 Task: Buy 3 Lowering Kits from Shocks, Struts & Suspension section under best seller category for shipping address: Martha Hall, 2838 Point Street, Park Ridge, Illinois 60068, Cell Number 7738643880. Pay from credit card ending with 7965, CVV 549
Action: Key pressed amzon<Key.backspace><Key.backspace><Key.backspace>azon.com<Key.enter>
Screenshot: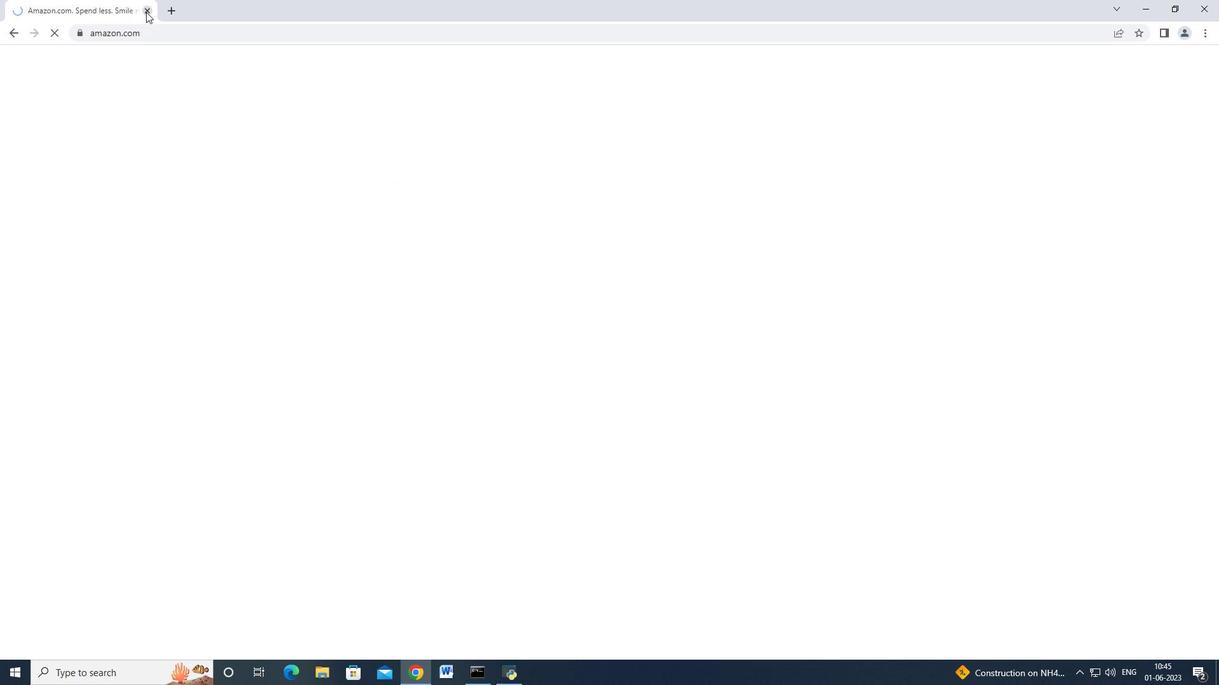
Action: Mouse moved to (17, 101)
Screenshot: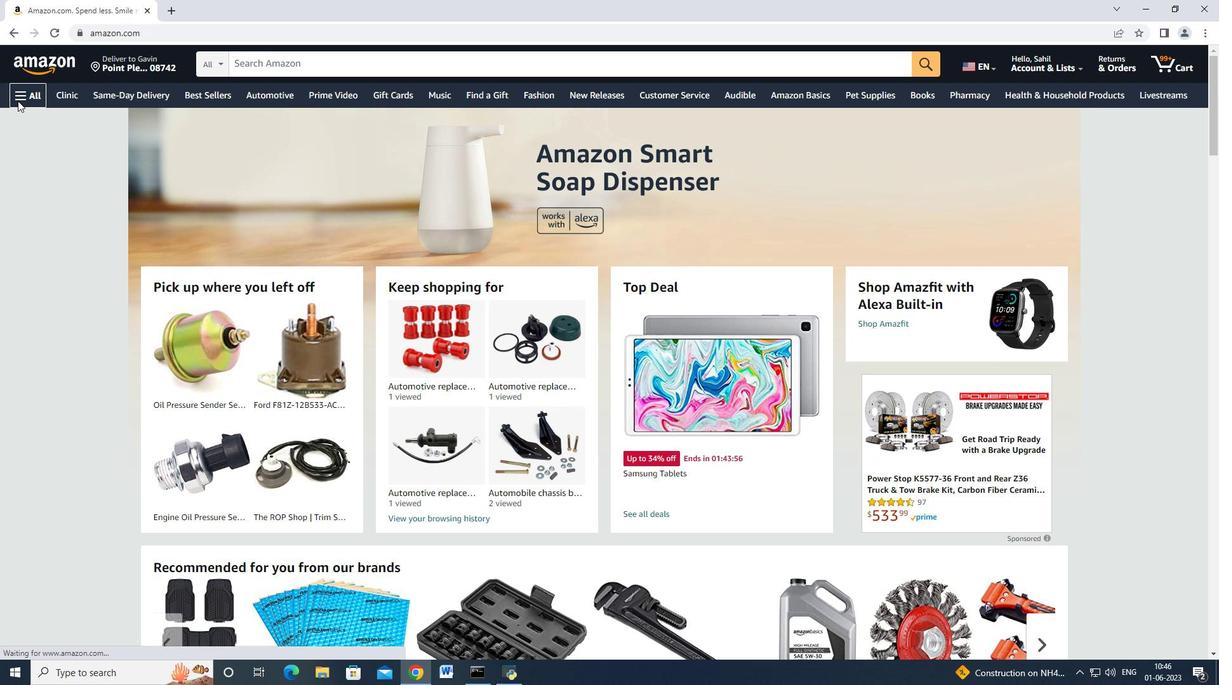 
Action: Mouse pressed left at (17, 101)
Screenshot: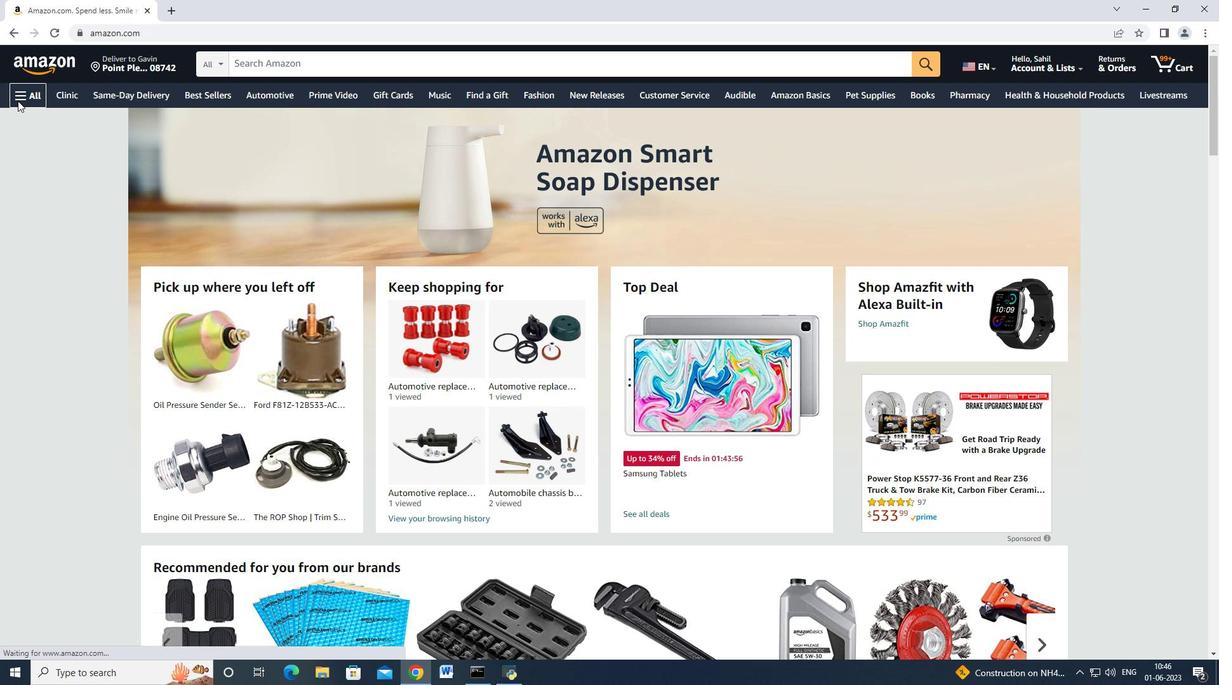 
Action: Mouse moved to (59, 226)
Screenshot: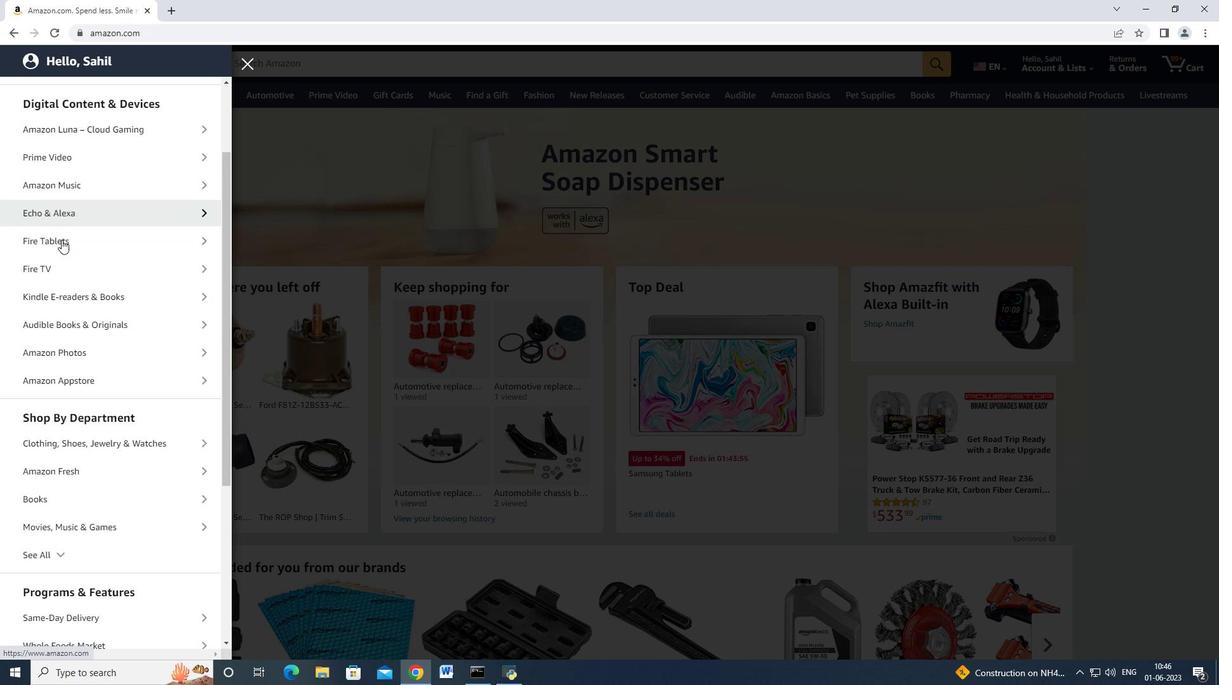 
Action: Mouse scrolled (59, 225) with delta (0, 0)
Screenshot: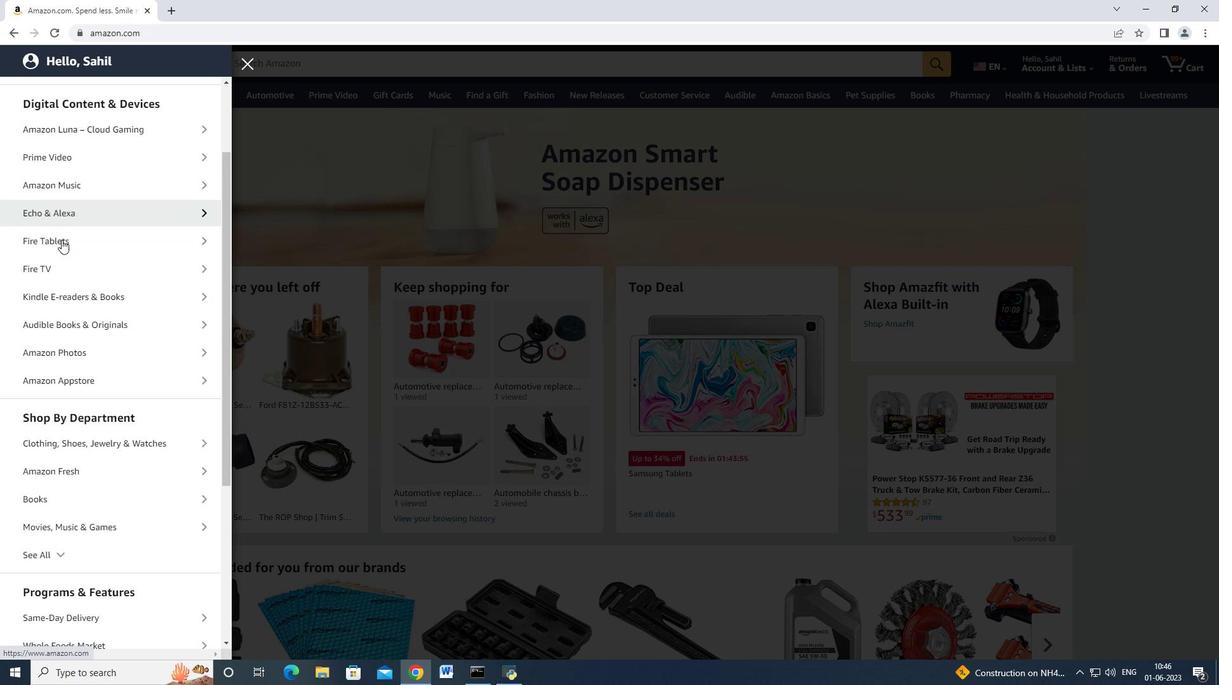 
Action: Mouse moved to (62, 240)
Screenshot: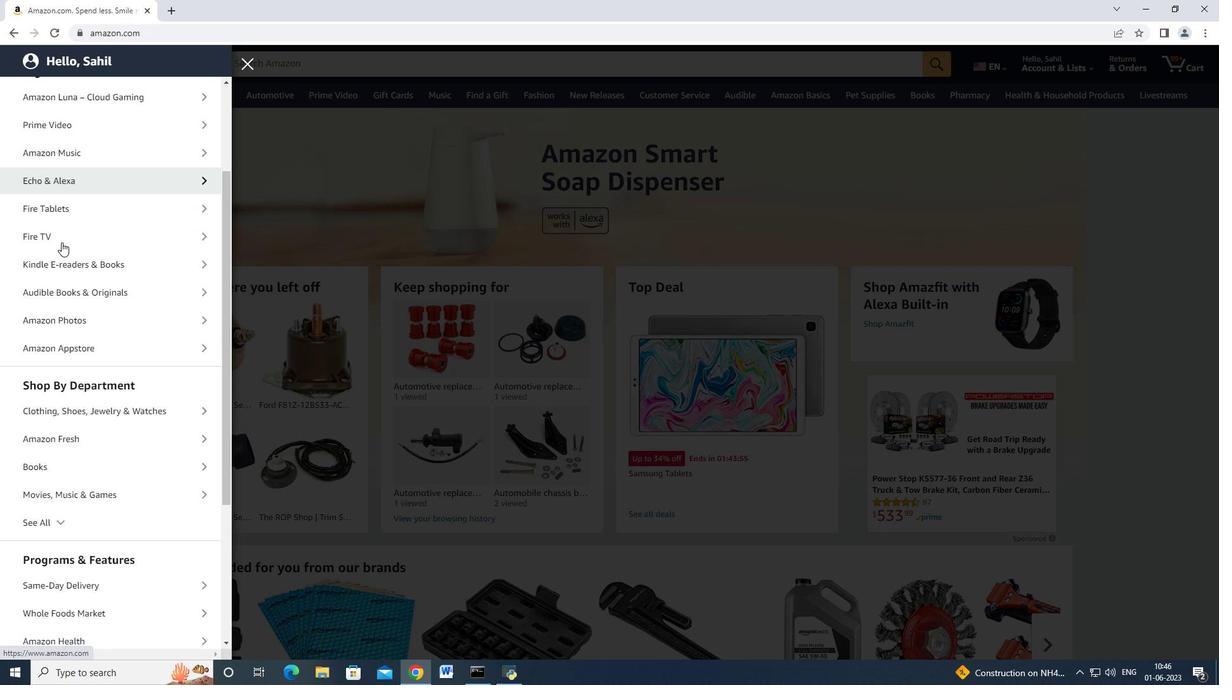 
Action: Mouse scrolled (62, 239) with delta (0, 0)
Screenshot: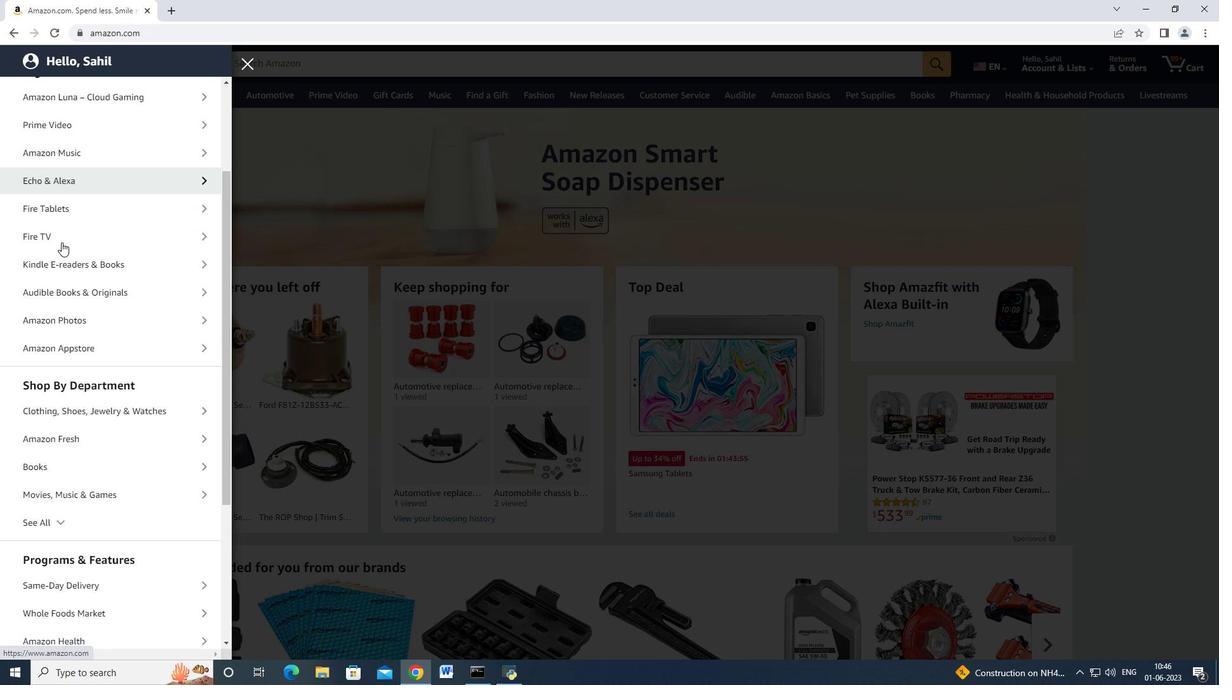 
Action: Mouse moved to (62, 240)
Screenshot: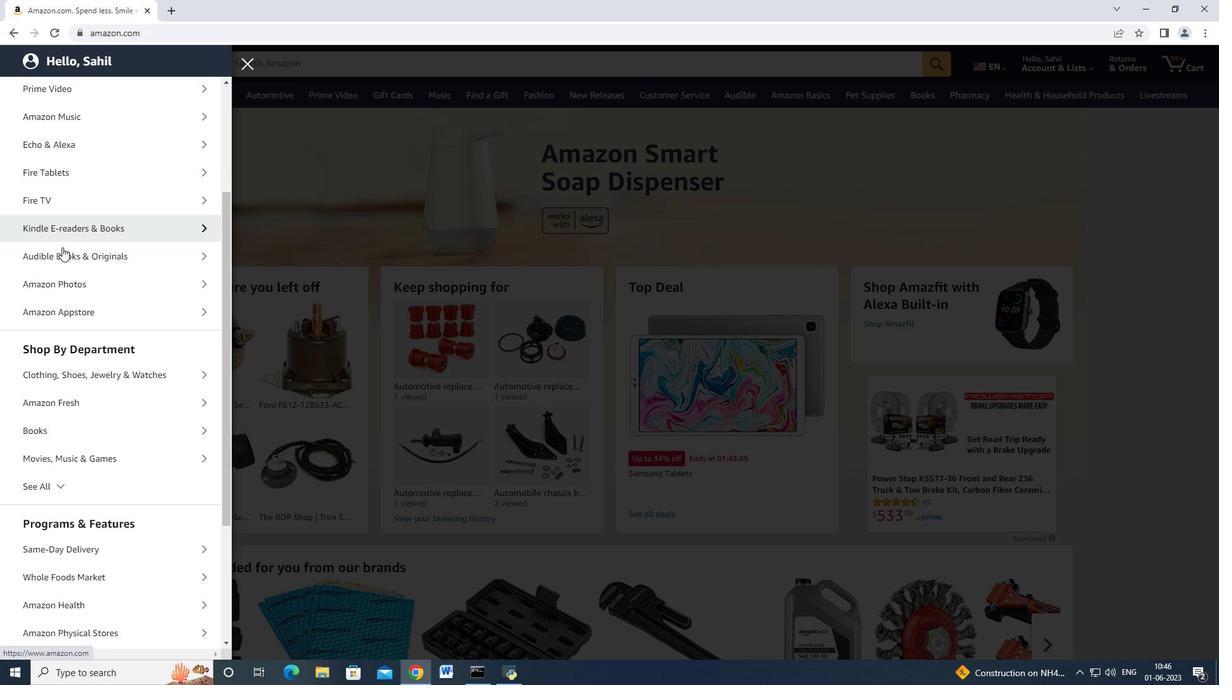 
Action: Mouse scrolled (62, 240) with delta (0, 0)
Screenshot: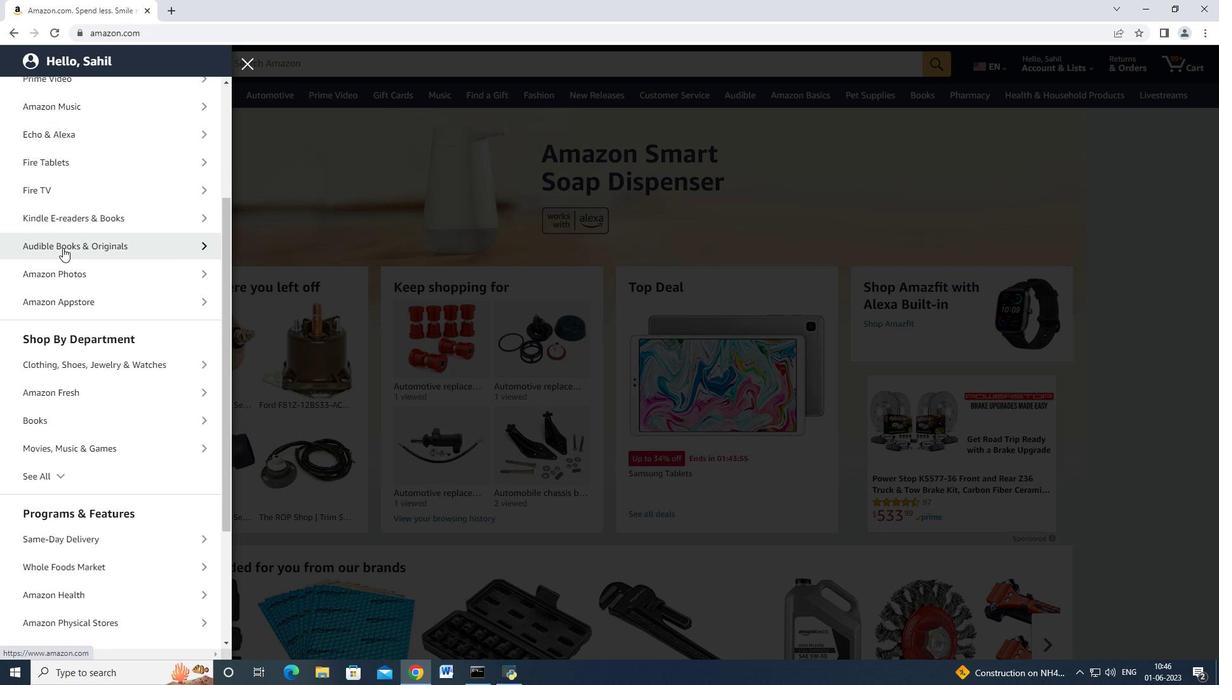 
Action: Mouse moved to (65, 252)
Screenshot: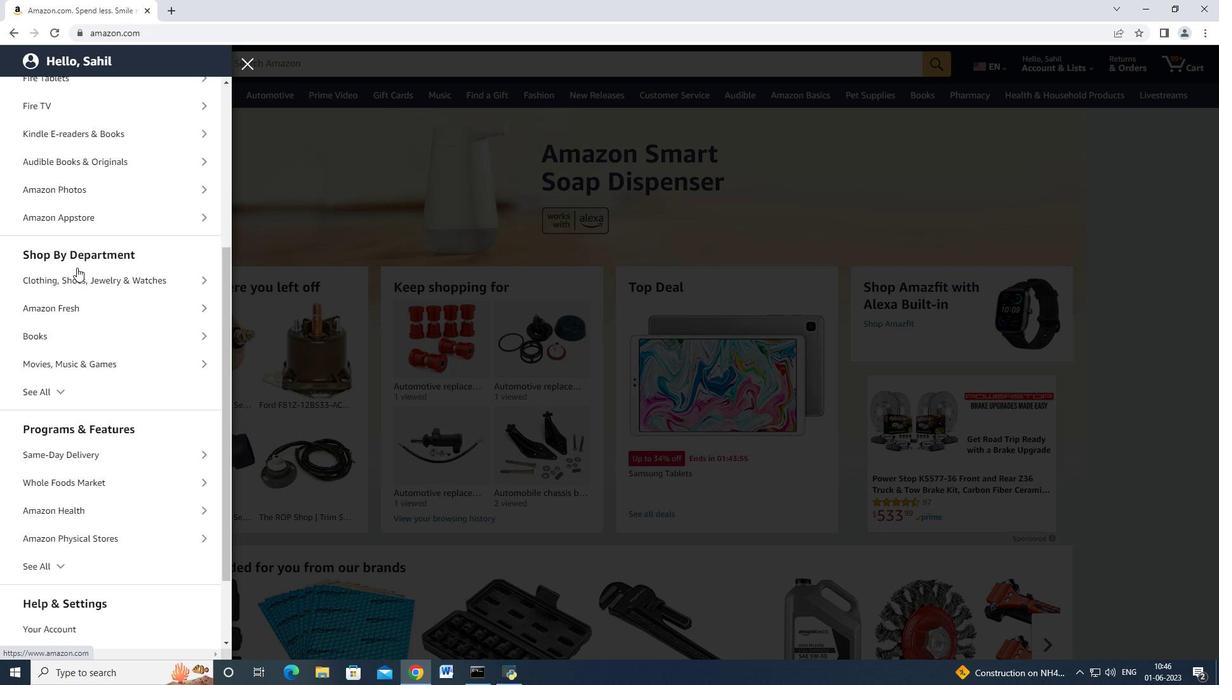 
Action: Mouse scrolled (65, 251) with delta (0, 0)
Screenshot: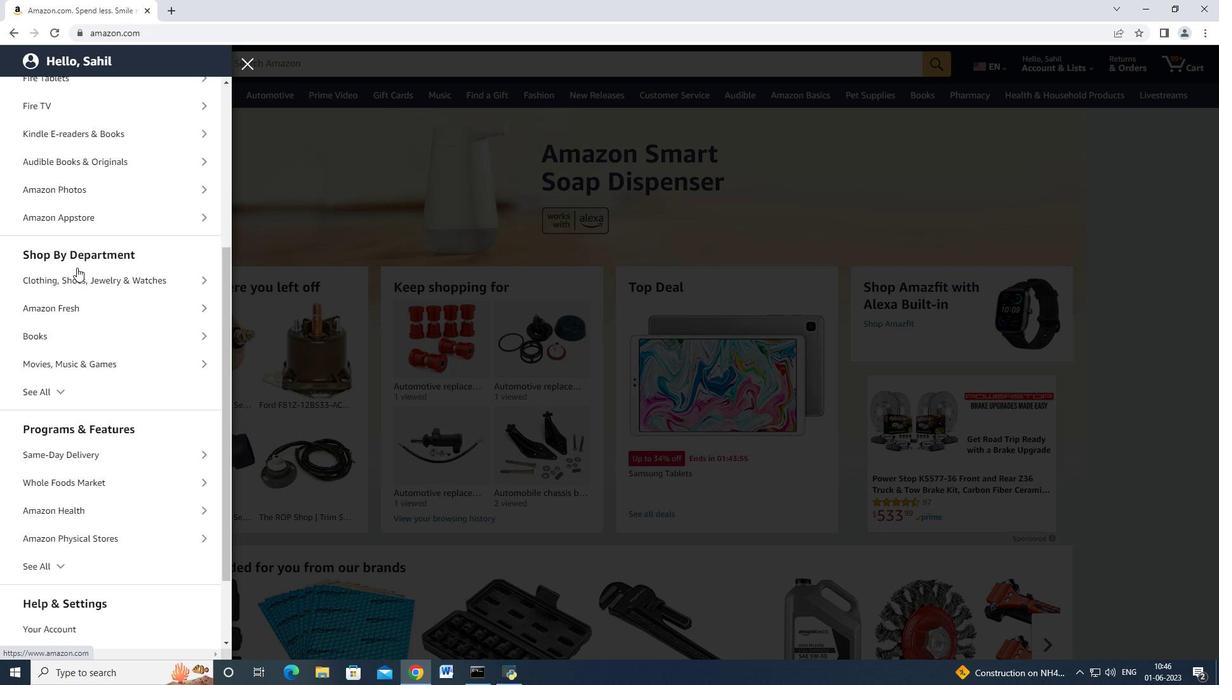 
Action: Mouse moved to (68, 253)
Screenshot: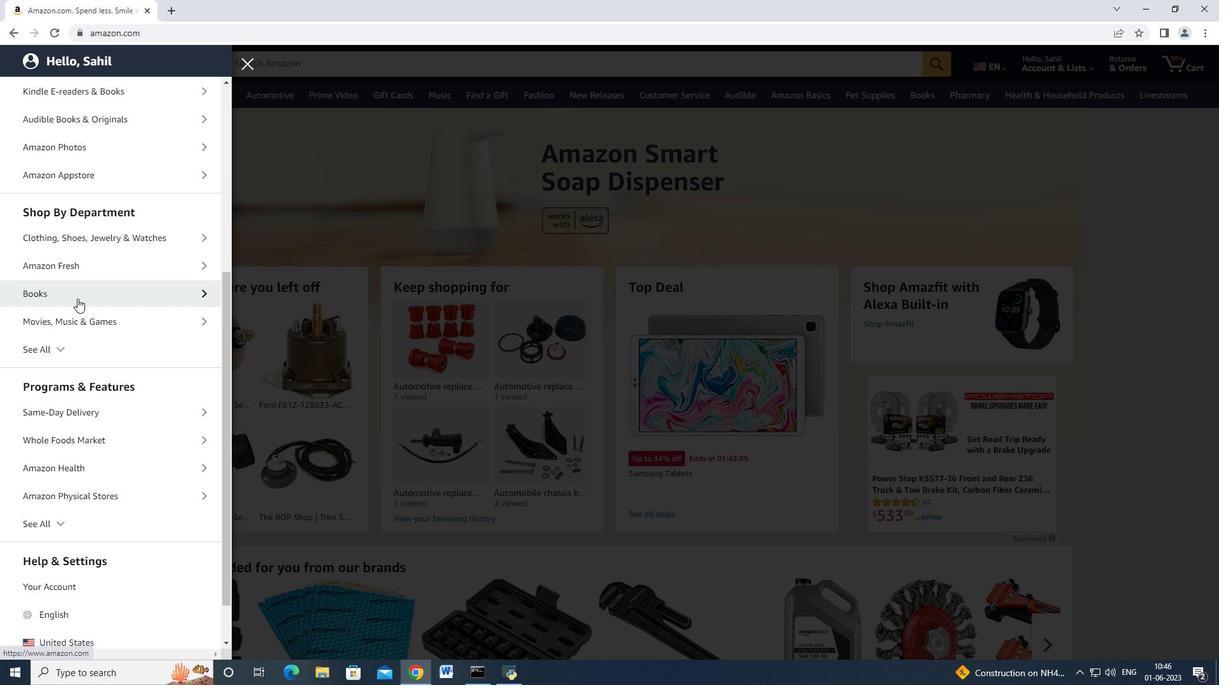 
Action: Mouse scrolled (68, 252) with delta (0, 0)
Screenshot: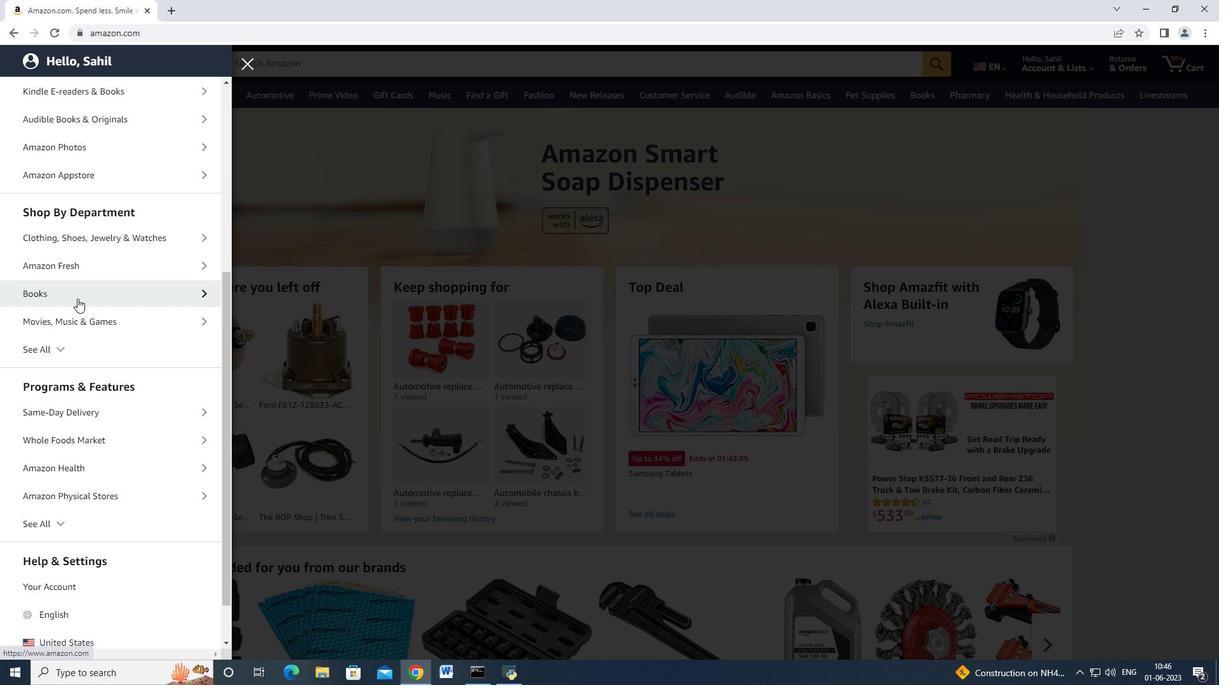 
Action: Mouse moved to (60, 353)
Screenshot: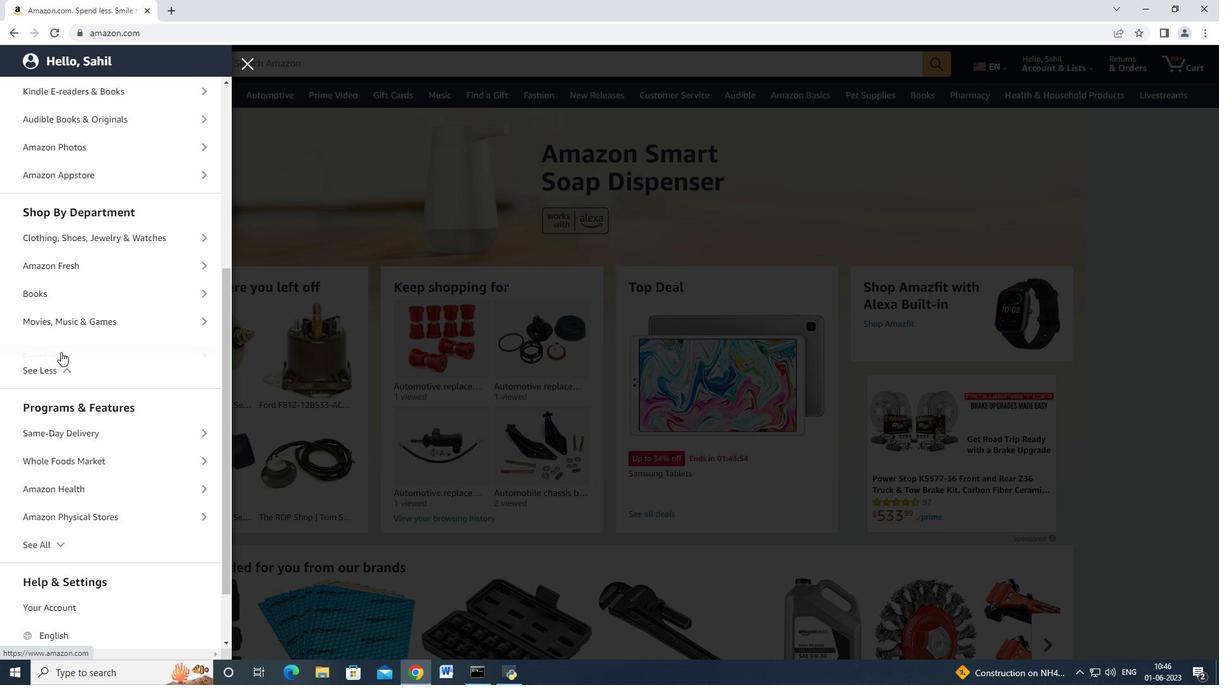 
Action: Mouse pressed left at (60, 353)
Screenshot: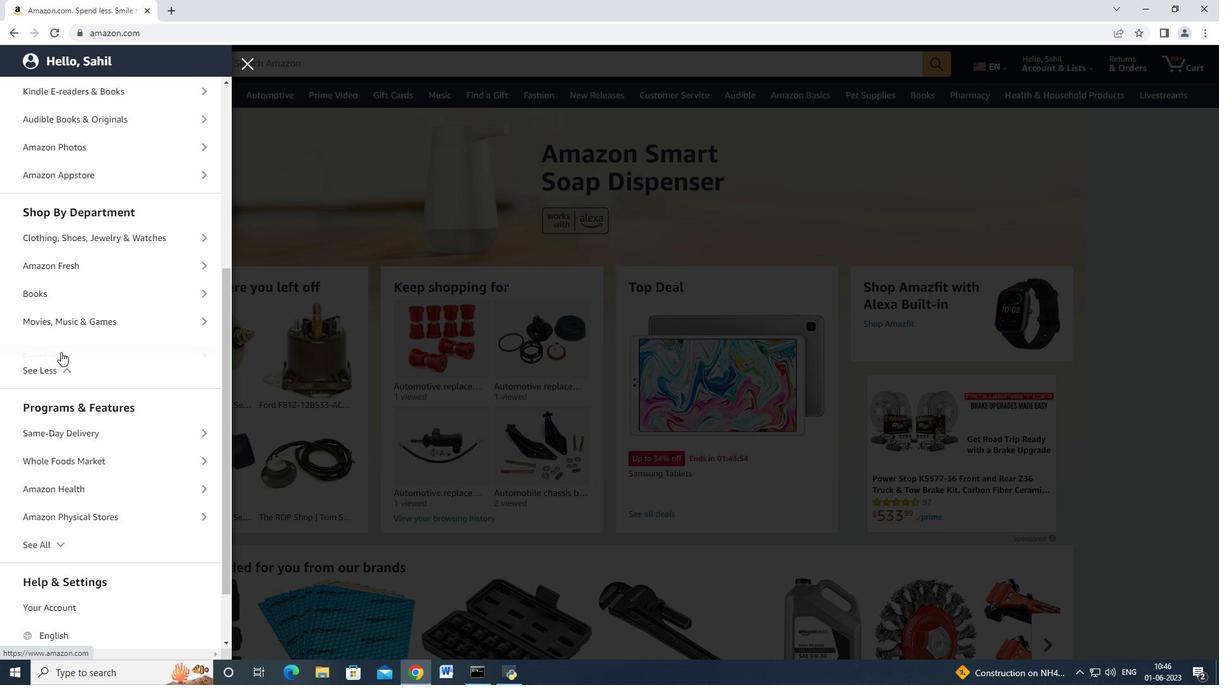 
Action: Mouse moved to (83, 347)
Screenshot: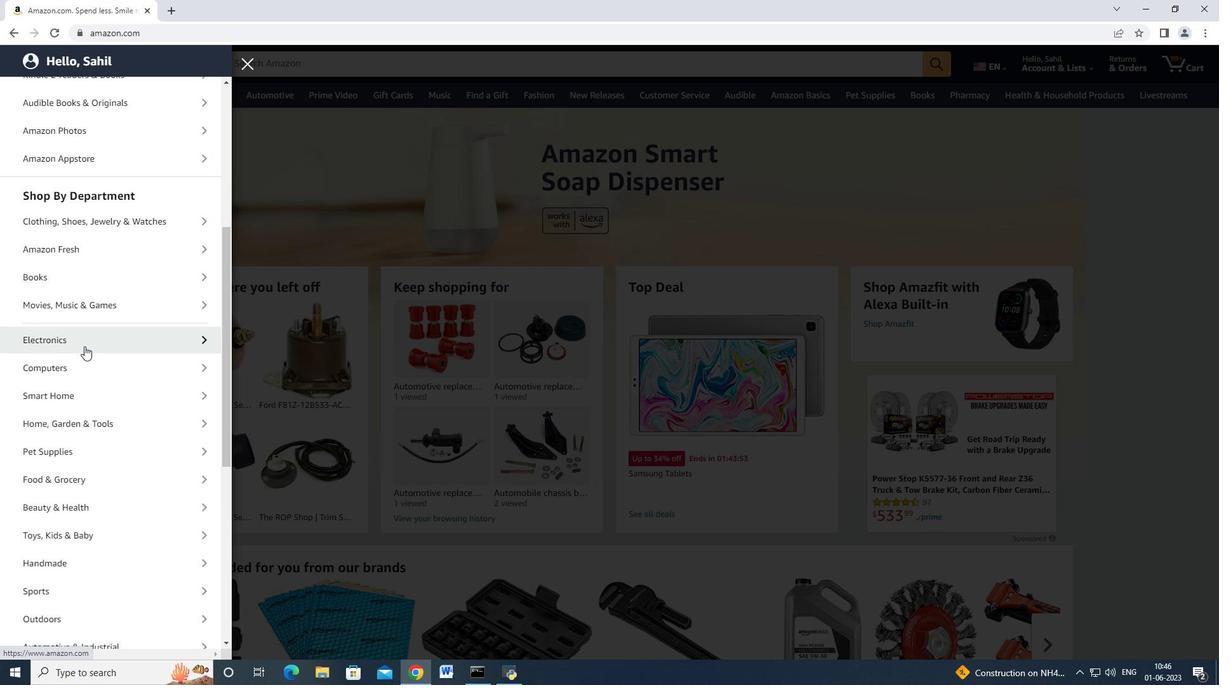 
Action: Mouse scrolled (83, 346) with delta (0, 0)
Screenshot: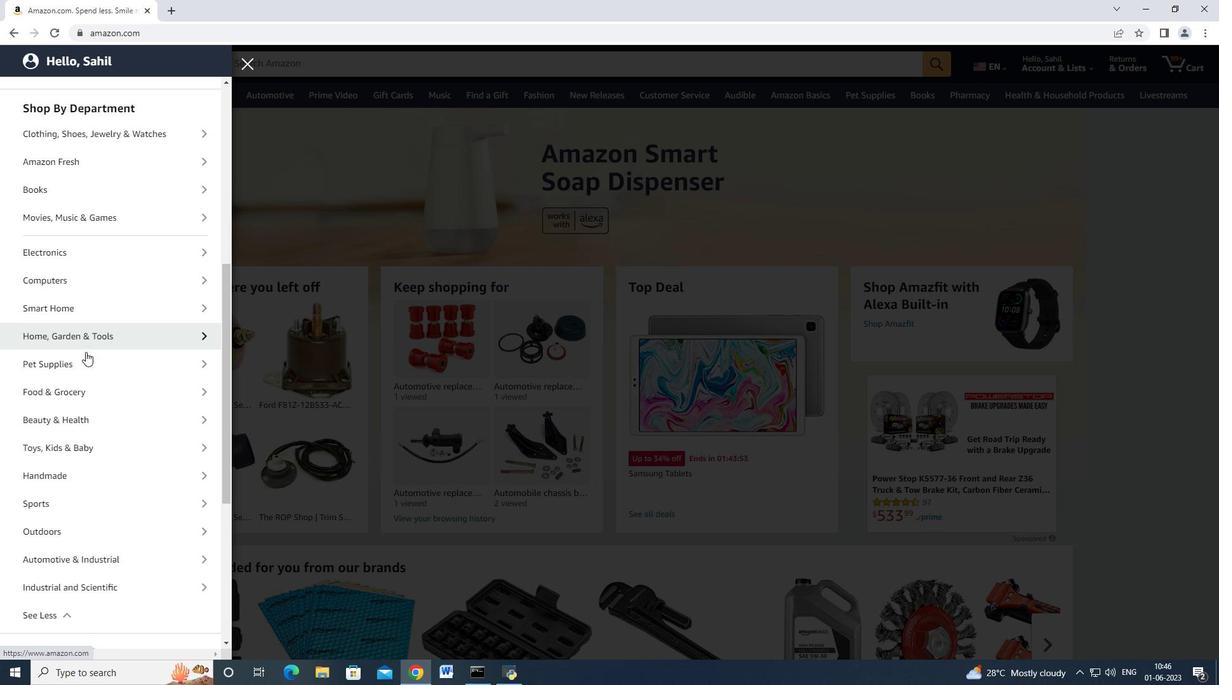 
Action: Mouse moved to (85, 347)
Screenshot: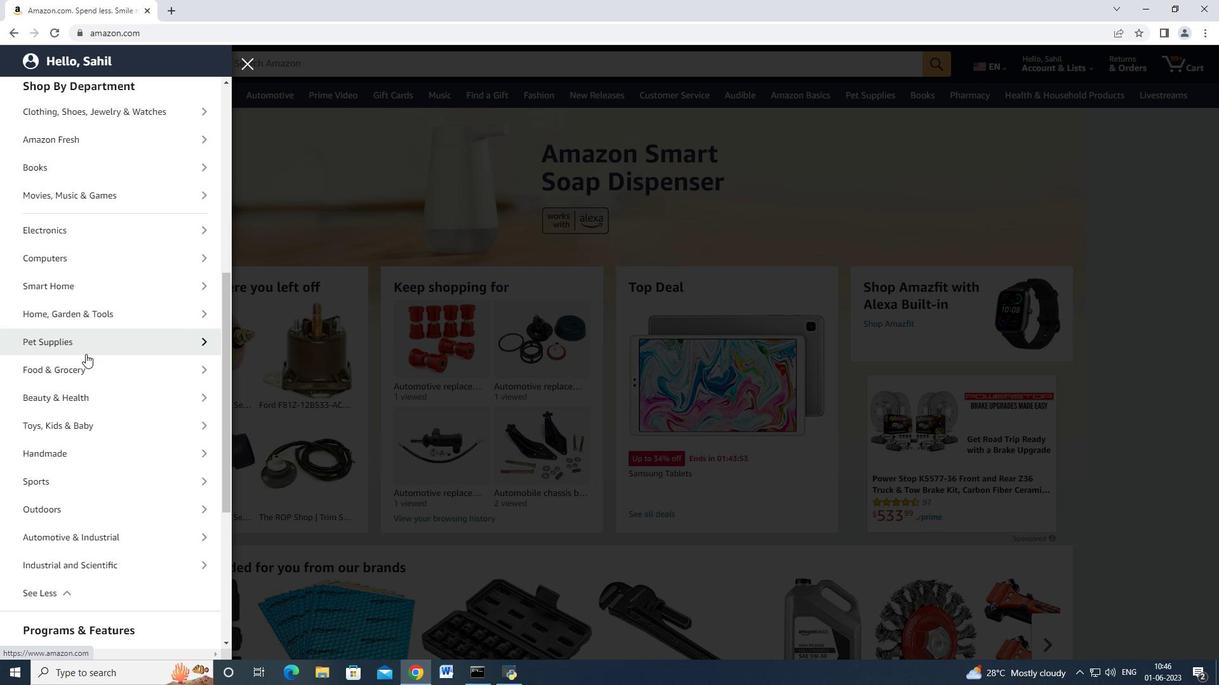 
Action: Mouse scrolled (85, 346) with delta (0, 0)
Screenshot: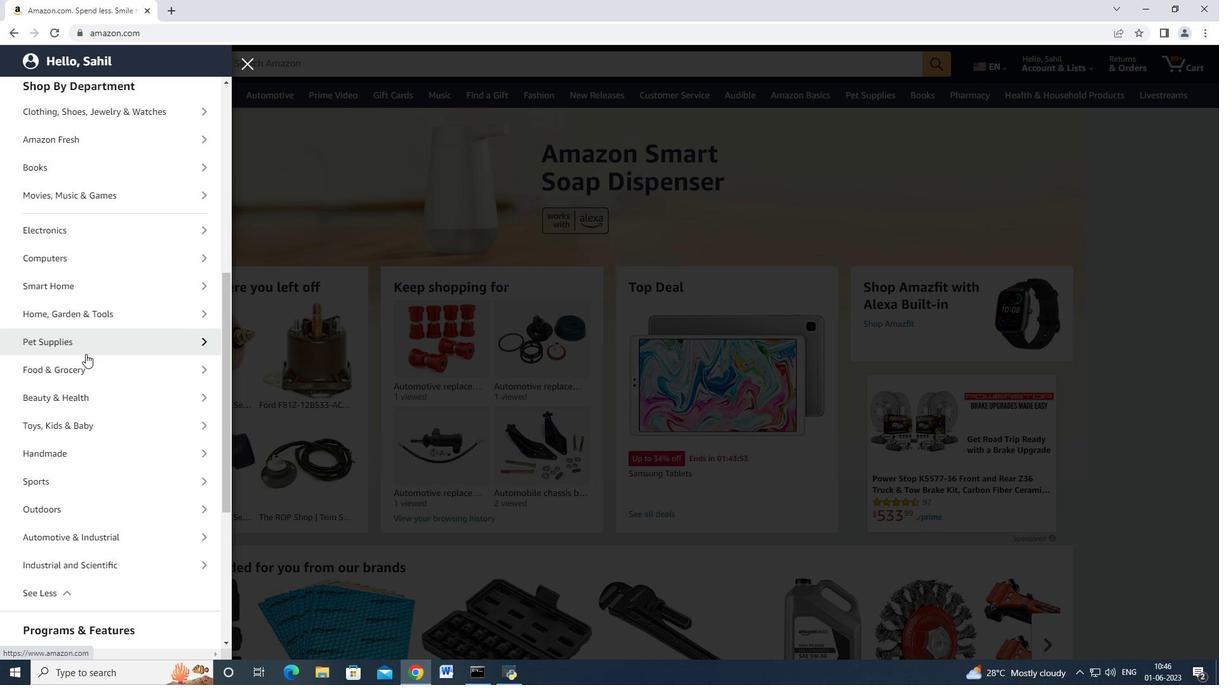 
Action: Mouse moved to (86, 356)
Screenshot: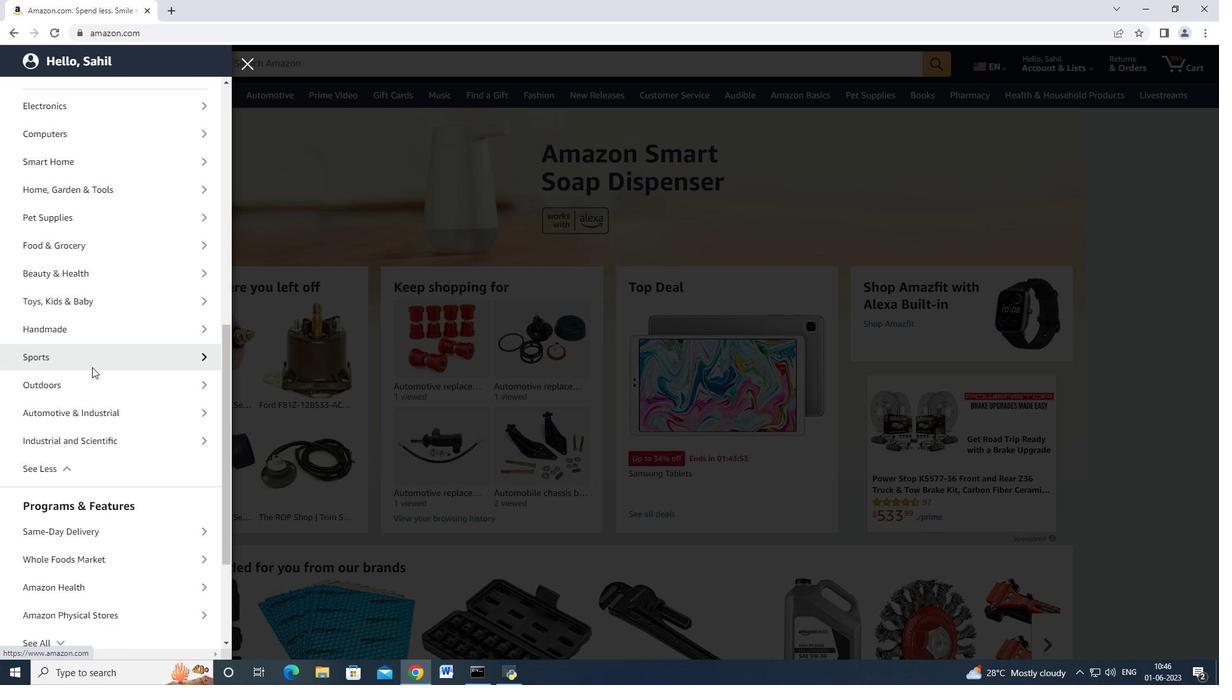 
Action: Mouse scrolled (86, 356) with delta (0, 0)
Screenshot: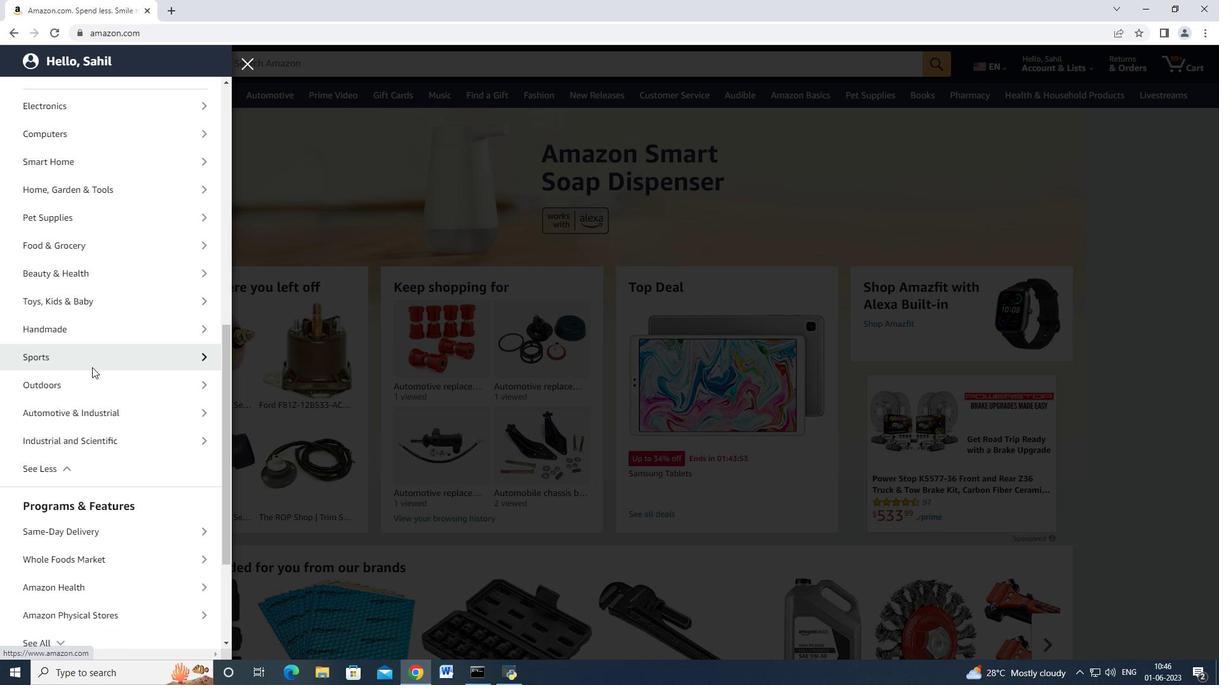 
Action: Mouse moved to (86, 357)
Screenshot: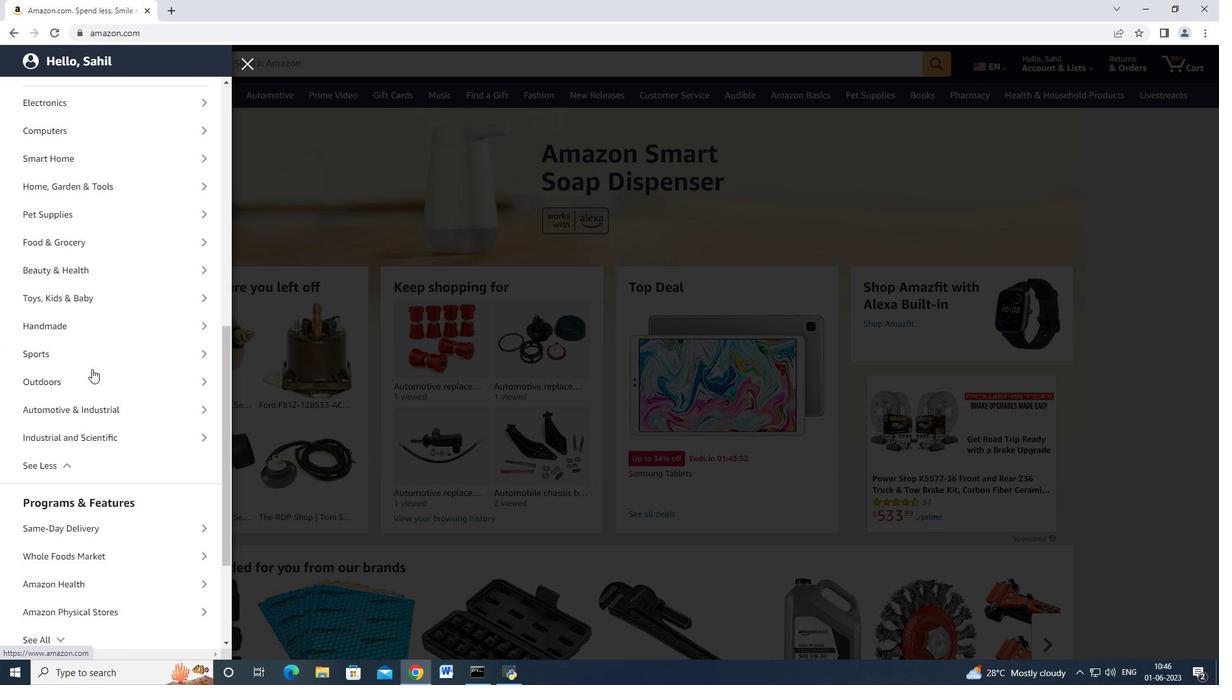
Action: Mouse scrolled (86, 356) with delta (0, 0)
Screenshot: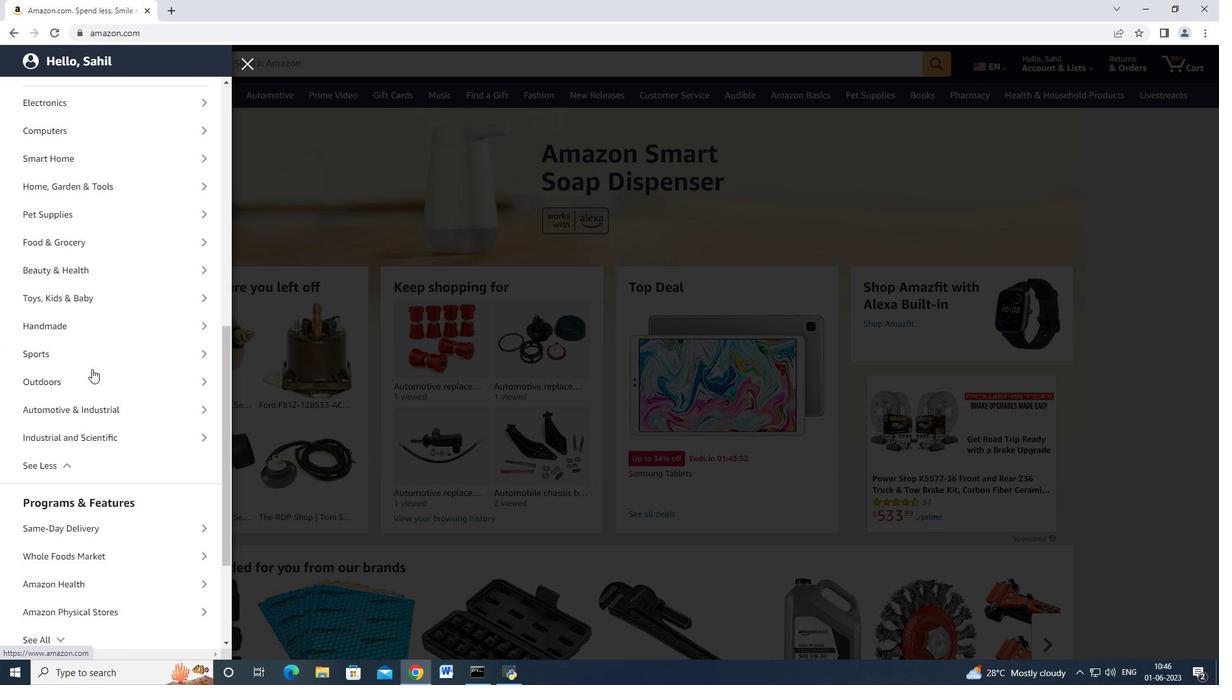 
Action: Mouse moved to (97, 403)
Screenshot: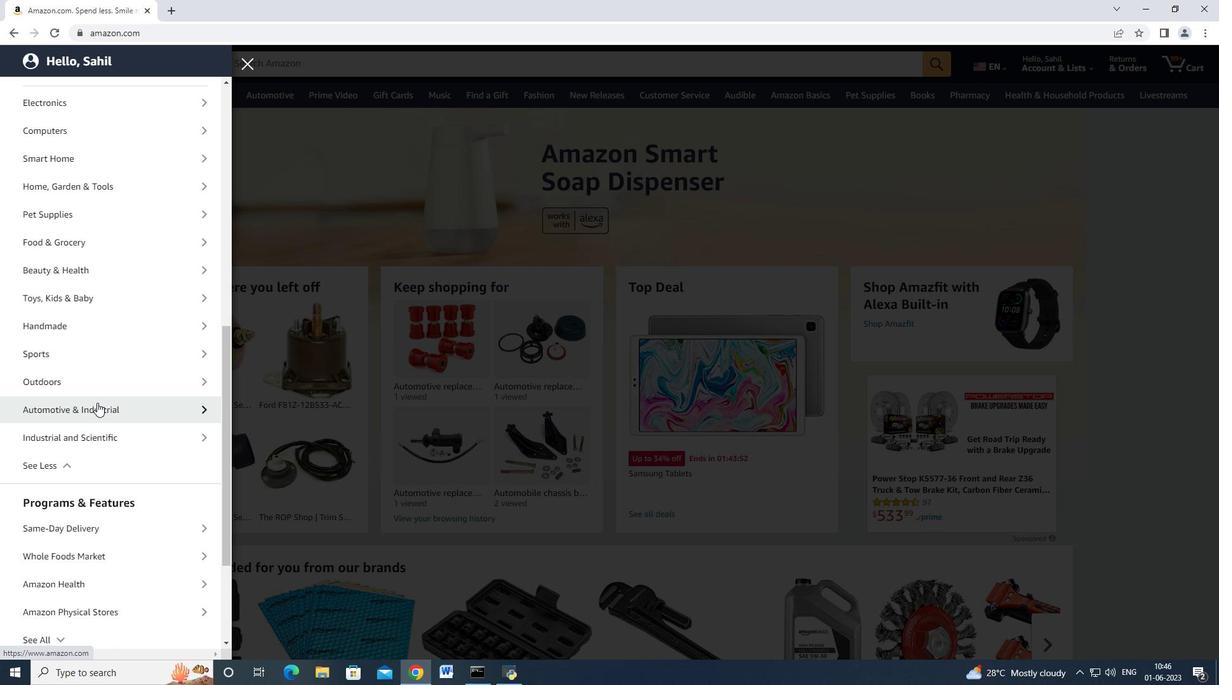 
Action: Mouse pressed left at (97, 403)
Screenshot: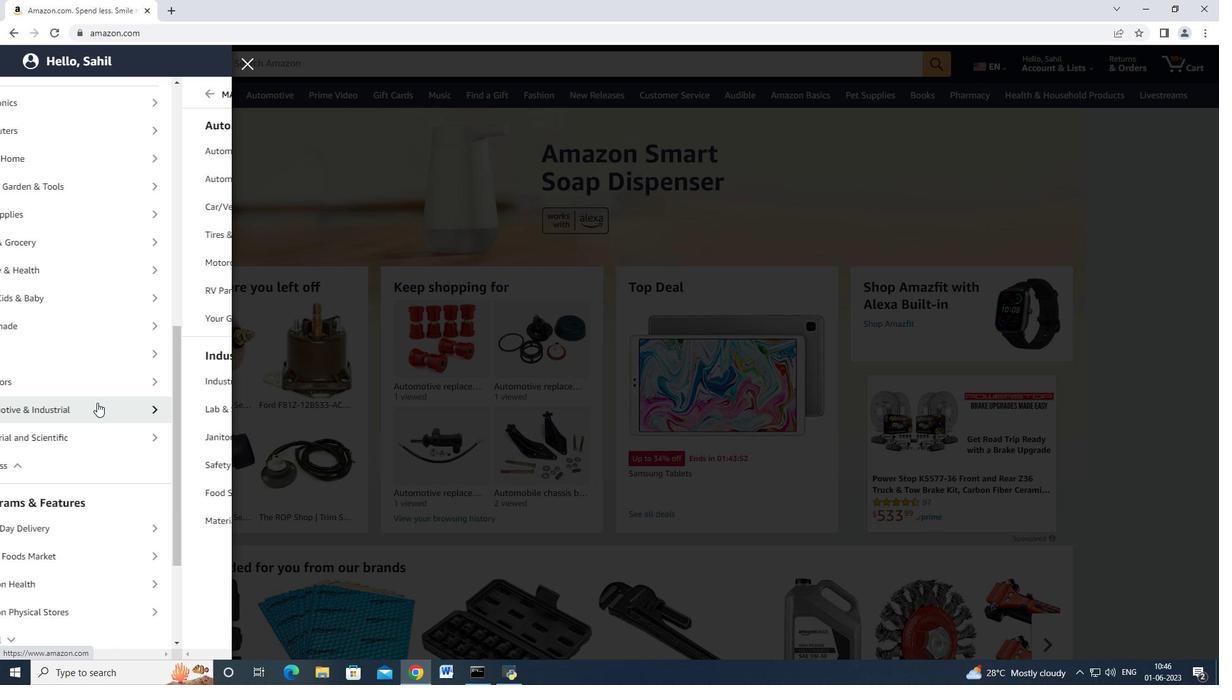 
Action: Mouse moved to (80, 157)
Screenshot: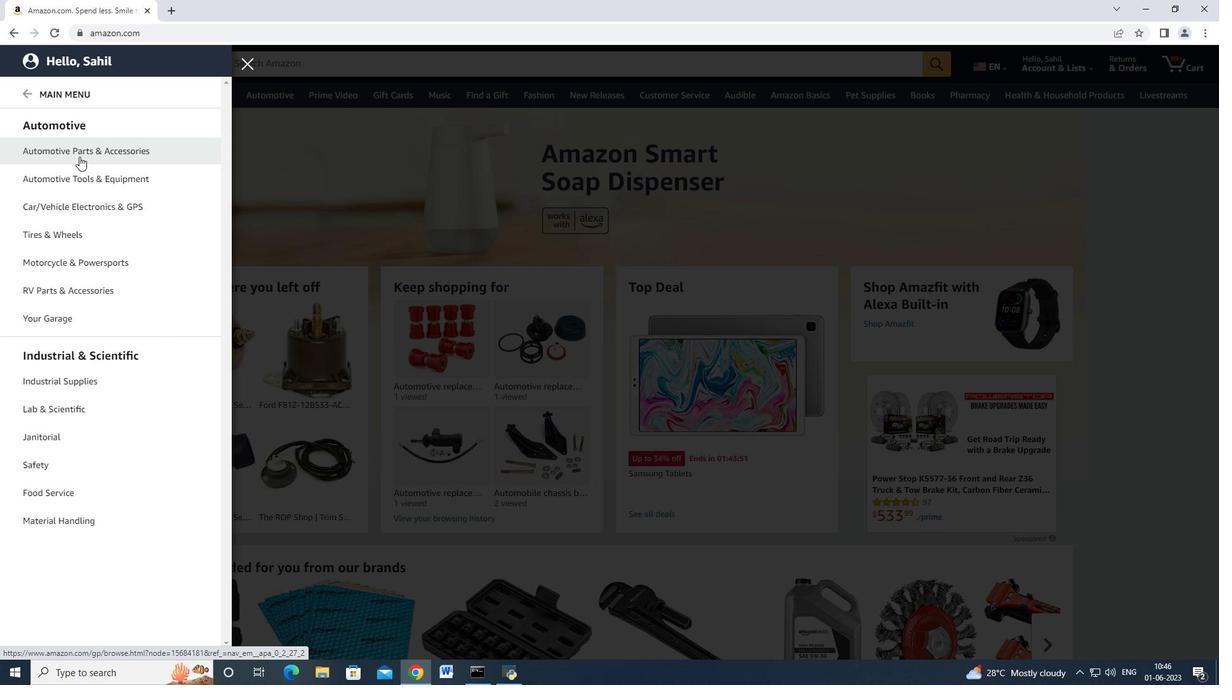 
Action: Mouse pressed left at (80, 157)
Screenshot: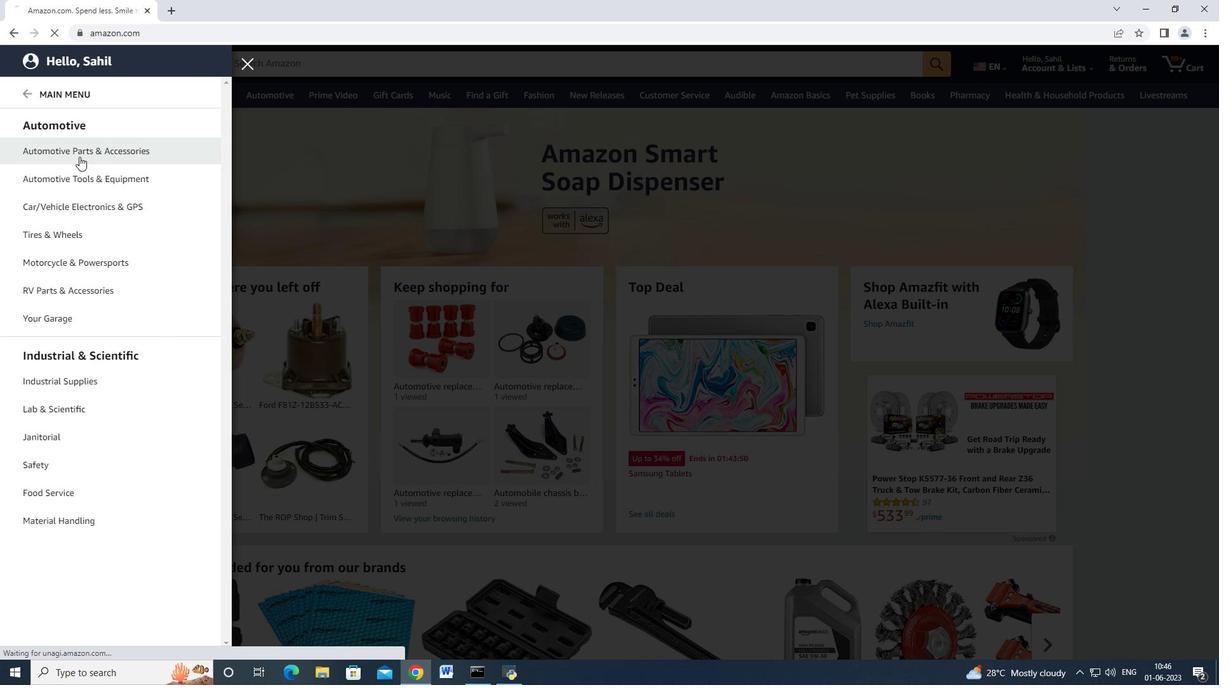 
Action: Mouse moved to (220, 121)
Screenshot: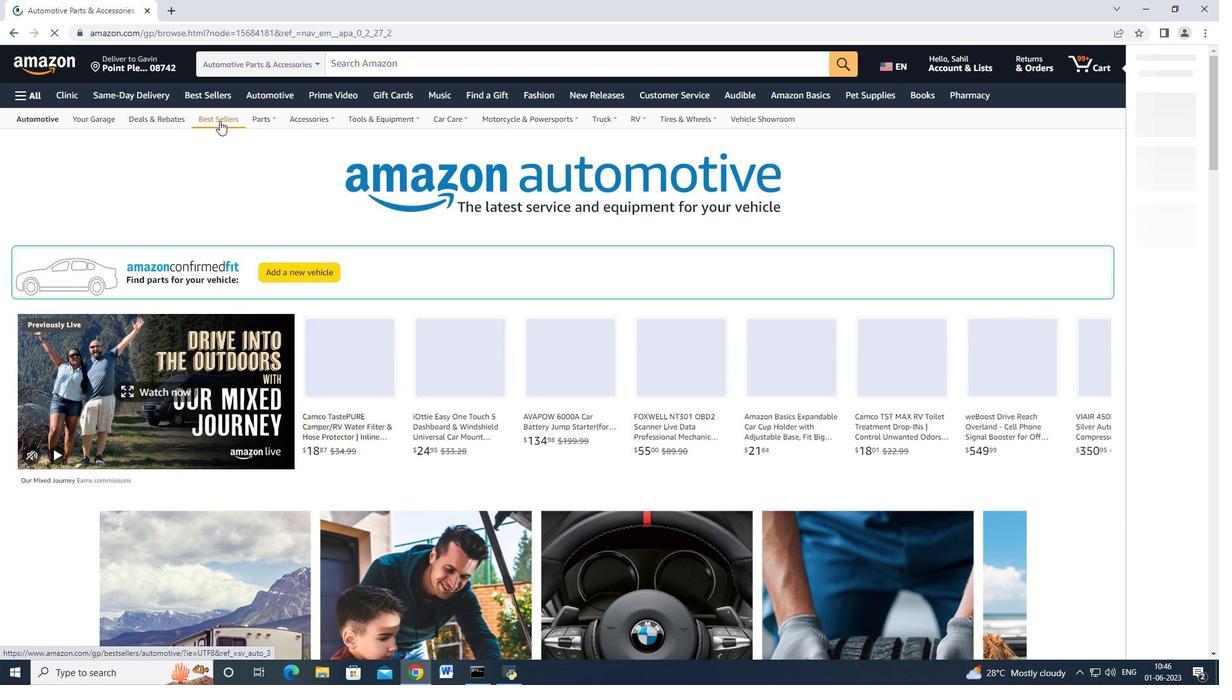 
Action: Mouse pressed left at (220, 121)
Screenshot: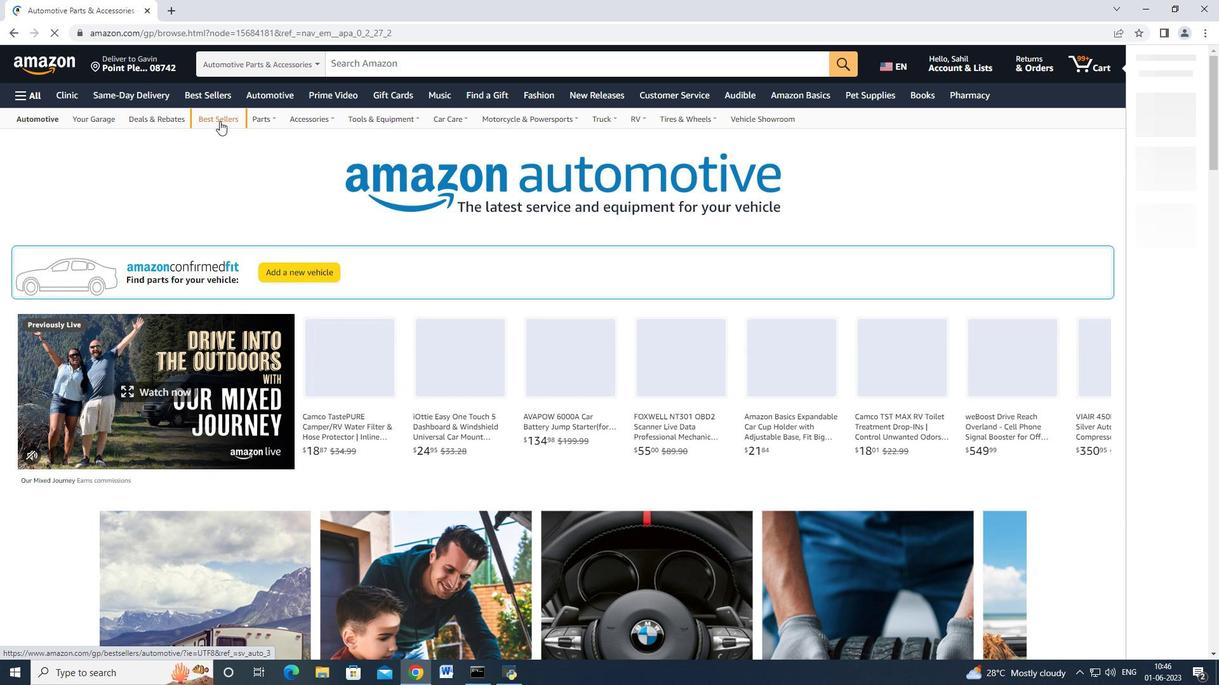 
Action: Mouse moved to (137, 234)
Screenshot: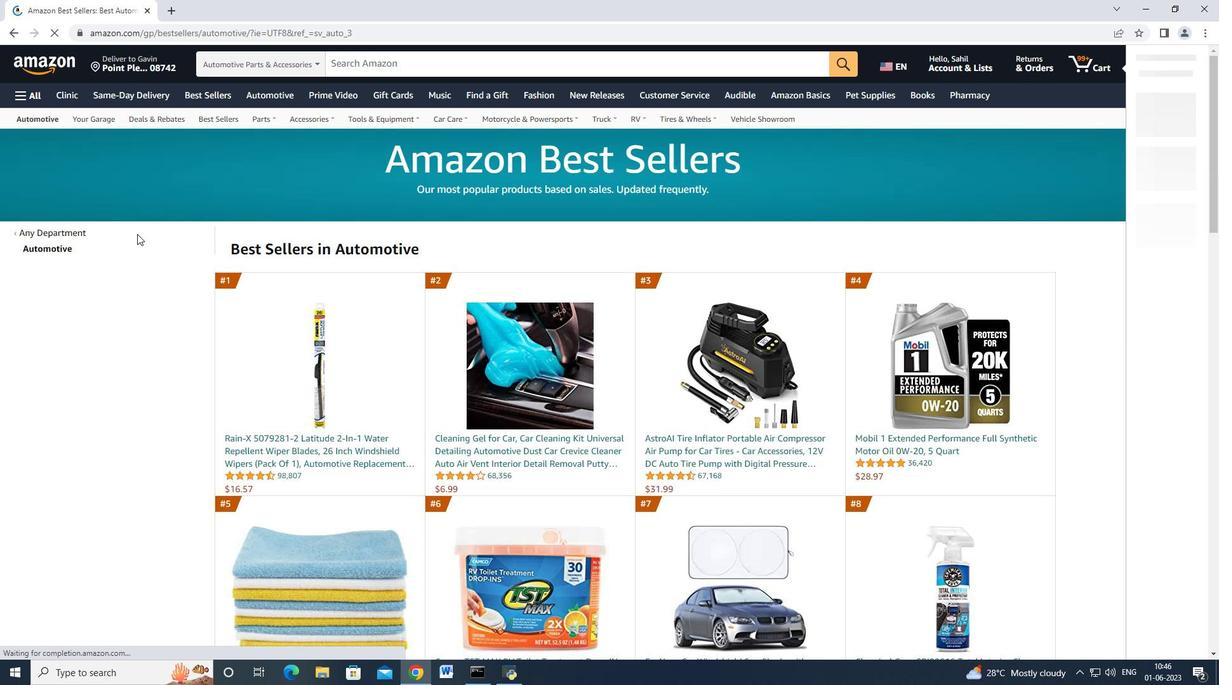 
Action: Mouse scrolled (137, 234) with delta (0, 0)
Screenshot: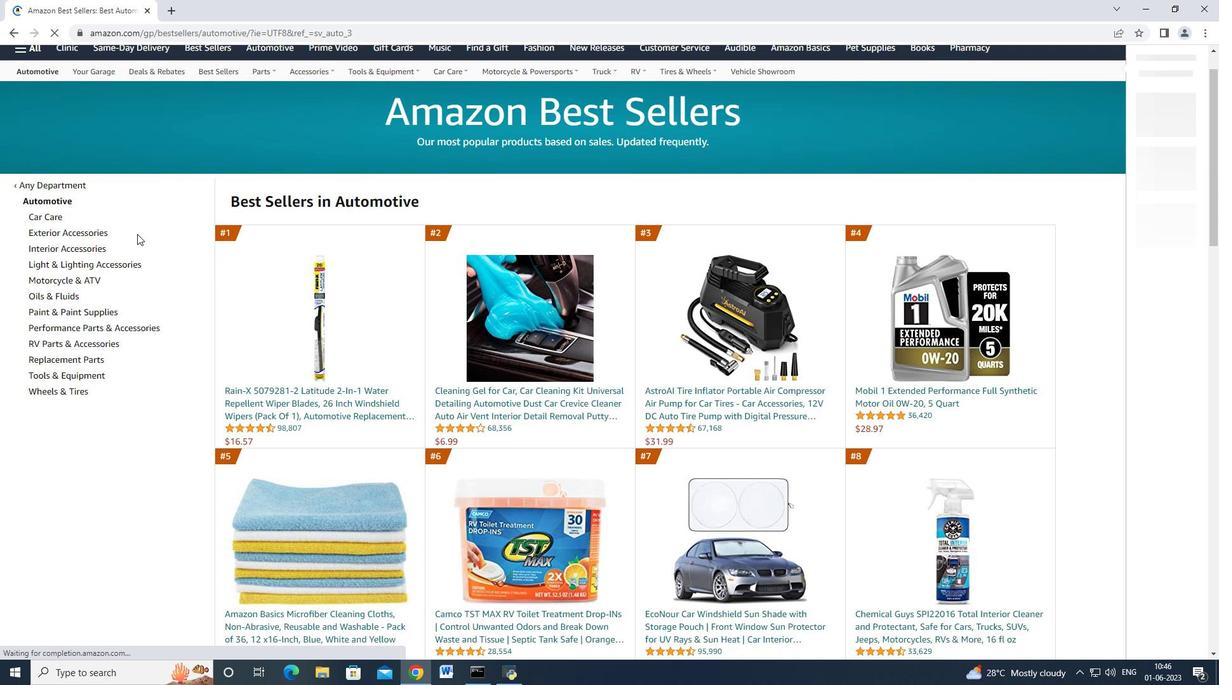 
Action: Mouse scrolled (137, 234) with delta (0, 0)
Screenshot: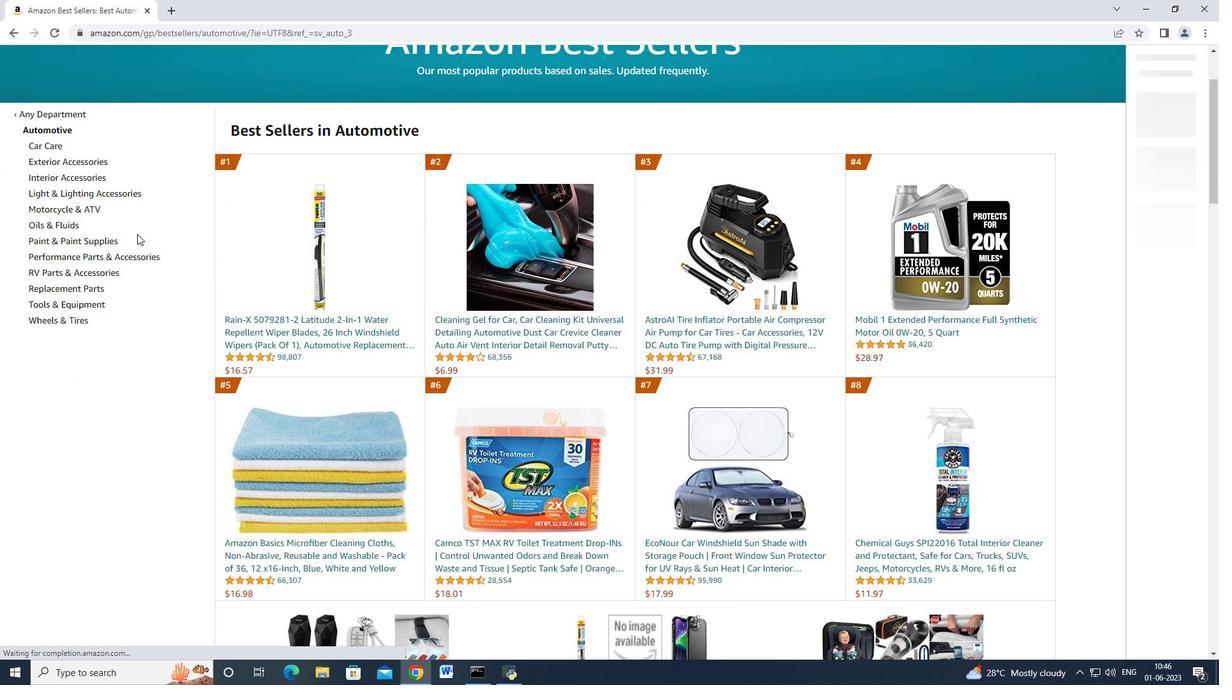 
Action: Mouse moved to (92, 278)
Screenshot: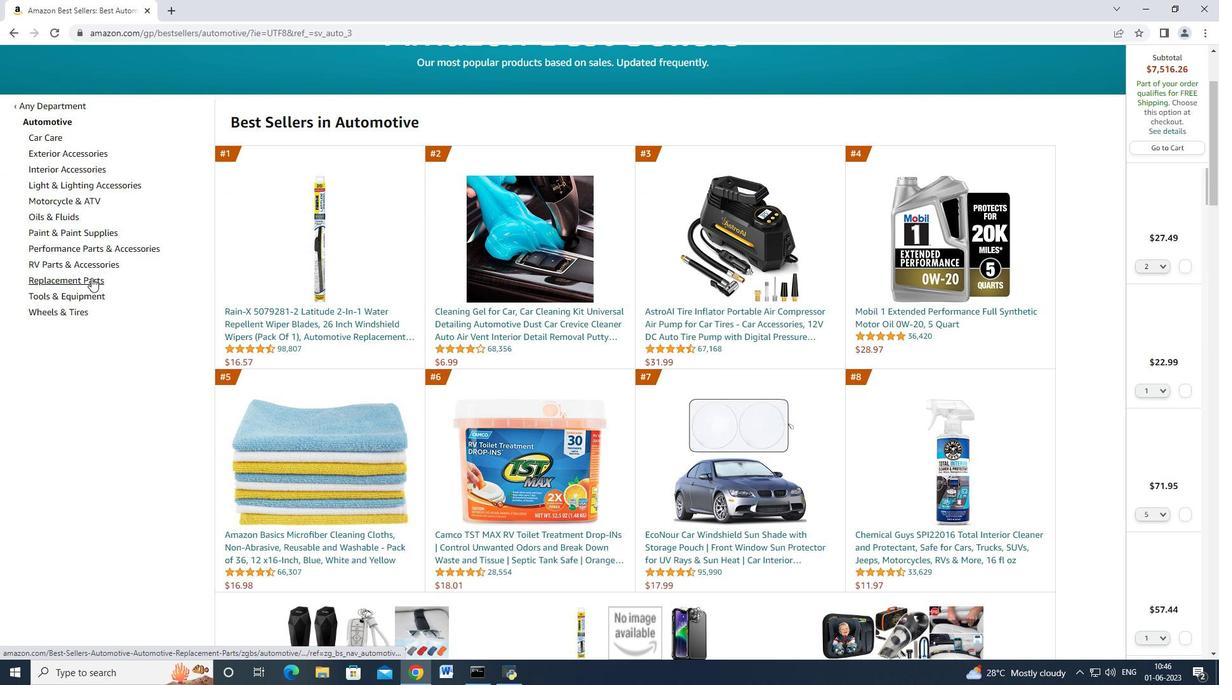 
Action: Mouse pressed left at (92, 278)
Screenshot: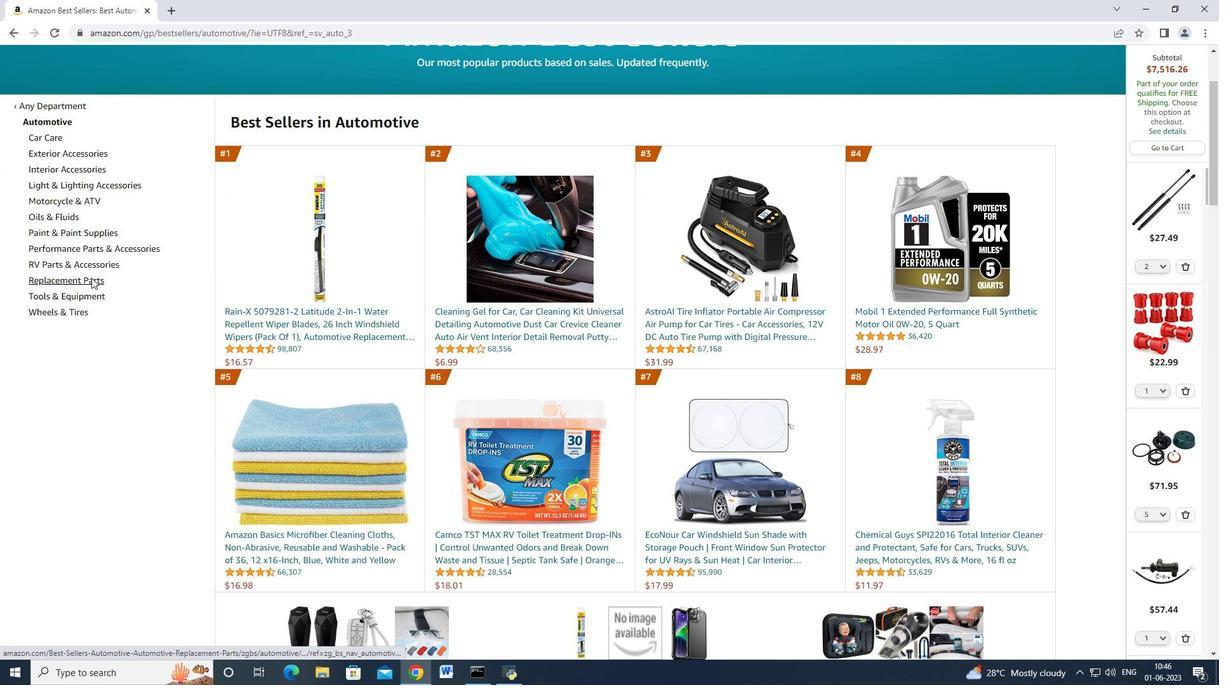 
Action: Mouse moved to (159, 233)
Screenshot: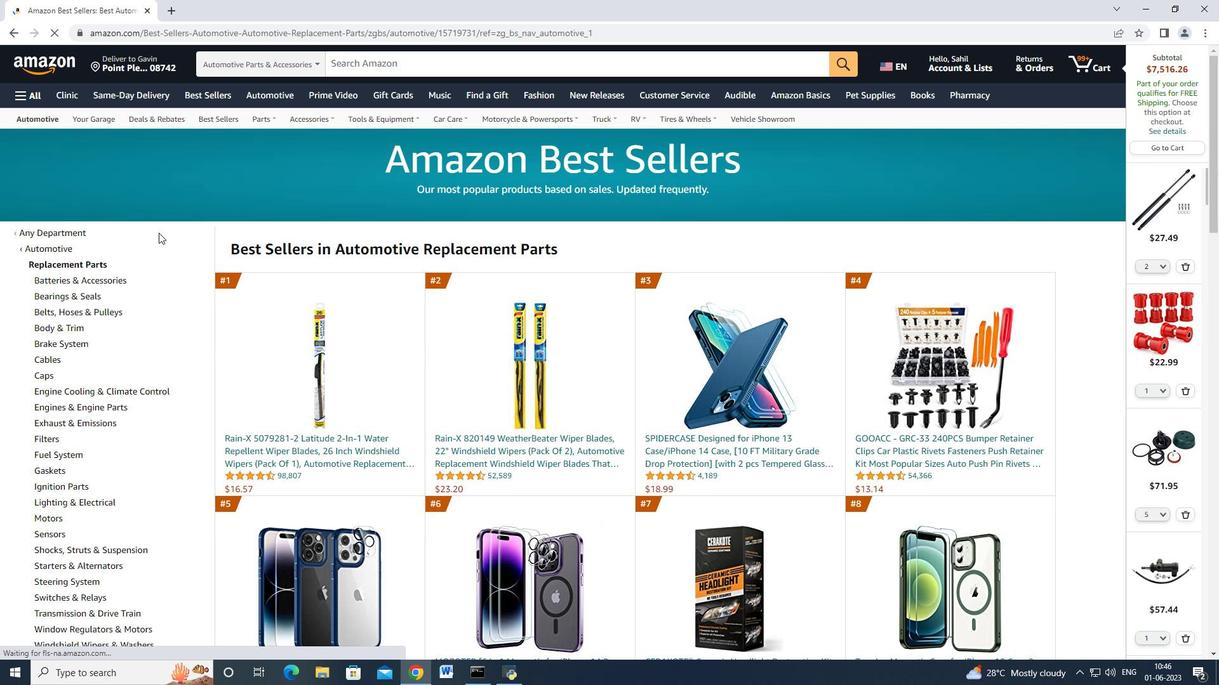 
Action: Mouse scrolled (159, 233) with delta (0, 0)
Screenshot: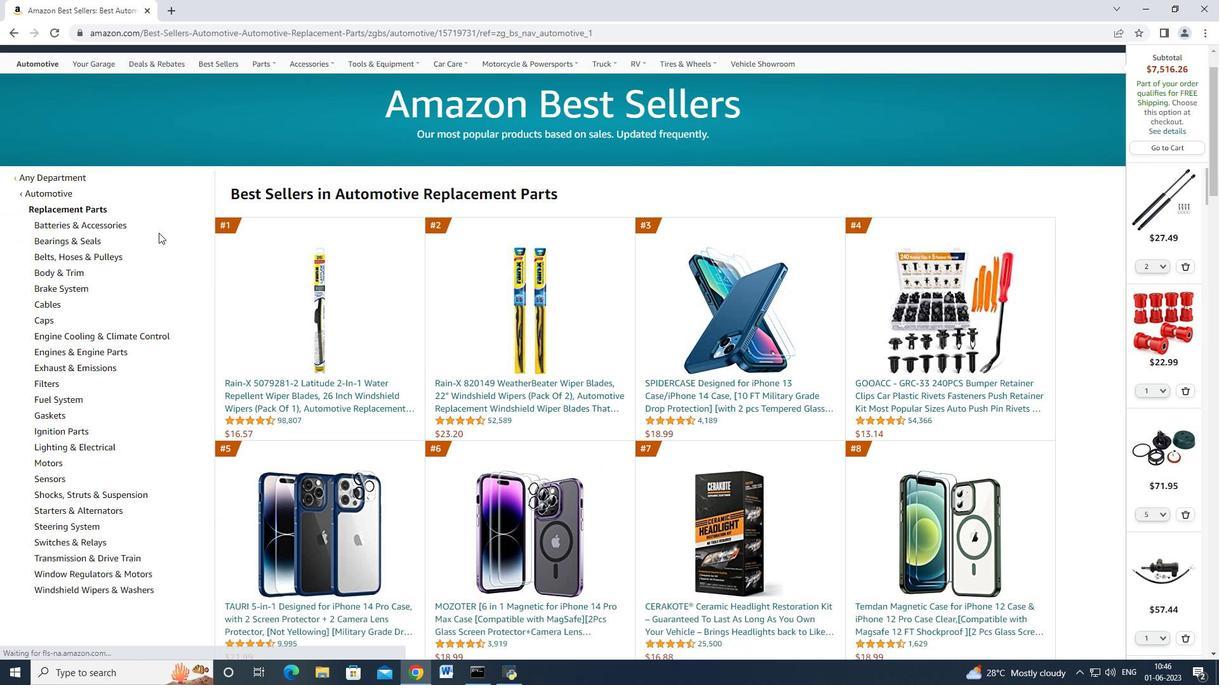 
Action: Mouse scrolled (159, 233) with delta (0, 0)
Screenshot: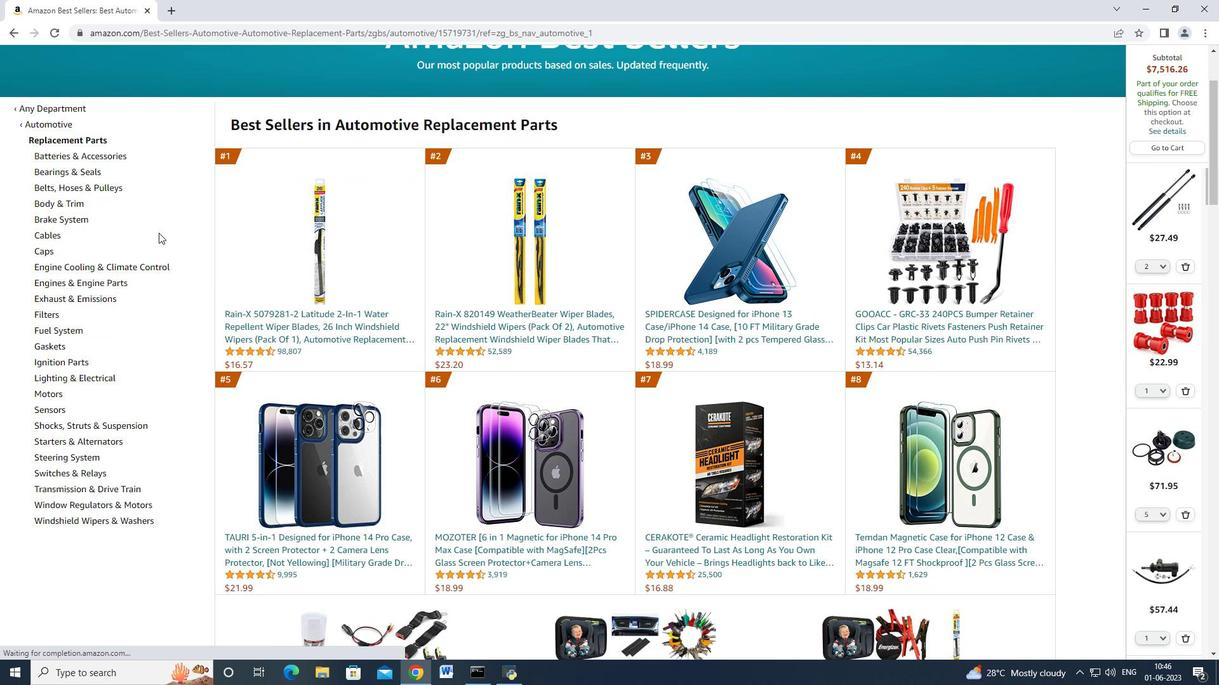 
Action: Mouse scrolled (159, 233) with delta (0, 0)
Screenshot: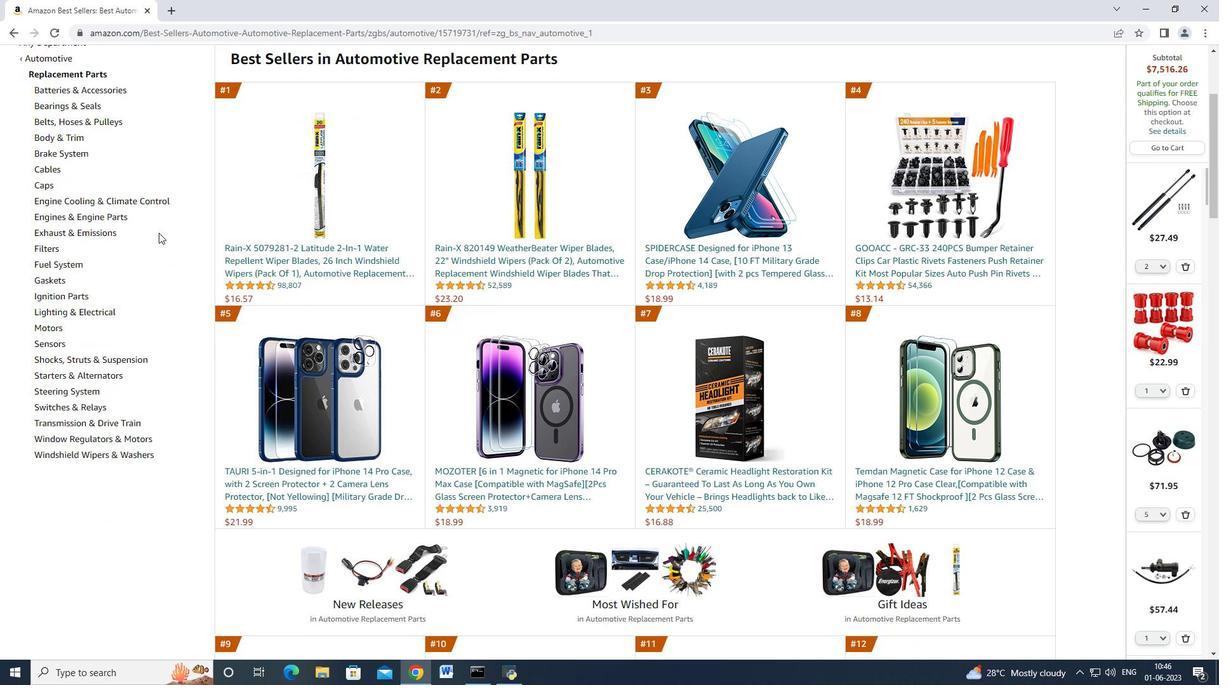 
Action: Mouse moved to (92, 359)
Screenshot: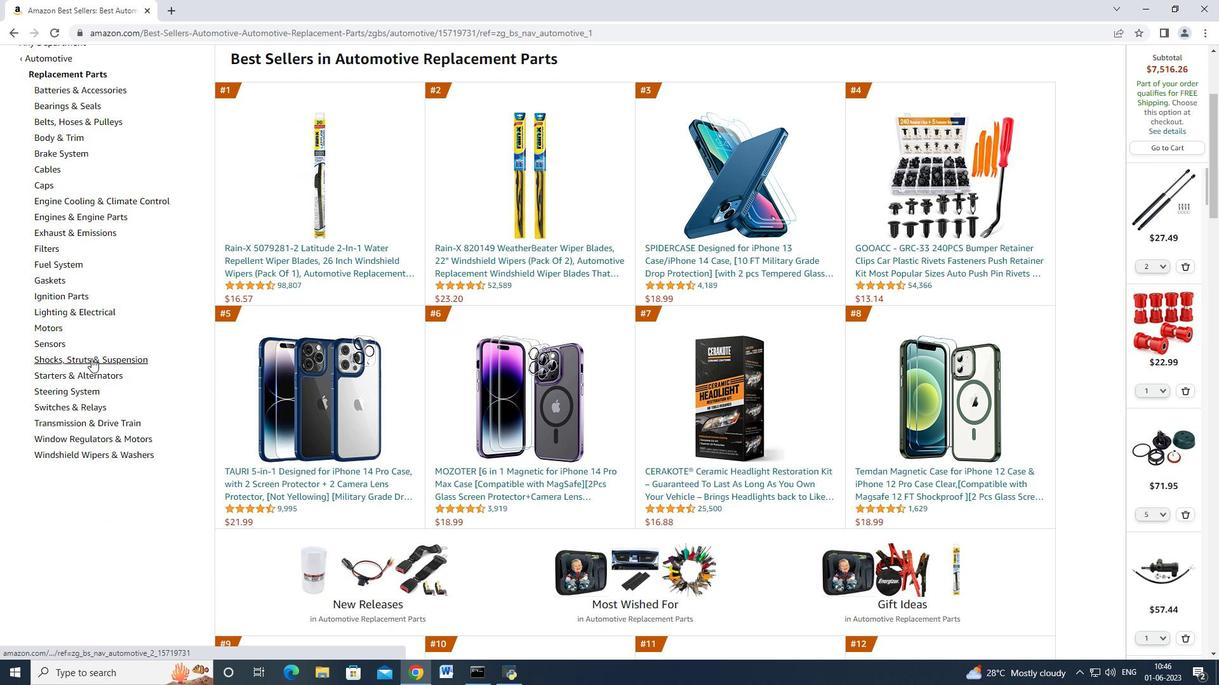 
Action: Mouse pressed left at (92, 359)
Screenshot: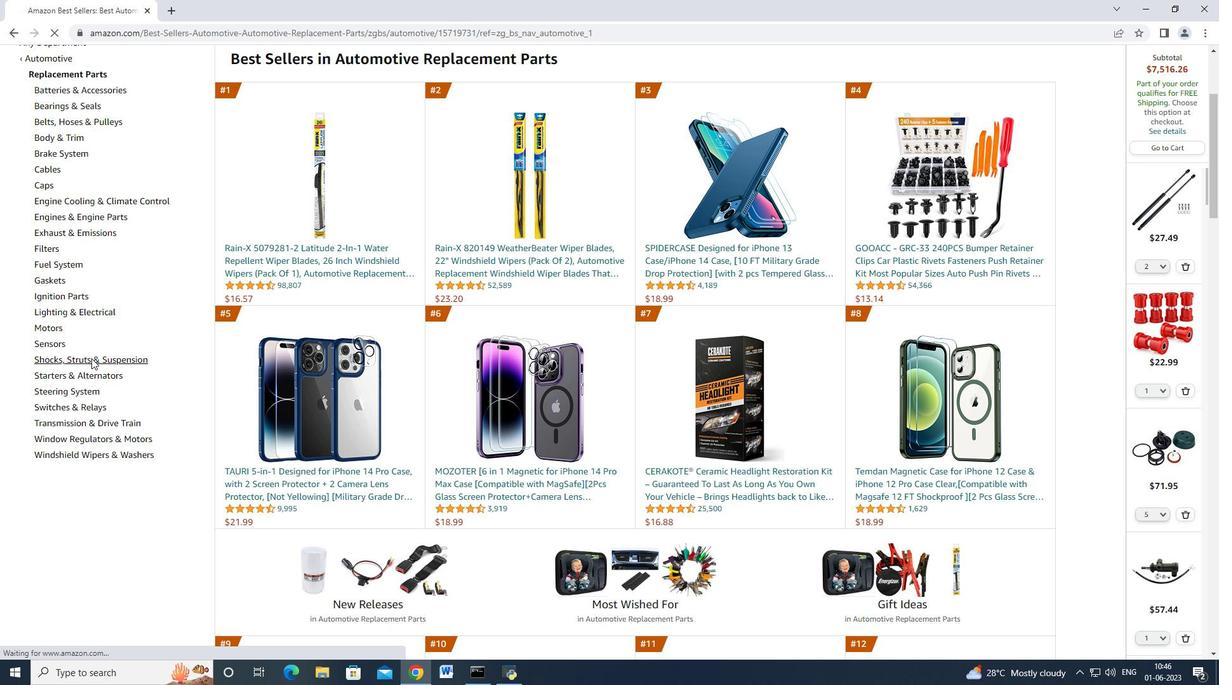 
Action: Mouse moved to (142, 265)
Screenshot: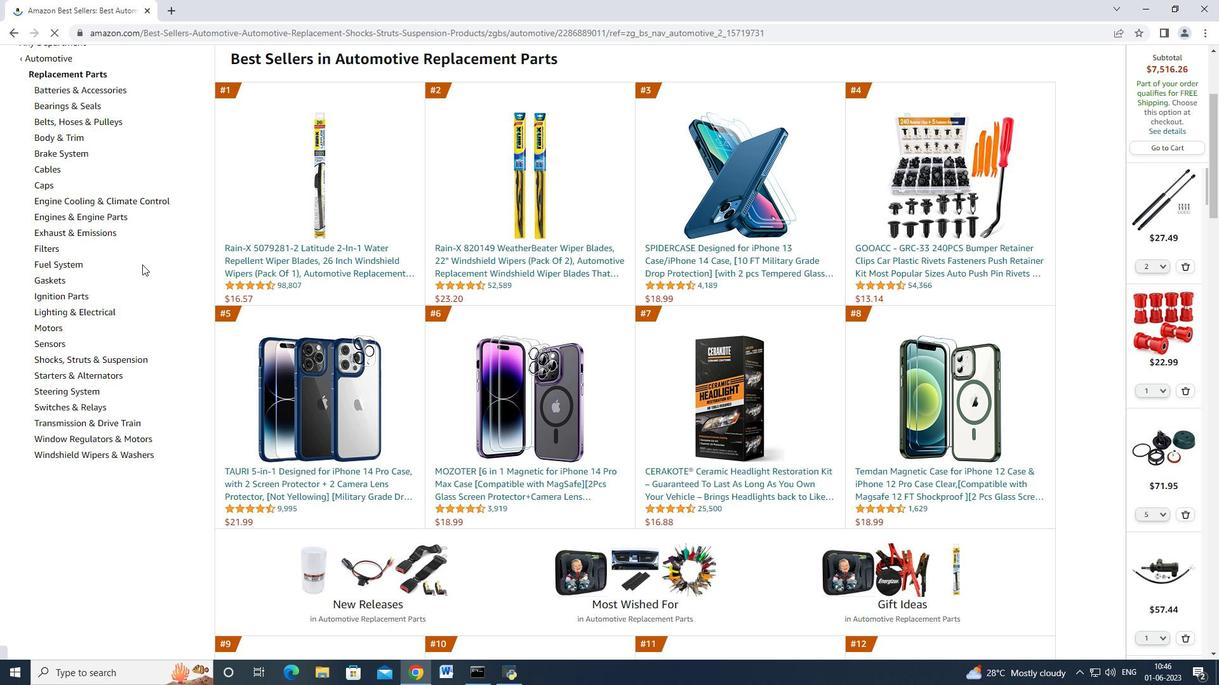 
Action: Mouse scrolled (142, 264) with delta (0, 0)
Screenshot: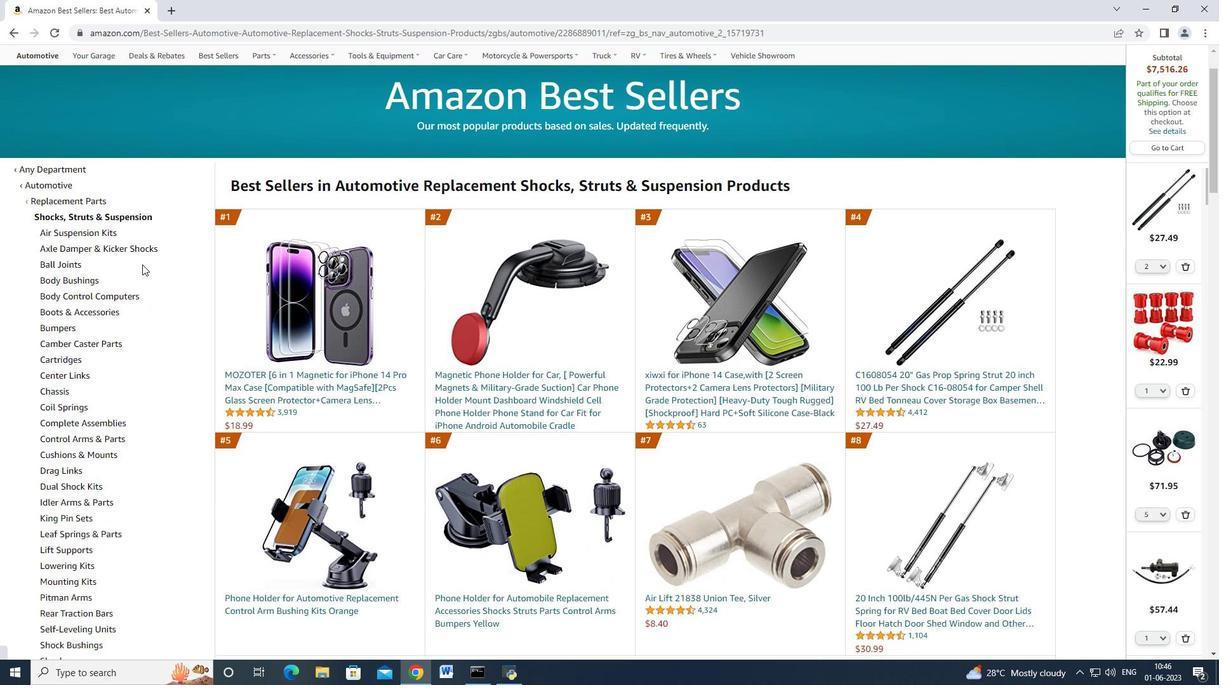 
Action: Mouse scrolled (142, 264) with delta (0, 0)
Screenshot: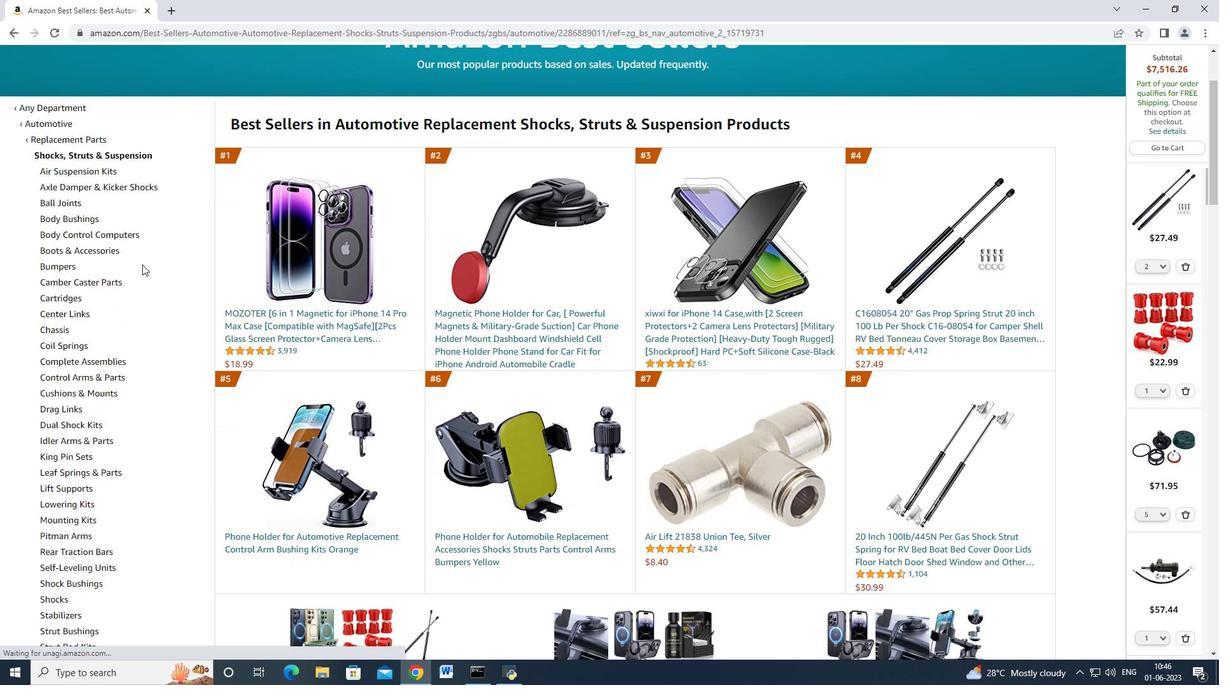
Action: Mouse scrolled (142, 264) with delta (0, 0)
Screenshot: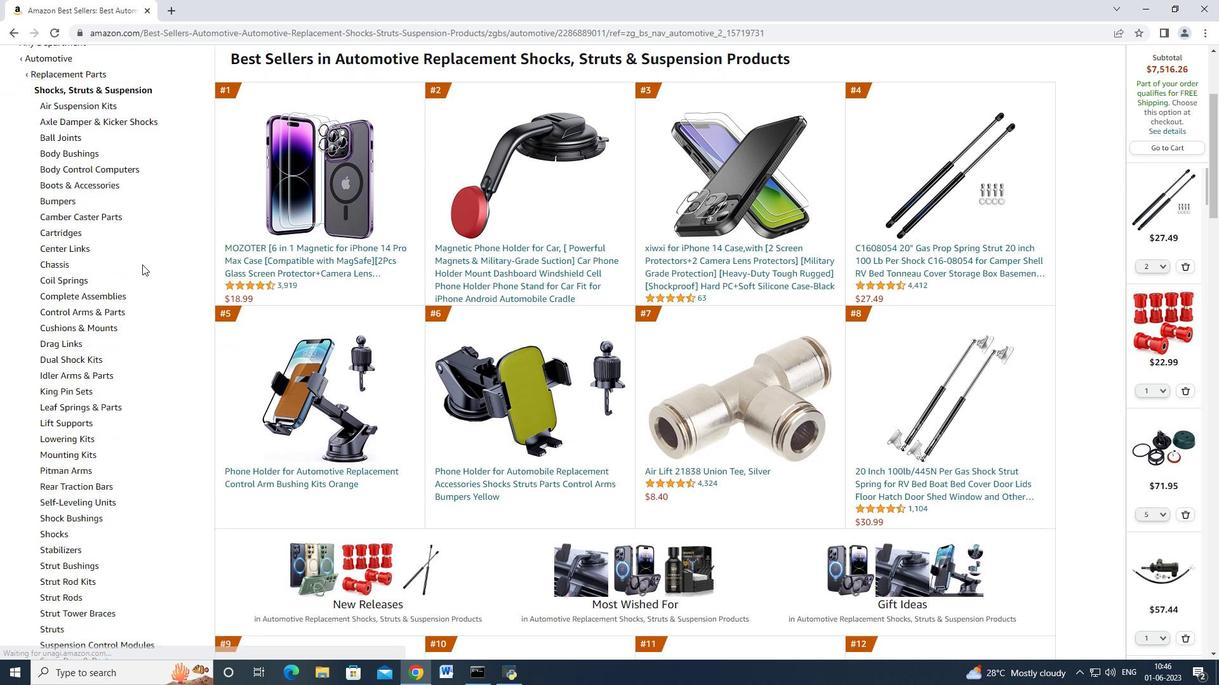 
Action: Mouse scrolled (142, 264) with delta (0, 0)
Screenshot: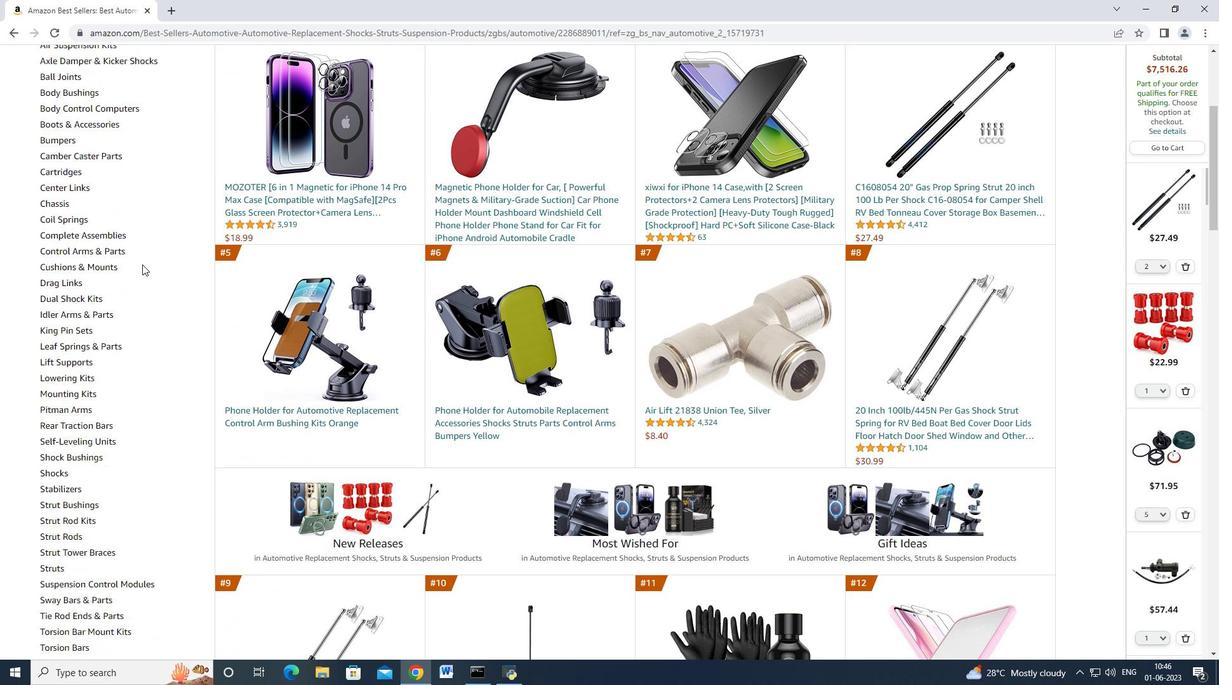 
Action: Mouse moved to (76, 375)
Screenshot: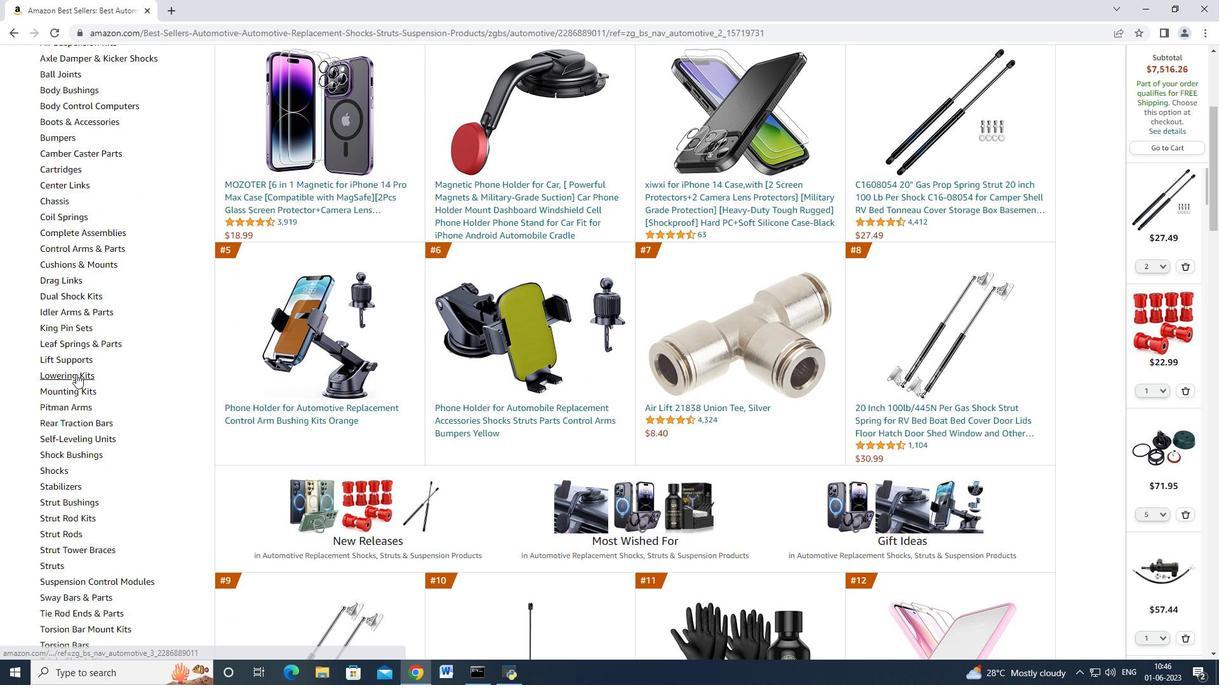 
Action: Mouse pressed left at (76, 375)
Screenshot: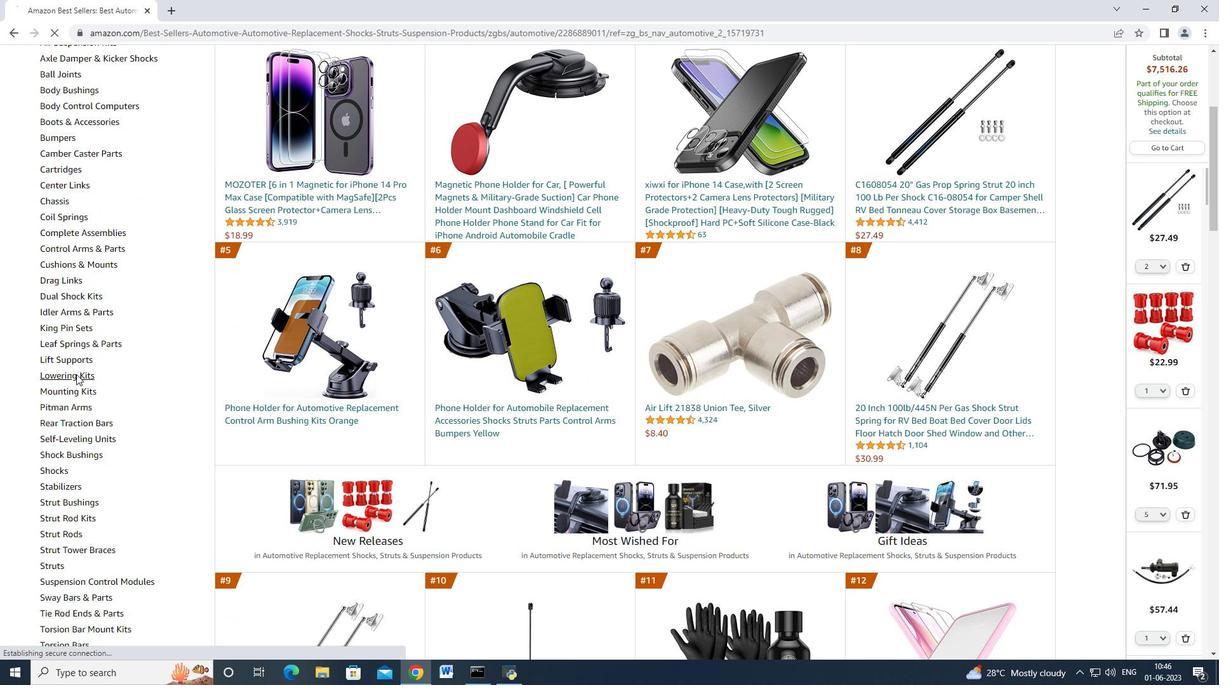 
Action: Mouse moved to (328, 266)
Screenshot: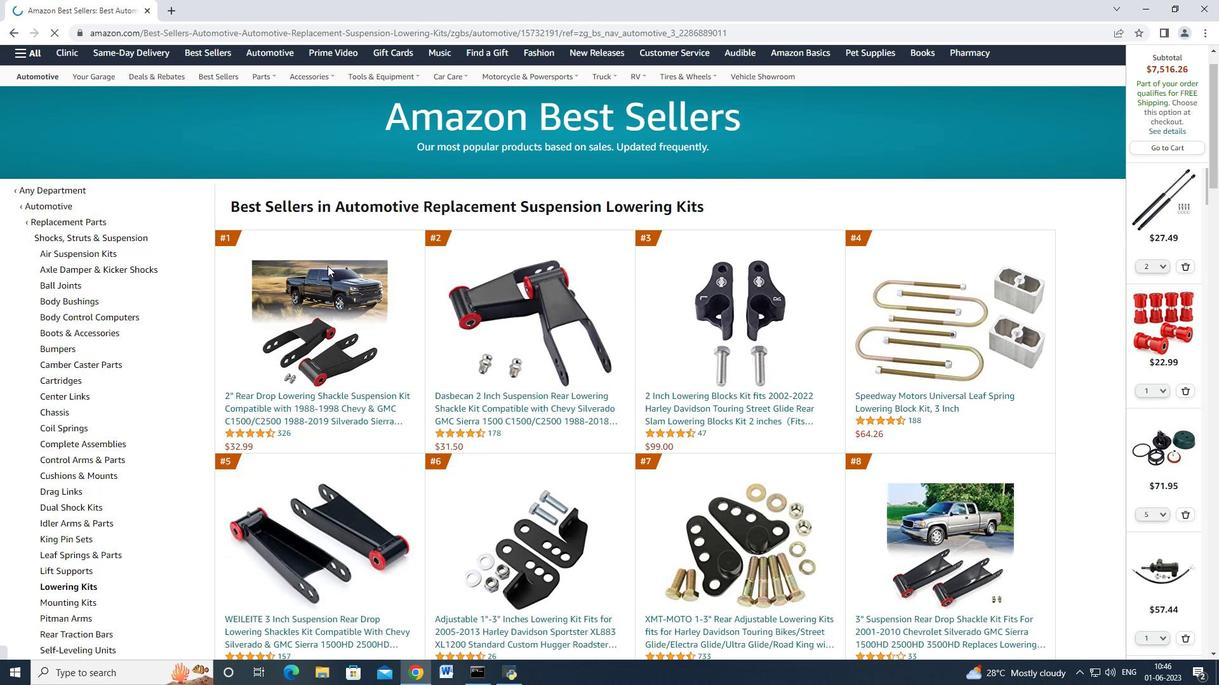 
Action: Mouse scrolled (328, 266) with delta (0, 0)
Screenshot: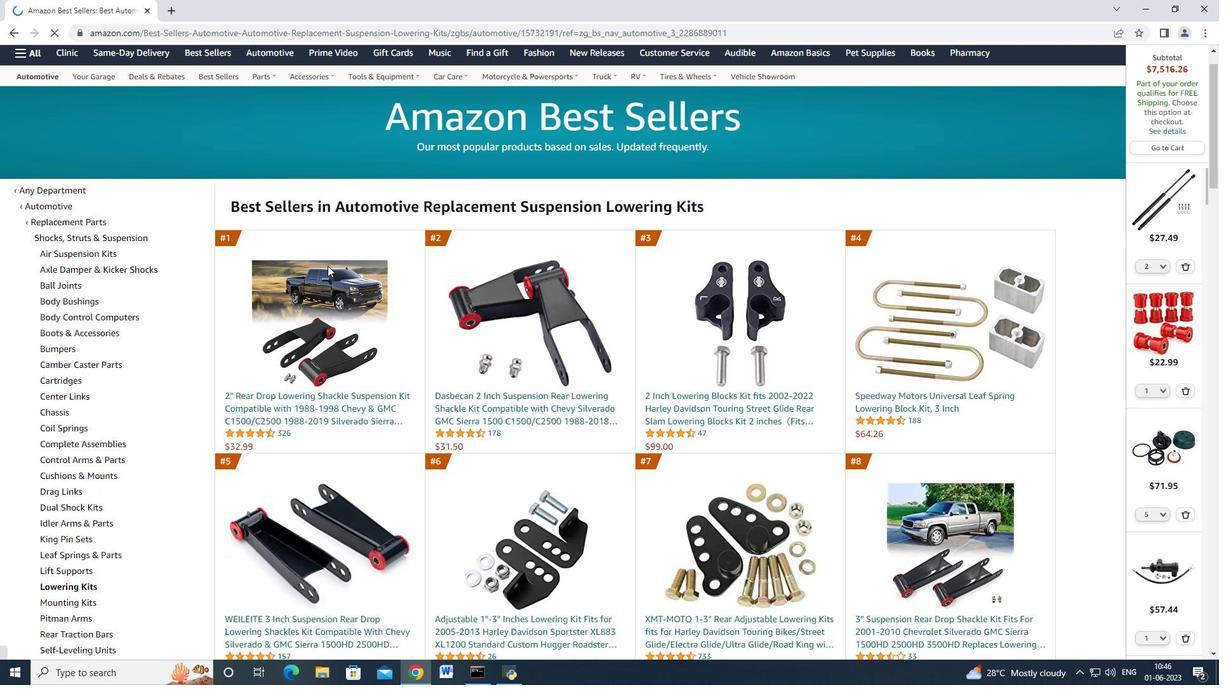 
Action: Mouse moved to (372, 378)
Screenshot: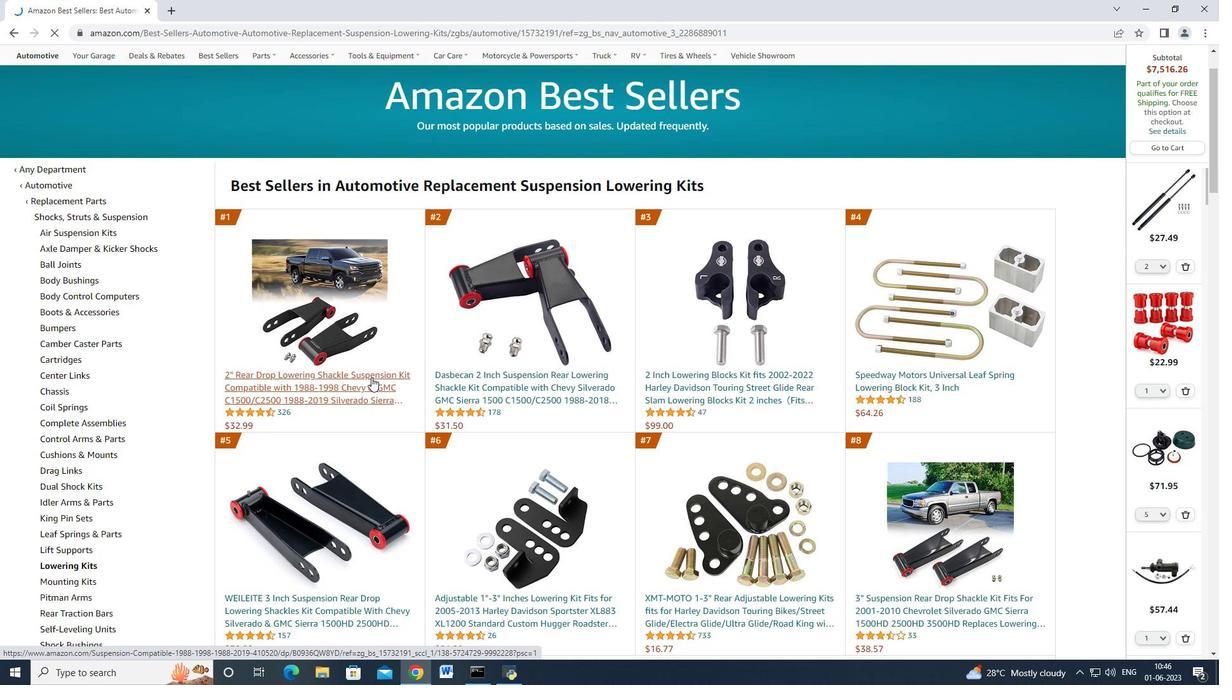 
Action: Mouse pressed left at (372, 378)
Screenshot: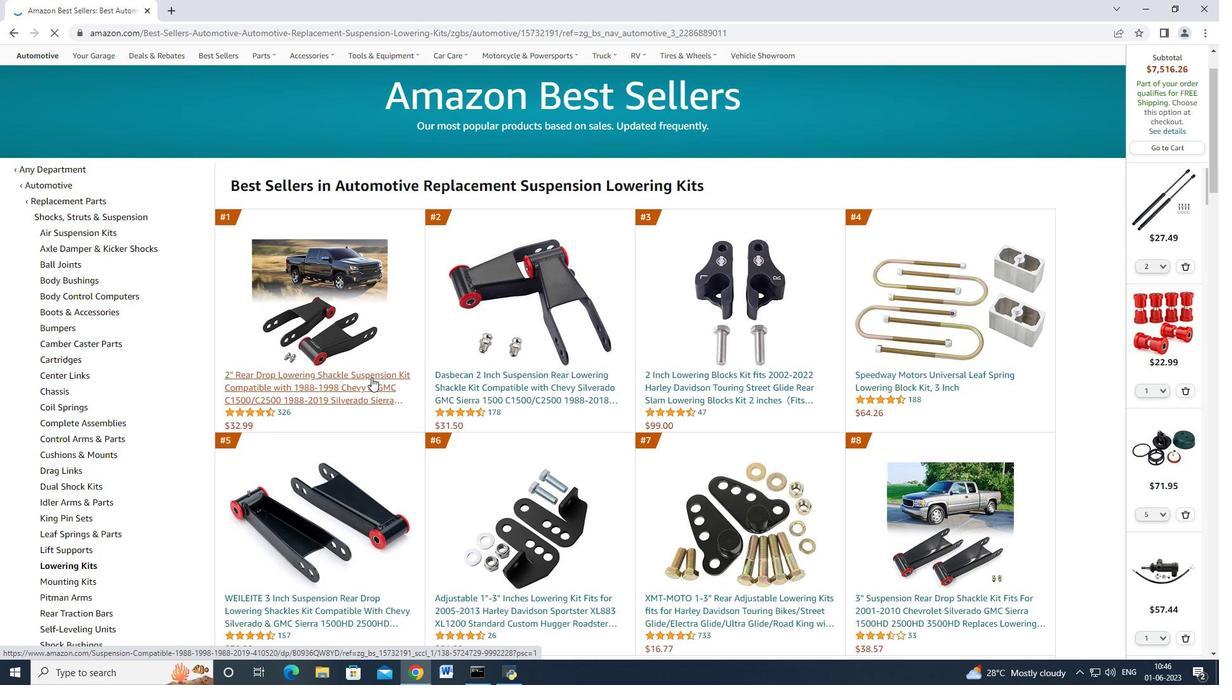 
Action: Mouse moved to (950, 340)
Screenshot: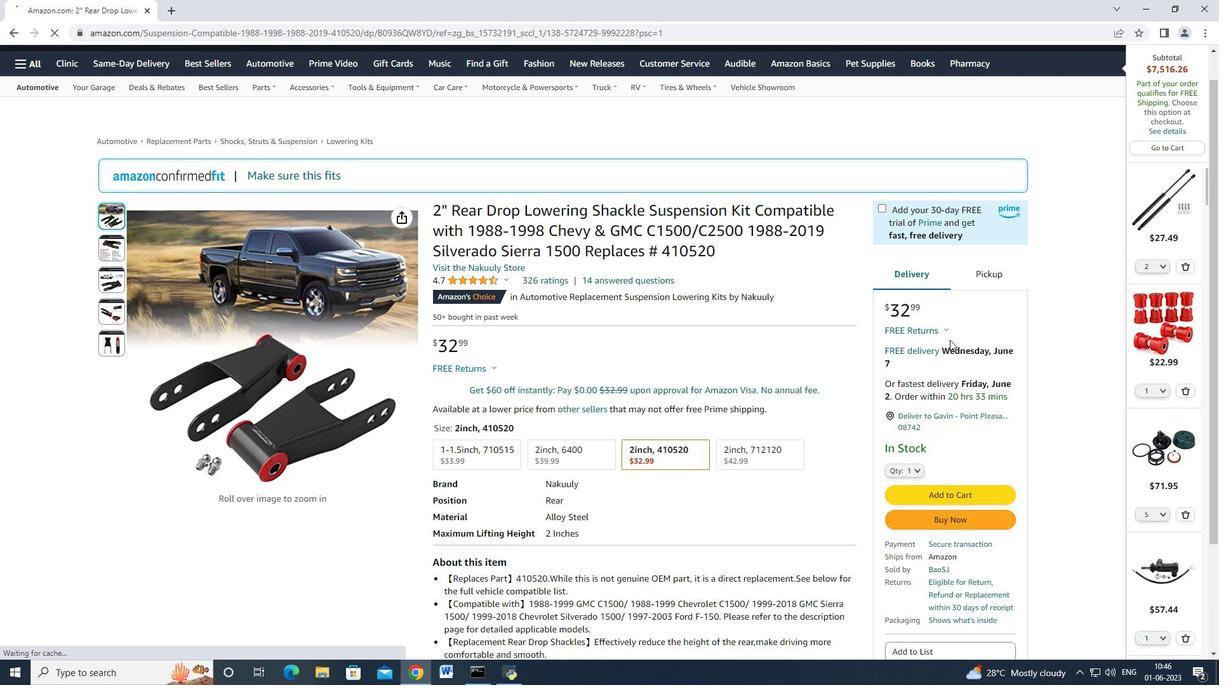 
Action: Mouse scrolled (950, 340) with delta (0, 0)
Screenshot: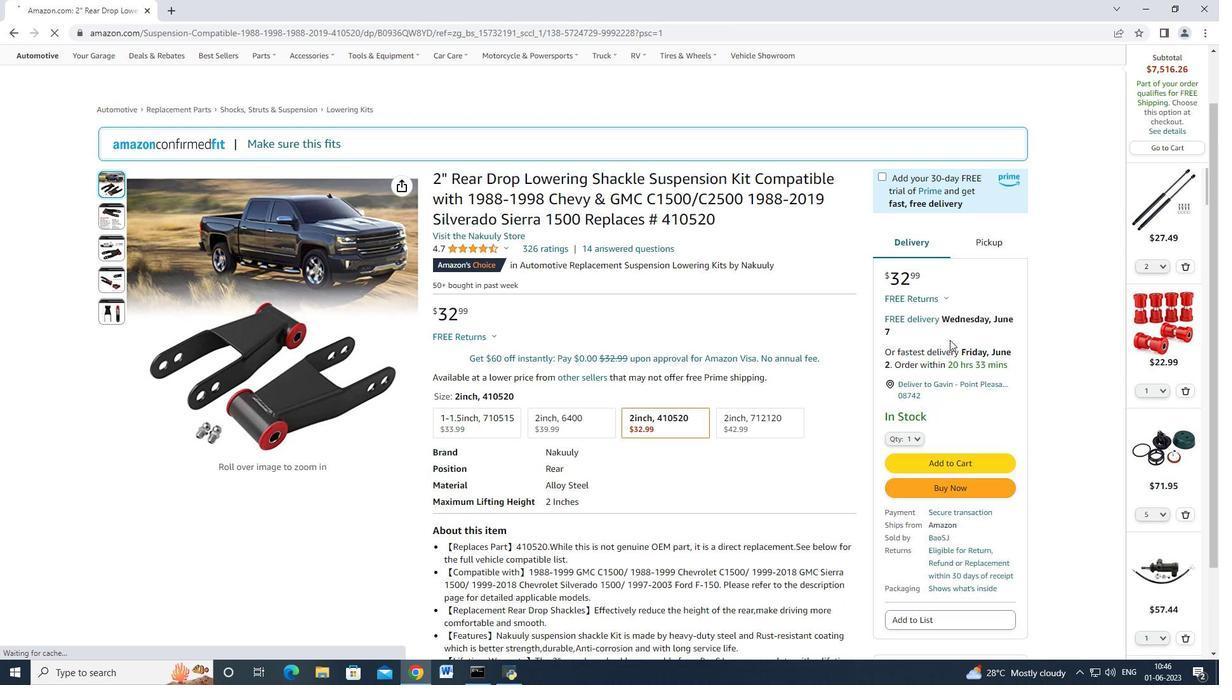 
Action: Mouse scrolled (950, 340) with delta (0, 0)
Screenshot: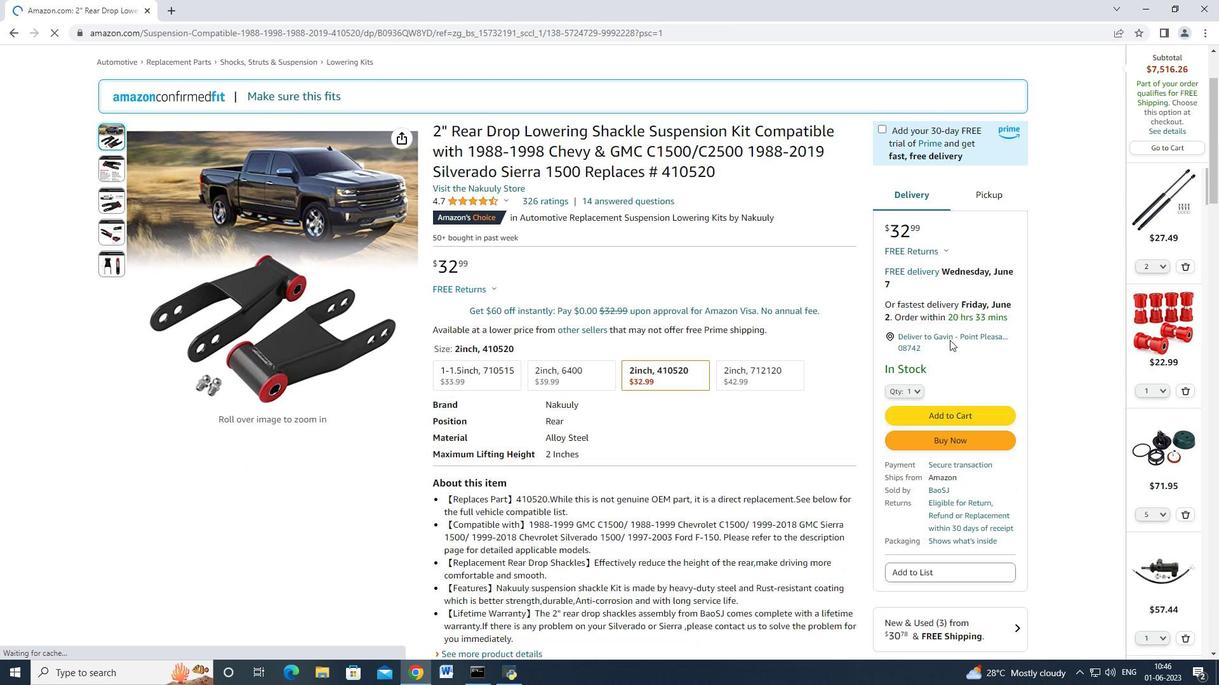 
Action: Mouse moved to (901, 374)
Screenshot: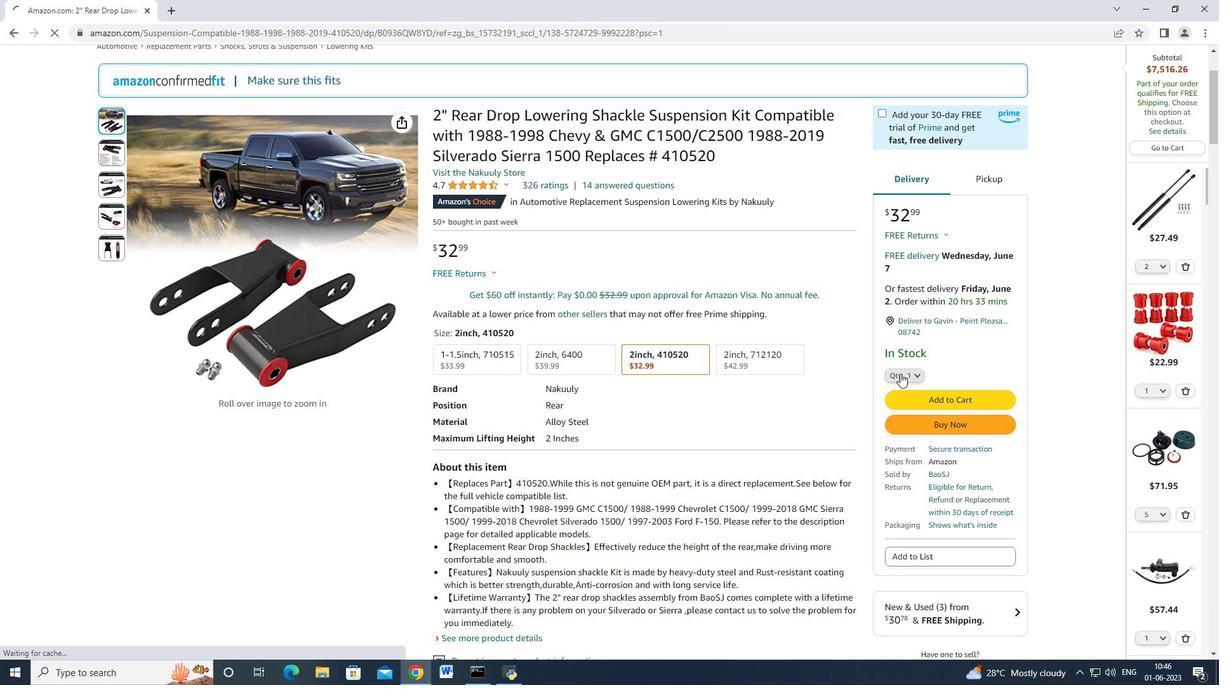 
Action: Mouse pressed left at (901, 374)
Screenshot: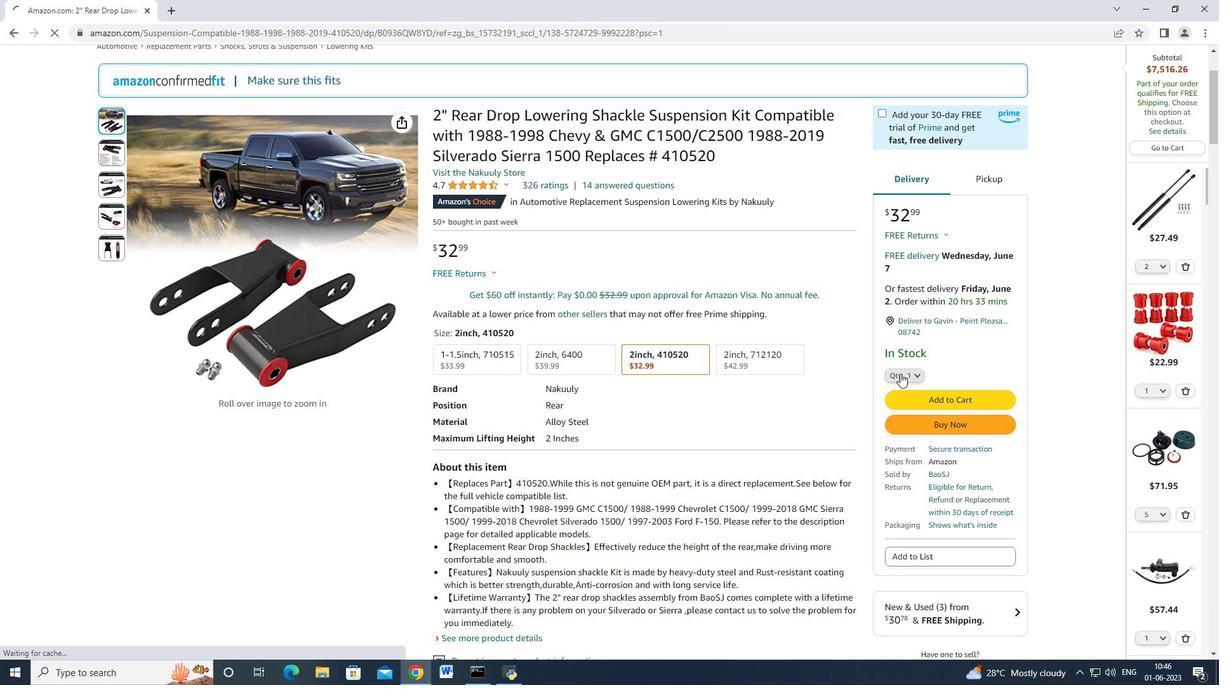 
Action: Mouse moved to (897, 100)
Screenshot: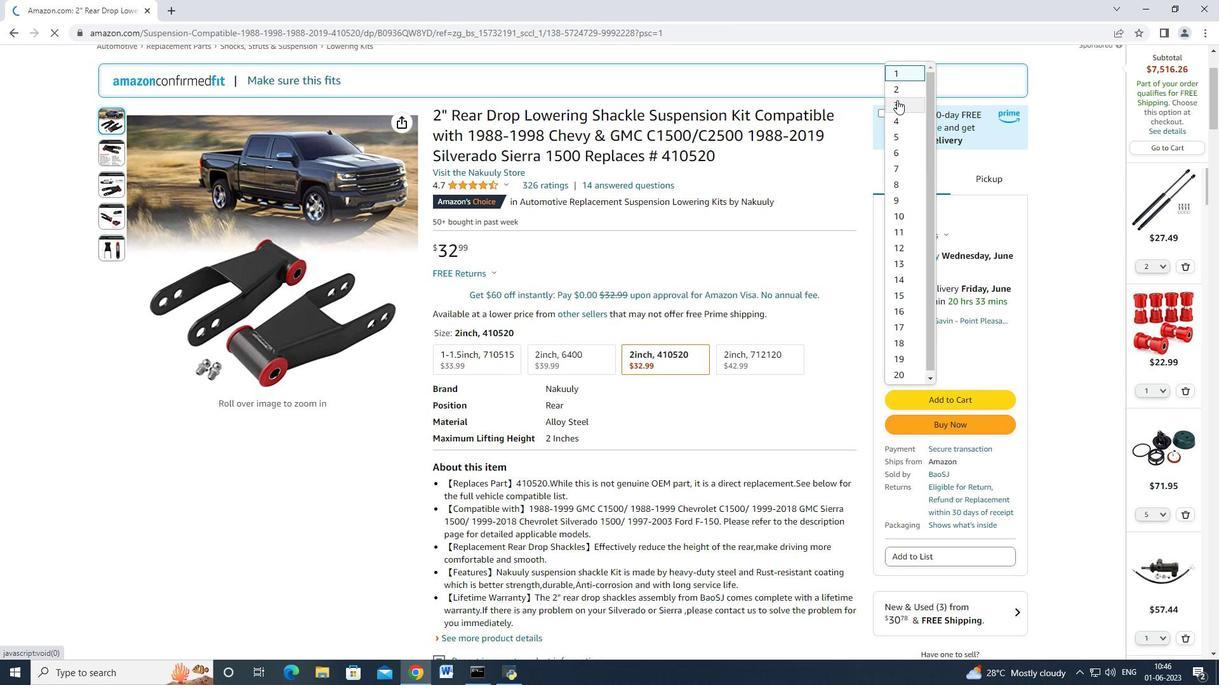 
Action: Mouse pressed left at (897, 100)
Screenshot: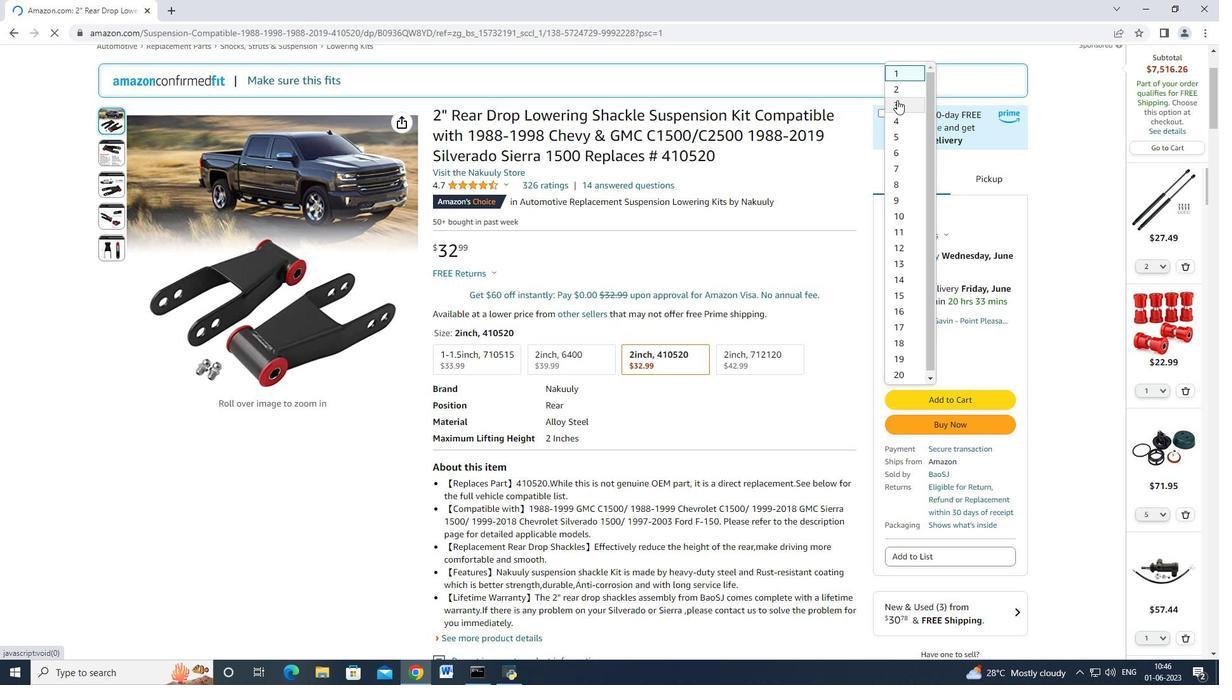 
Action: Mouse moved to (951, 424)
Screenshot: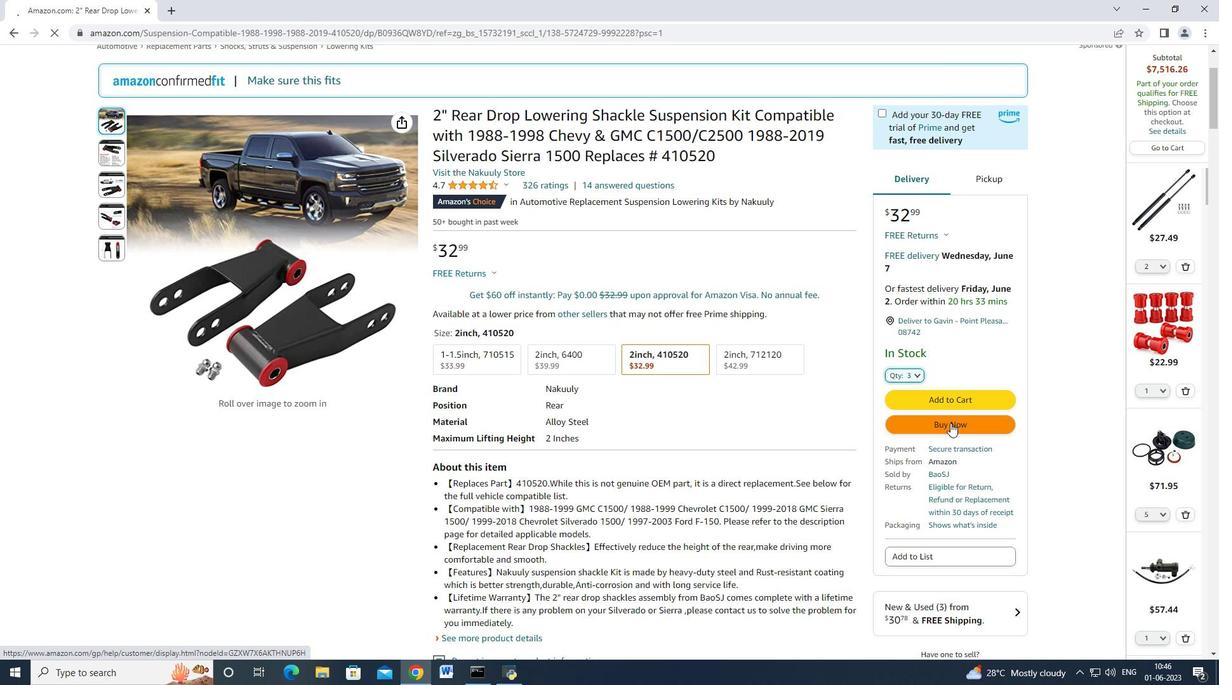 
Action: Mouse pressed left at (951, 424)
Screenshot: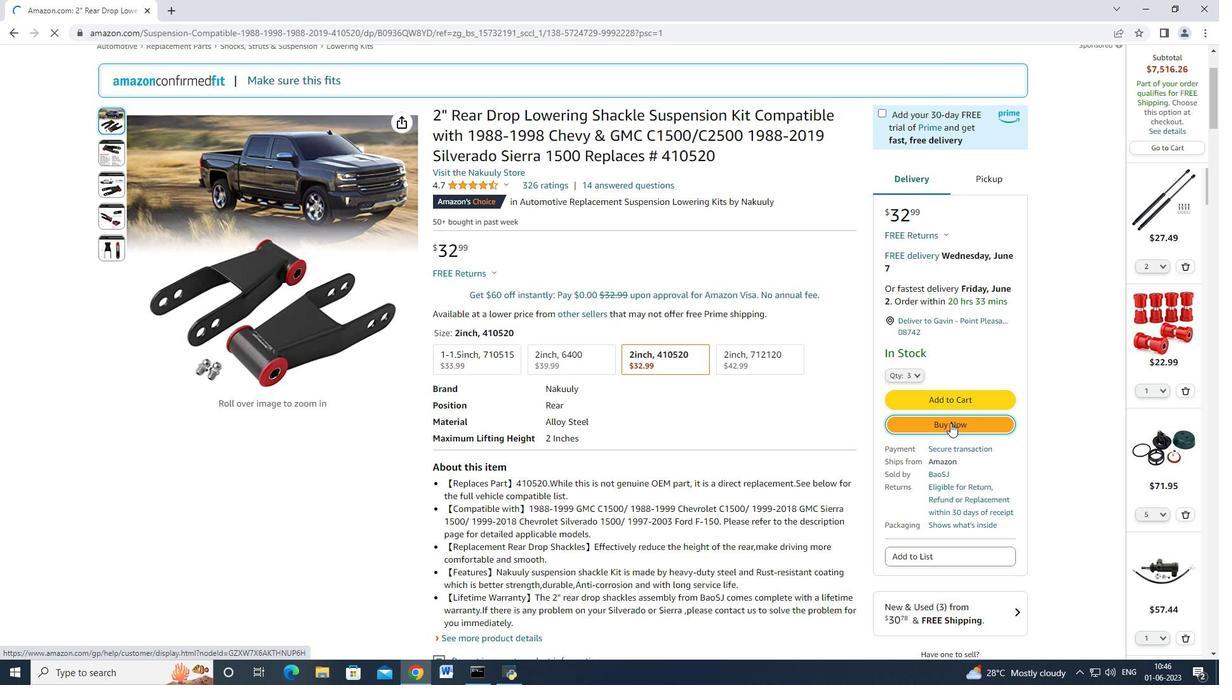 
Action: Mouse moved to (720, 105)
Screenshot: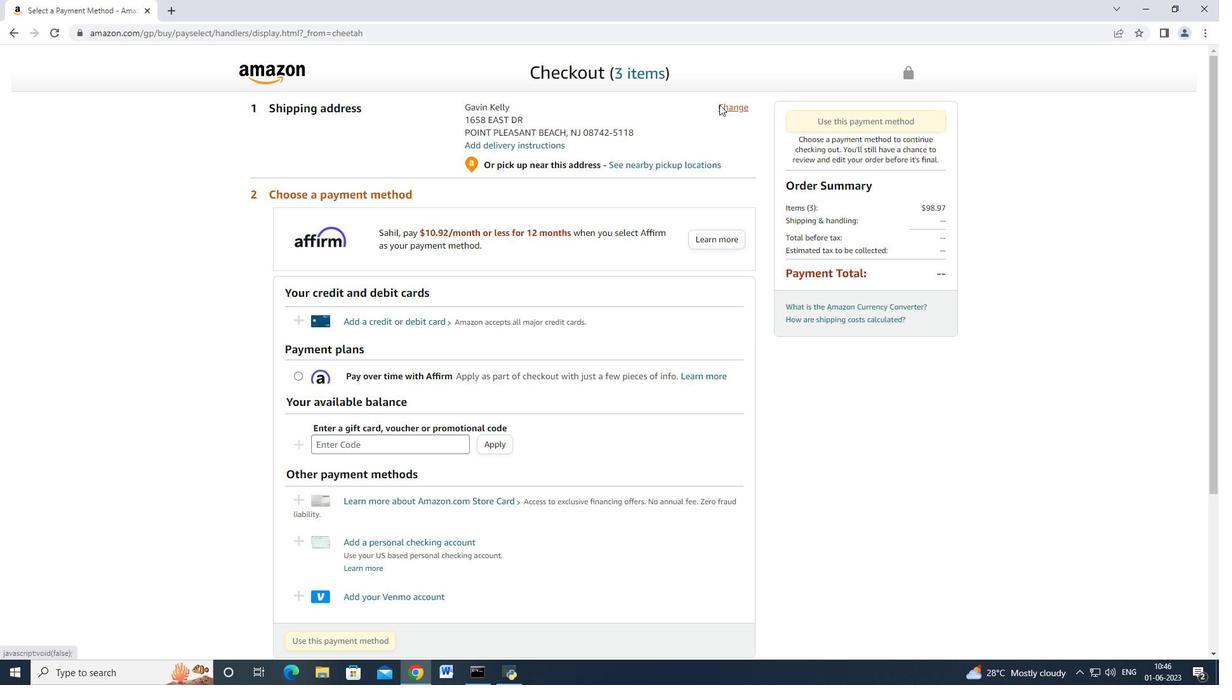 
Action: Mouse pressed left at (720, 105)
Screenshot: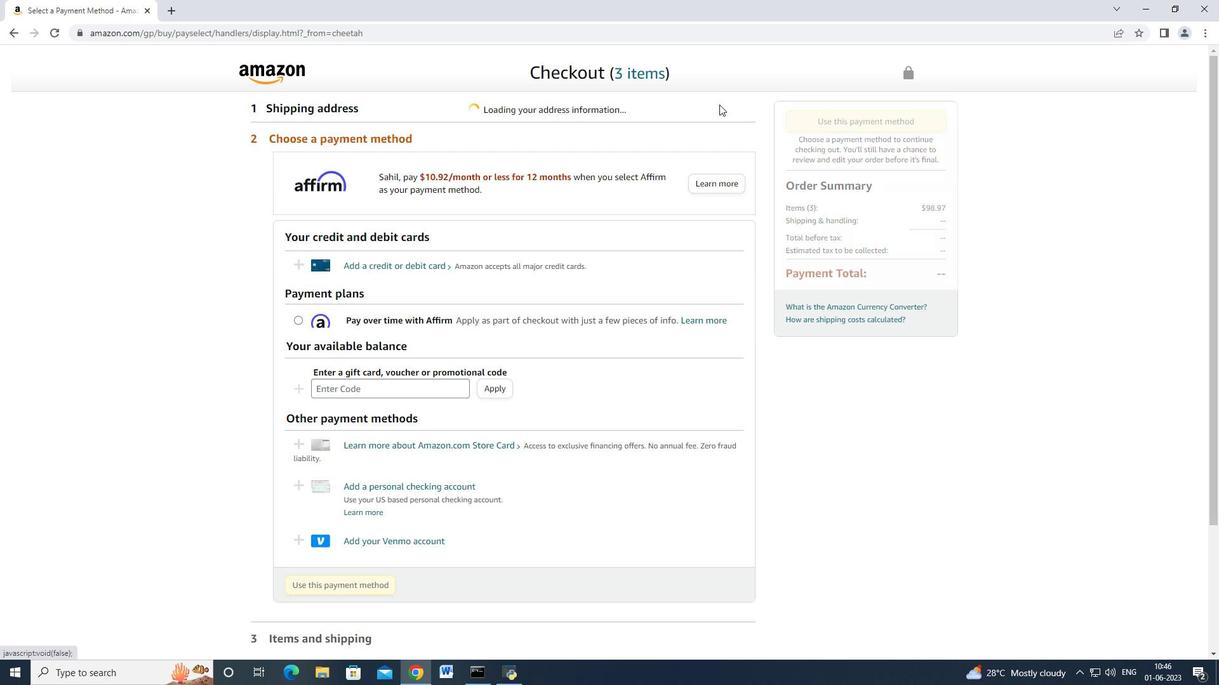 
Action: Mouse moved to (510, 238)
Screenshot: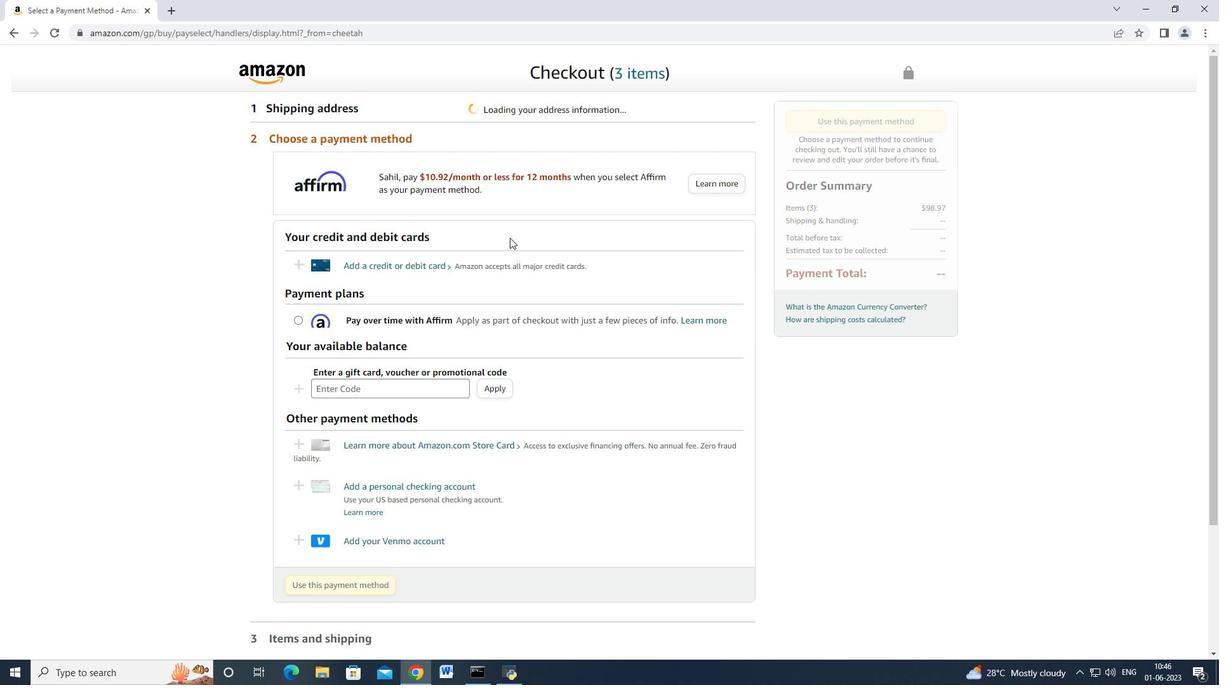 
Action: Mouse scrolled (510, 238) with delta (0, 0)
Screenshot: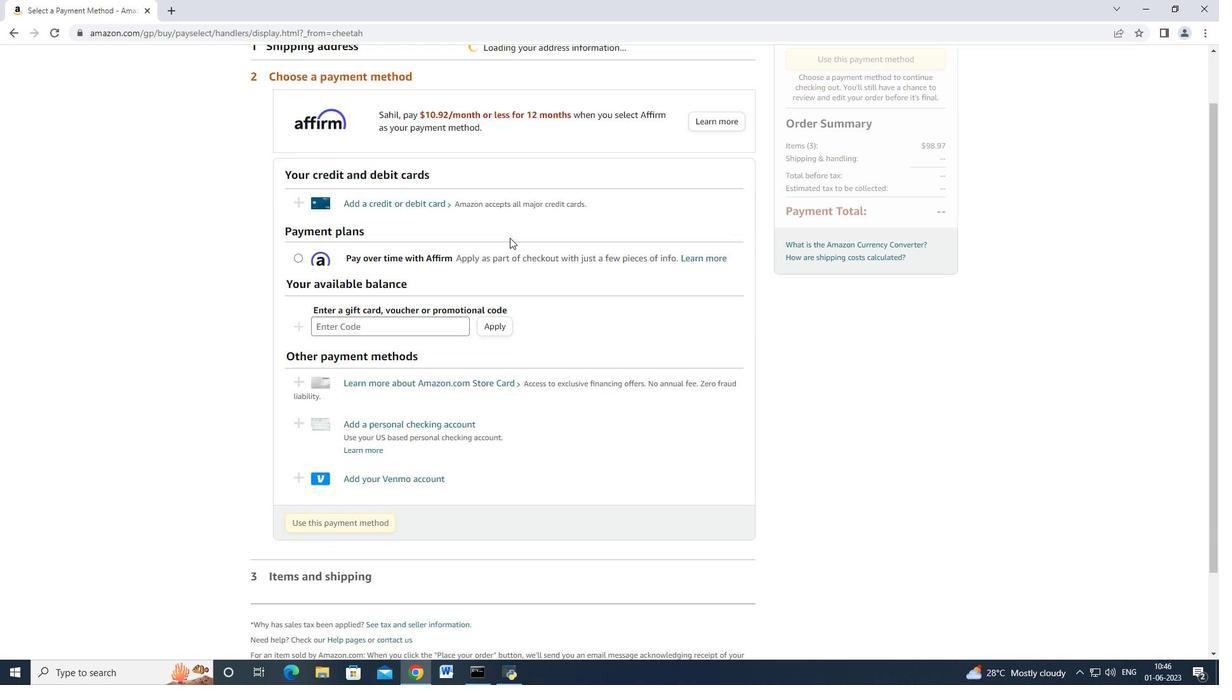 
Action: Mouse scrolled (510, 239) with delta (0, 0)
Screenshot: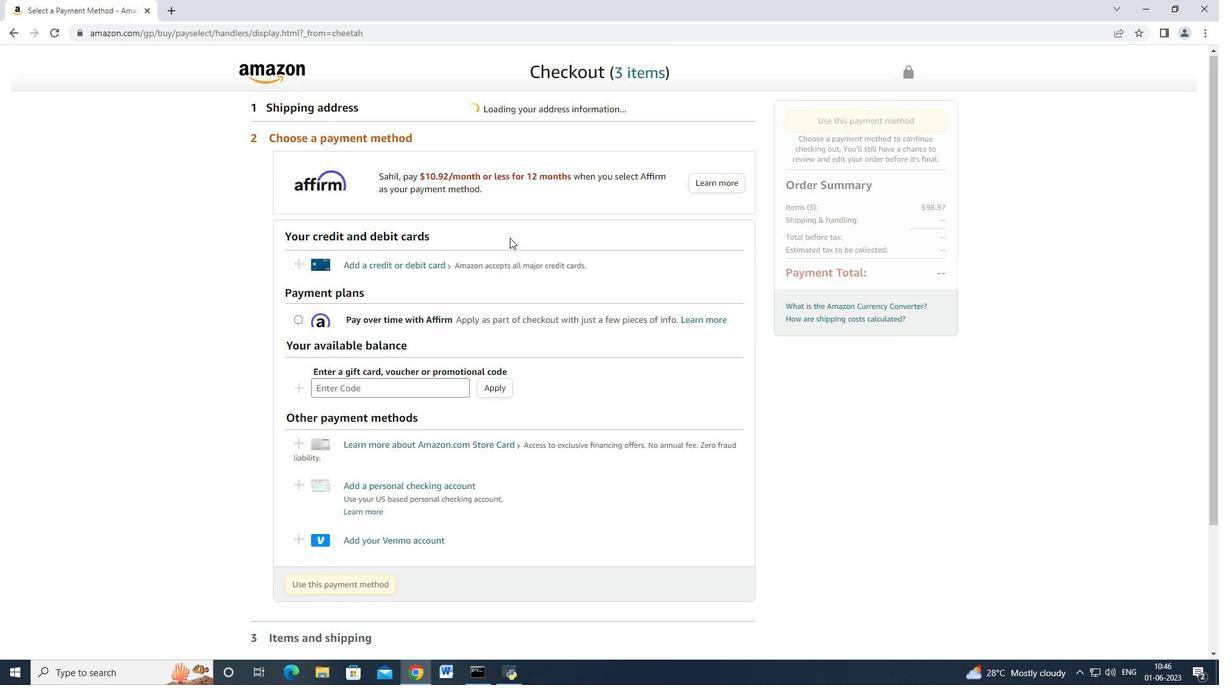 
Action: Mouse scrolled (510, 239) with delta (0, 0)
Screenshot: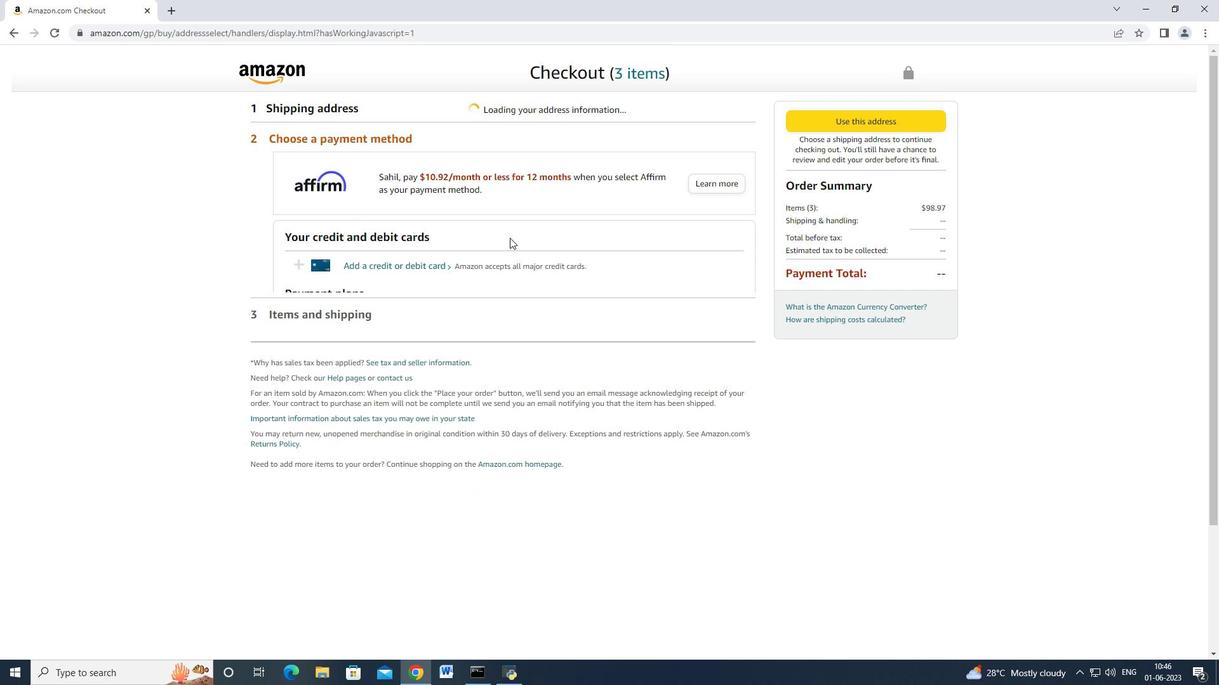 
Action: Mouse scrolled (510, 238) with delta (0, 0)
Screenshot: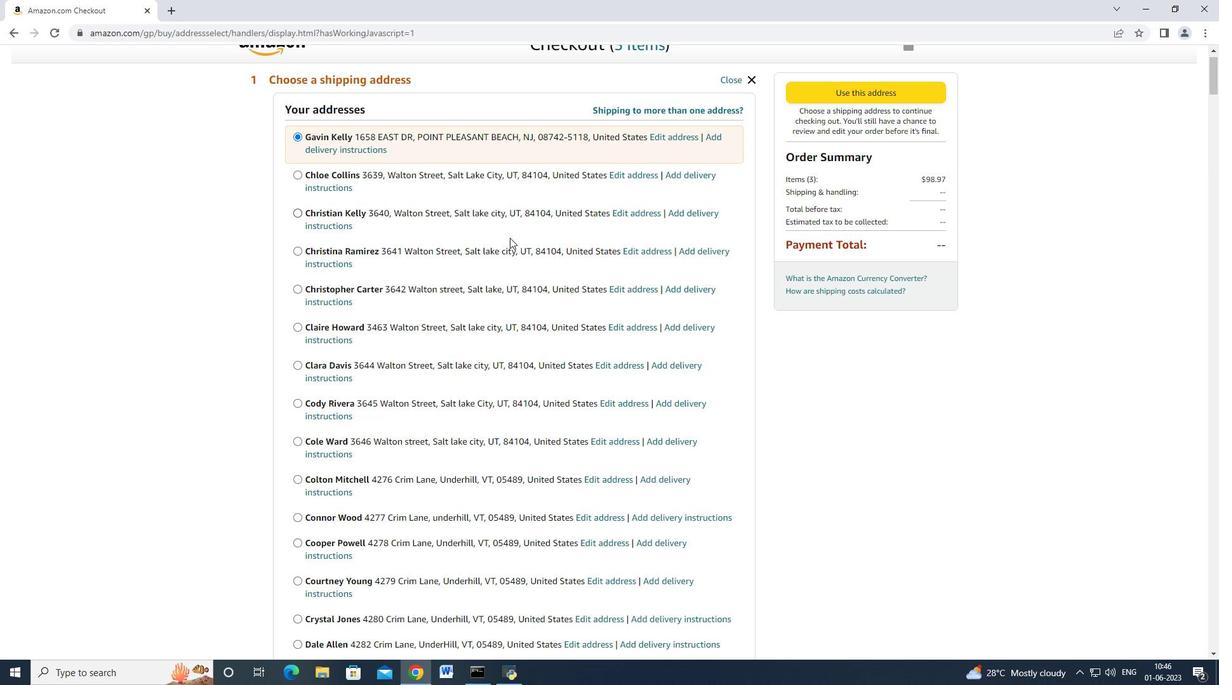 
Action: Mouse scrolled (510, 238) with delta (0, 0)
Screenshot: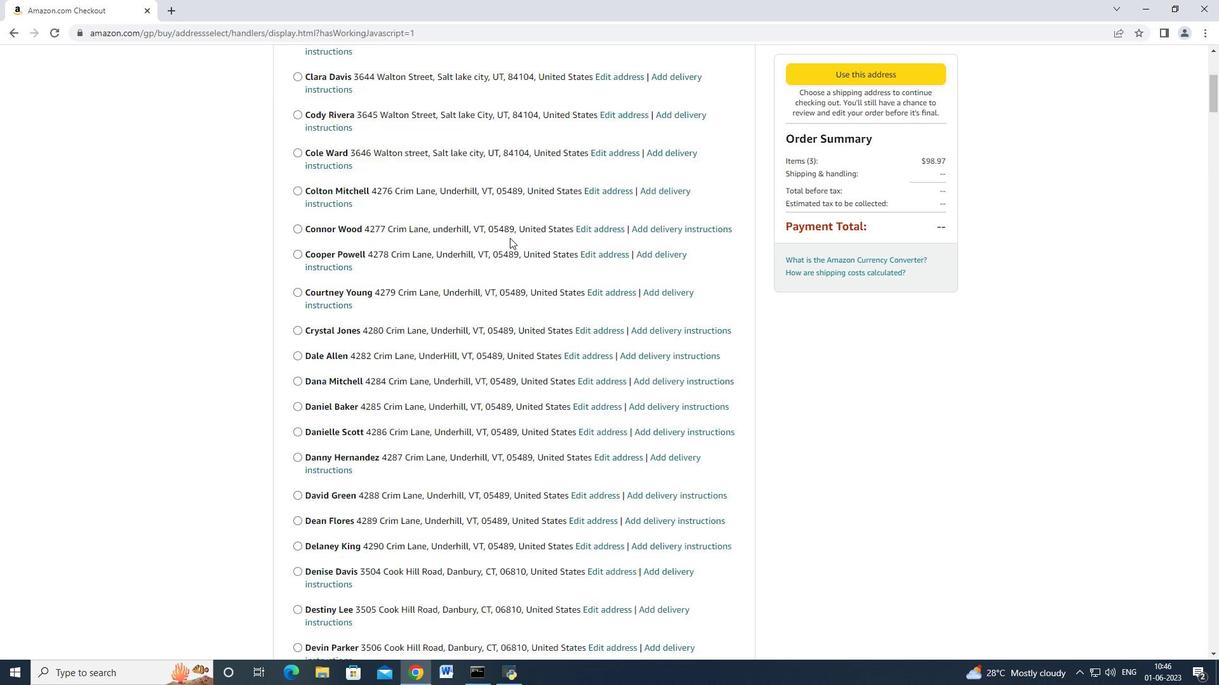 
Action: Mouse scrolled (510, 238) with delta (0, 0)
Screenshot: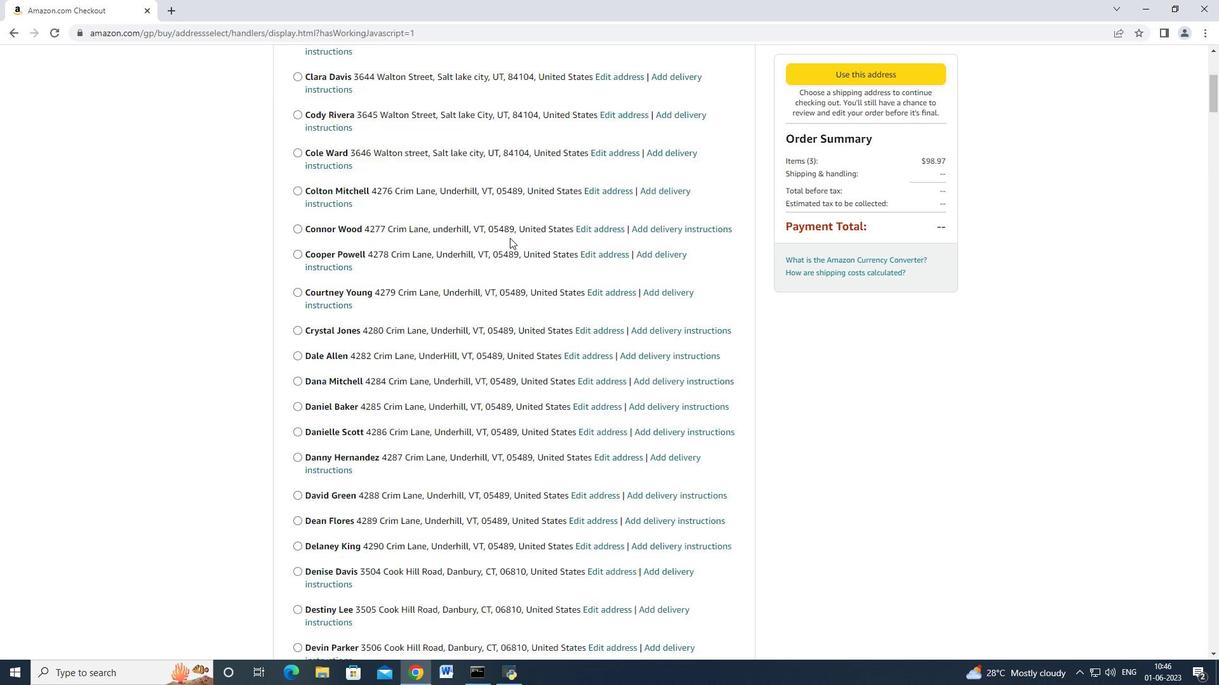 
Action: Mouse scrolled (510, 238) with delta (0, 0)
Screenshot: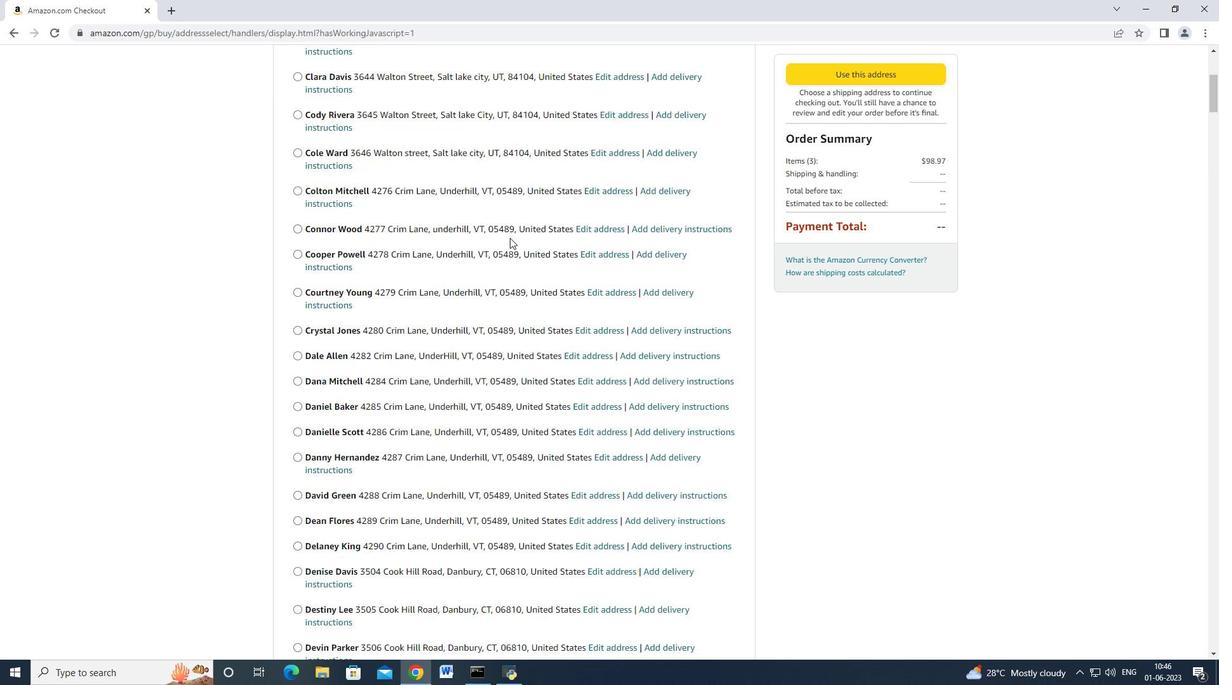 
Action: Mouse scrolled (510, 238) with delta (0, 0)
Screenshot: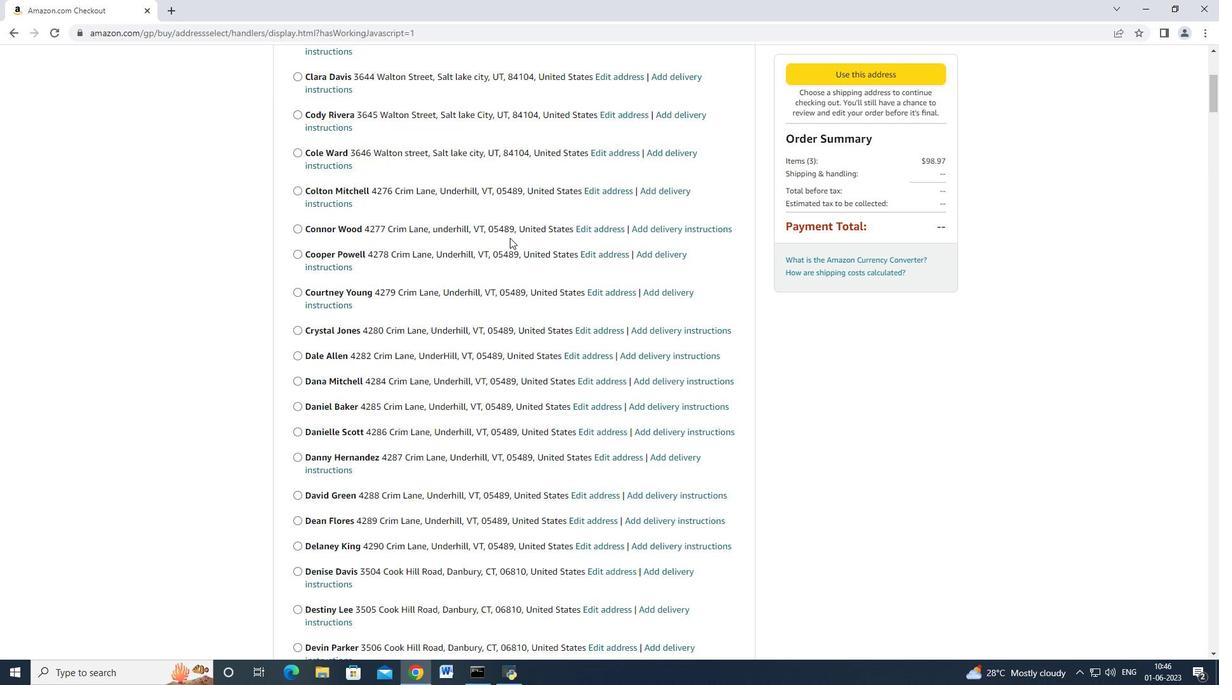 
Action: Mouse scrolled (510, 238) with delta (0, 0)
Screenshot: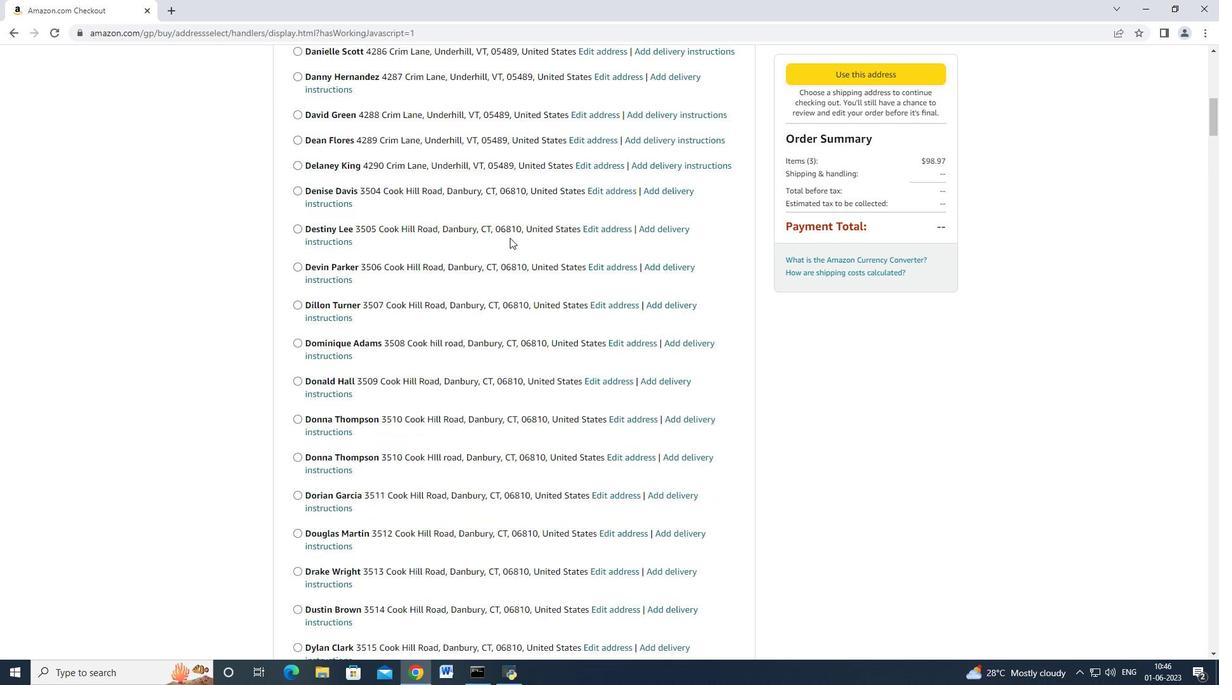 
Action: Mouse scrolled (510, 238) with delta (0, 0)
Screenshot: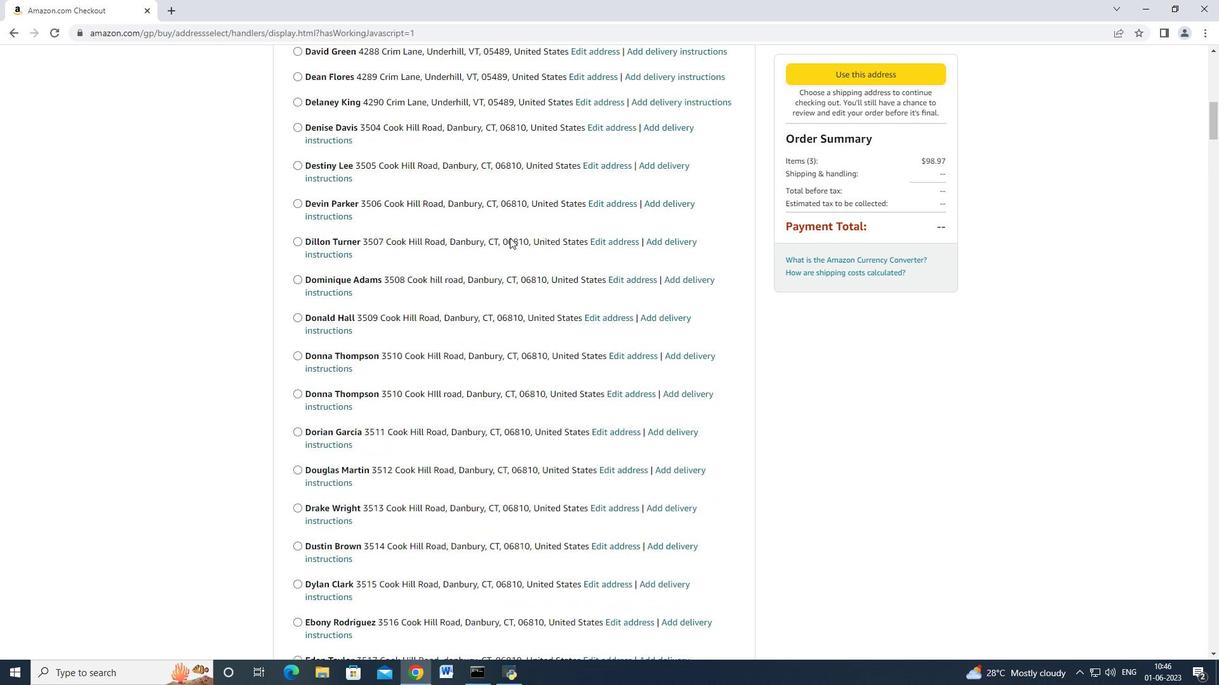 
Action: Mouse scrolled (510, 238) with delta (0, 0)
Screenshot: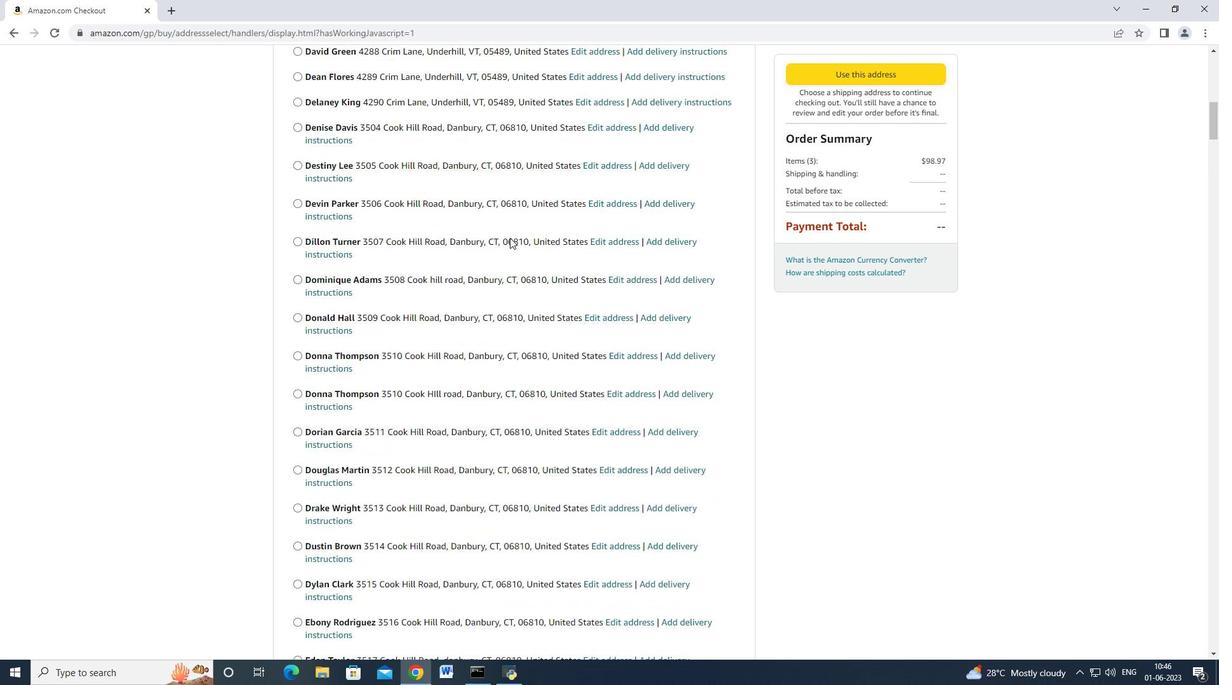 
Action: Mouse scrolled (510, 238) with delta (0, 0)
Screenshot: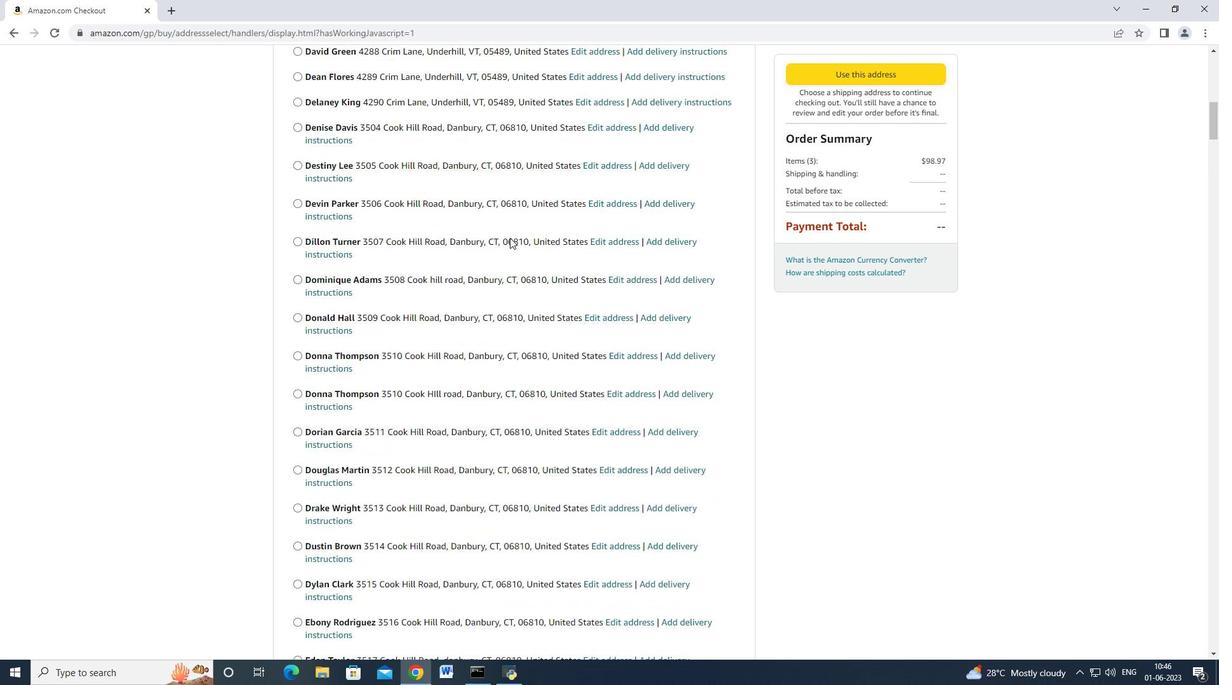 
Action: Mouse scrolled (510, 238) with delta (0, 0)
Screenshot: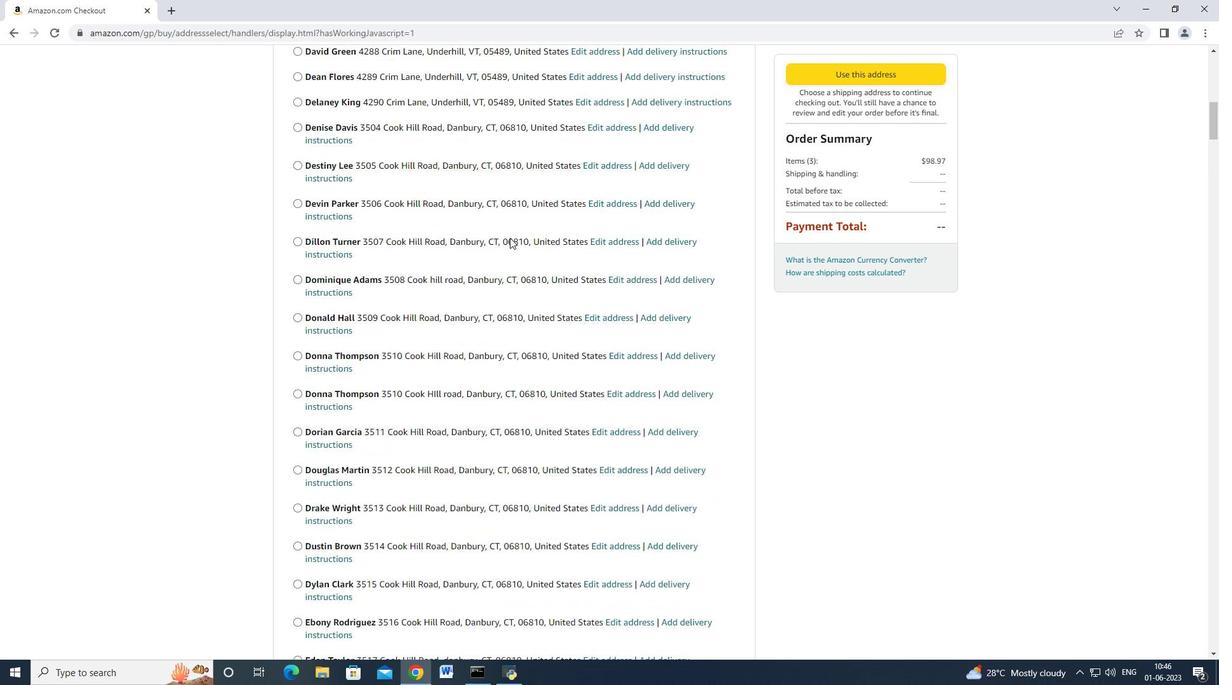 
Action: Mouse scrolled (510, 238) with delta (0, 0)
Screenshot: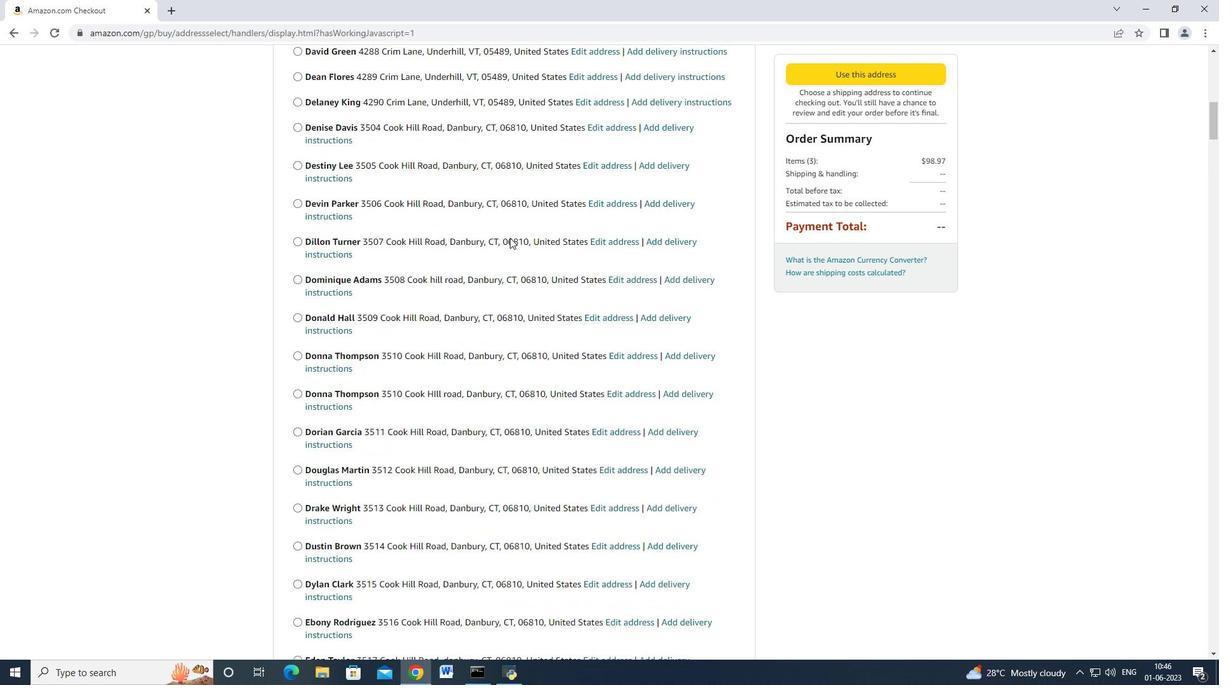 
Action: Mouse scrolled (510, 238) with delta (0, 0)
Screenshot: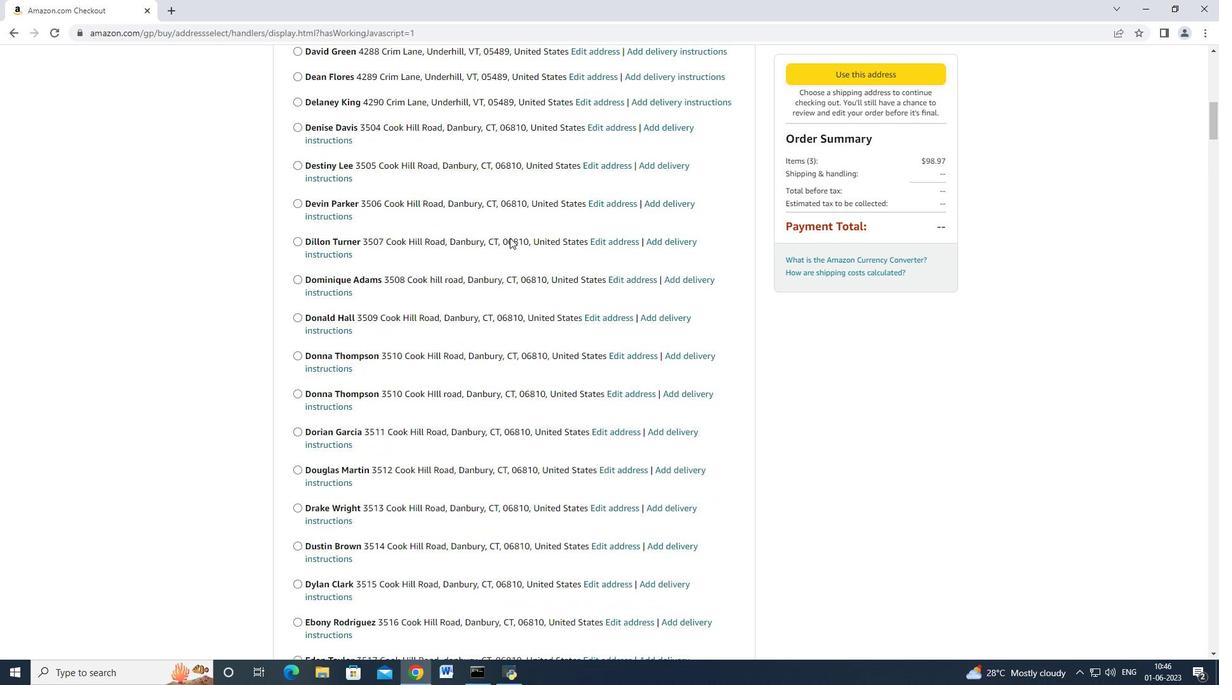 
Action: Mouse scrolled (510, 238) with delta (0, 0)
Screenshot: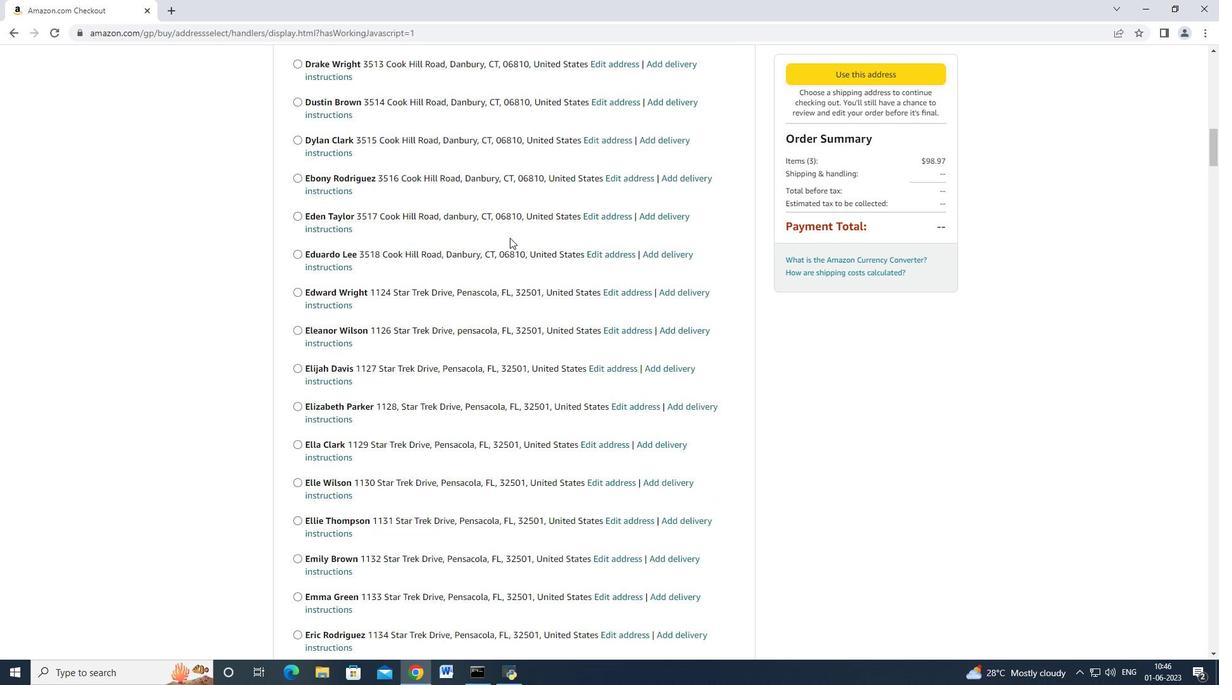 
Action: Mouse moved to (510, 238)
Screenshot: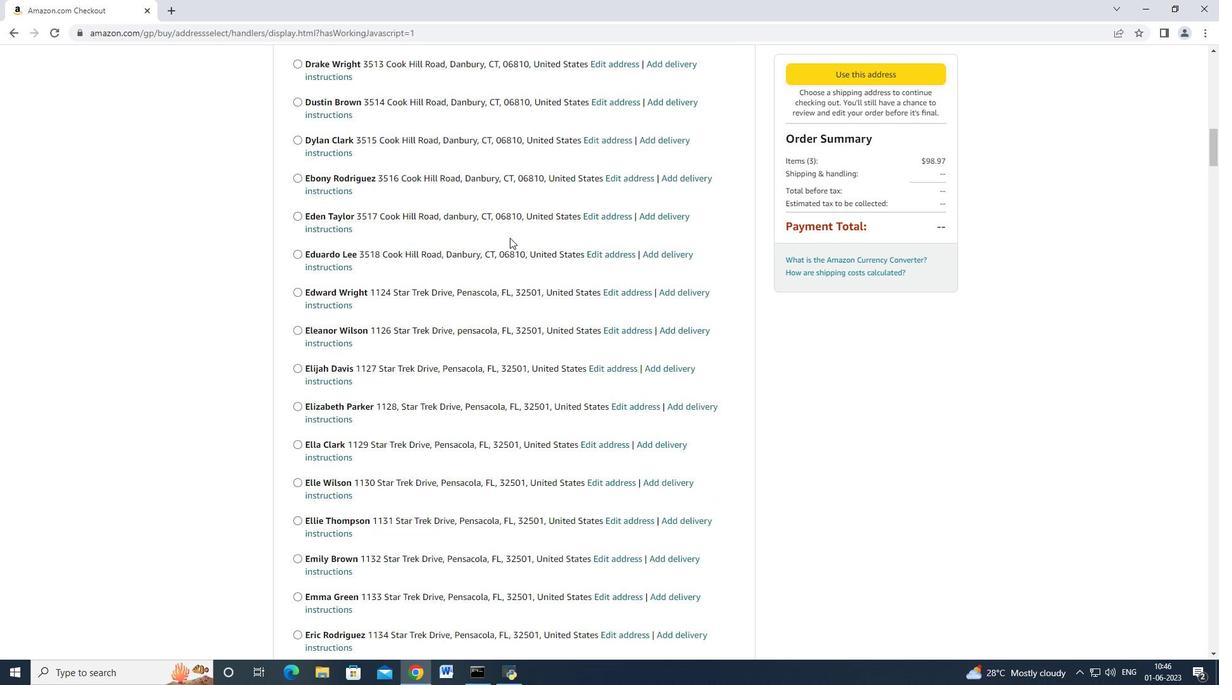 
Action: Mouse scrolled (510, 238) with delta (0, 0)
Screenshot: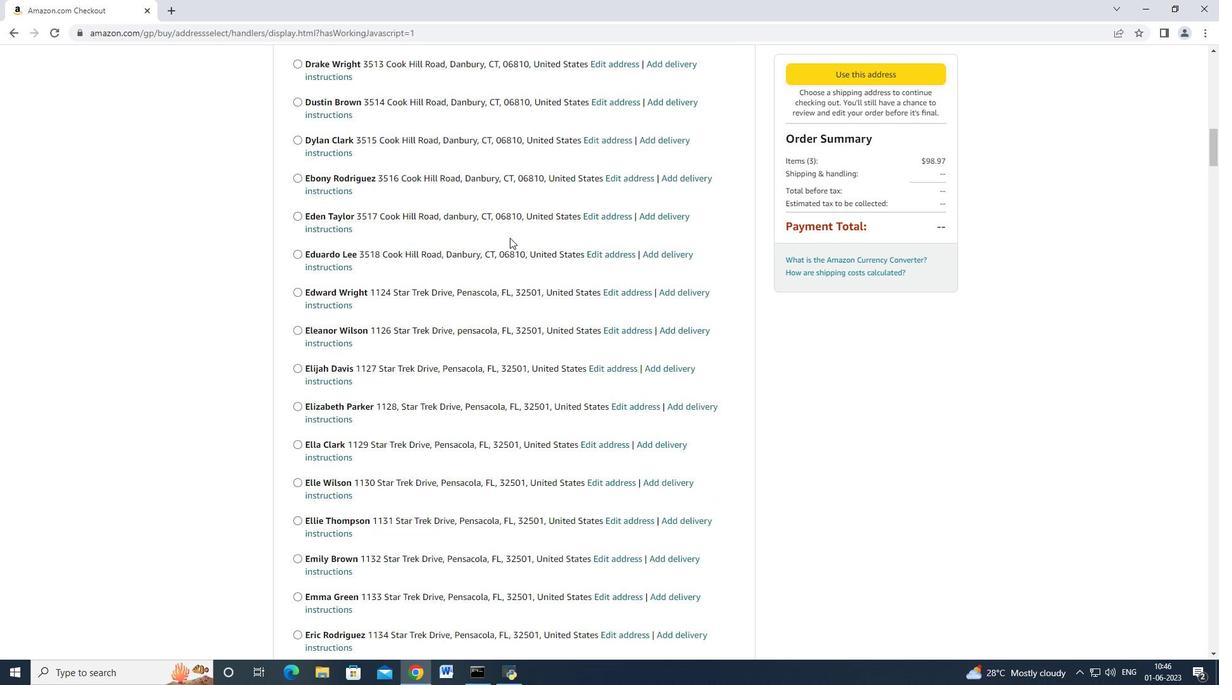 
Action: Mouse scrolled (510, 238) with delta (0, 0)
Screenshot: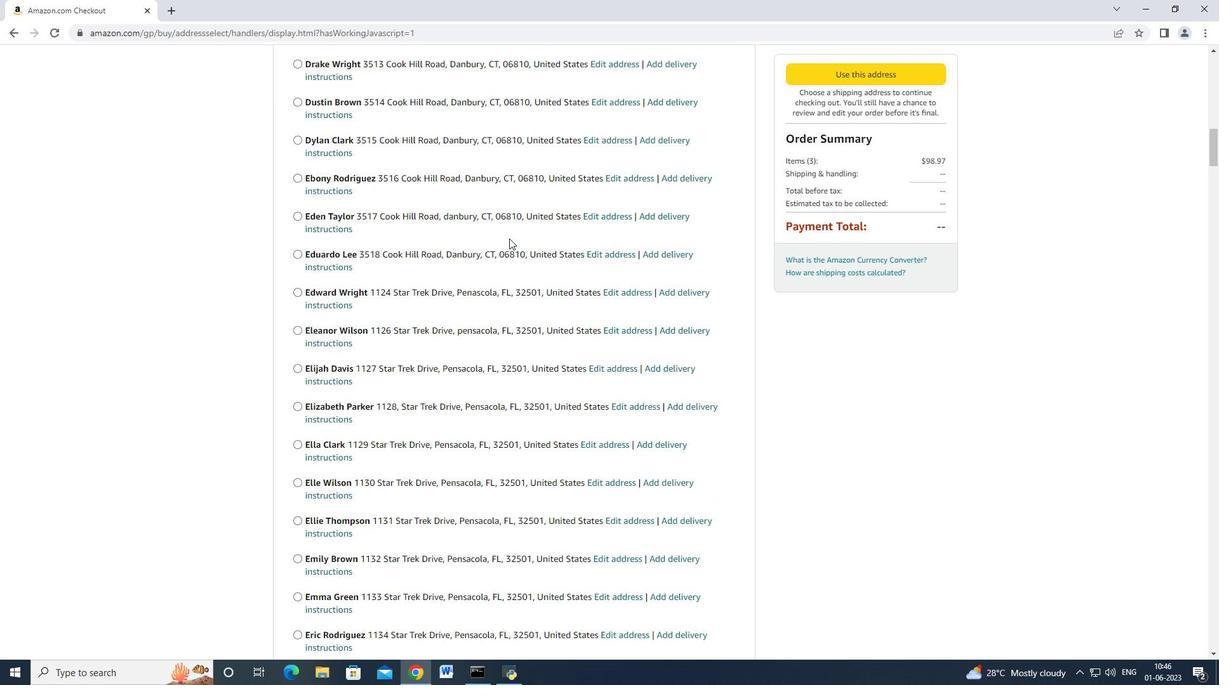 
Action: Mouse scrolled (510, 238) with delta (0, 0)
Screenshot: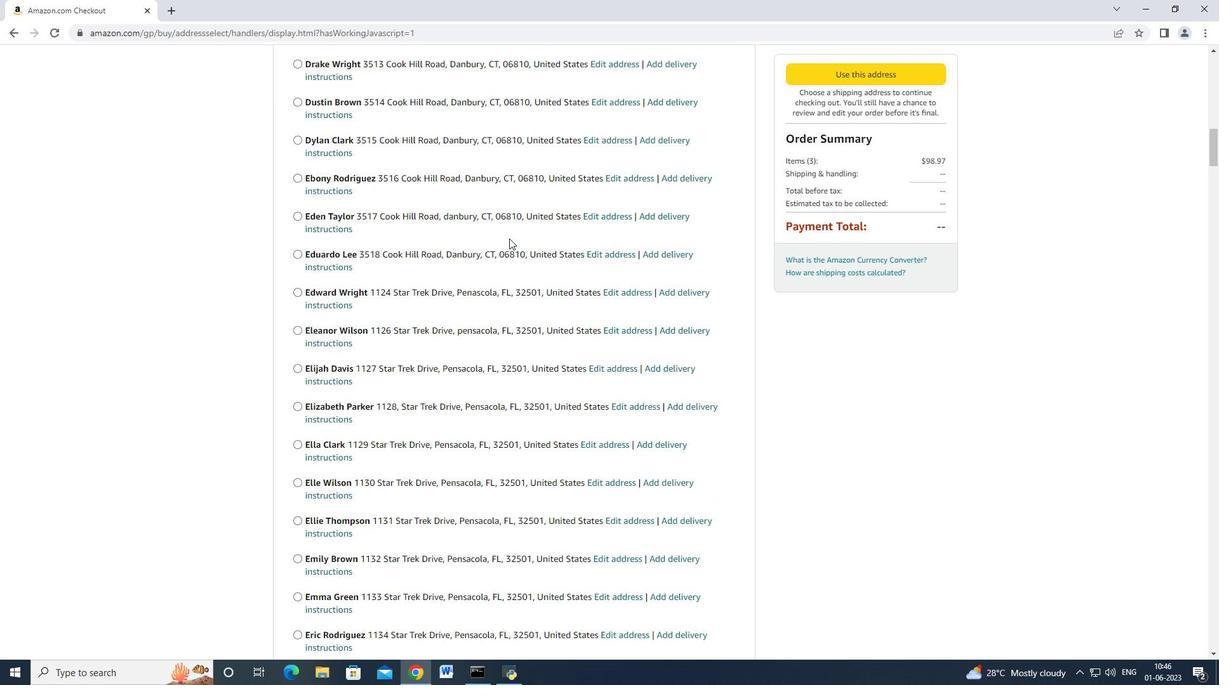 
Action: Mouse scrolled (510, 238) with delta (0, 0)
Screenshot: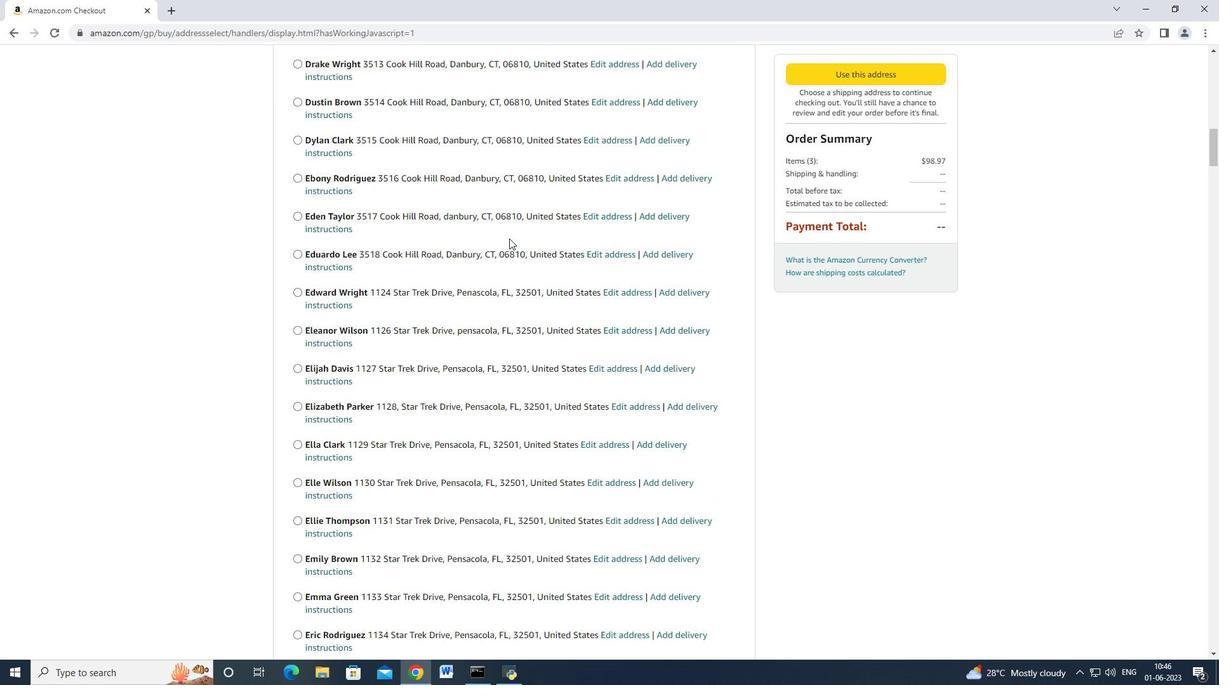 
Action: Mouse scrolled (510, 238) with delta (0, 0)
Screenshot: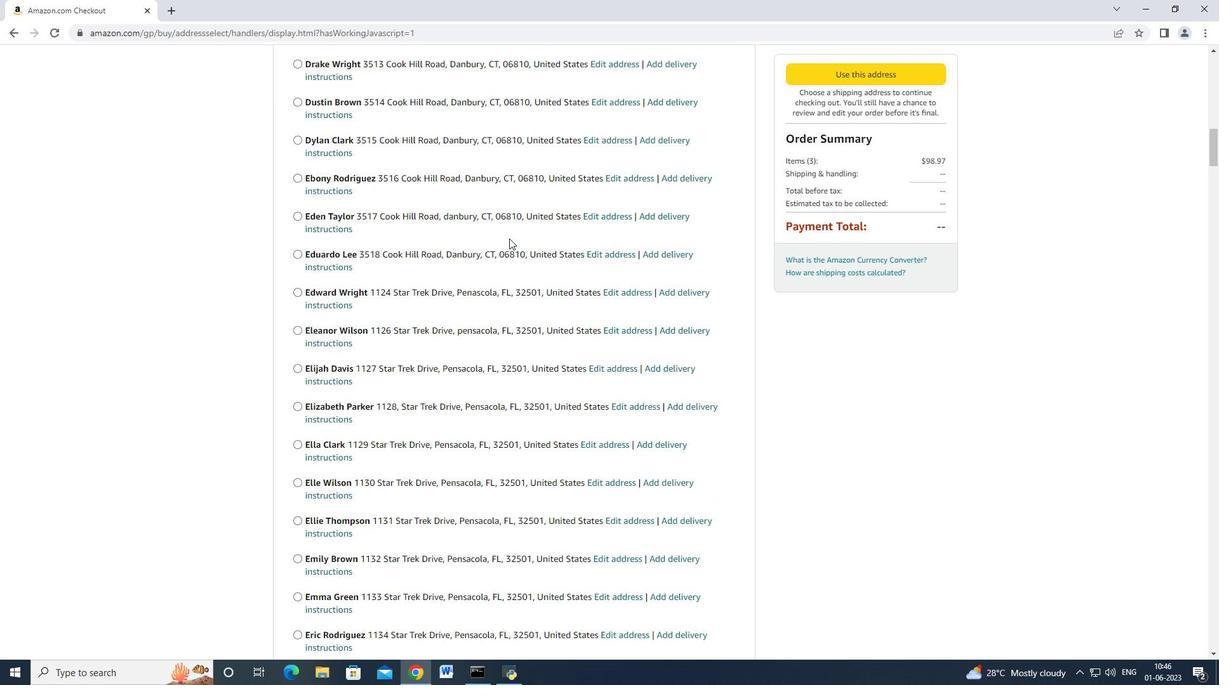 
Action: Mouse scrolled (510, 238) with delta (0, 0)
Screenshot: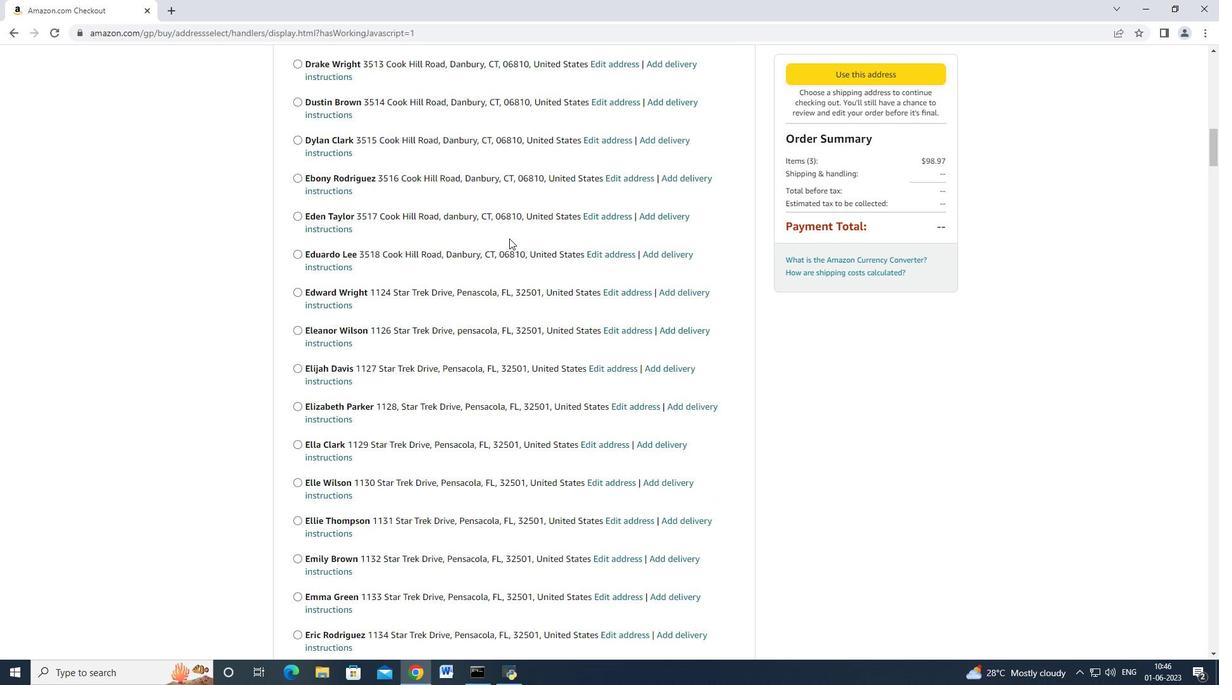 
Action: Mouse moved to (510, 238)
Screenshot: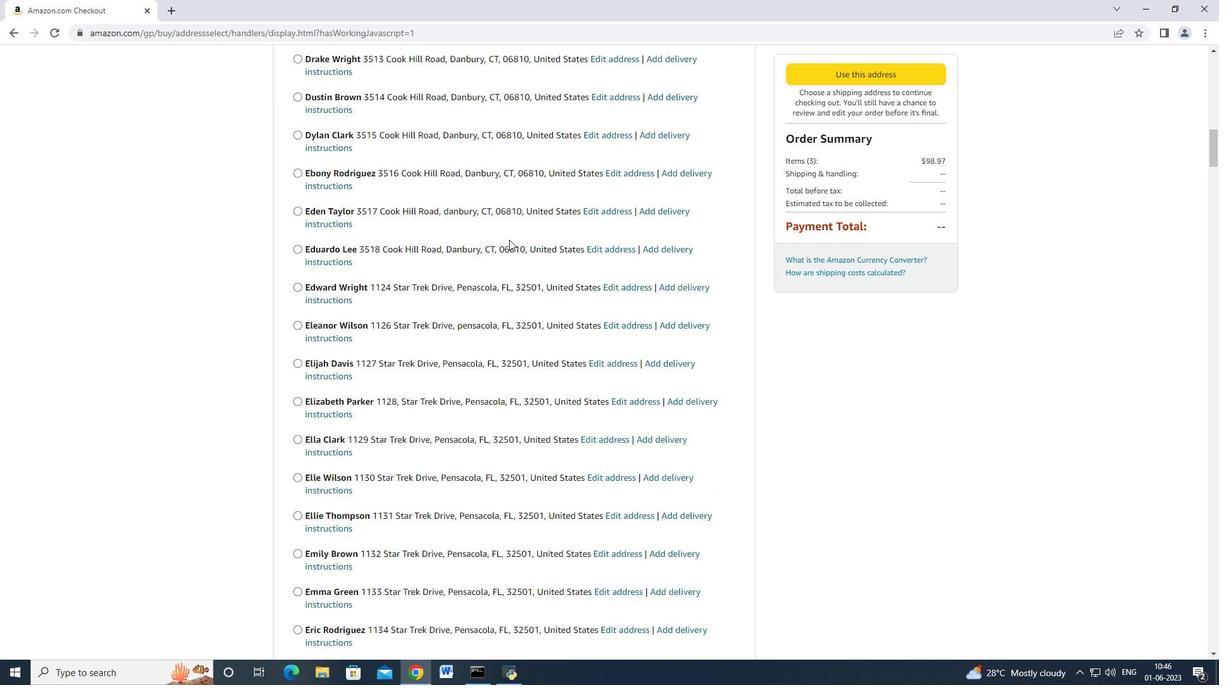 
Action: Mouse scrolled (510, 238) with delta (0, 0)
Screenshot: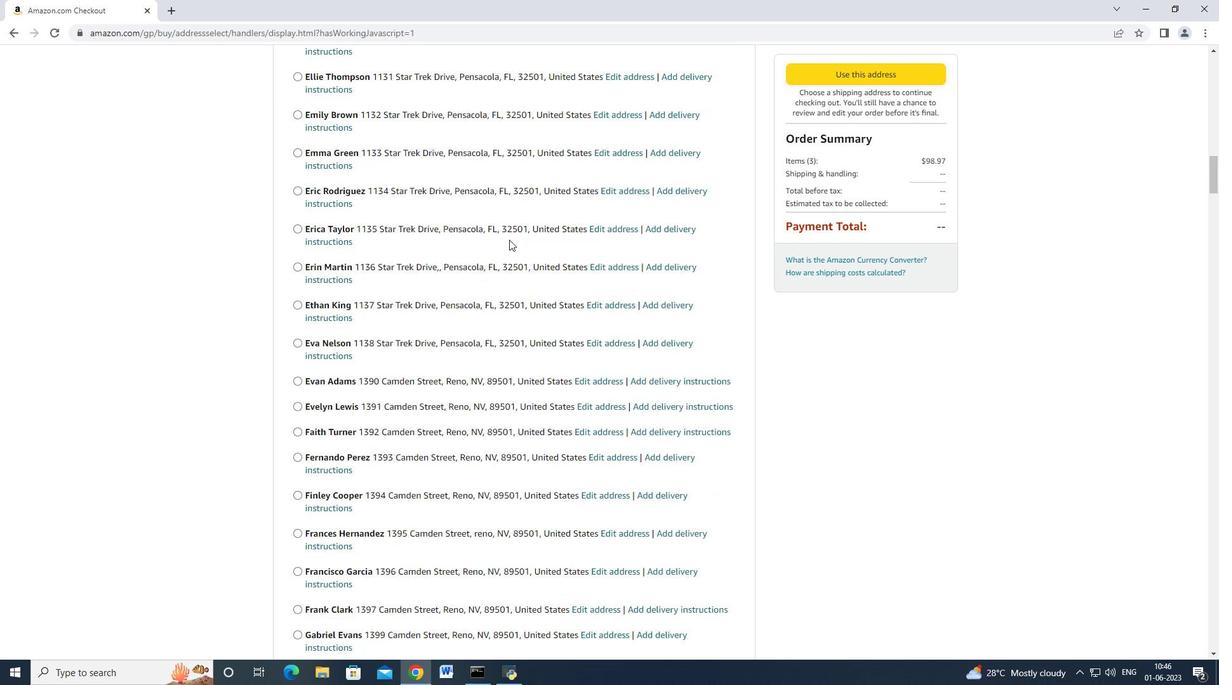 
Action: Mouse moved to (509, 240)
Screenshot: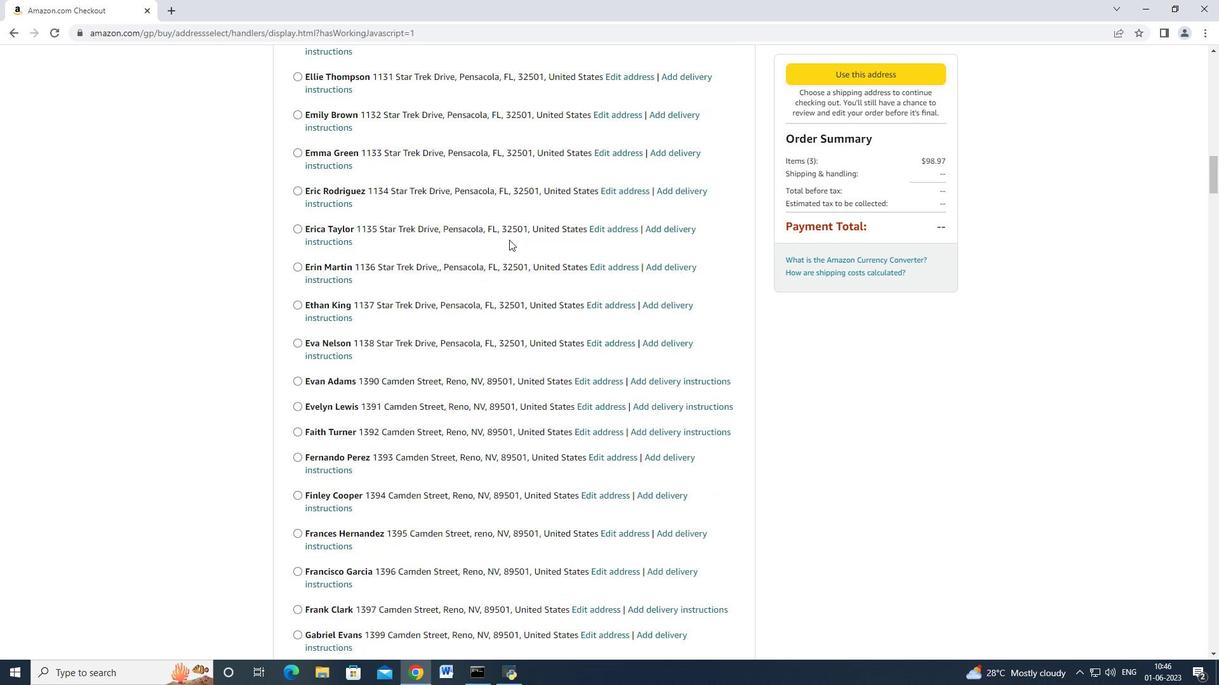 
Action: Mouse scrolled (509, 239) with delta (0, 0)
Screenshot: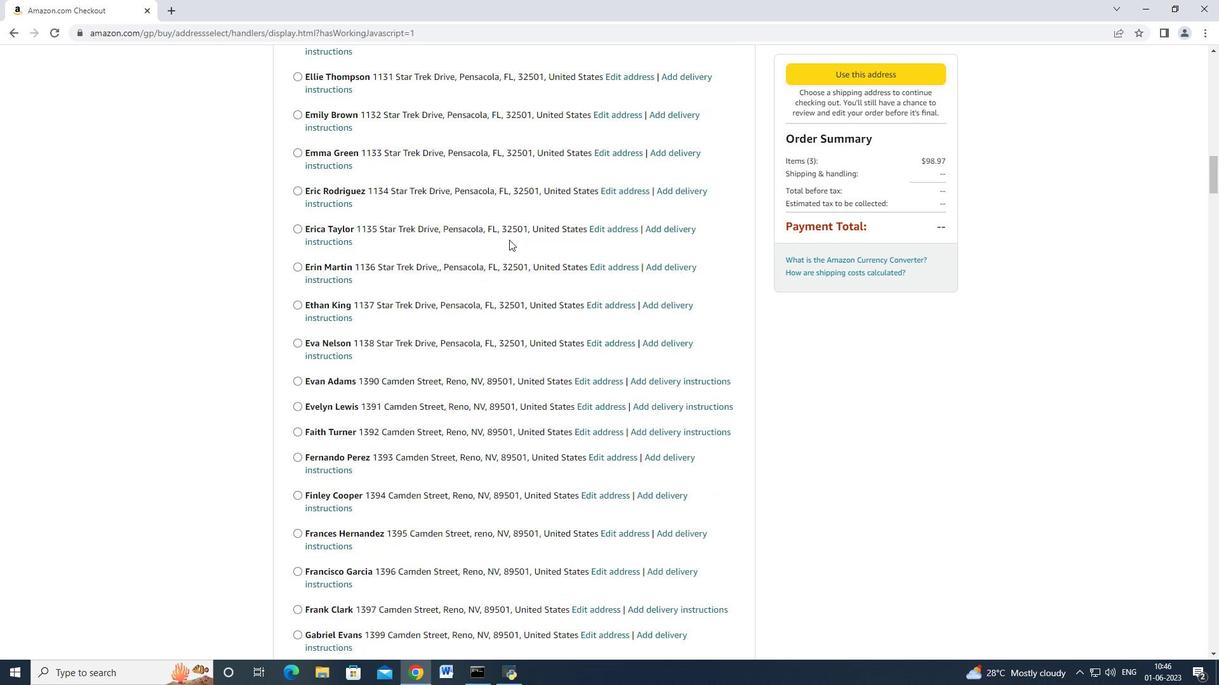 
Action: Mouse moved to (509, 240)
Screenshot: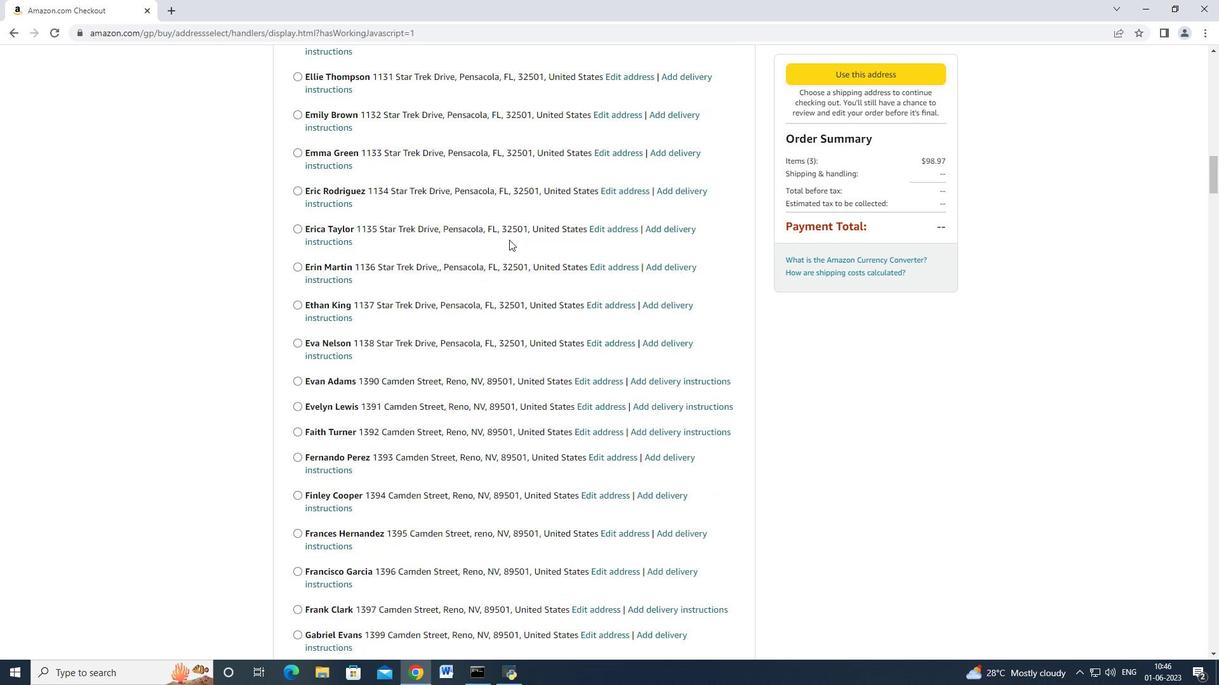 
Action: Mouse scrolled (509, 240) with delta (0, 0)
Screenshot: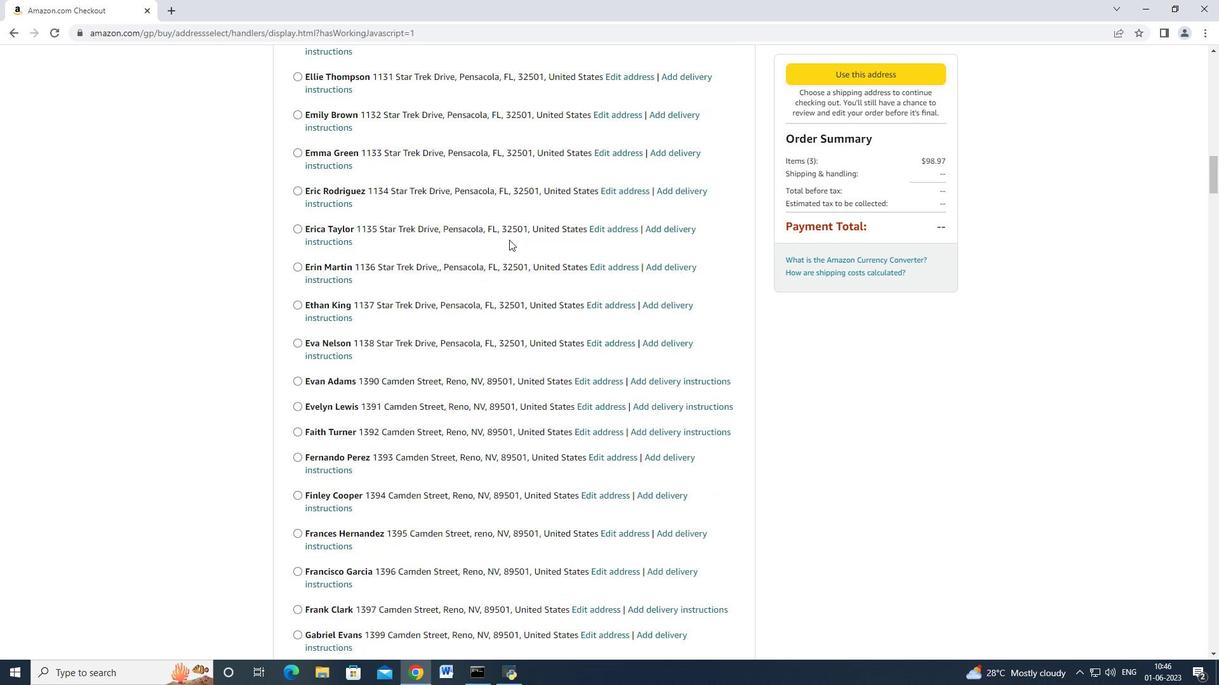 
Action: Mouse scrolled (509, 240) with delta (0, 0)
Screenshot: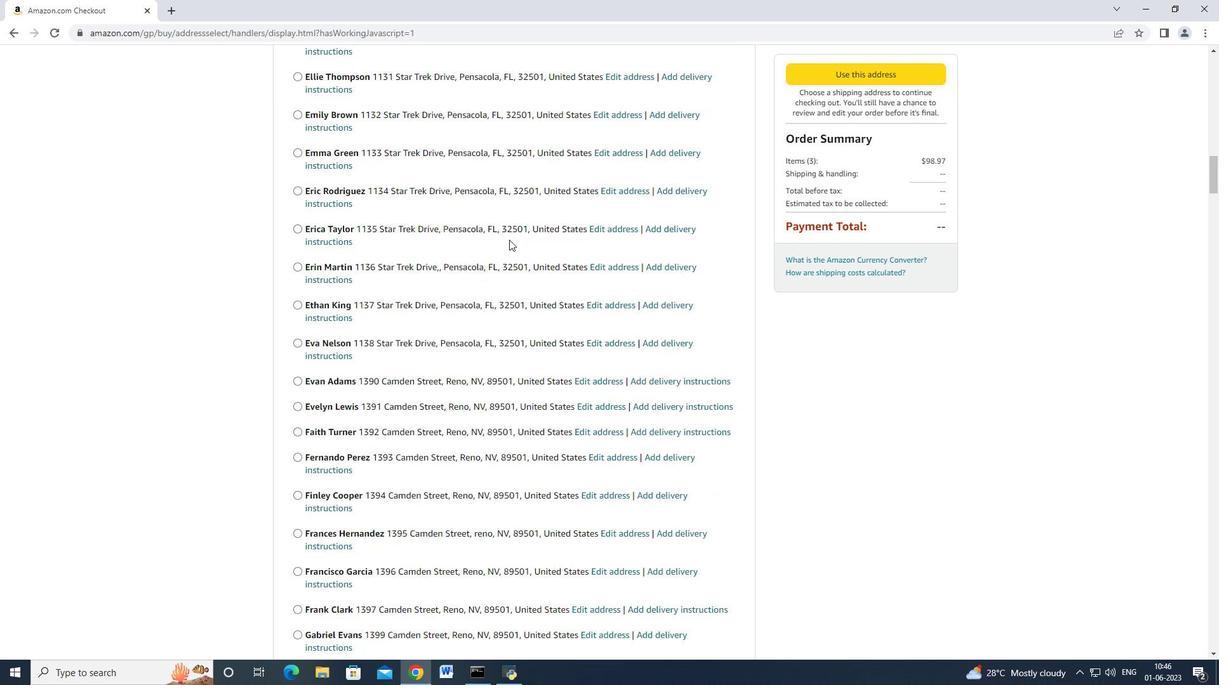 
Action: Mouse scrolled (509, 240) with delta (0, 0)
Screenshot: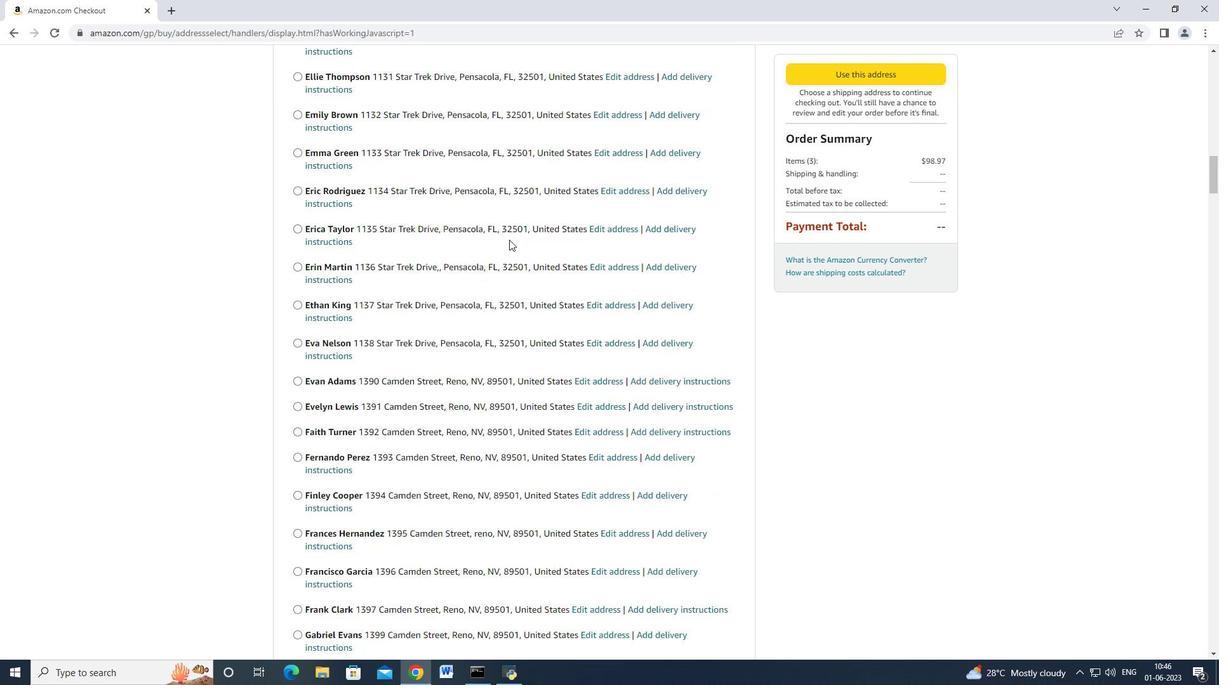 
Action: Mouse scrolled (509, 240) with delta (0, 0)
Screenshot: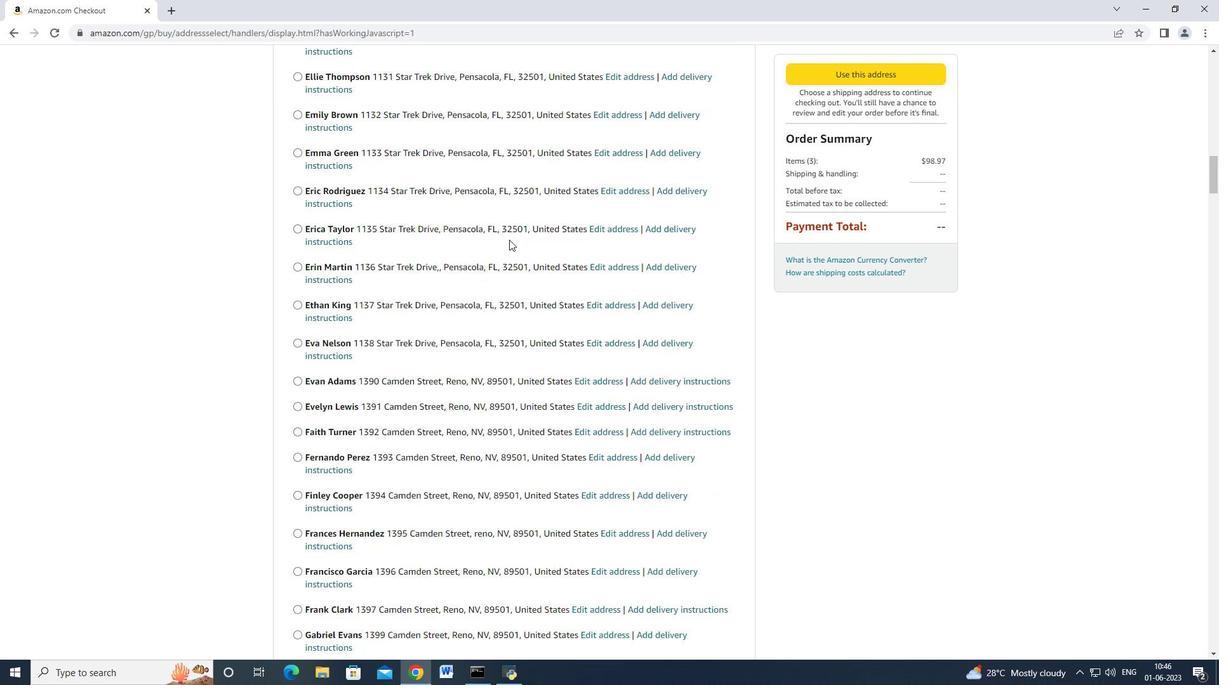 
Action: Mouse scrolled (509, 240) with delta (0, 0)
Screenshot: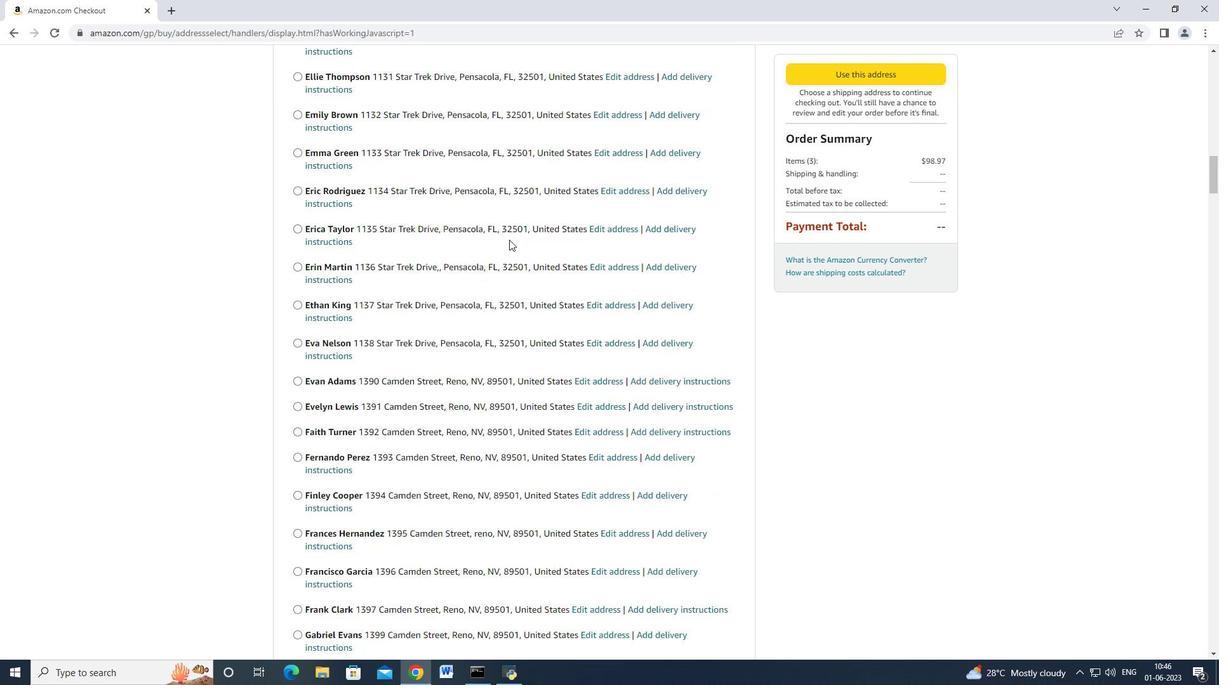 
Action: Mouse scrolled (509, 240) with delta (0, 0)
Screenshot: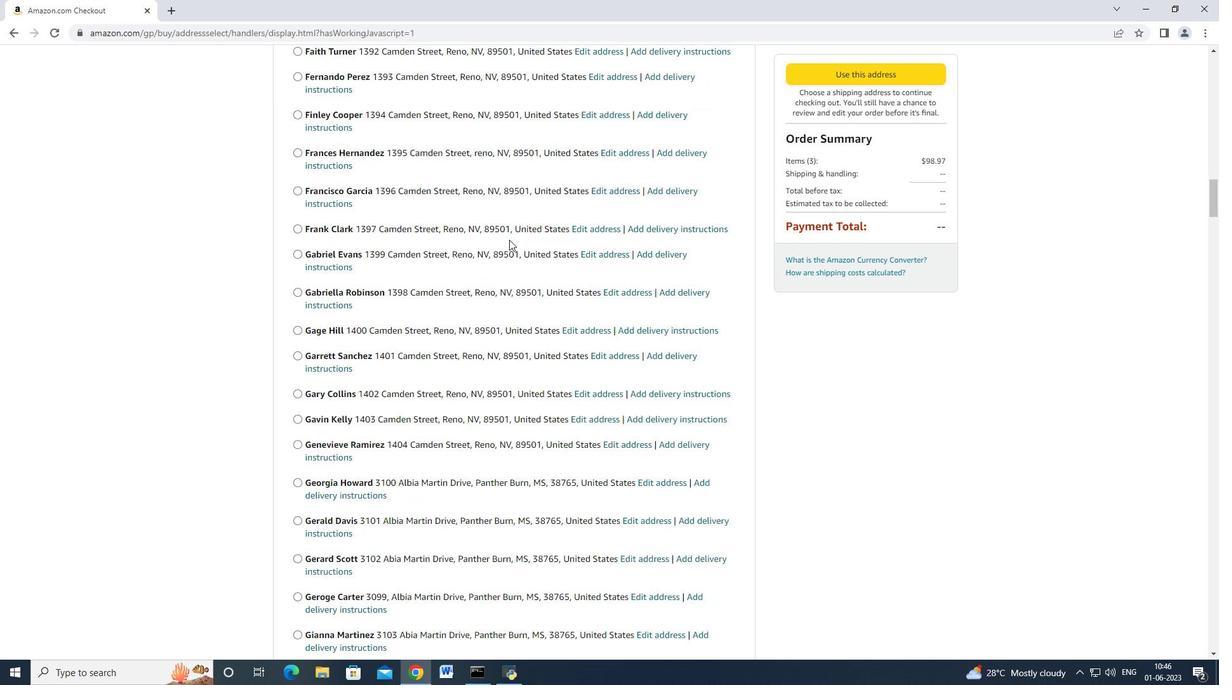 
Action: Mouse scrolled (509, 240) with delta (0, 0)
Screenshot: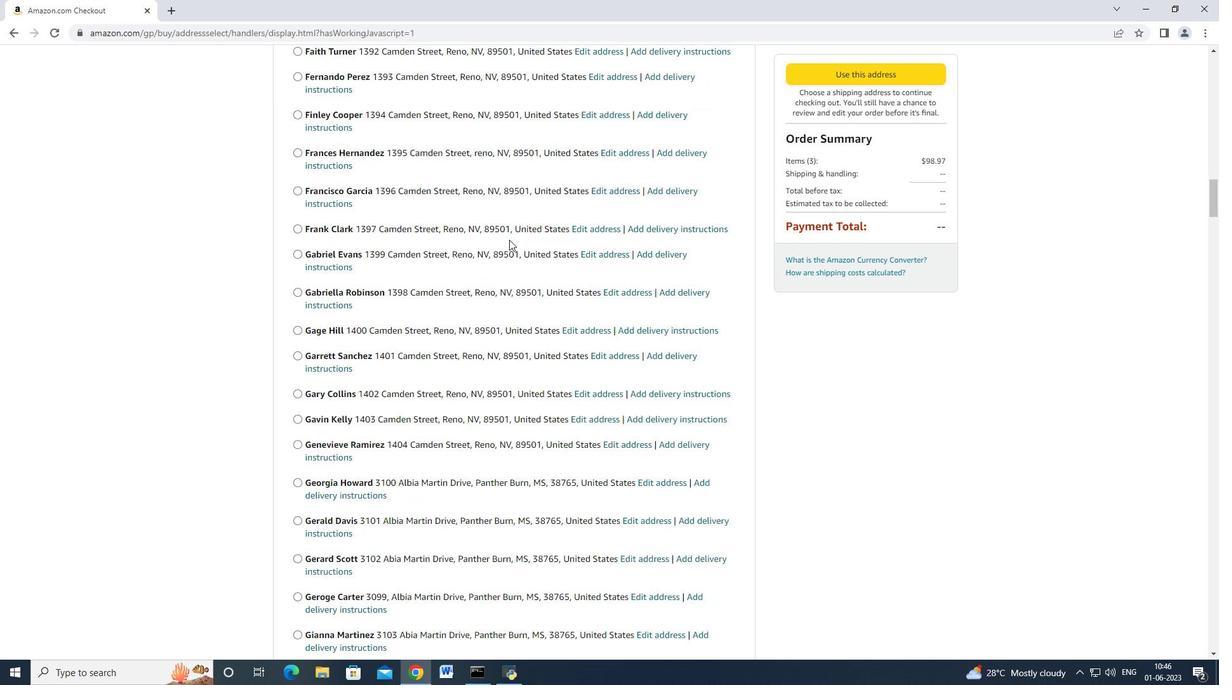
Action: Mouse scrolled (509, 240) with delta (0, 0)
Screenshot: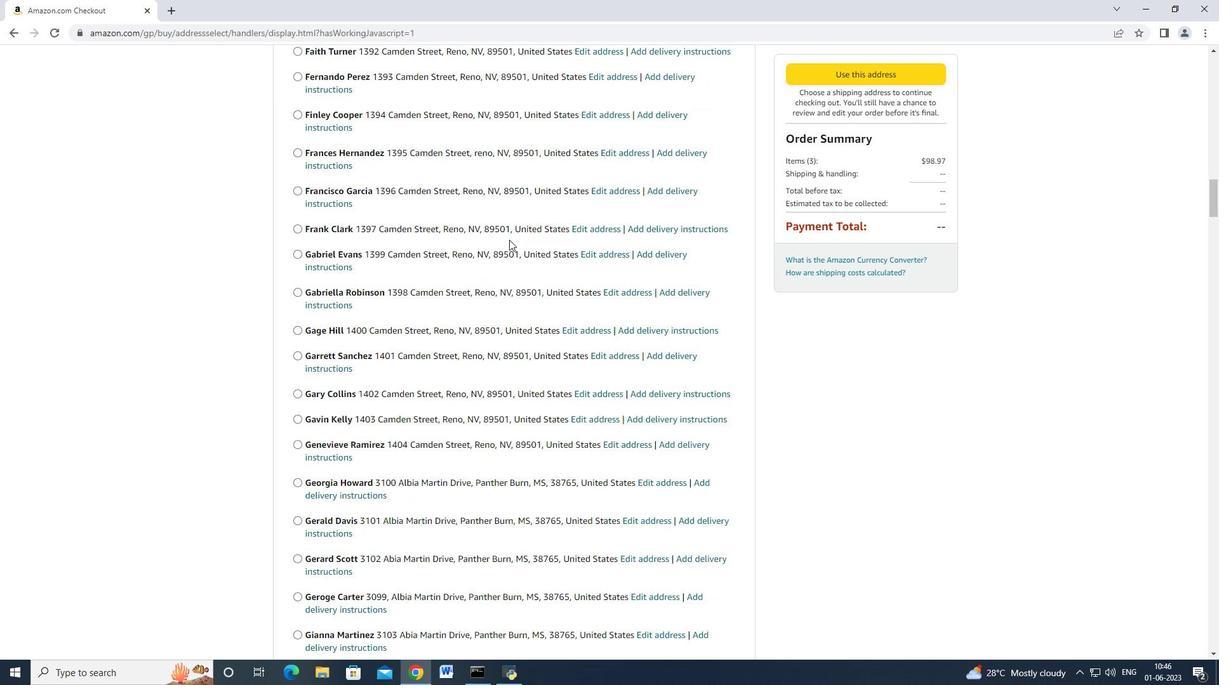 
Action: Mouse scrolled (509, 240) with delta (0, 0)
Screenshot: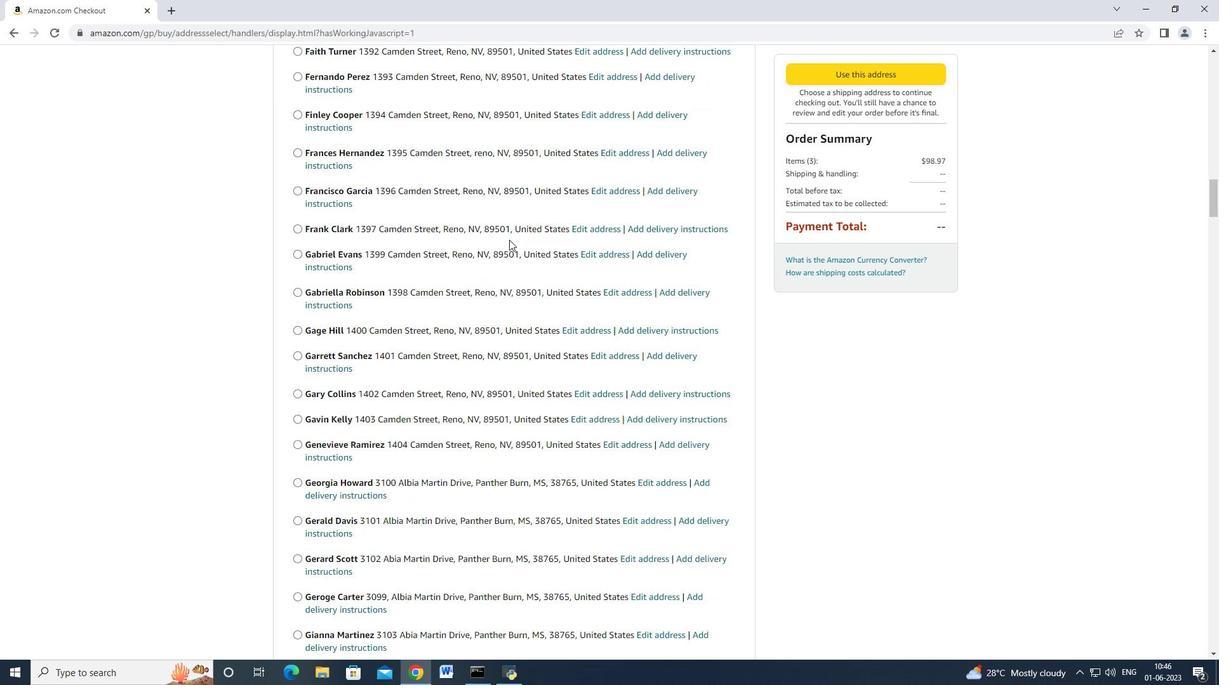 
Action: Mouse scrolled (509, 240) with delta (0, 0)
Screenshot: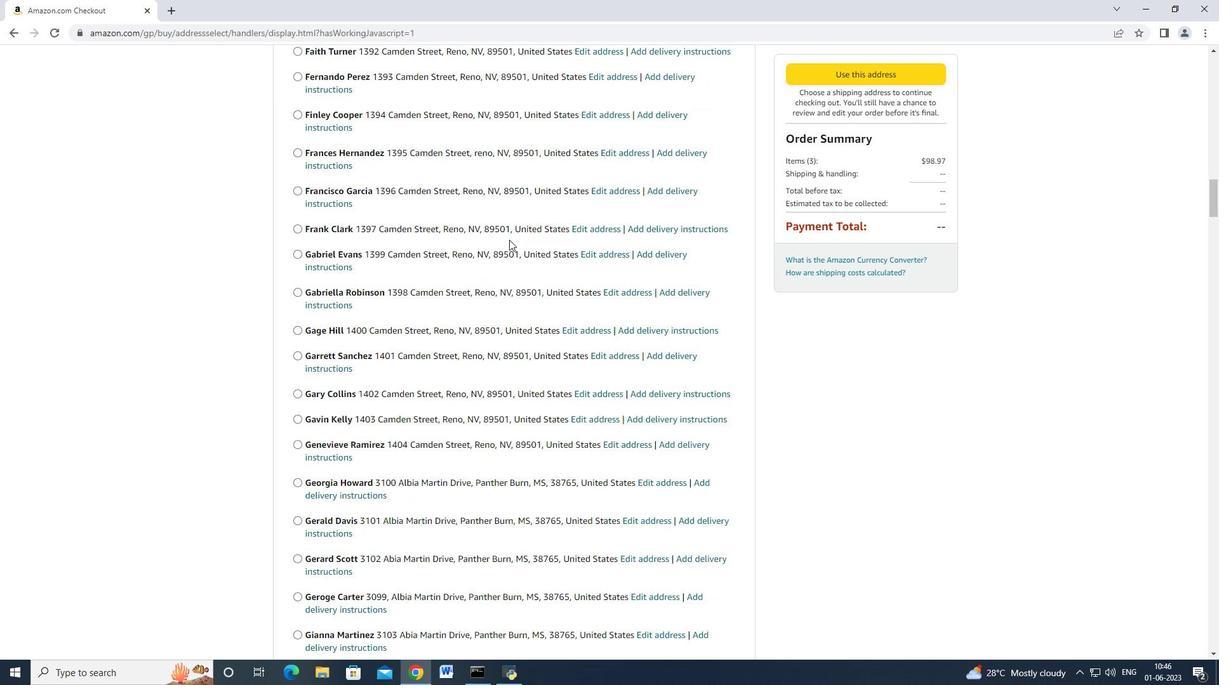 
Action: Mouse scrolled (509, 240) with delta (0, 0)
Screenshot: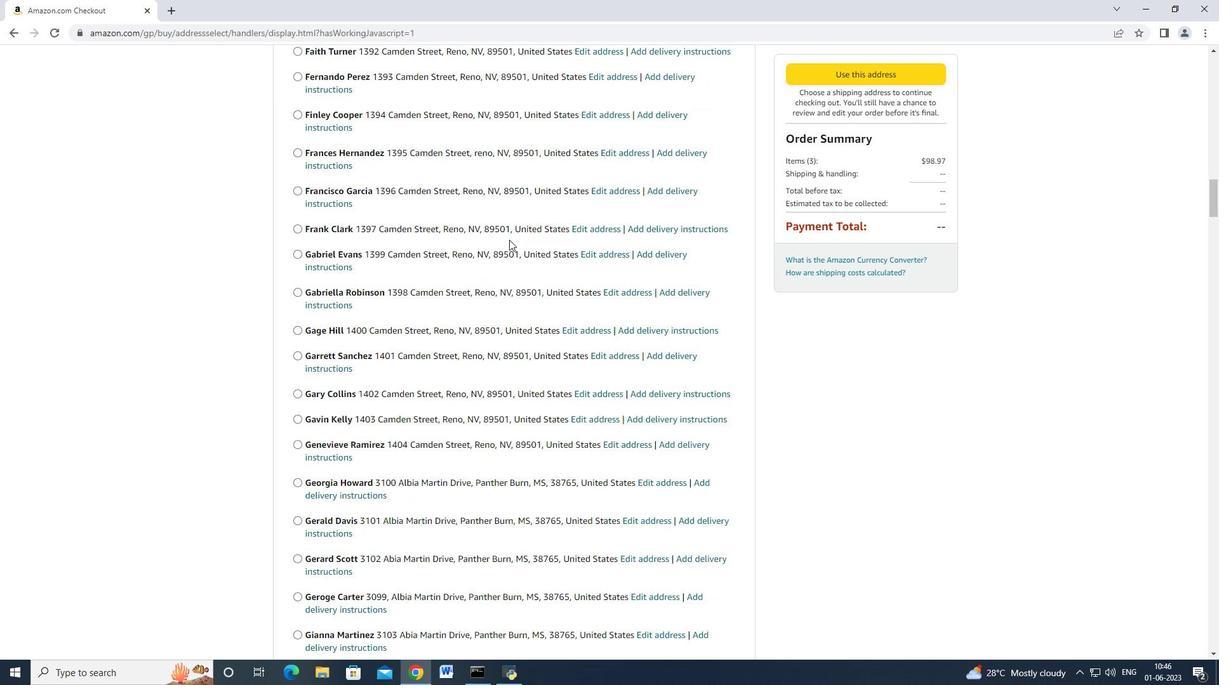 
Action: Mouse scrolled (509, 240) with delta (0, 0)
Screenshot: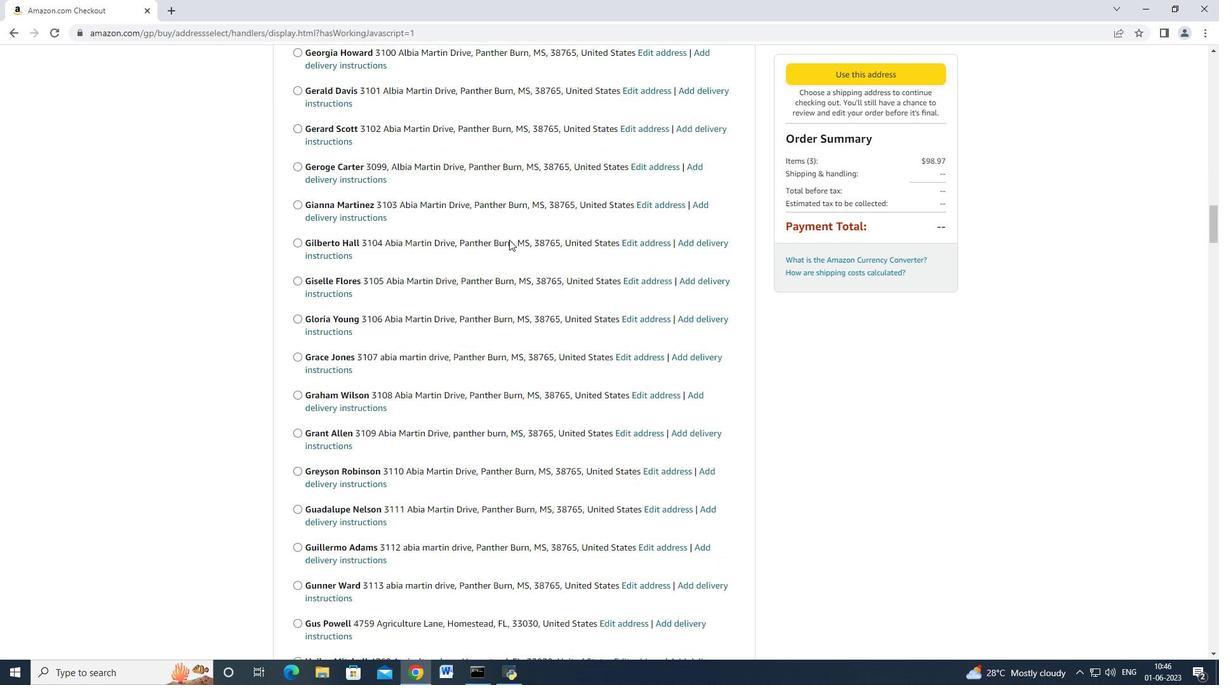 
Action: Mouse scrolled (509, 240) with delta (0, 0)
Screenshot: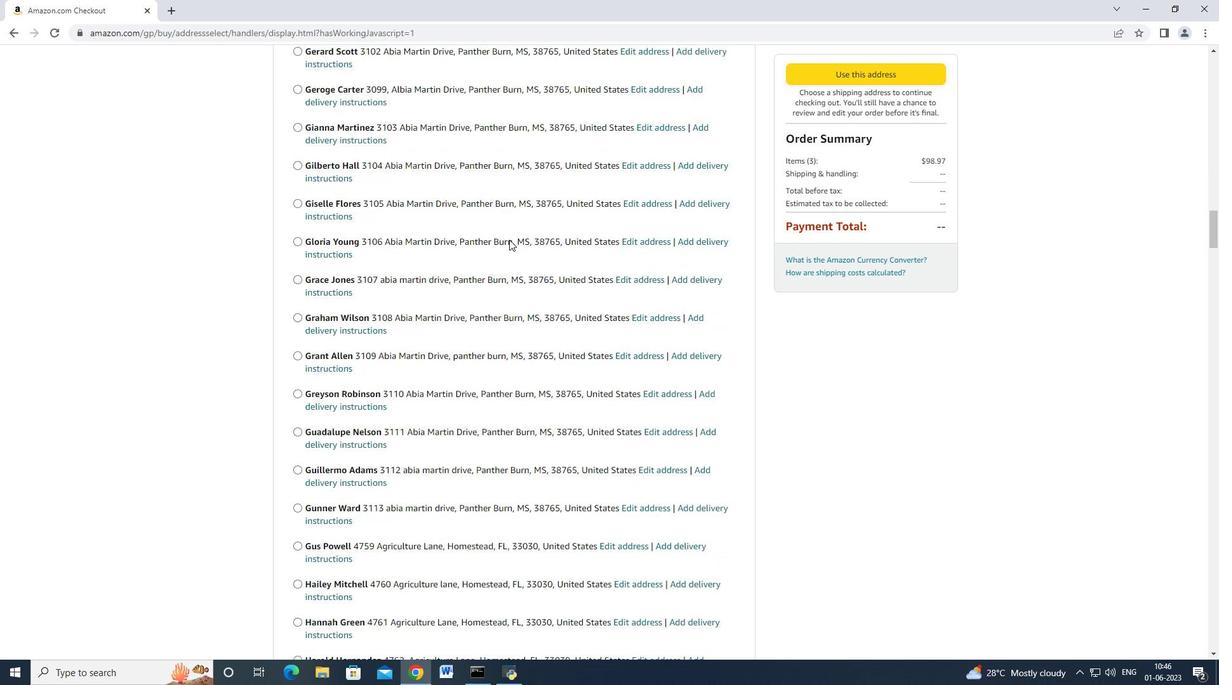 
Action: Mouse scrolled (509, 240) with delta (0, 0)
Screenshot: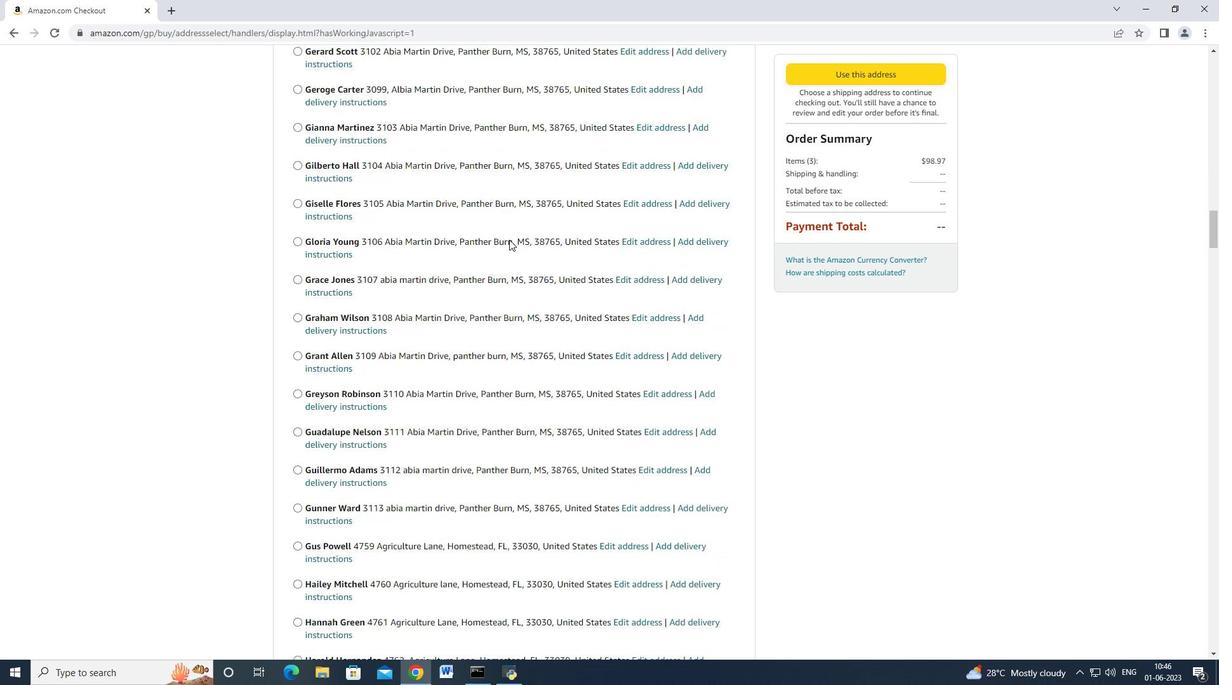 
Action: Mouse scrolled (509, 240) with delta (0, 0)
Screenshot: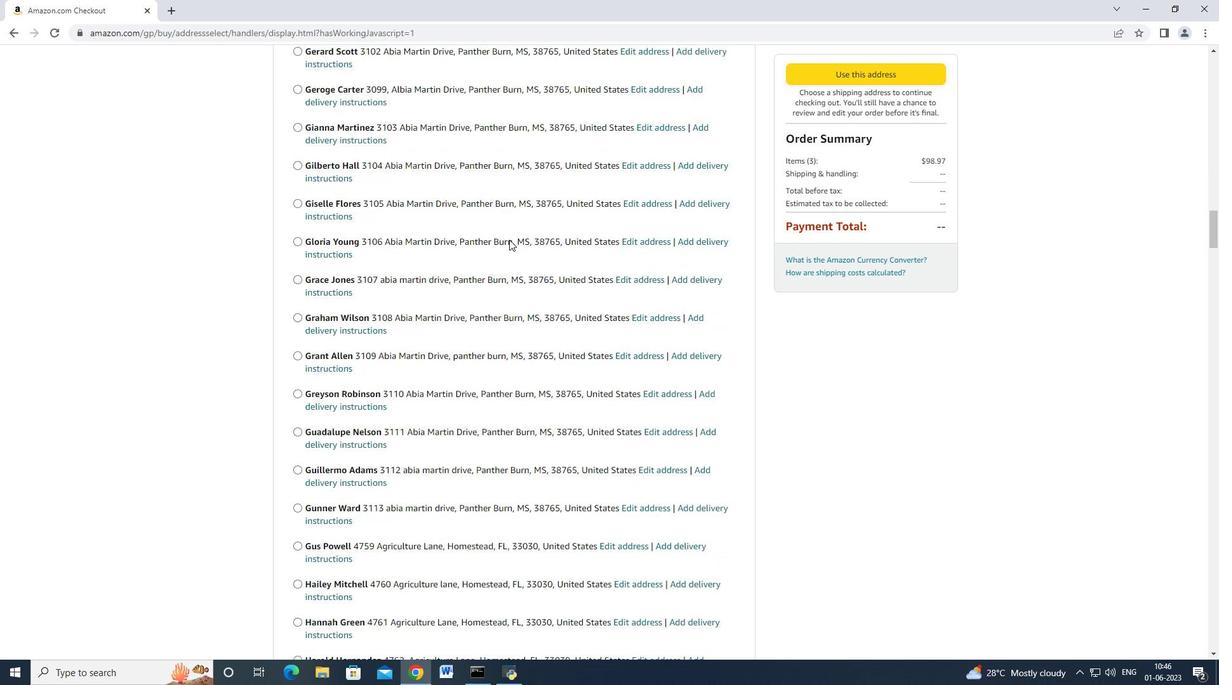 
Action: Mouse scrolled (509, 240) with delta (0, 0)
Screenshot: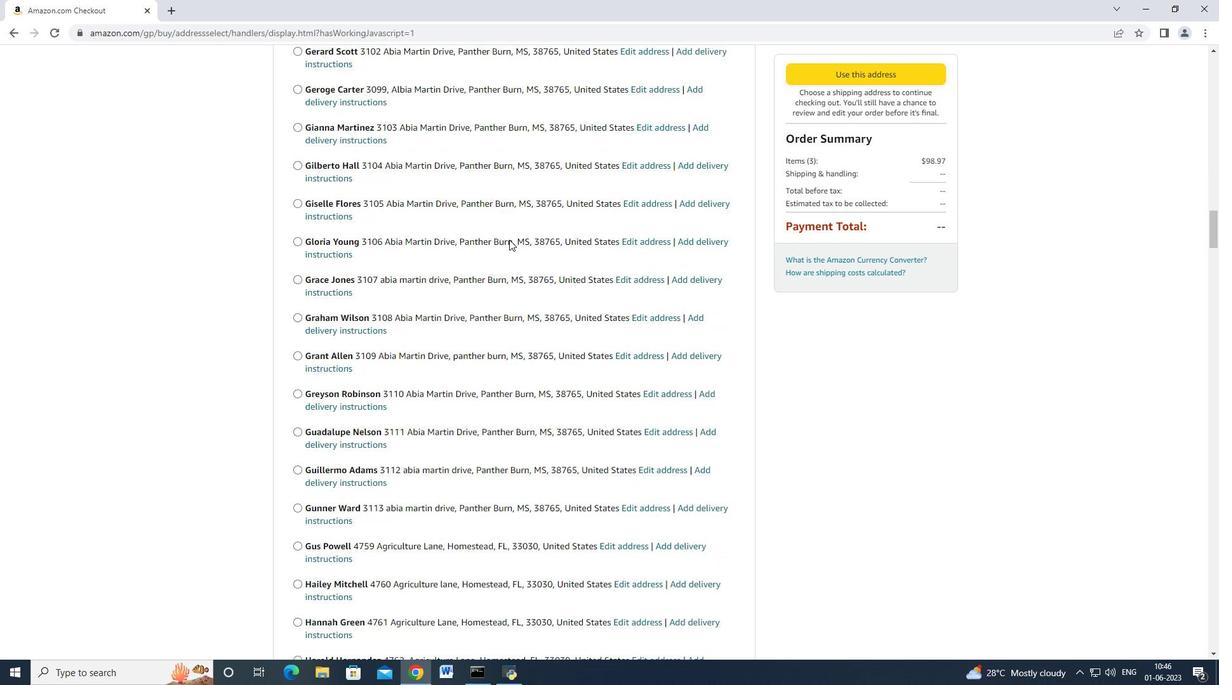 
Action: Mouse scrolled (509, 240) with delta (0, 0)
Screenshot: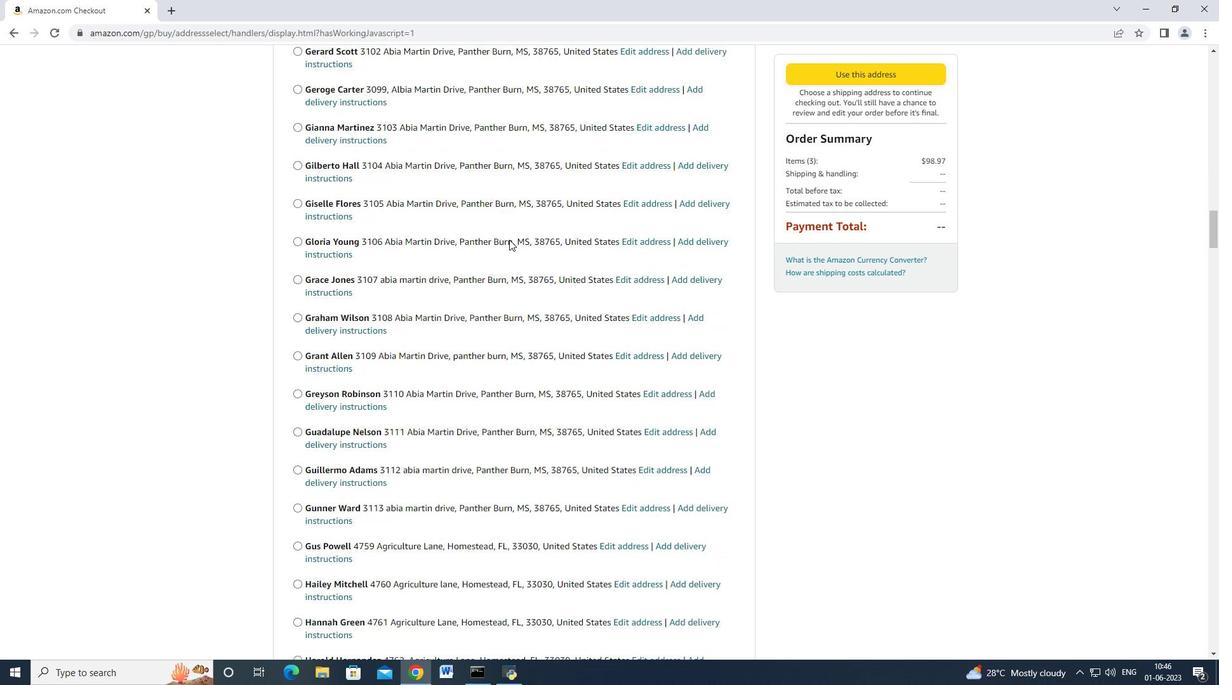 
Action: Mouse scrolled (509, 240) with delta (0, 0)
Screenshot: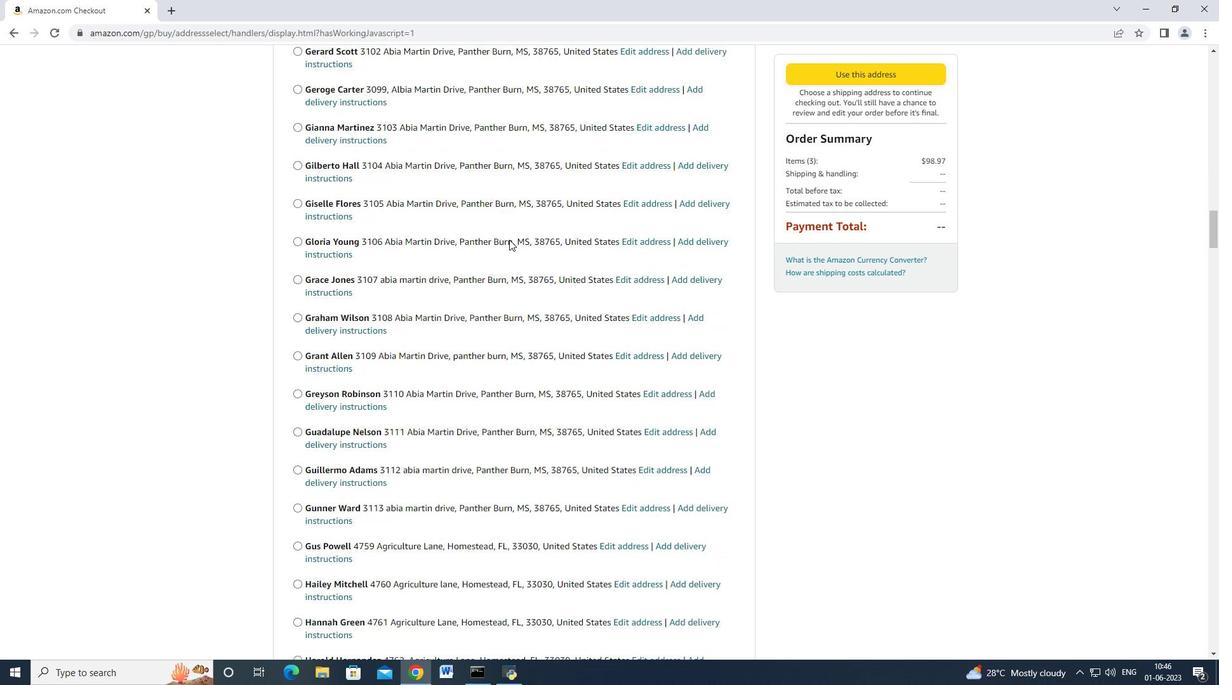 
Action: Mouse scrolled (509, 240) with delta (0, 0)
Screenshot: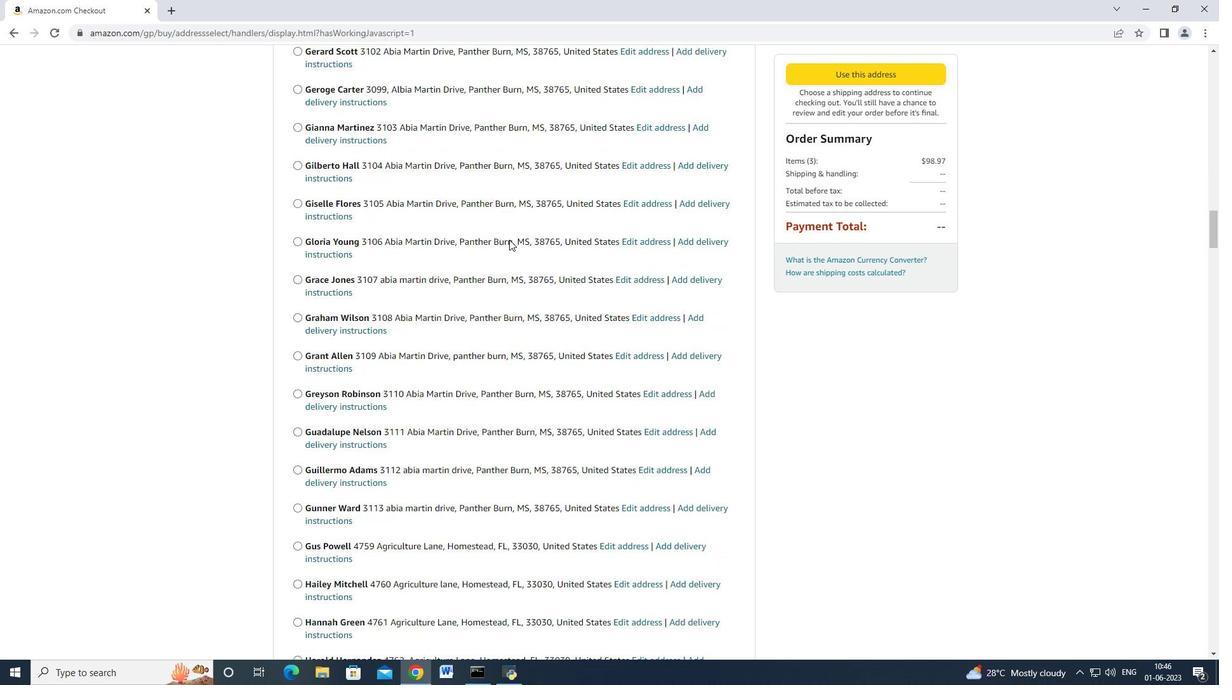 
Action: Mouse moved to (509, 241)
Screenshot: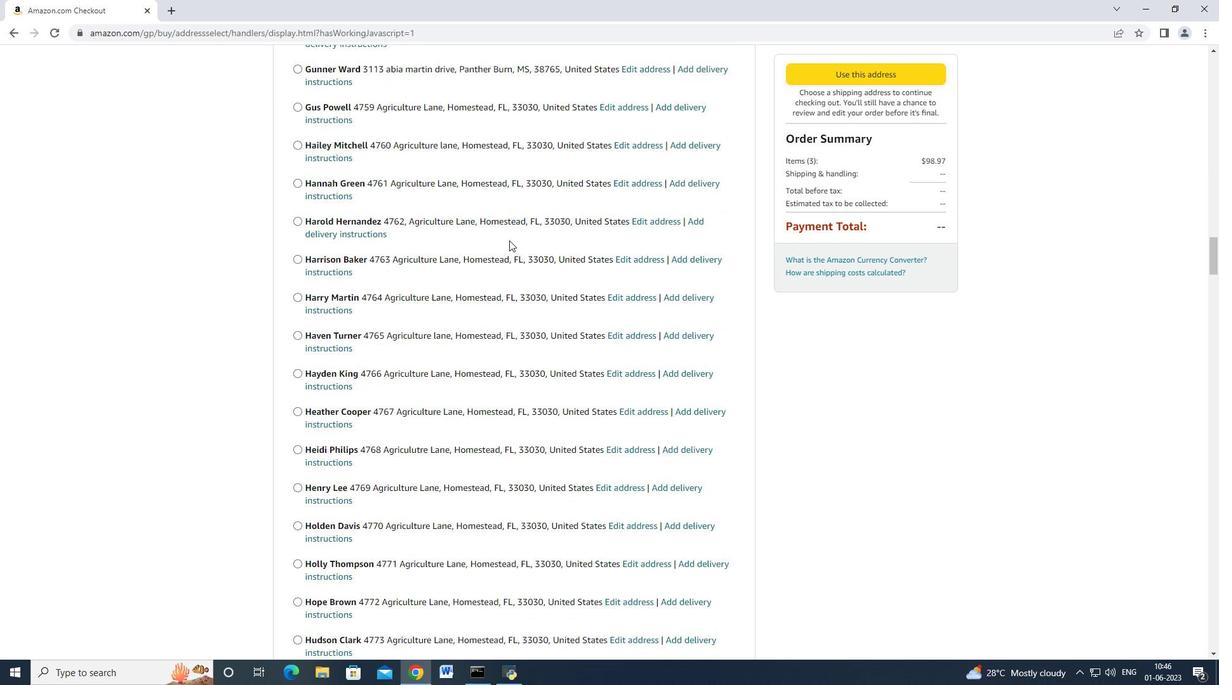 
Action: Mouse scrolled (509, 240) with delta (0, 0)
Screenshot: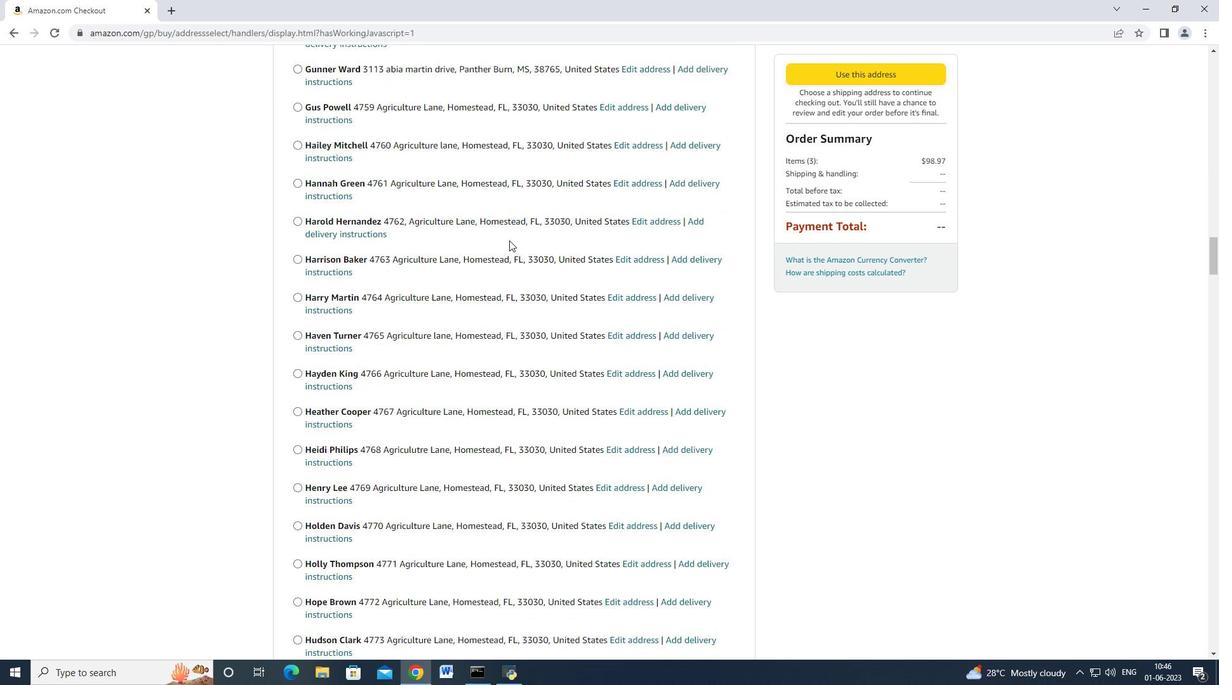 
Action: Mouse moved to (509, 241)
Screenshot: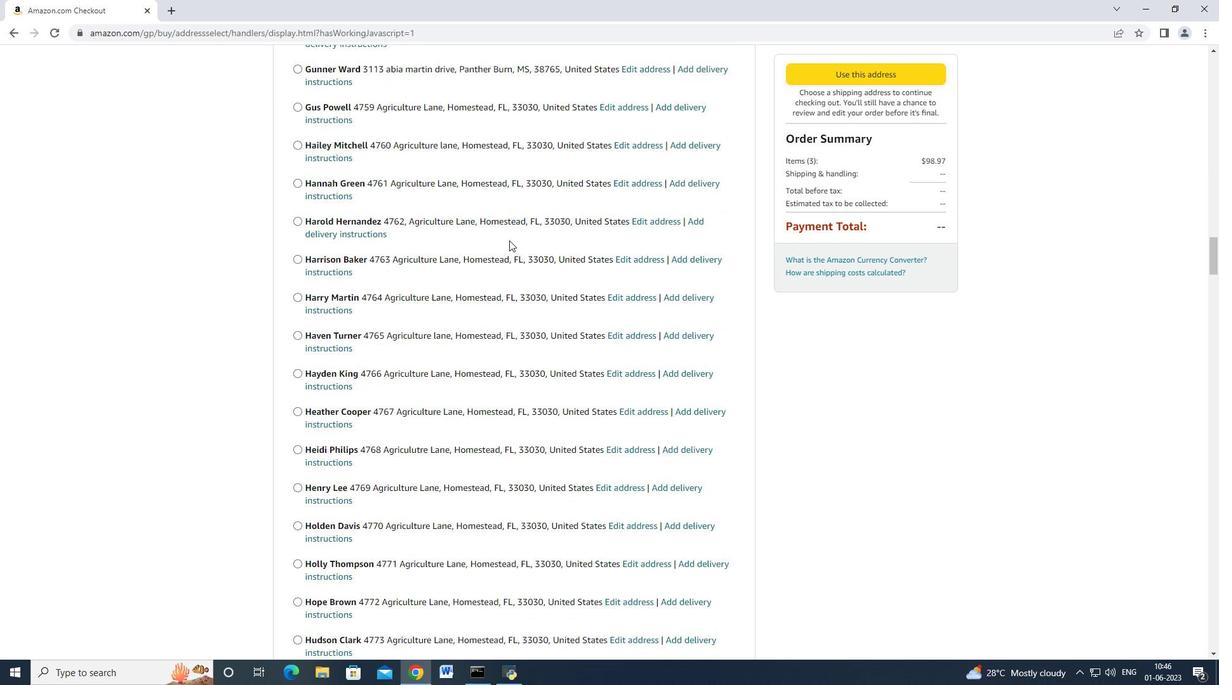 
Action: Mouse scrolled (509, 240) with delta (0, 0)
Screenshot: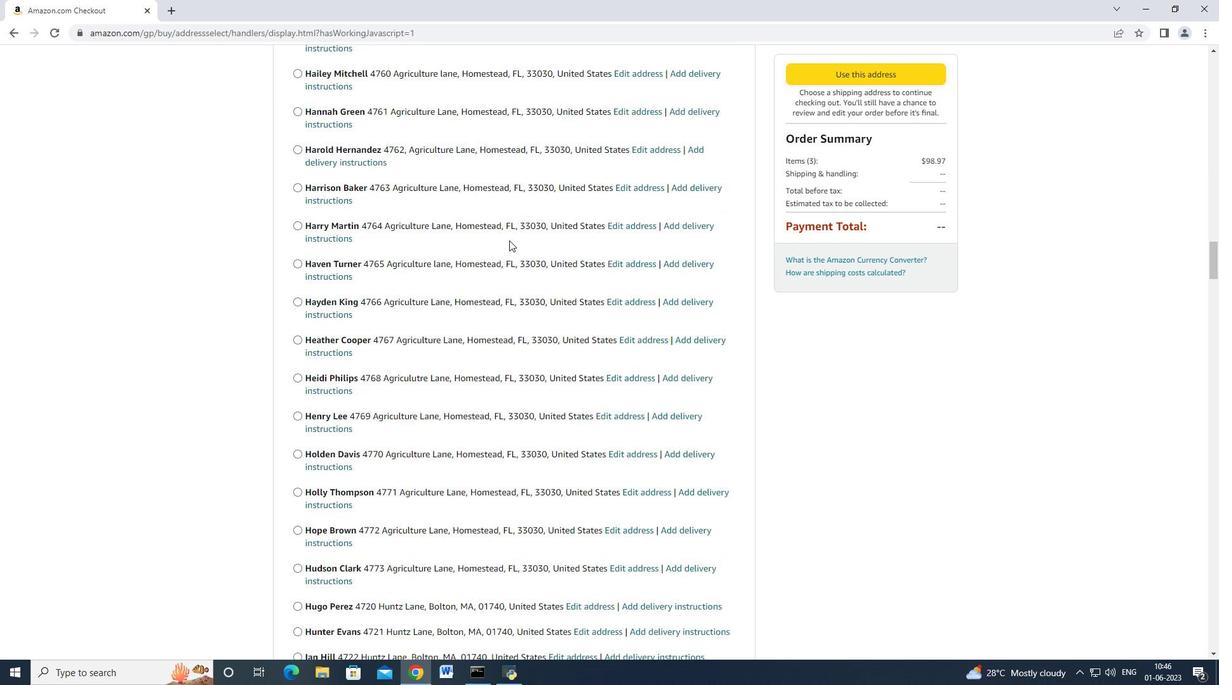 
Action: Mouse scrolled (509, 239) with delta (0, -1)
Screenshot: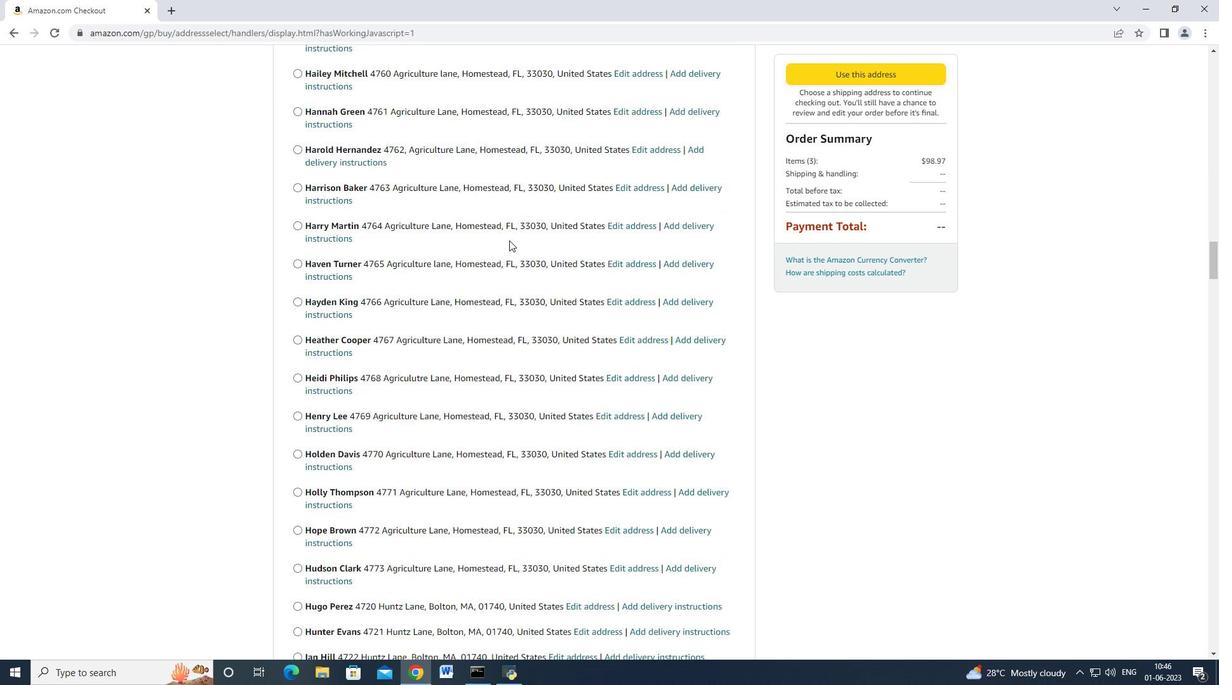 
Action: Mouse scrolled (509, 240) with delta (0, 0)
Screenshot: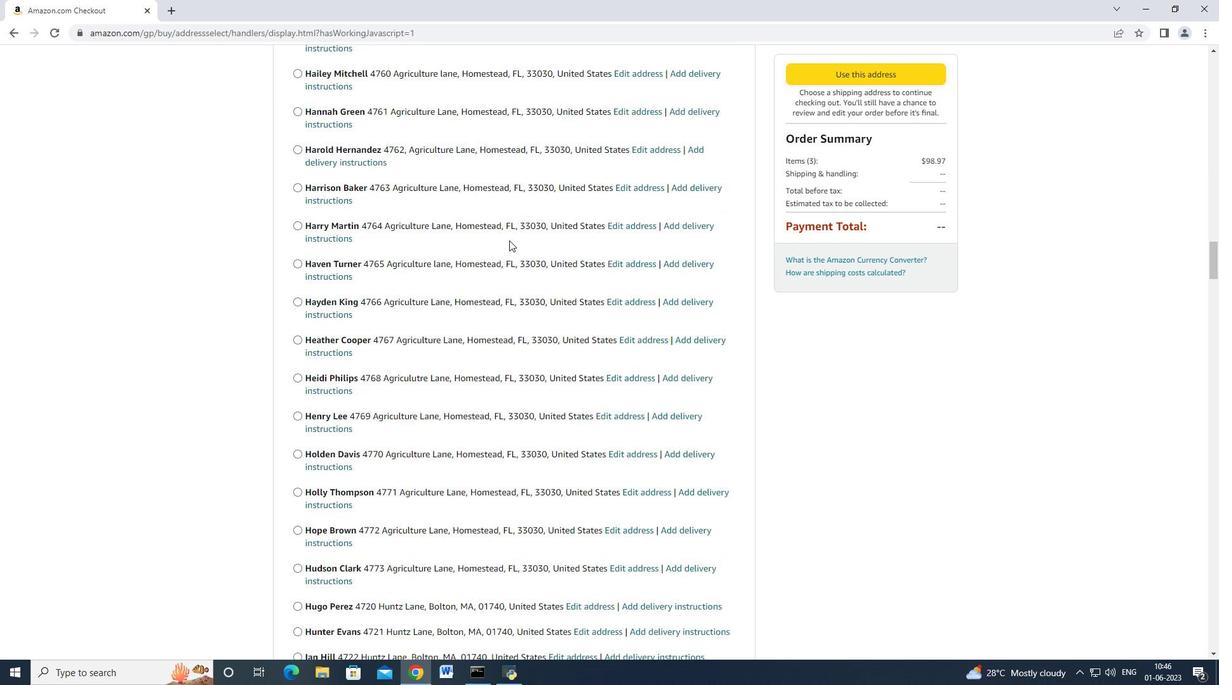 
Action: Mouse scrolled (509, 240) with delta (0, 0)
Screenshot: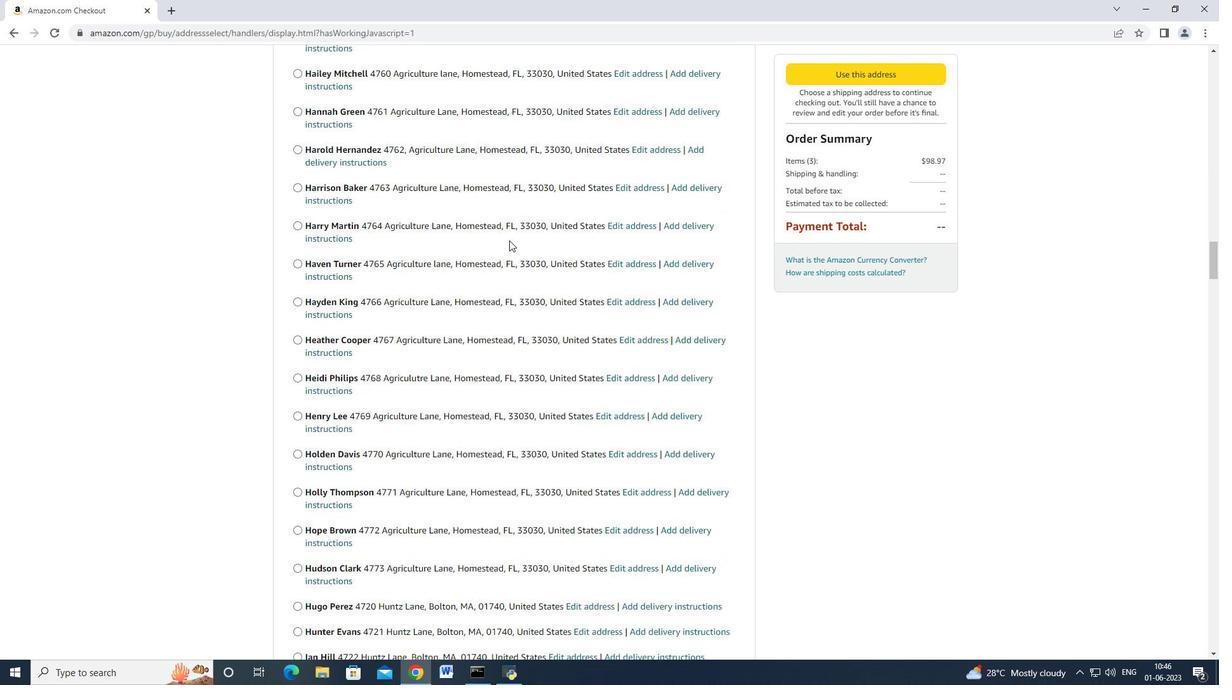 
Action: Mouse scrolled (509, 240) with delta (0, 0)
Screenshot: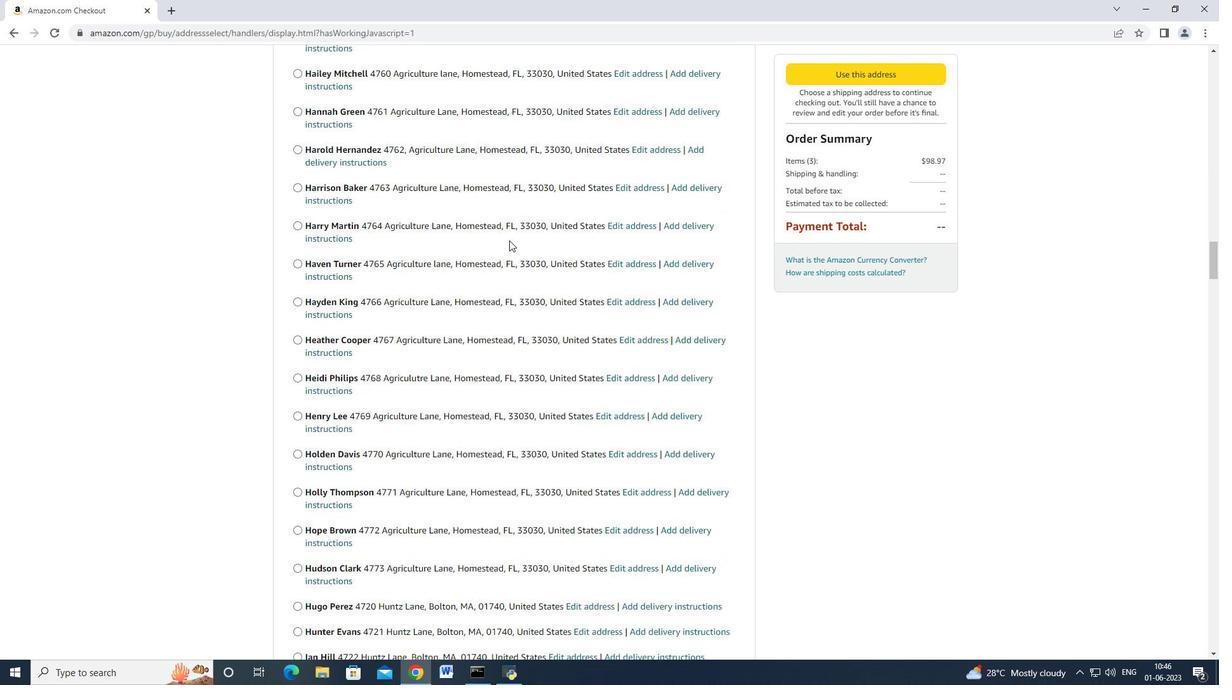 
Action: Mouse scrolled (509, 240) with delta (0, 0)
Screenshot: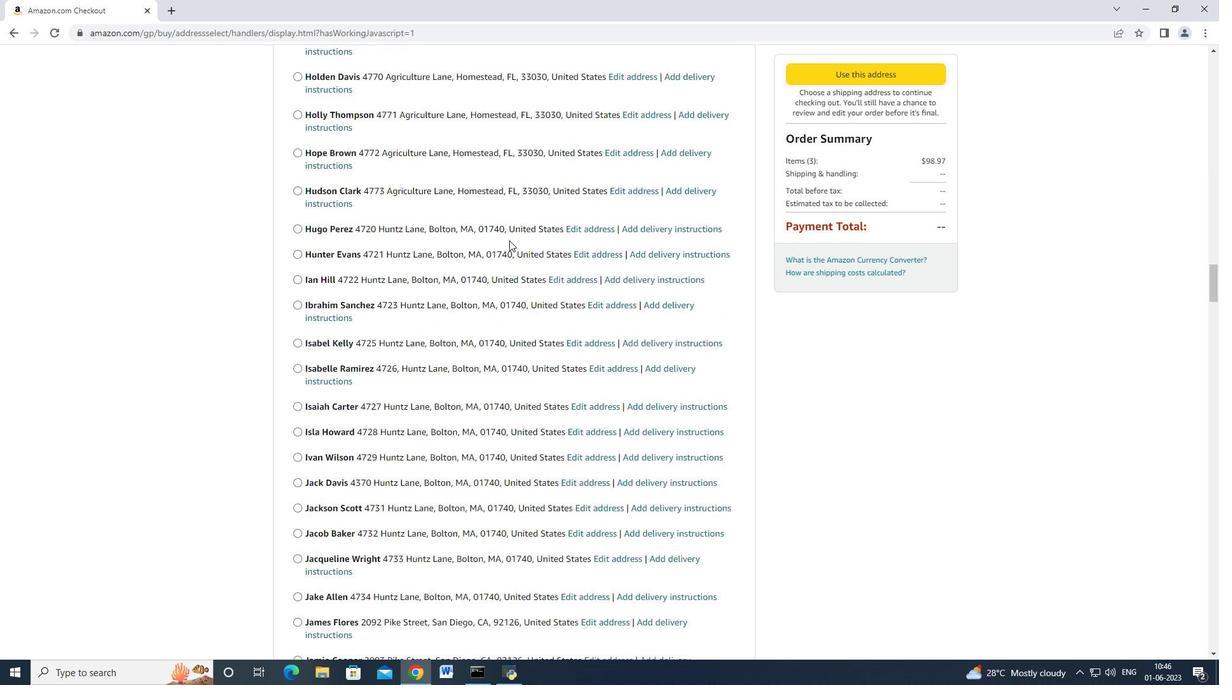 
Action: Mouse scrolled (509, 240) with delta (0, 0)
Screenshot: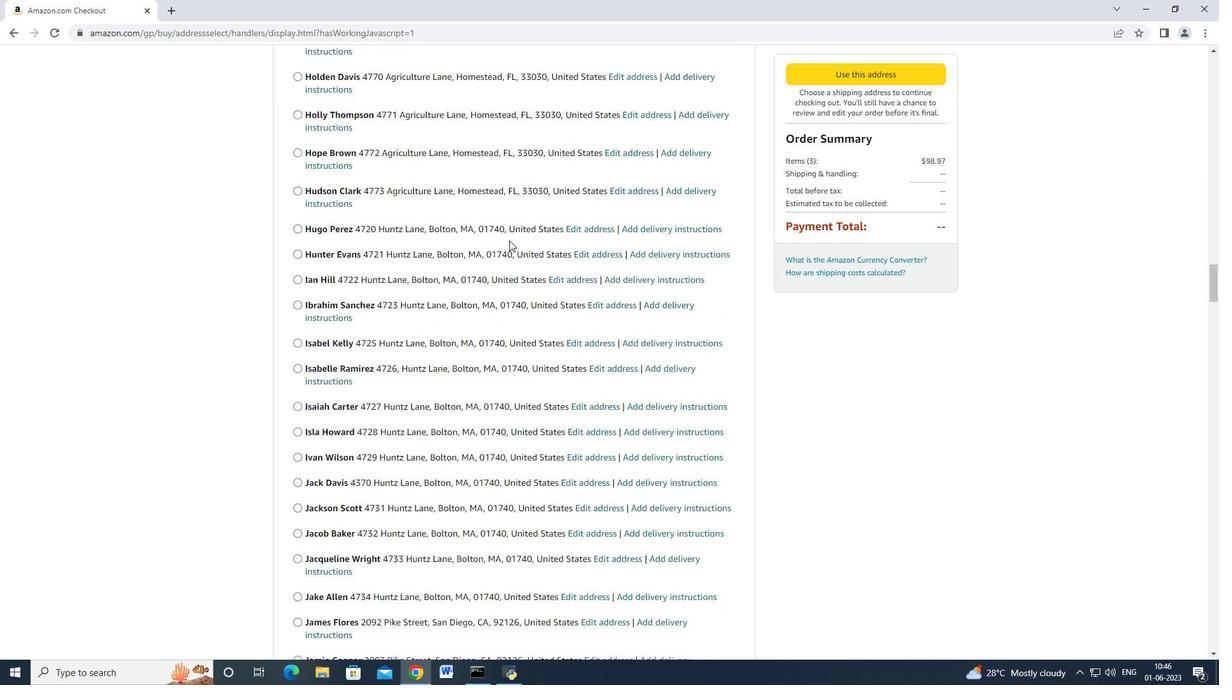 
Action: Mouse scrolled (509, 240) with delta (0, 0)
Screenshot: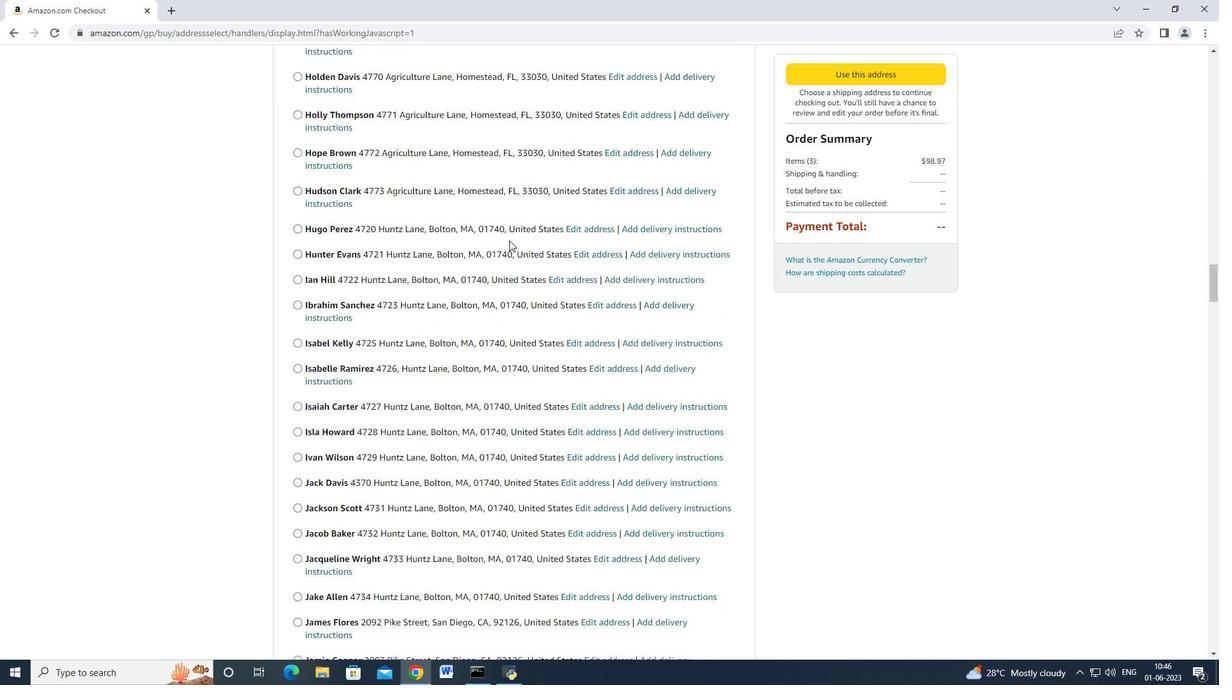 
Action: Mouse scrolled (509, 240) with delta (0, -1)
Screenshot: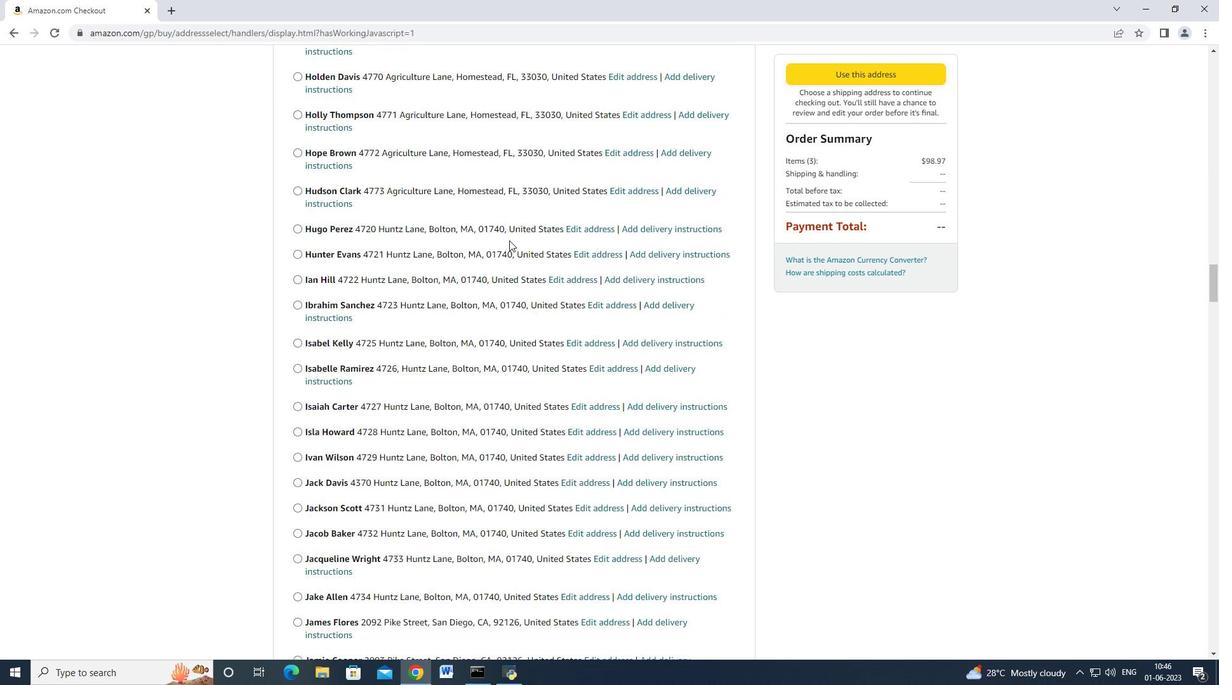 
Action: Mouse scrolled (509, 240) with delta (0, 0)
Screenshot: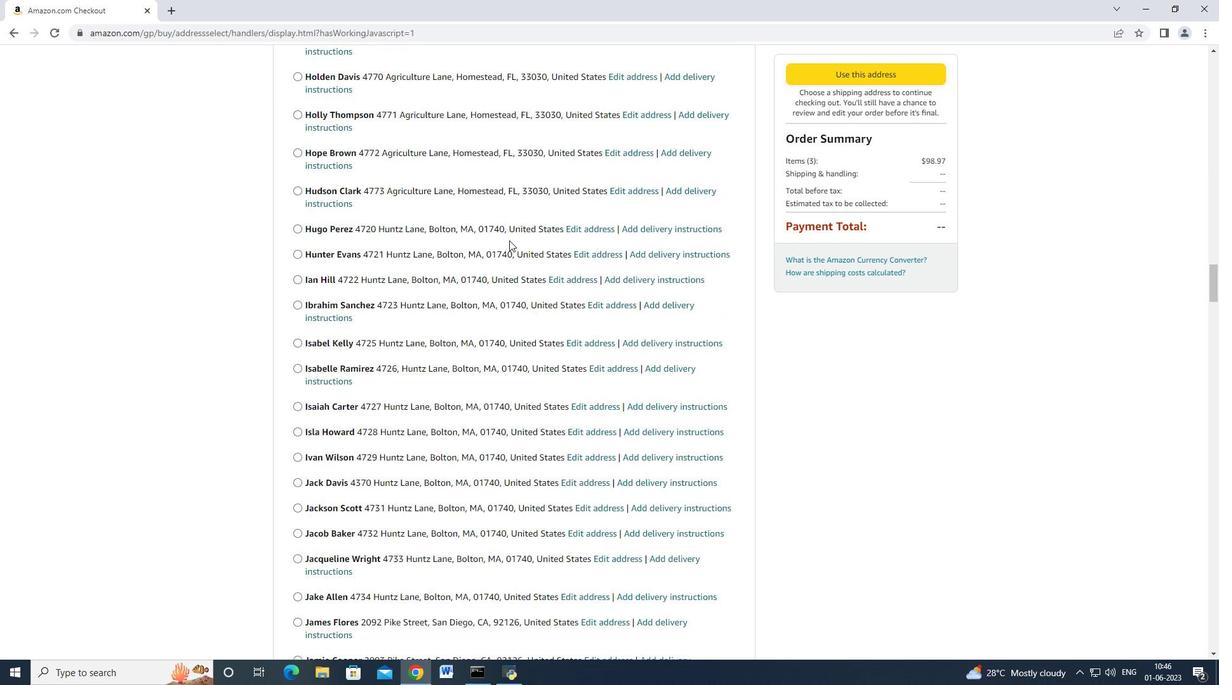 
Action: Mouse scrolled (509, 240) with delta (0, 0)
Screenshot: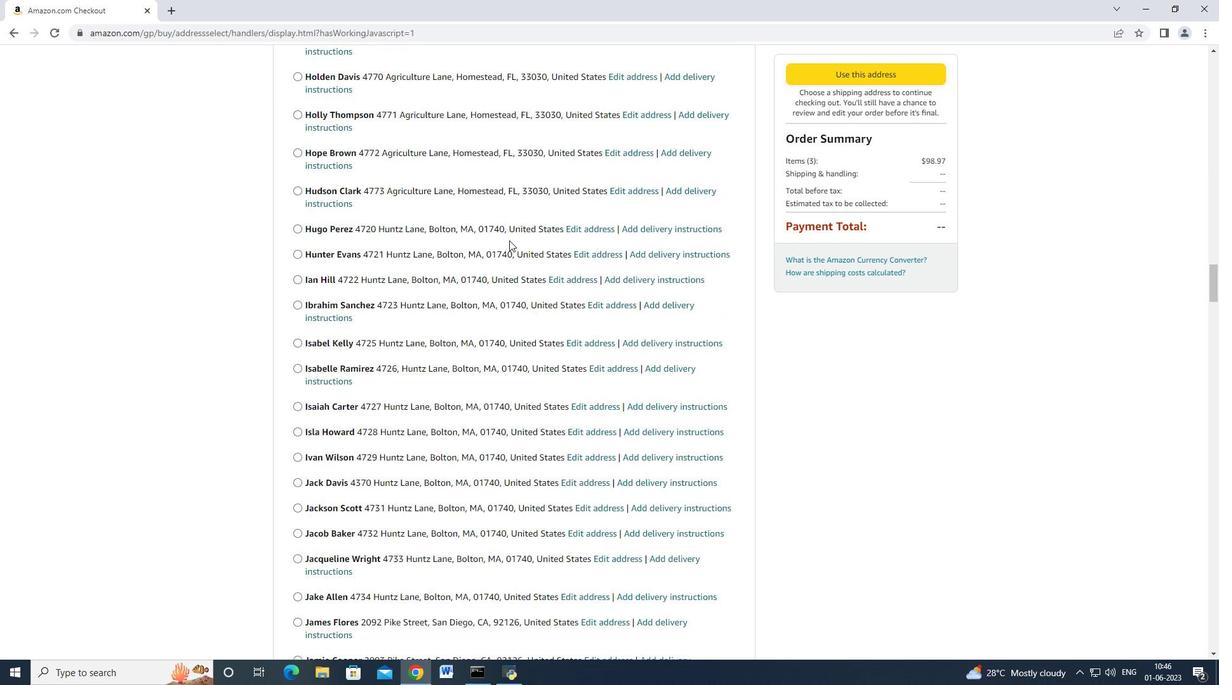 
Action: Mouse scrolled (509, 240) with delta (0, 0)
Screenshot: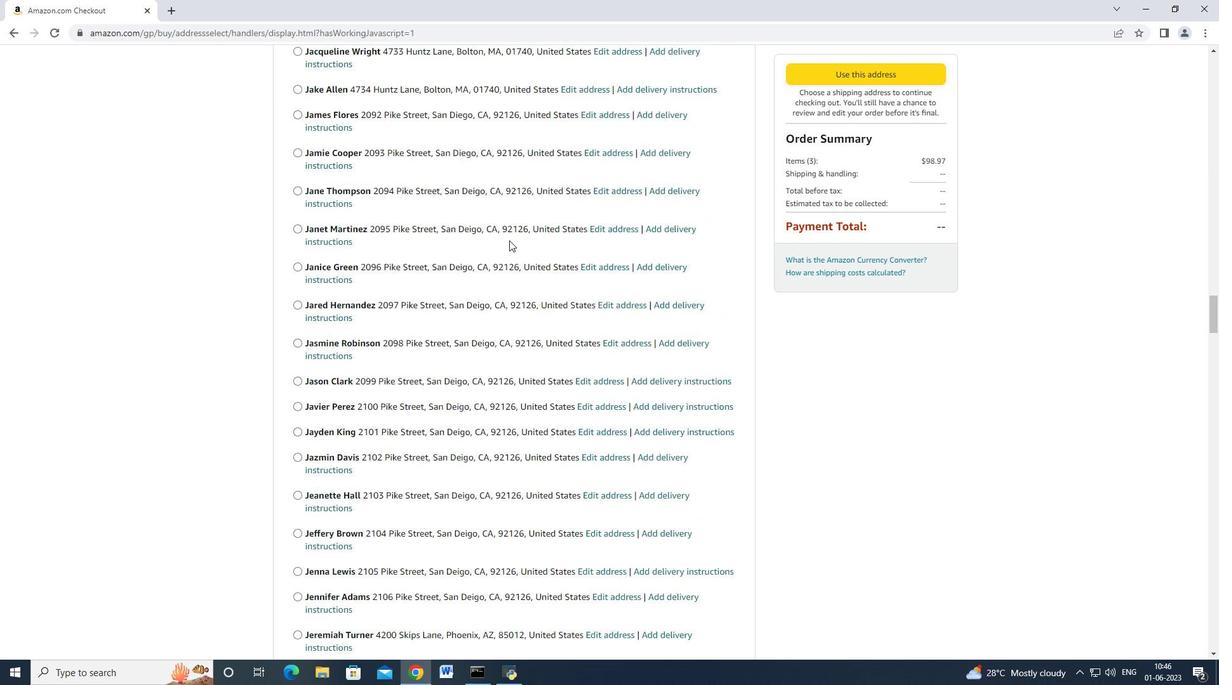 
Action: Mouse scrolled (509, 240) with delta (0, 0)
Screenshot: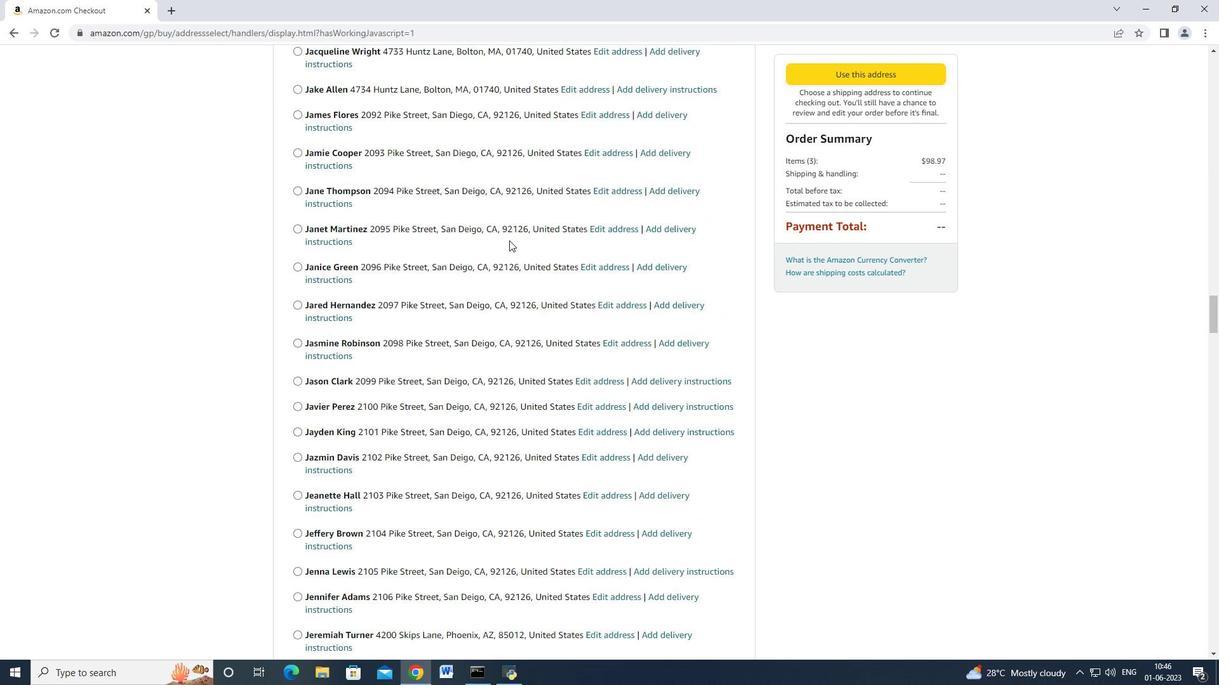 
Action: Mouse scrolled (509, 240) with delta (0, 0)
Screenshot: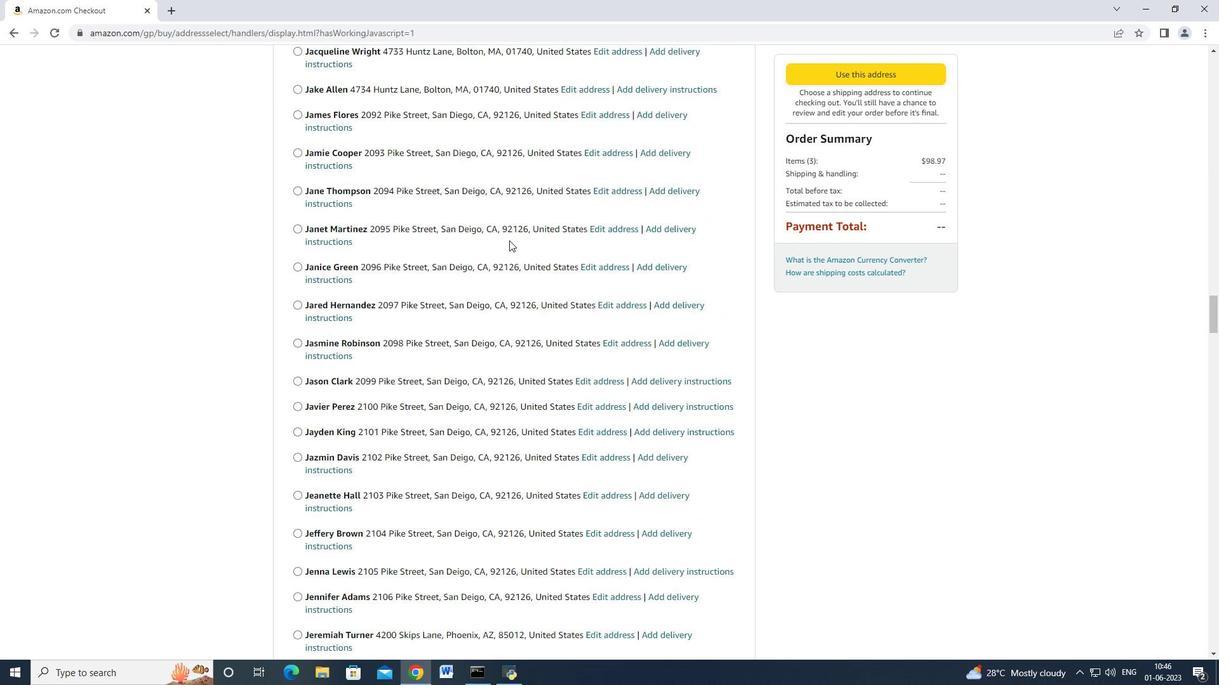 
Action: Mouse scrolled (509, 240) with delta (0, 0)
Screenshot: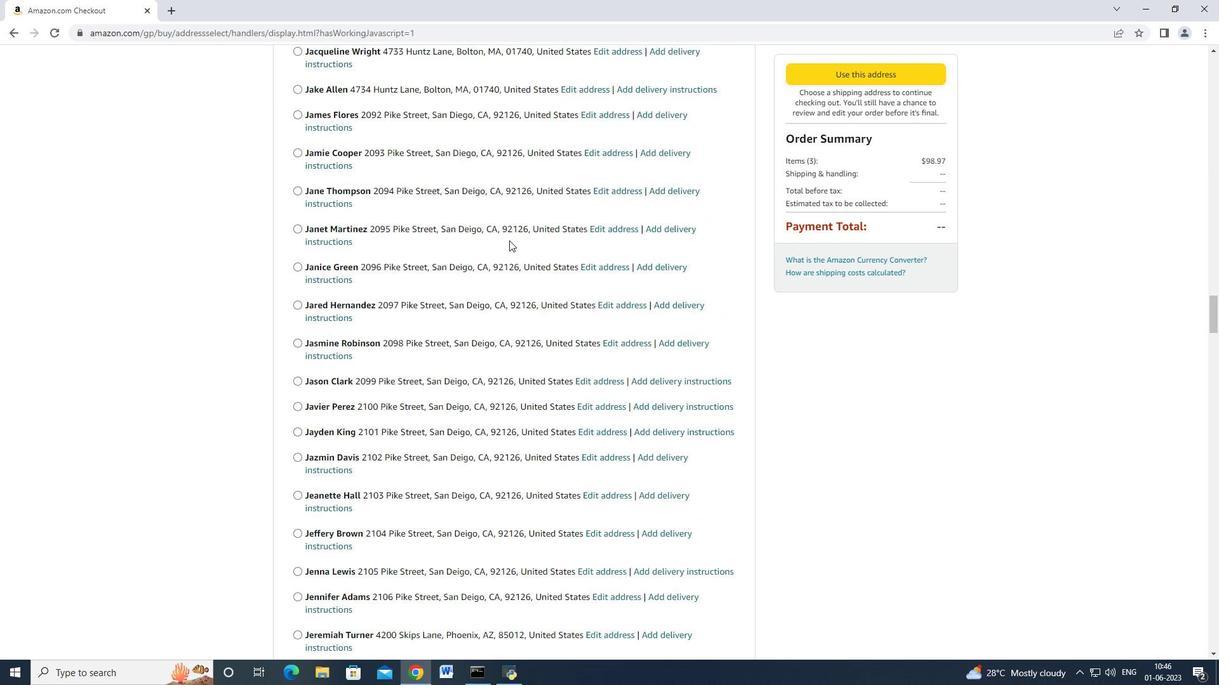 
Action: Mouse scrolled (509, 240) with delta (0, 0)
Screenshot: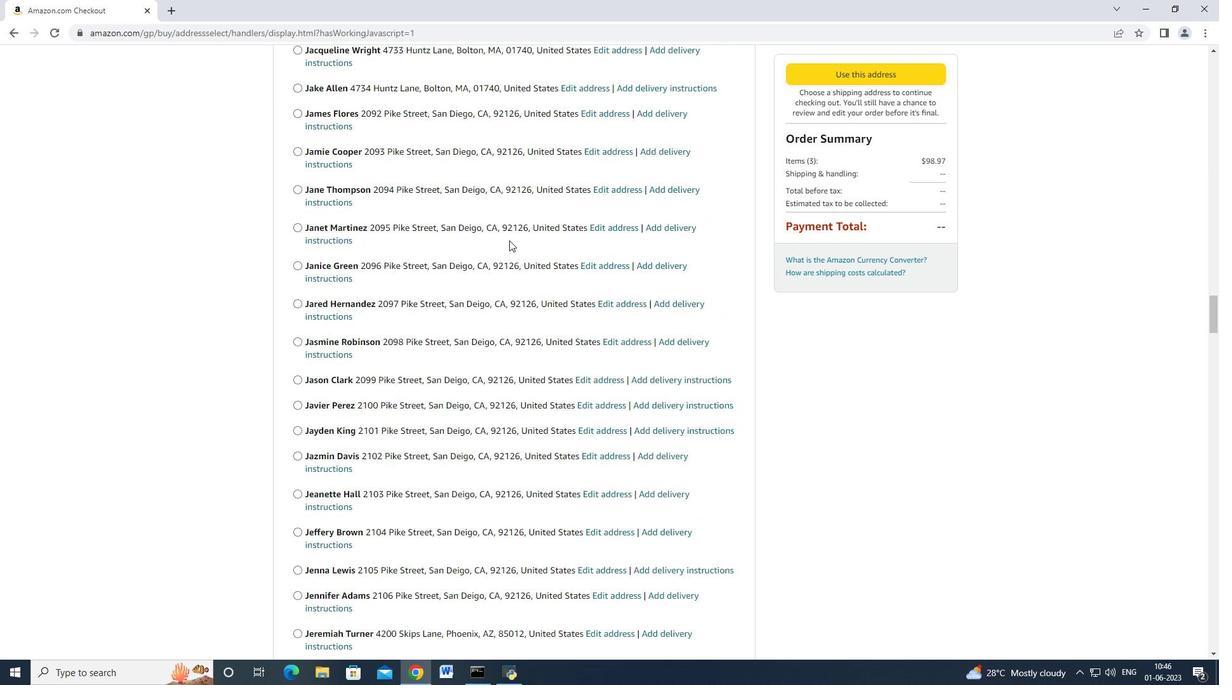 
Action: Mouse scrolled (509, 240) with delta (0, 0)
Screenshot: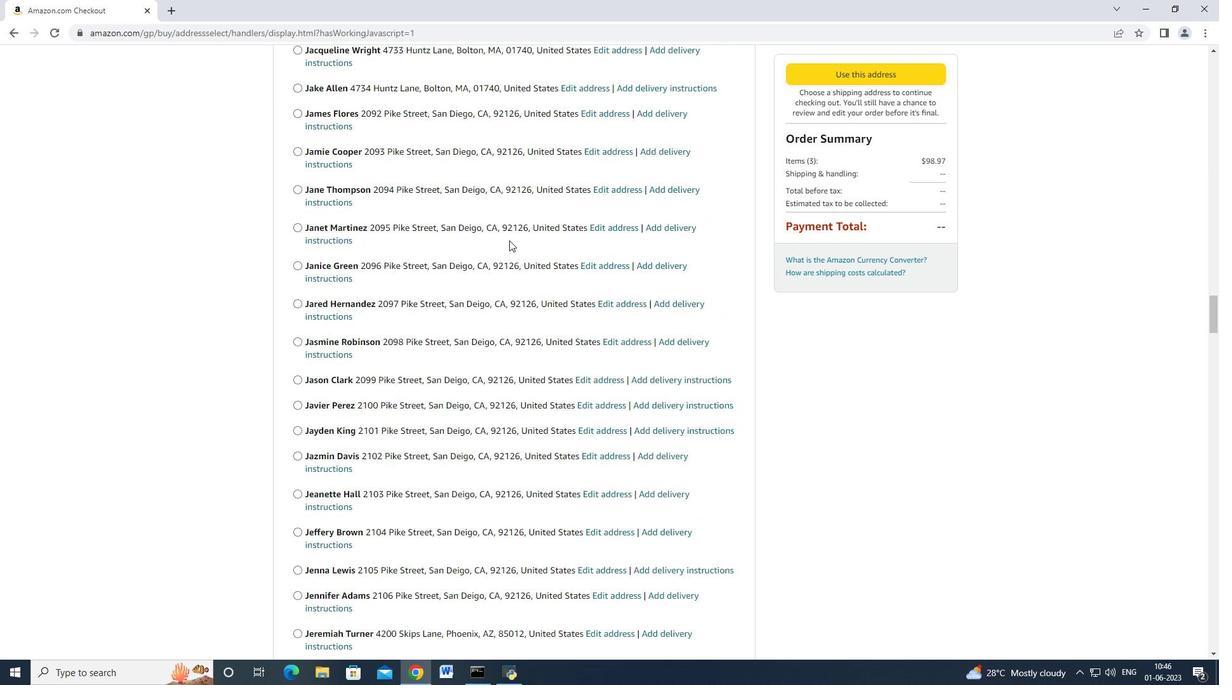 
Action: Mouse scrolled (509, 240) with delta (0, 0)
Screenshot: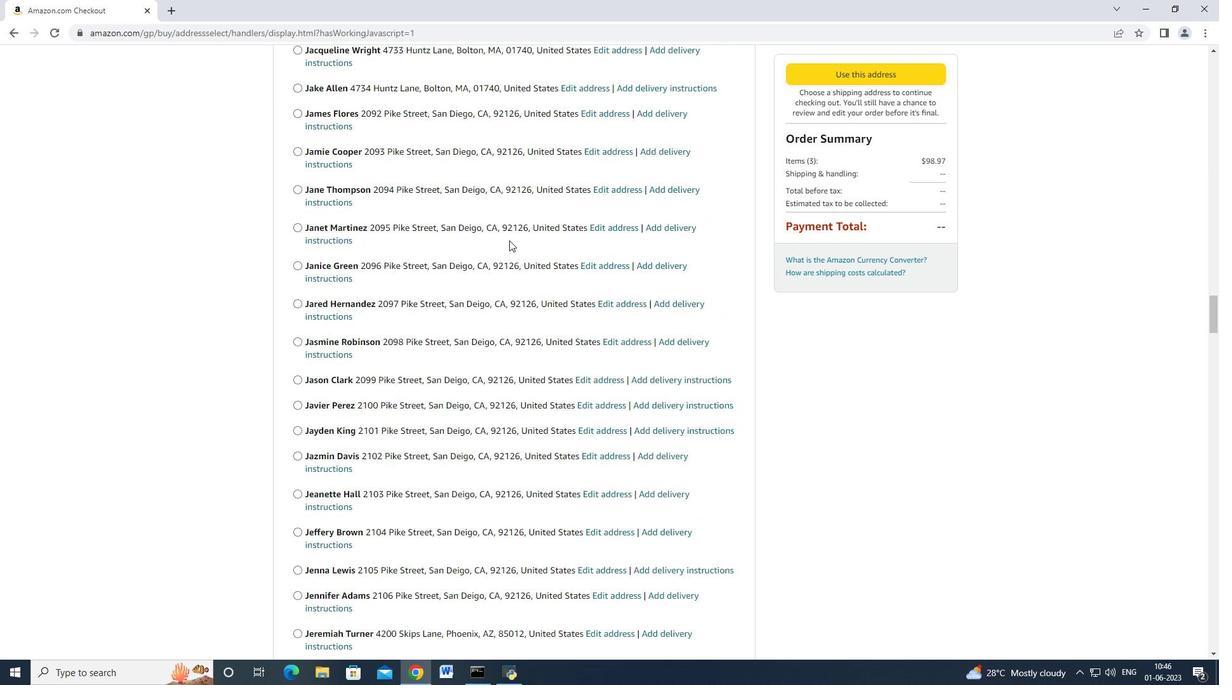 
Action: Mouse scrolled (509, 240) with delta (0, 0)
Screenshot: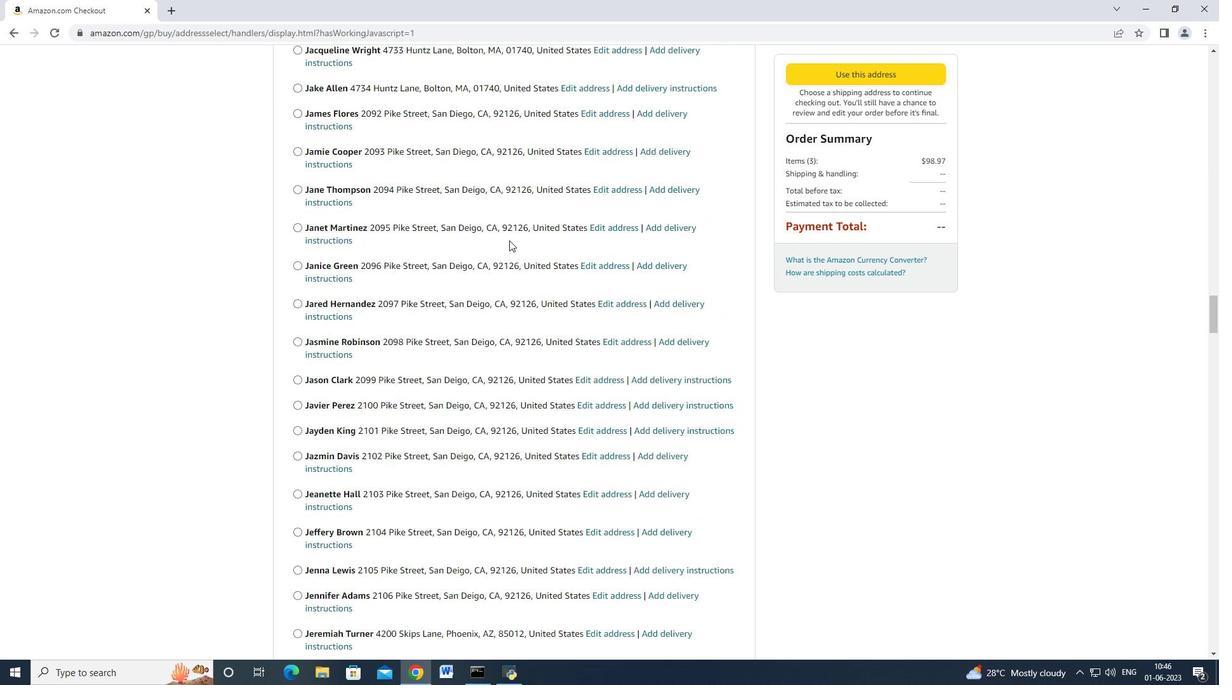 
Action: Mouse scrolled (509, 240) with delta (0, 0)
Screenshot: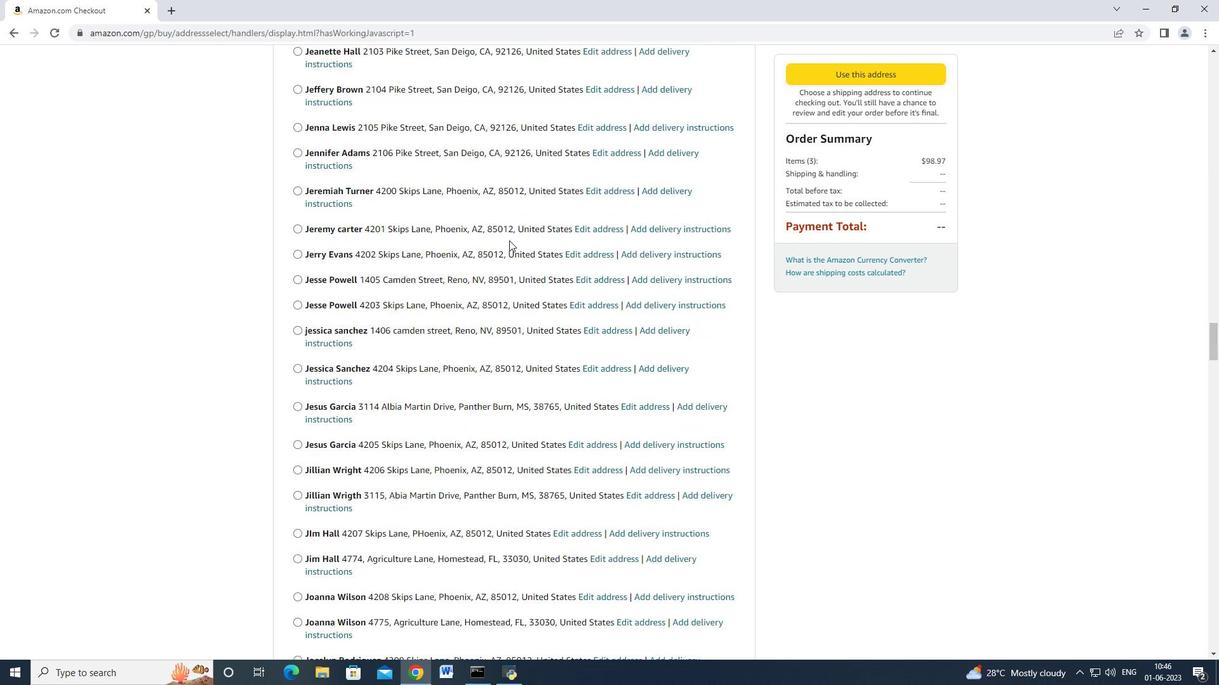 
Action: Mouse scrolled (509, 240) with delta (0, 0)
Screenshot: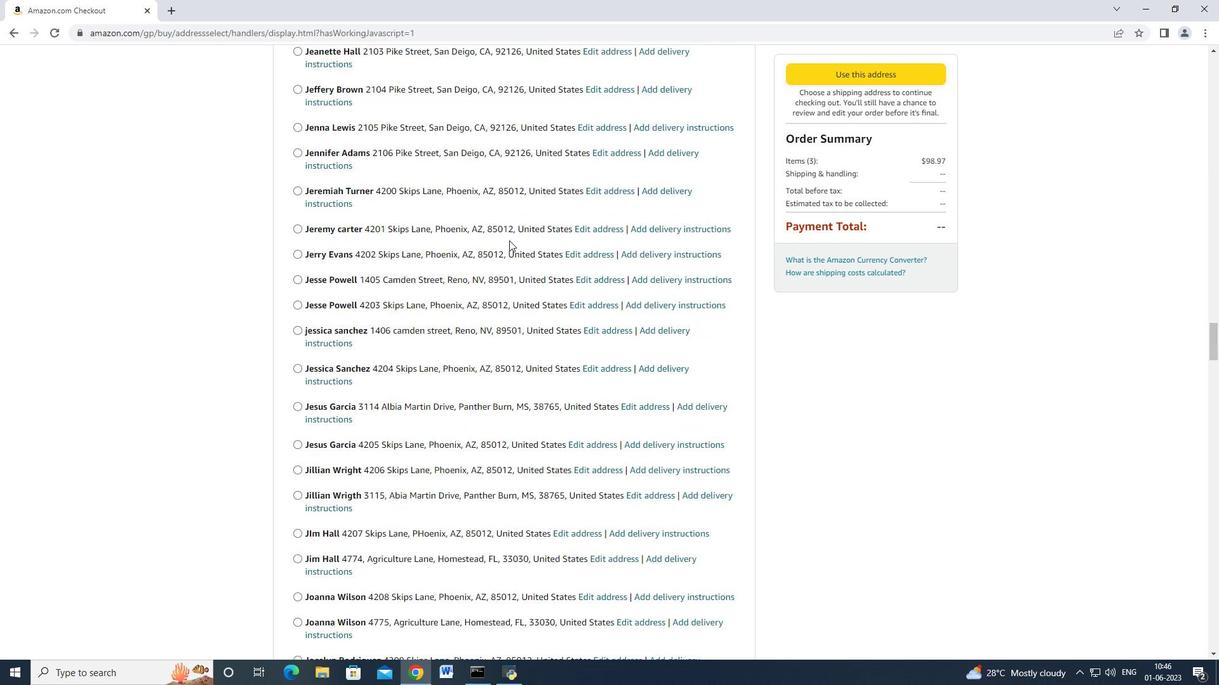 
Action: Mouse scrolled (509, 240) with delta (0, 0)
Screenshot: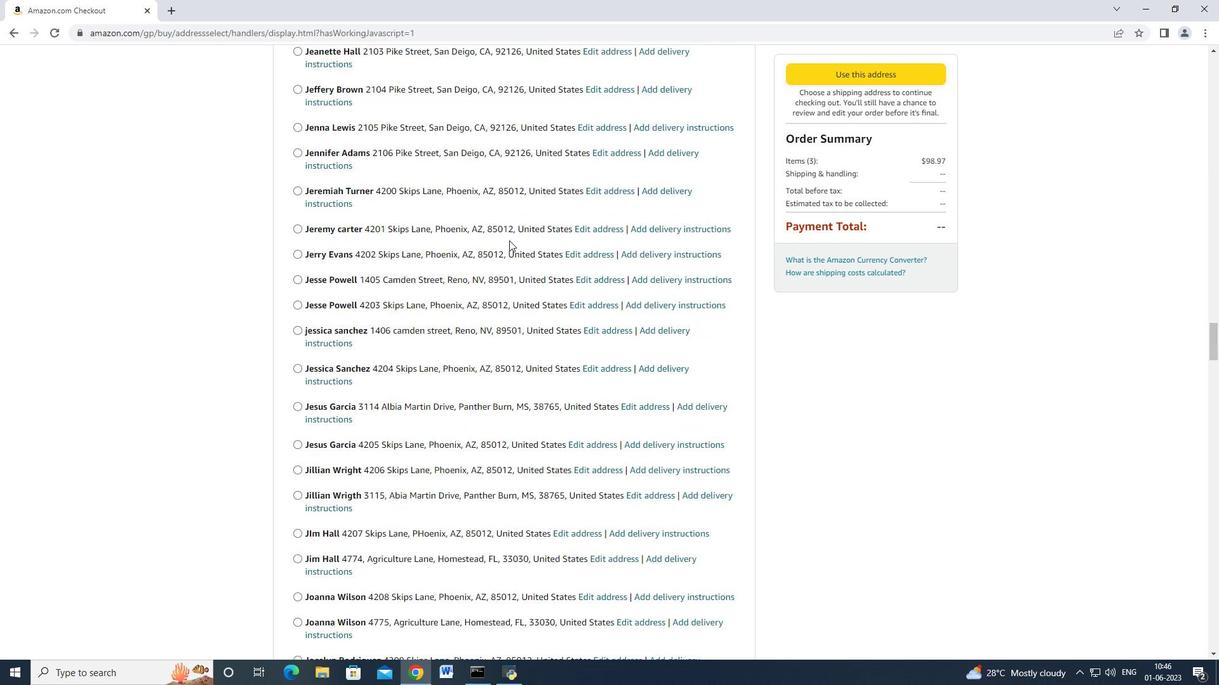 
Action: Mouse scrolled (509, 240) with delta (0, 0)
Screenshot: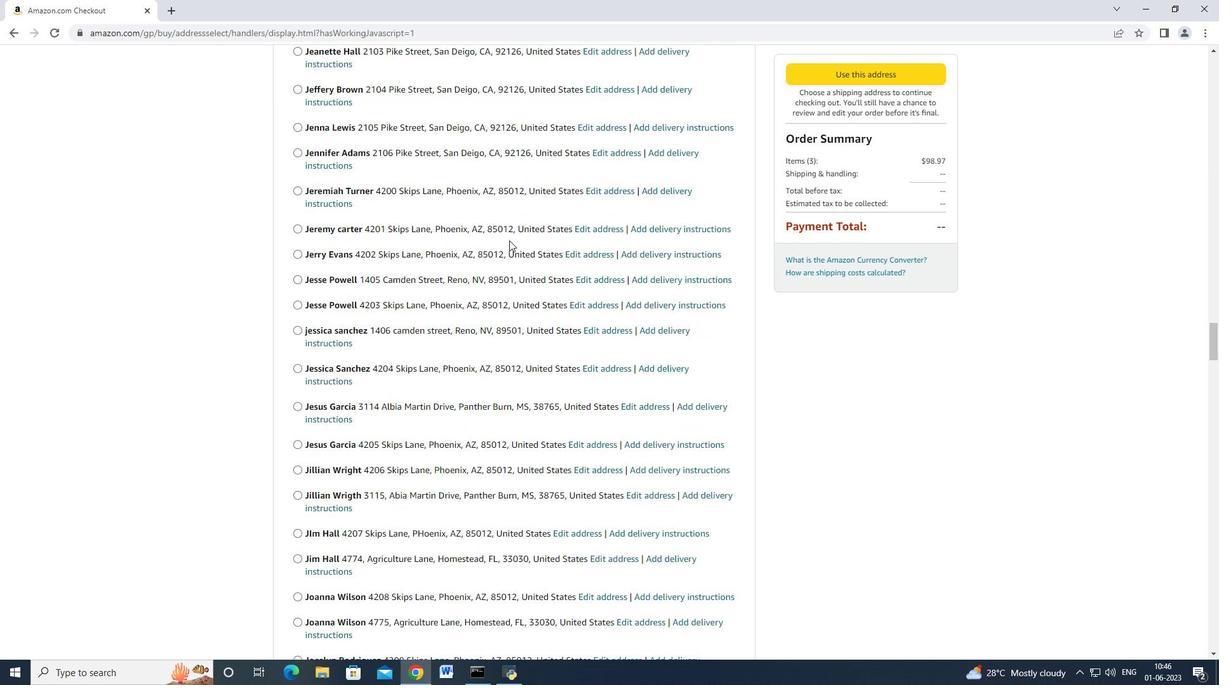 
Action: Mouse scrolled (509, 240) with delta (0, -1)
Screenshot: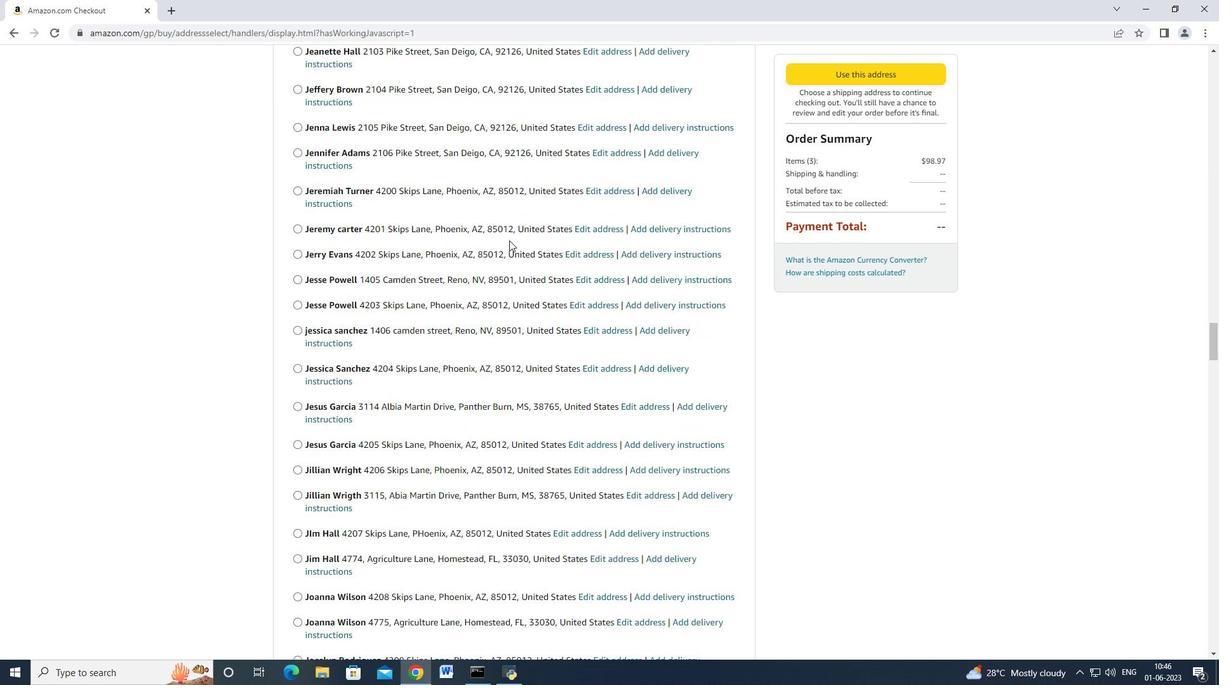 
Action: Mouse scrolled (509, 240) with delta (0, 0)
Screenshot: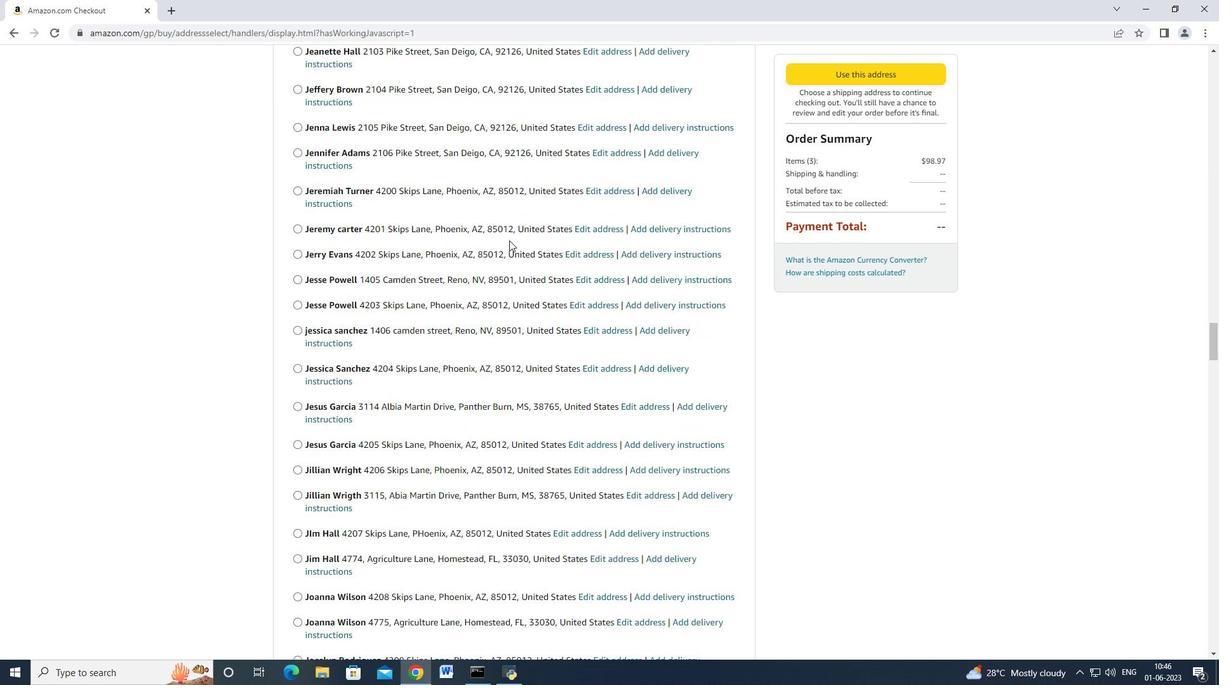 
Action: Mouse scrolled (509, 240) with delta (0, 0)
Screenshot: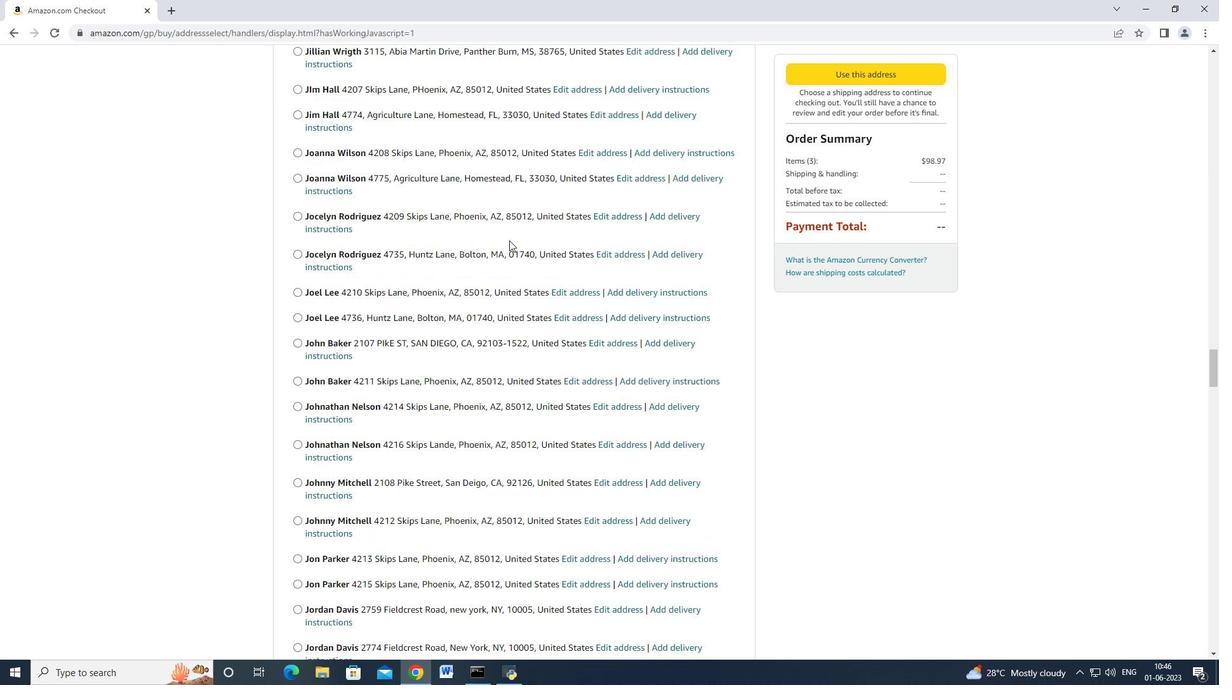 
Action: Mouse scrolled (509, 240) with delta (0, 0)
Screenshot: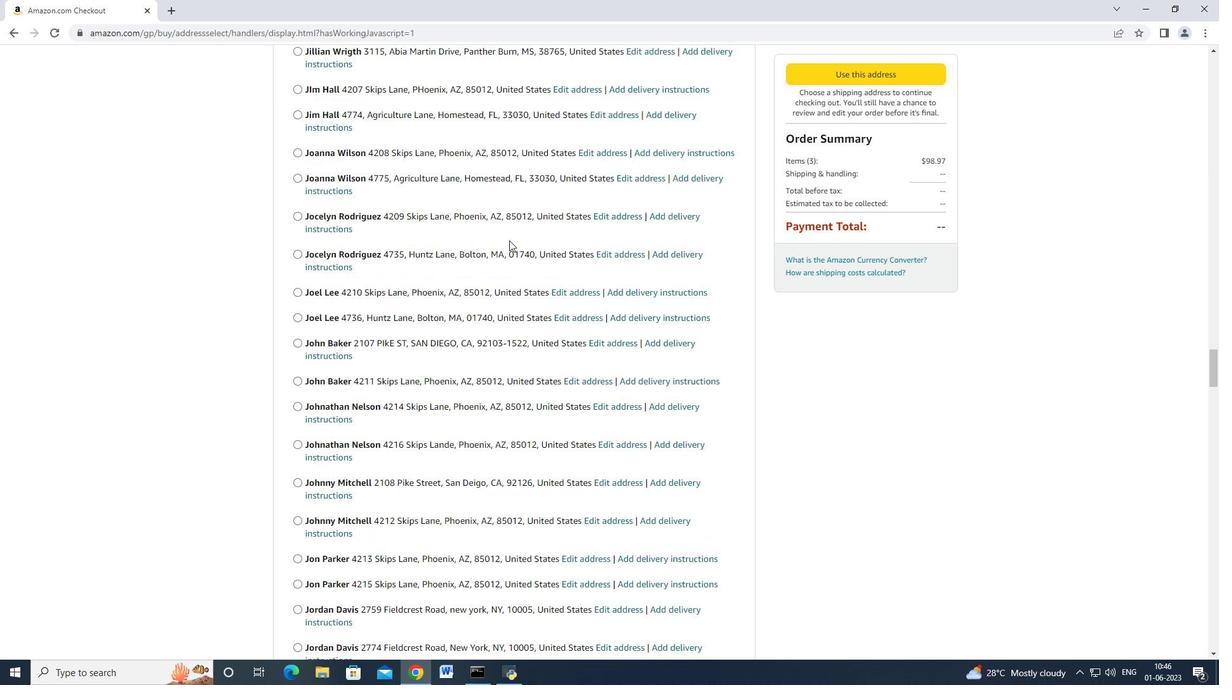
Action: Mouse scrolled (509, 240) with delta (0, 0)
Screenshot: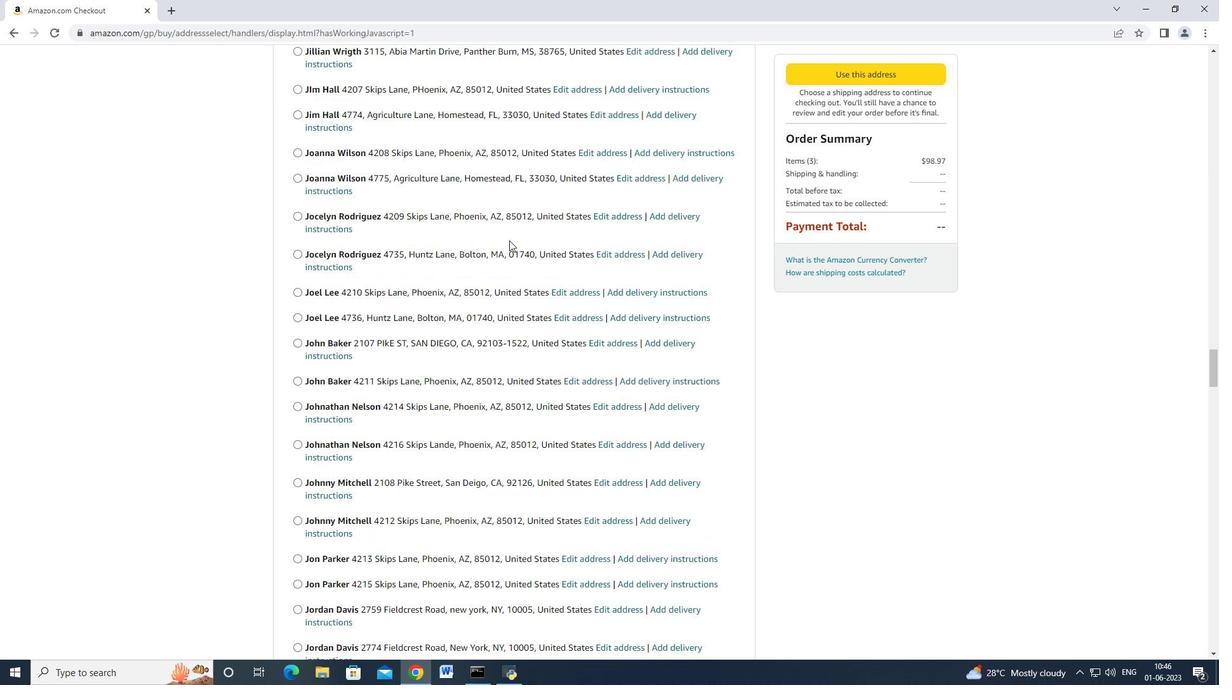 
Action: Mouse scrolled (509, 240) with delta (0, 0)
Screenshot: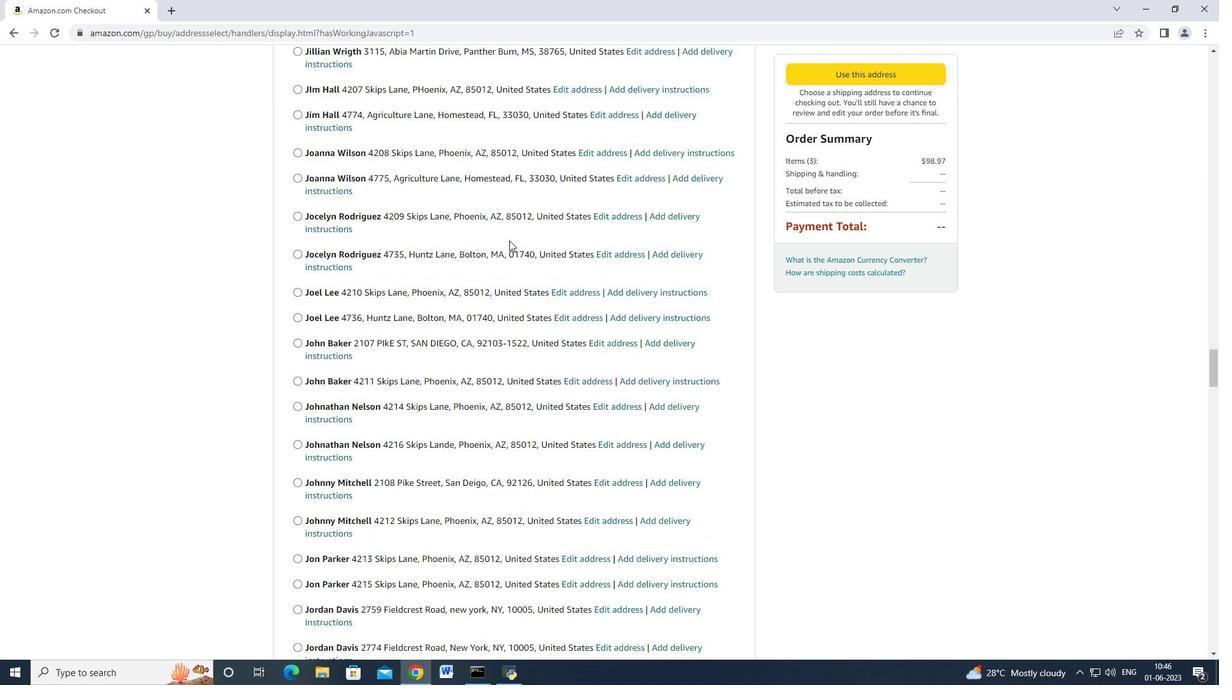 
Action: Mouse scrolled (509, 240) with delta (0, 0)
Screenshot: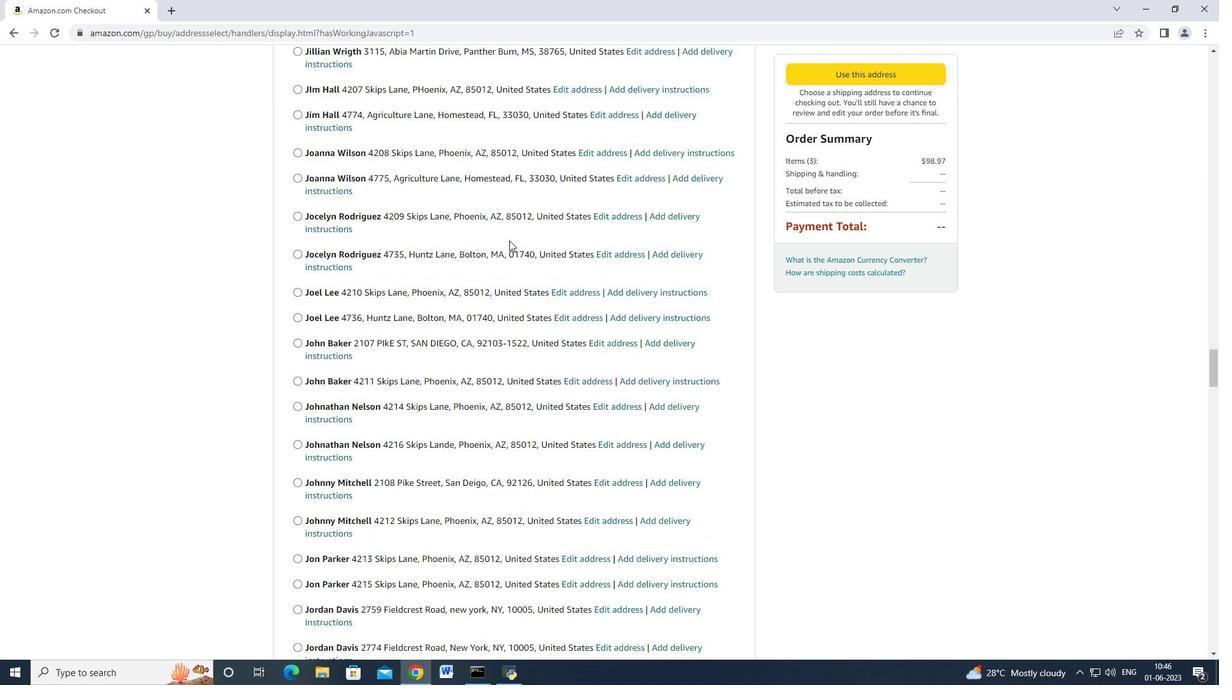 
Action: Mouse scrolled (509, 240) with delta (0, 0)
Screenshot: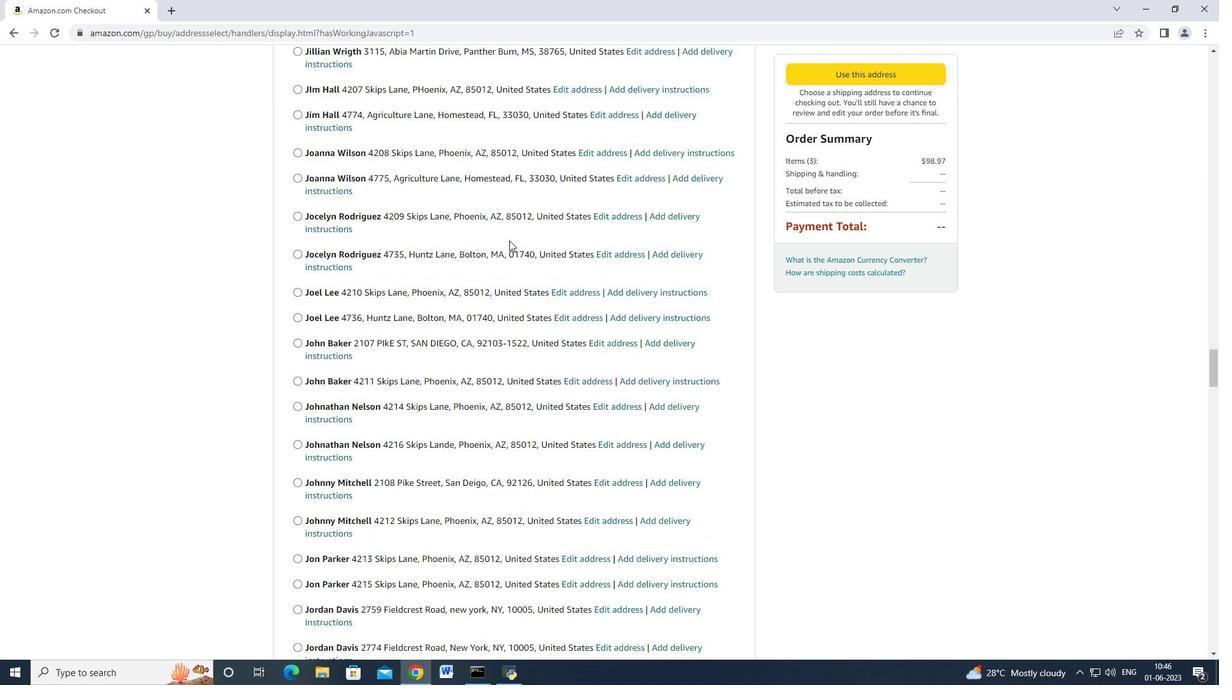 
Action: Mouse scrolled (509, 240) with delta (0, 0)
Screenshot: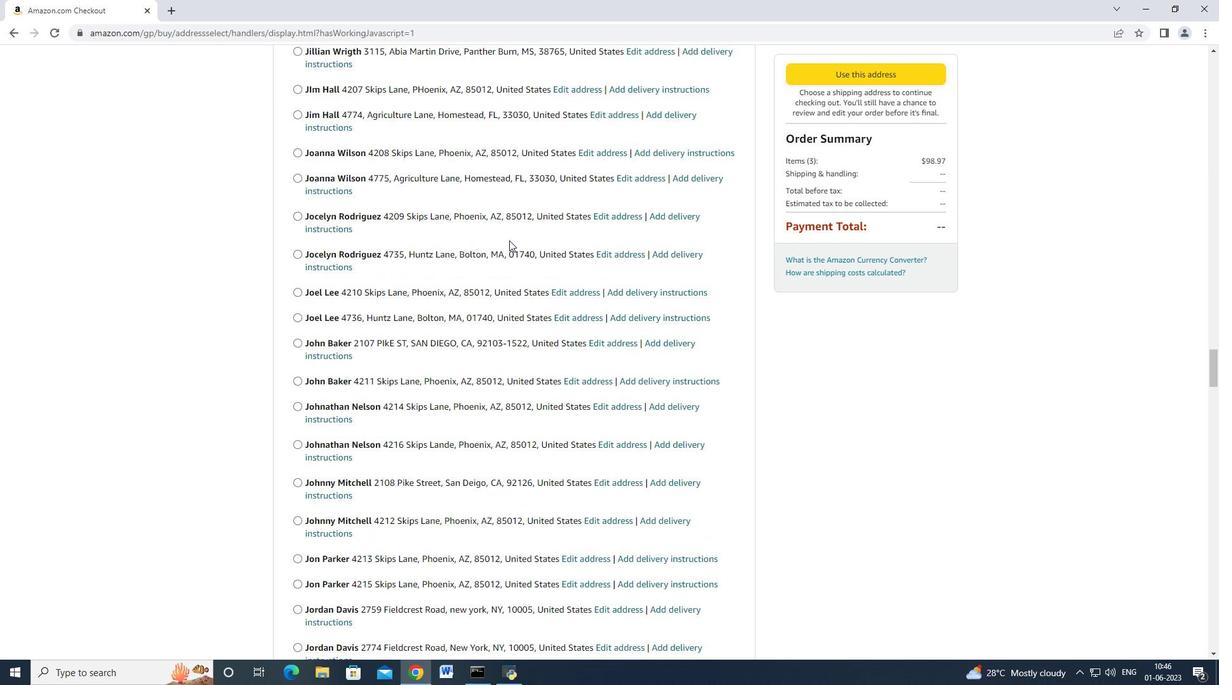 
Action: Mouse scrolled (509, 240) with delta (0, 0)
Screenshot: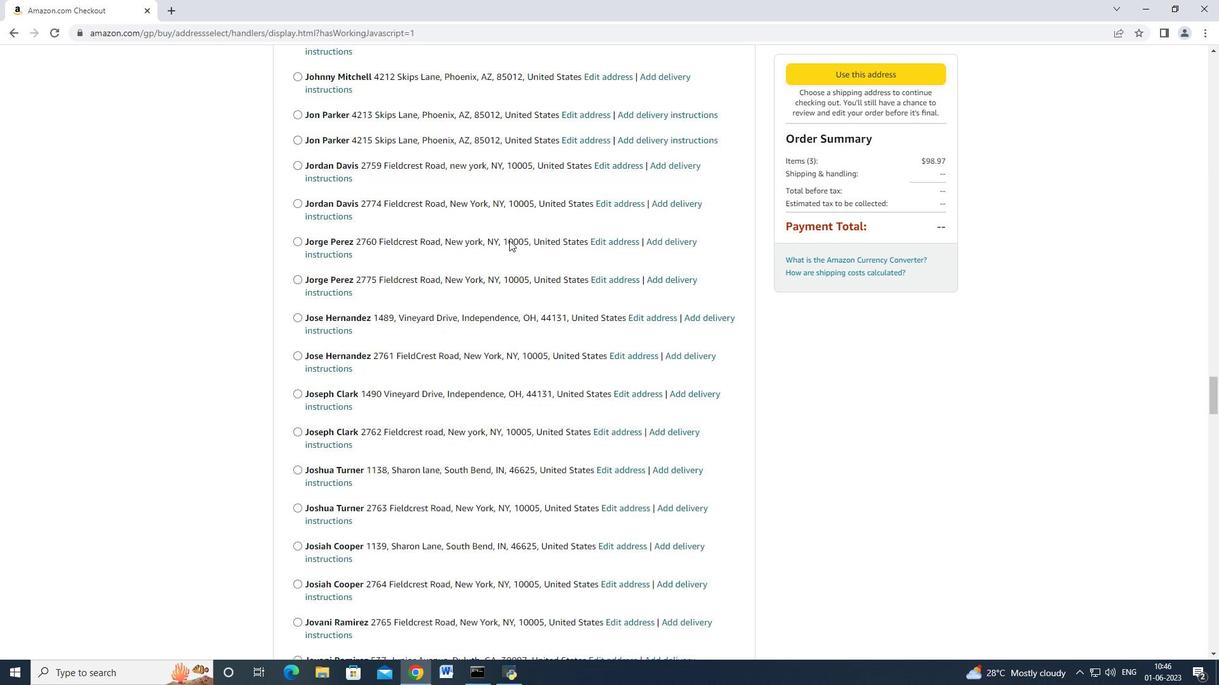 
Action: Mouse scrolled (509, 240) with delta (0, 0)
Screenshot: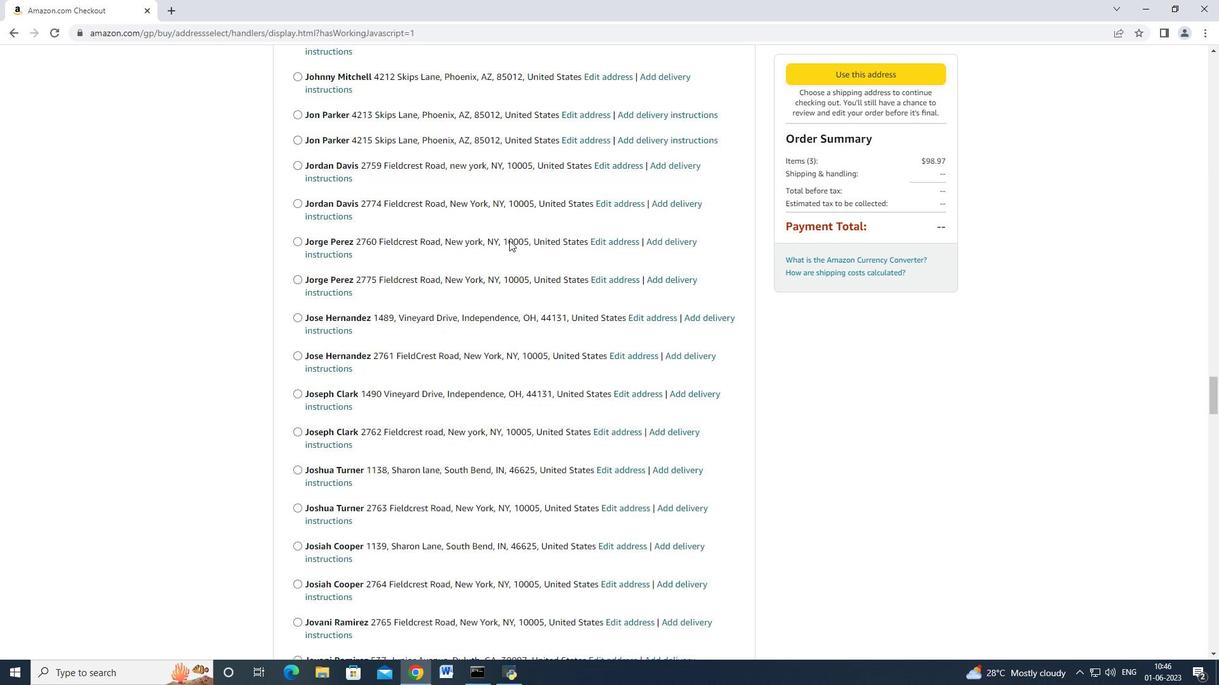 
Action: Mouse scrolled (509, 240) with delta (0, 0)
Screenshot: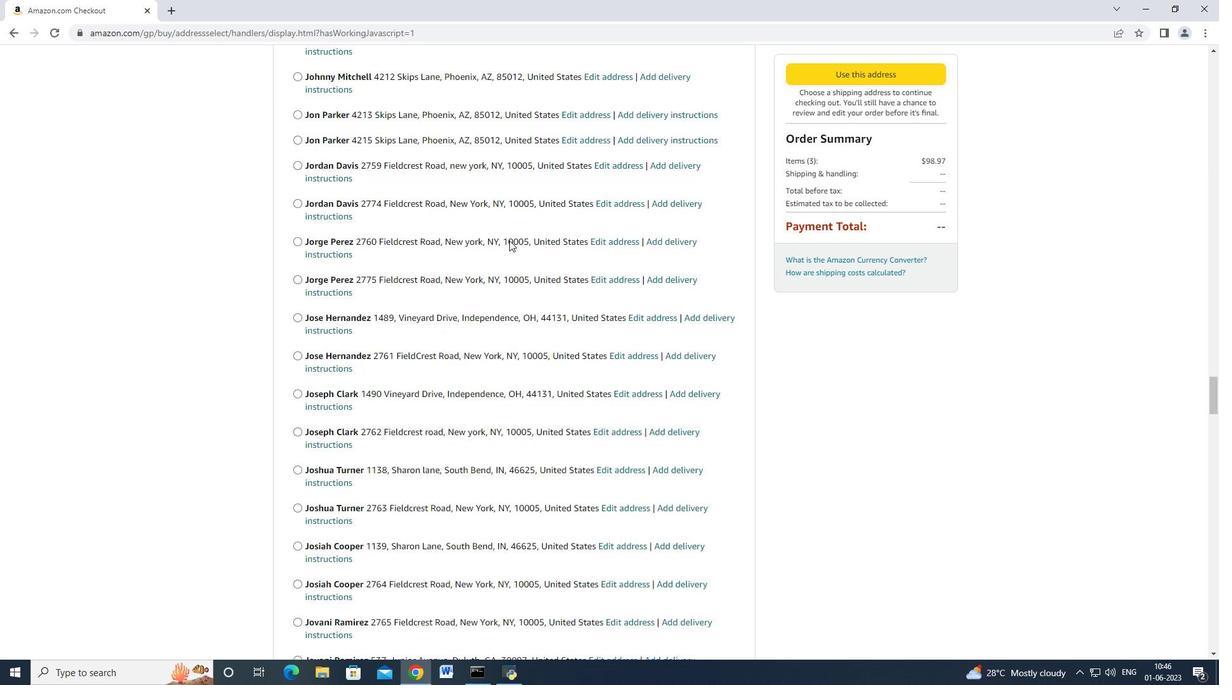 
Action: Mouse scrolled (509, 240) with delta (0, 0)
Screenshot: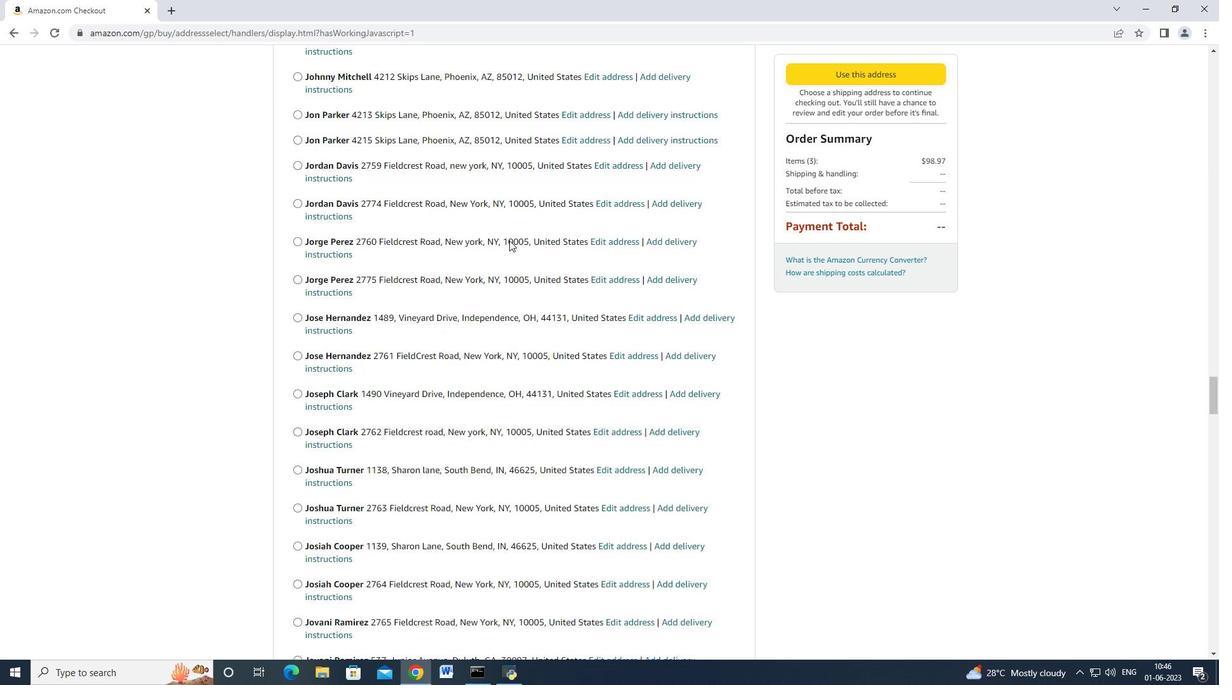 
Action: Mouse scrolled (509, 240) with delta (0, 0)
Screenshot: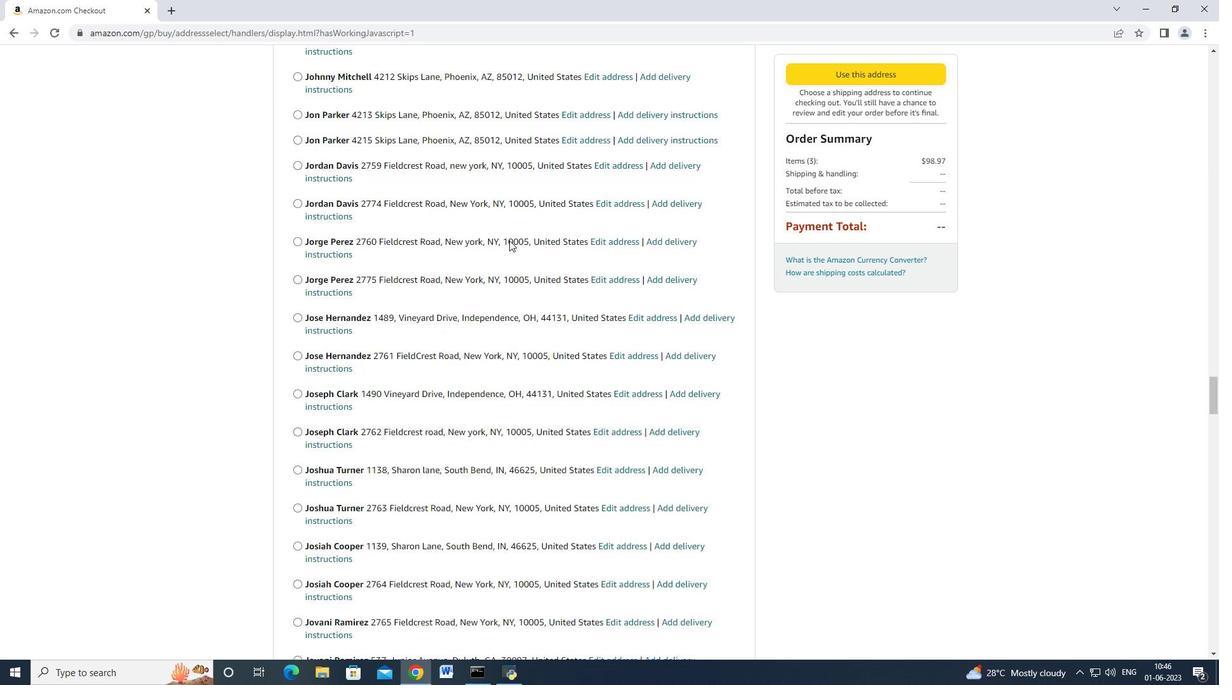 
Action: Mouse scrolled (509, 240) with delta (0, 0)
Screenshot: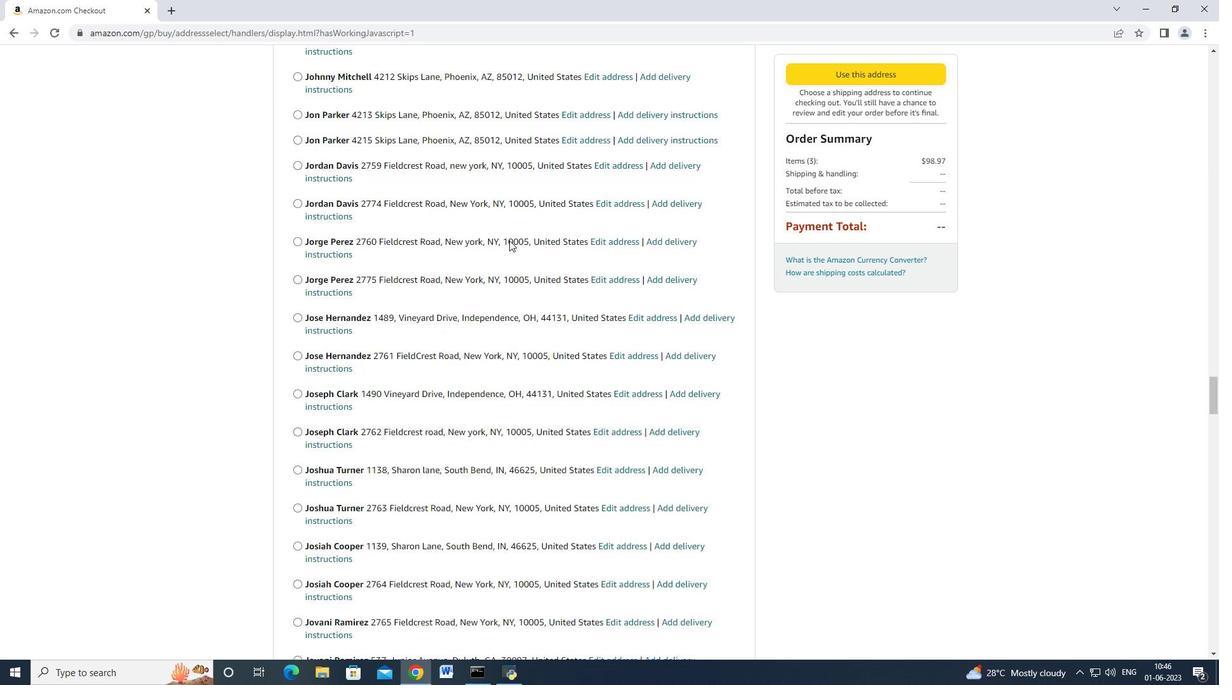 
Action: Mouse scrolled (509, 240) with delta (0, 0)
Screenshot: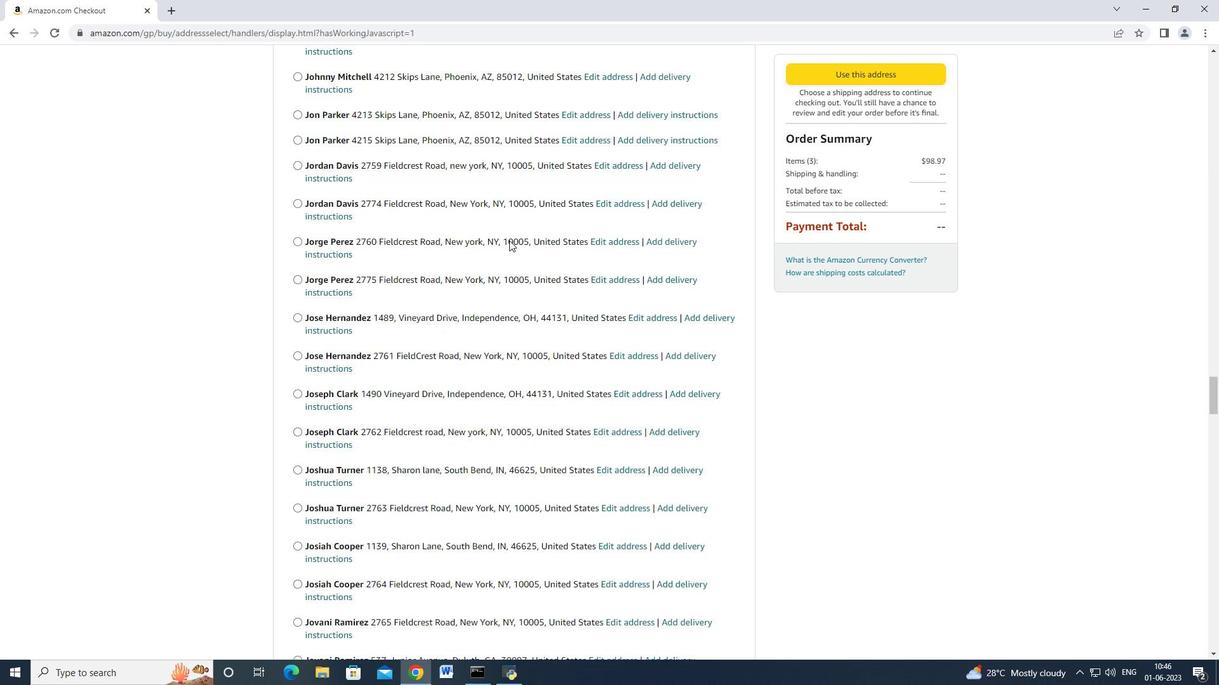 
Action: Mouse scrolled (509, 240) with delta (0, 0)
Screenshot: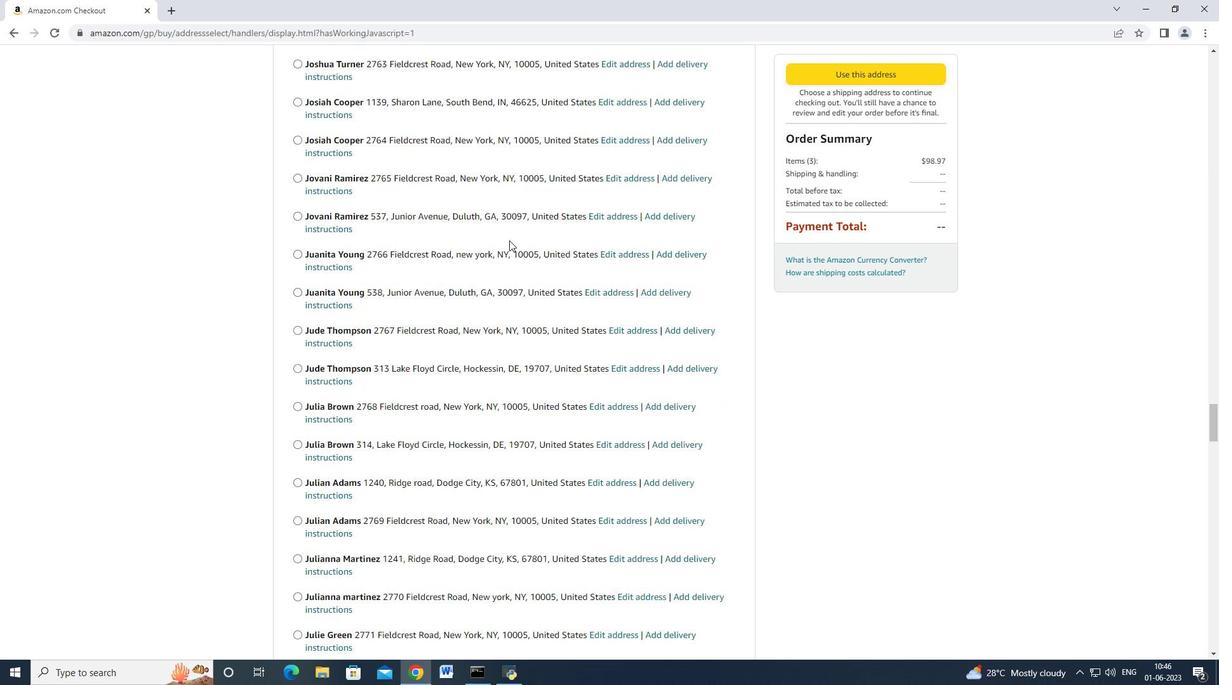 
Action: Mouse scrolled (509, 240) with delta (0, 0)
Screenshot: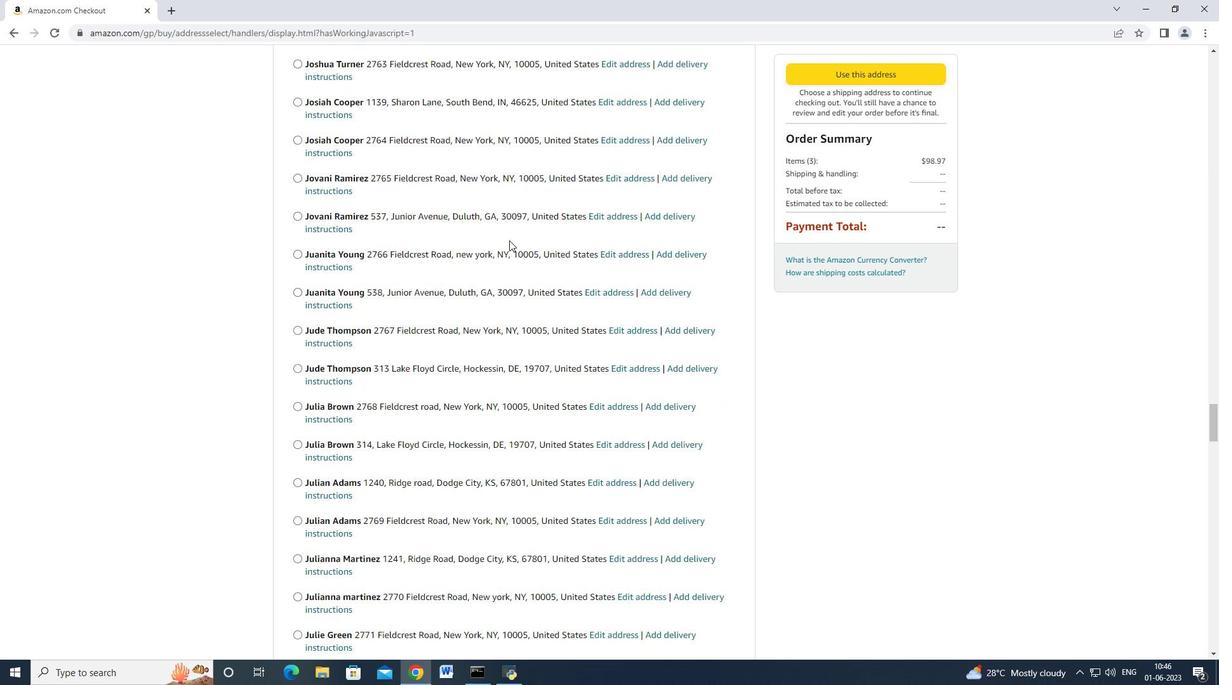 
Action: Mouse scrolled (509, 240) with delta (0, 0)
Screenshot: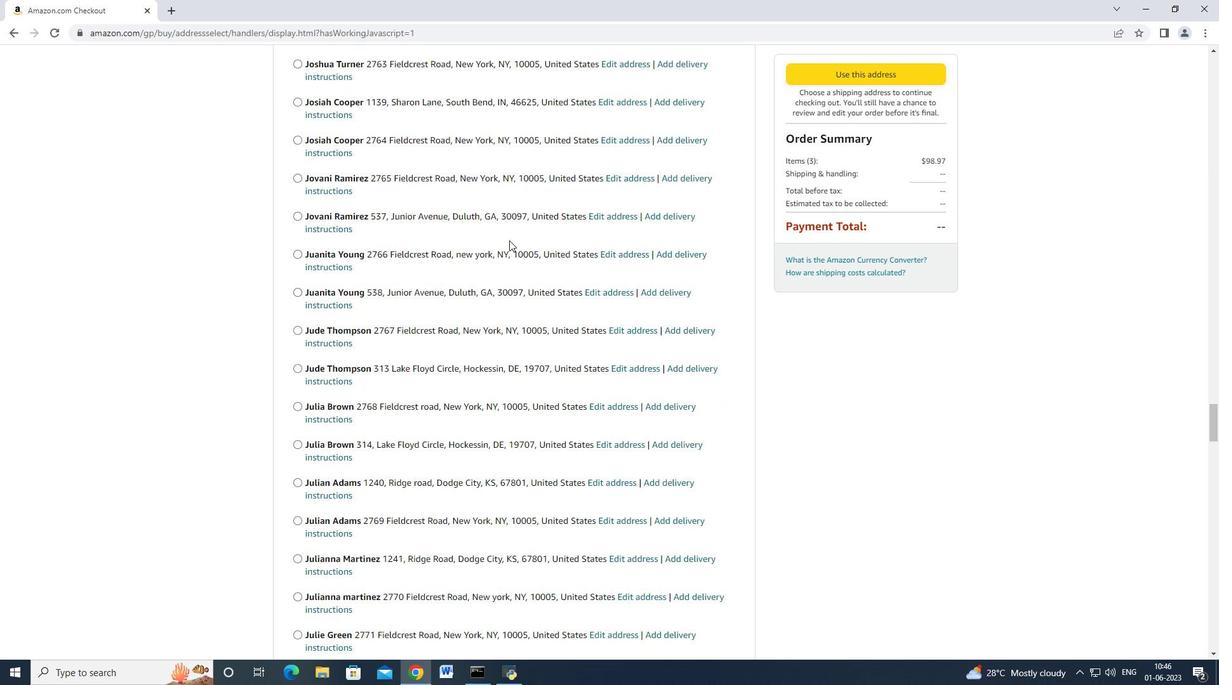 
Action: Mouse scrolled (509, 240) with delta (0, 0)
Screenshot: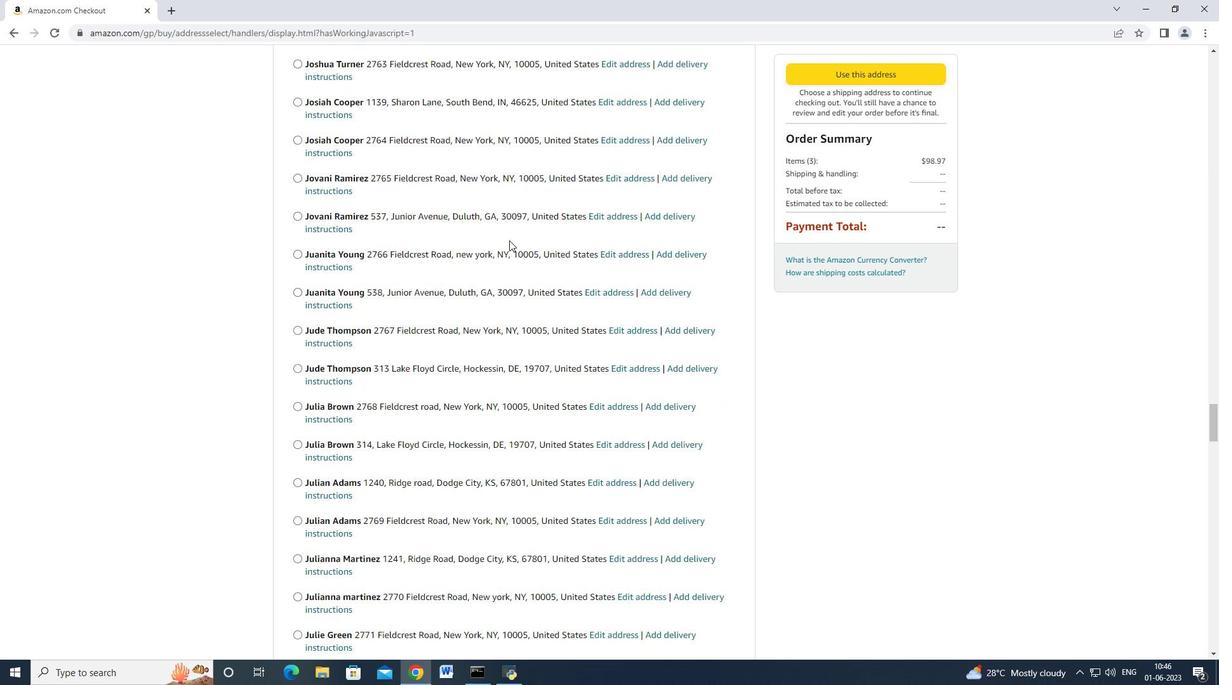 
Action: Mouse scrolled (509, 240) with delta (0, 0)
Screenshot: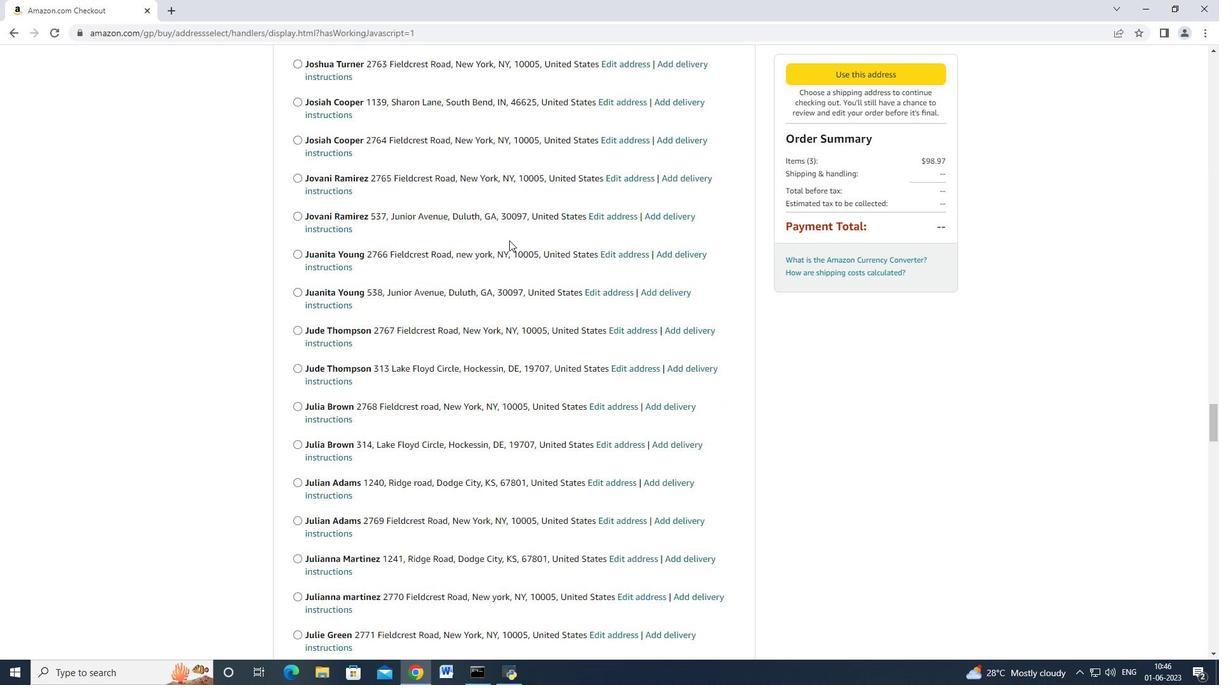 
Action: Mouse scrolled (509, 240) with delta (0, 0)
Screenshot: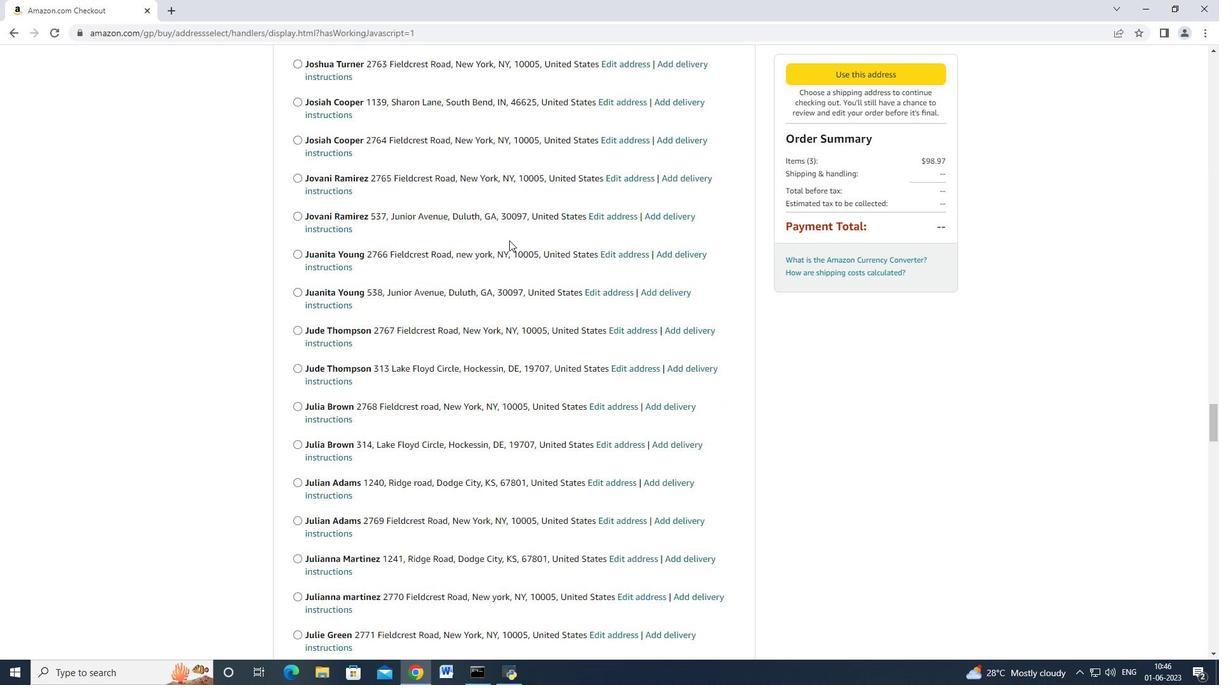 
Action: Mouse scrolled (509, 240) with delta (0, 0)
Screenshot: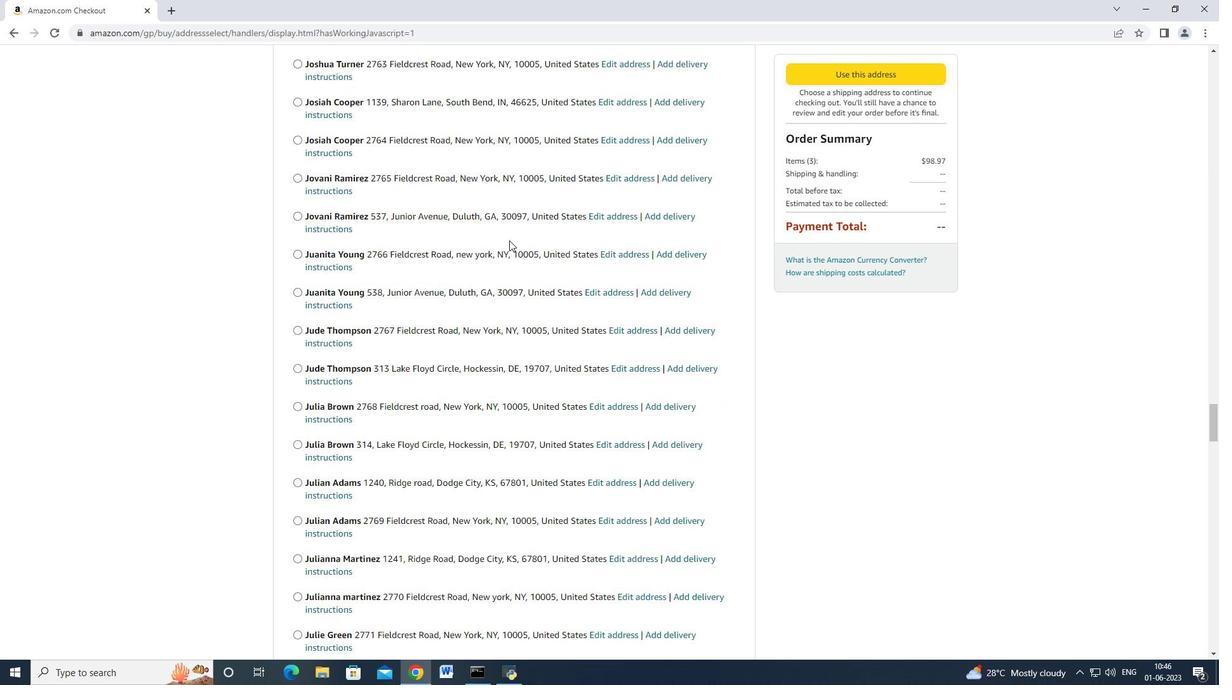 
Action: Mouse scrolled (509, 240) with delta (0, 0)
Screenshot: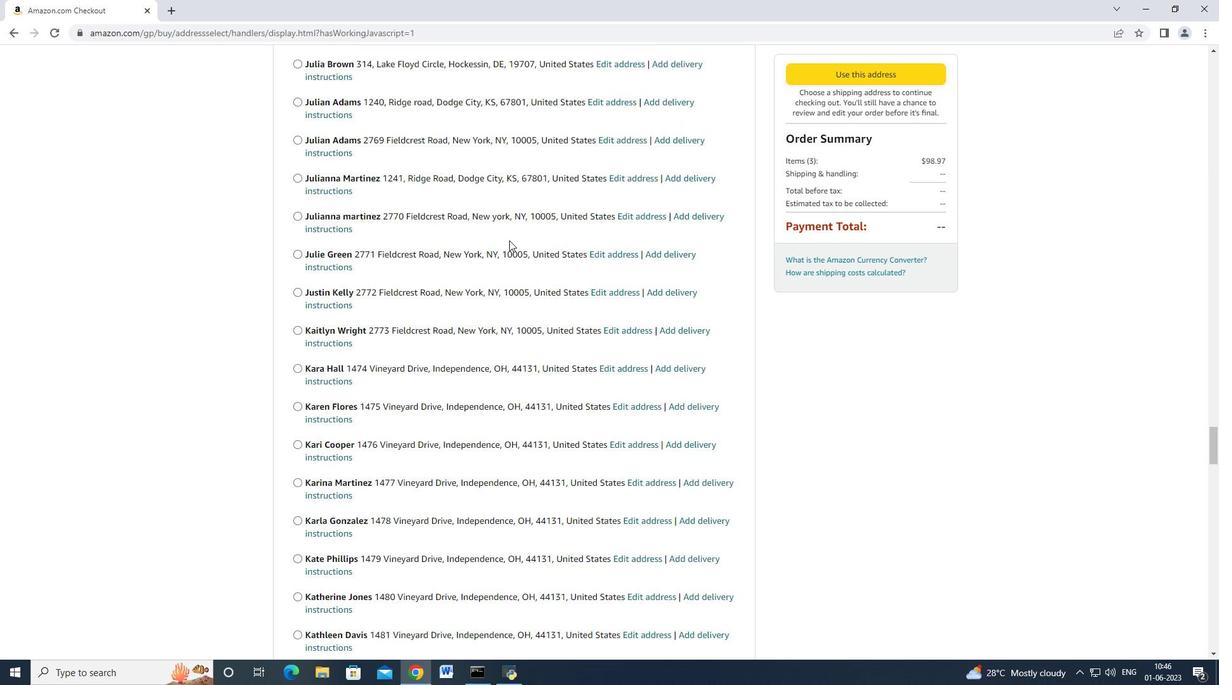 
Action: Mouse scrolled (509, 240) with delta (0, 0)
Screenshot: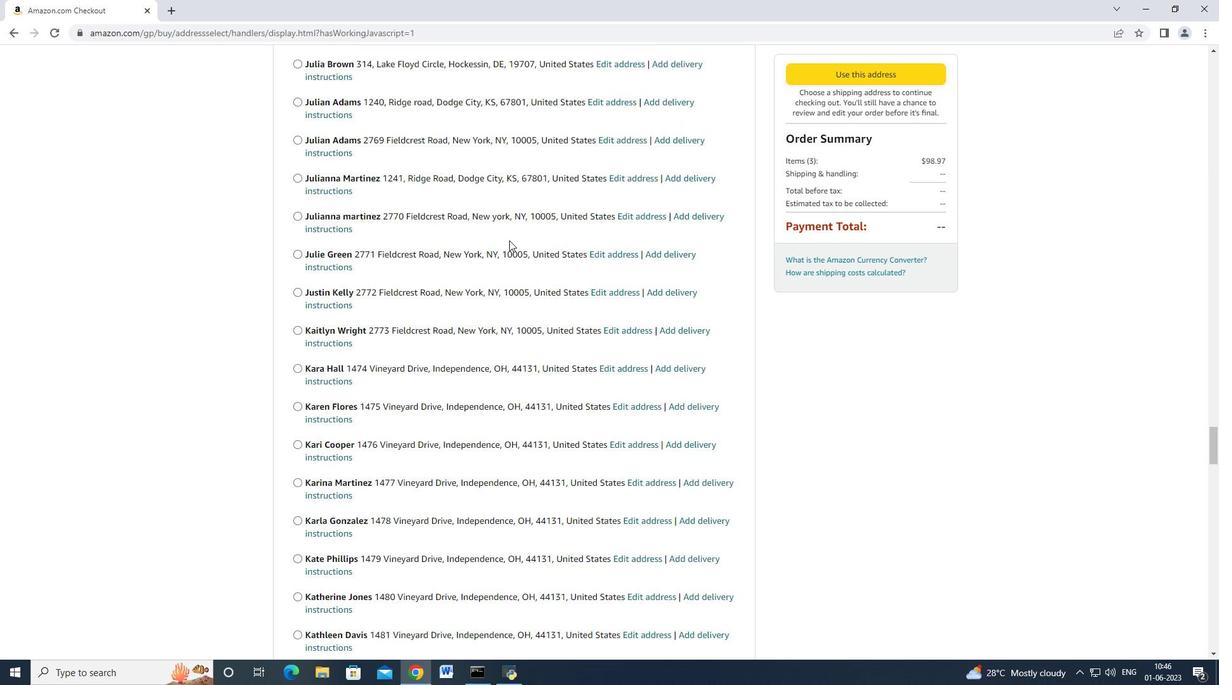 
Action: Mouse scrolled (509, 240) with delta (0, -1)
Screenshot: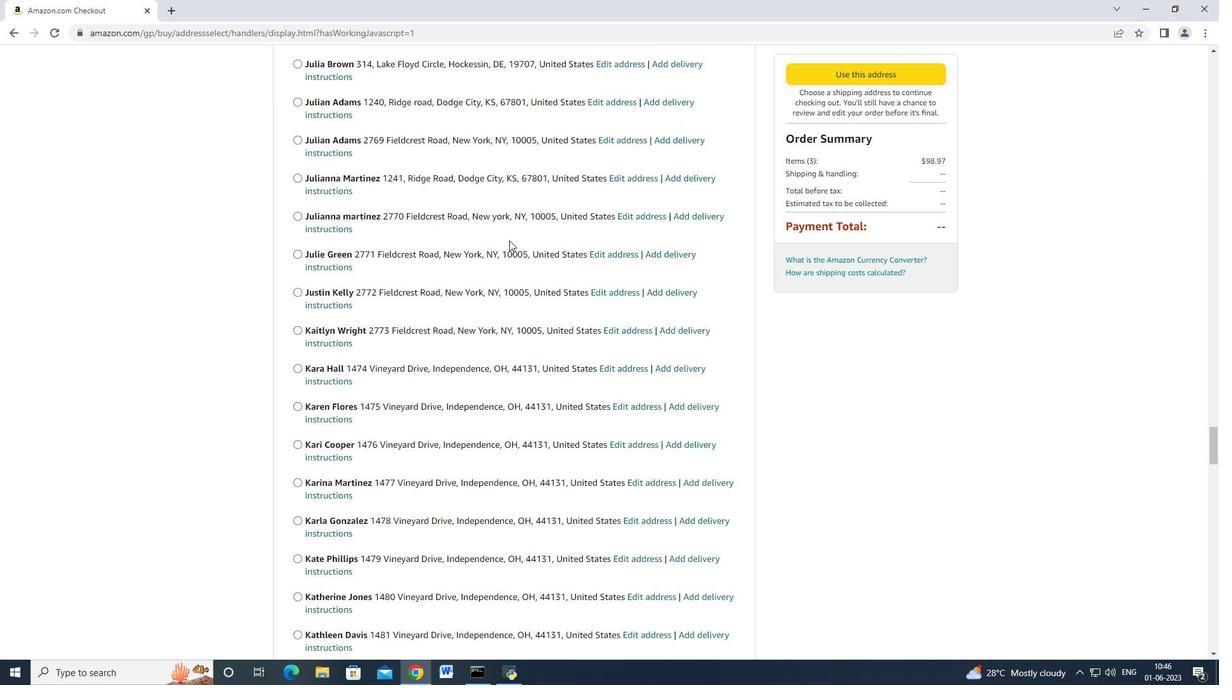 
Action: Mouse scrolled (509, 240) with delta (0, 0)
Screenshot: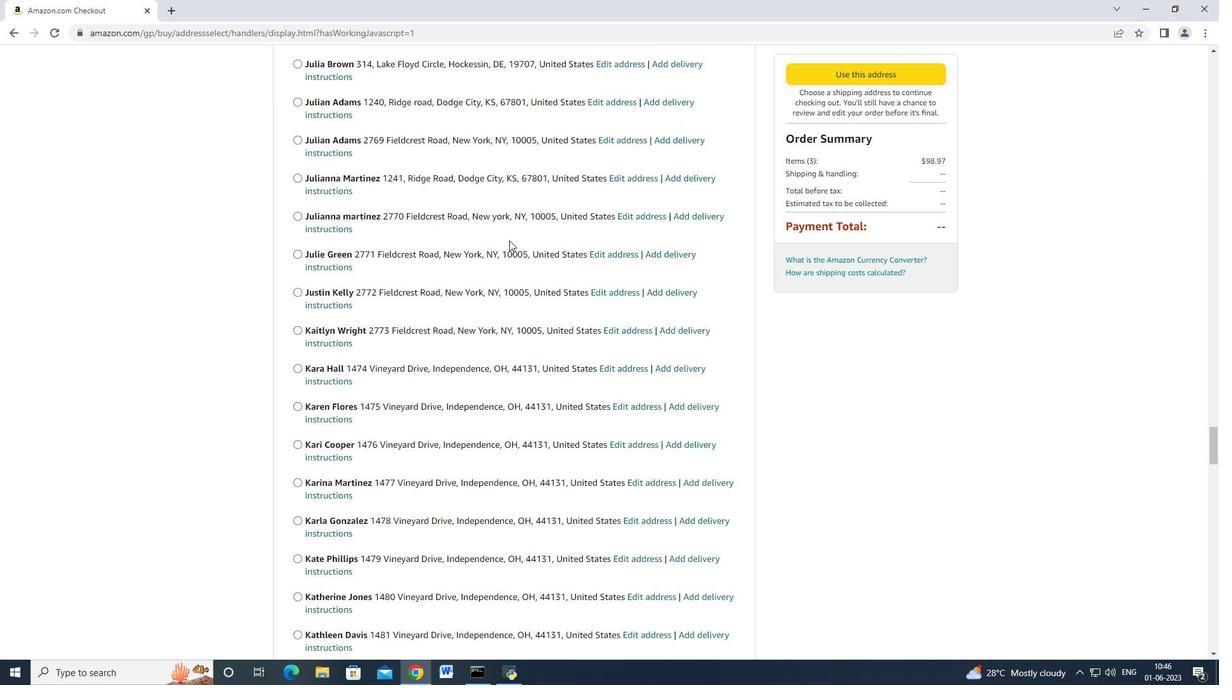 
Action: Mouse scrolled (509, 240) with delta (0, 0)
Screenshot: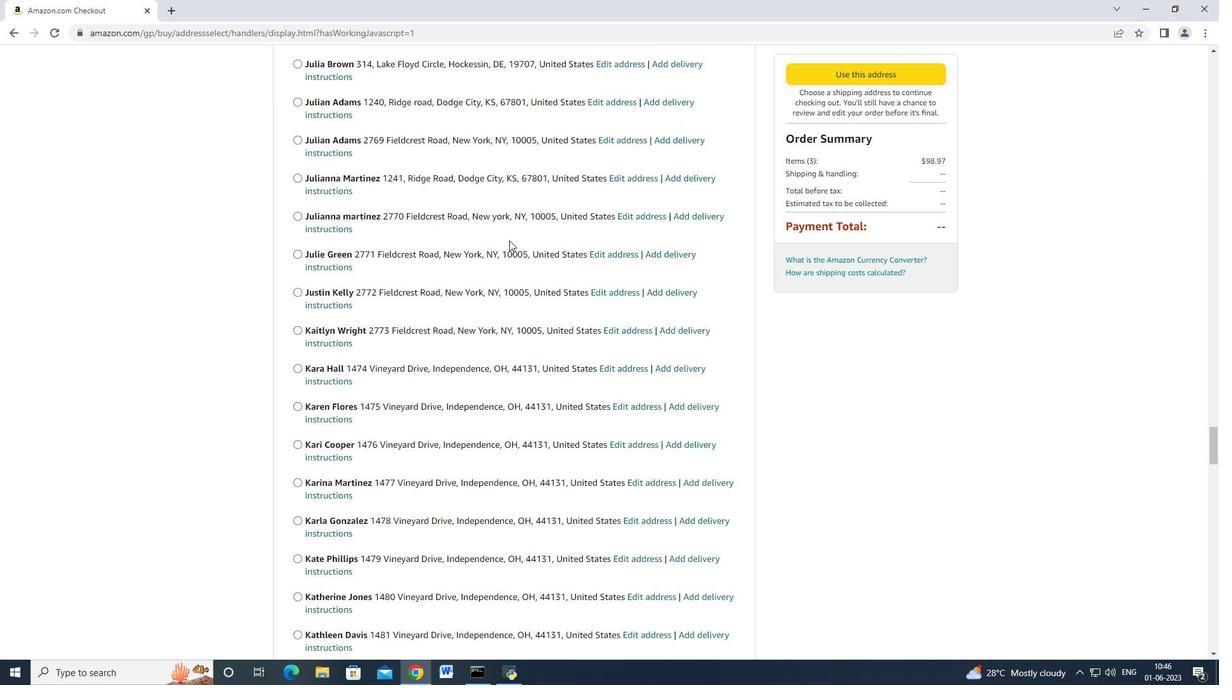 
Action: Mouse scrolled (509, 240) with delta (0, 0)
Screenshot: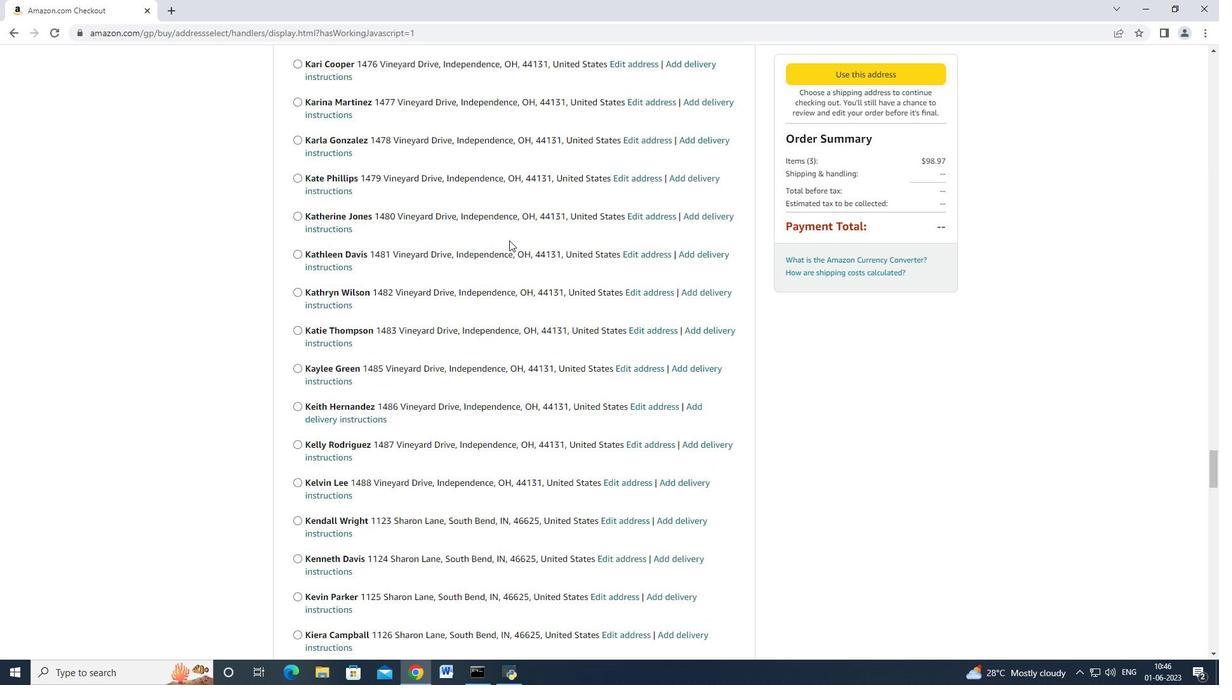 
Action: Mouse scrolled (509, 240) with delta (0, 0)
Screenshot: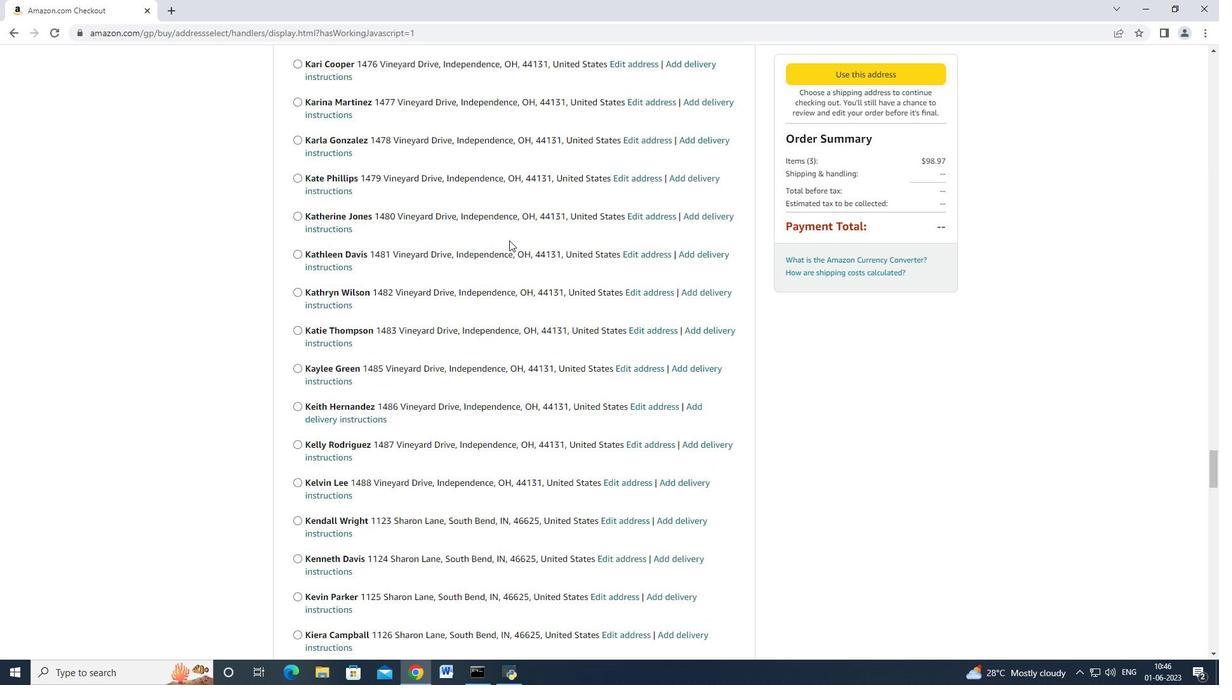 
Action: Mouse scrolled (509, 240) with delta (0, 0)
Screenshot: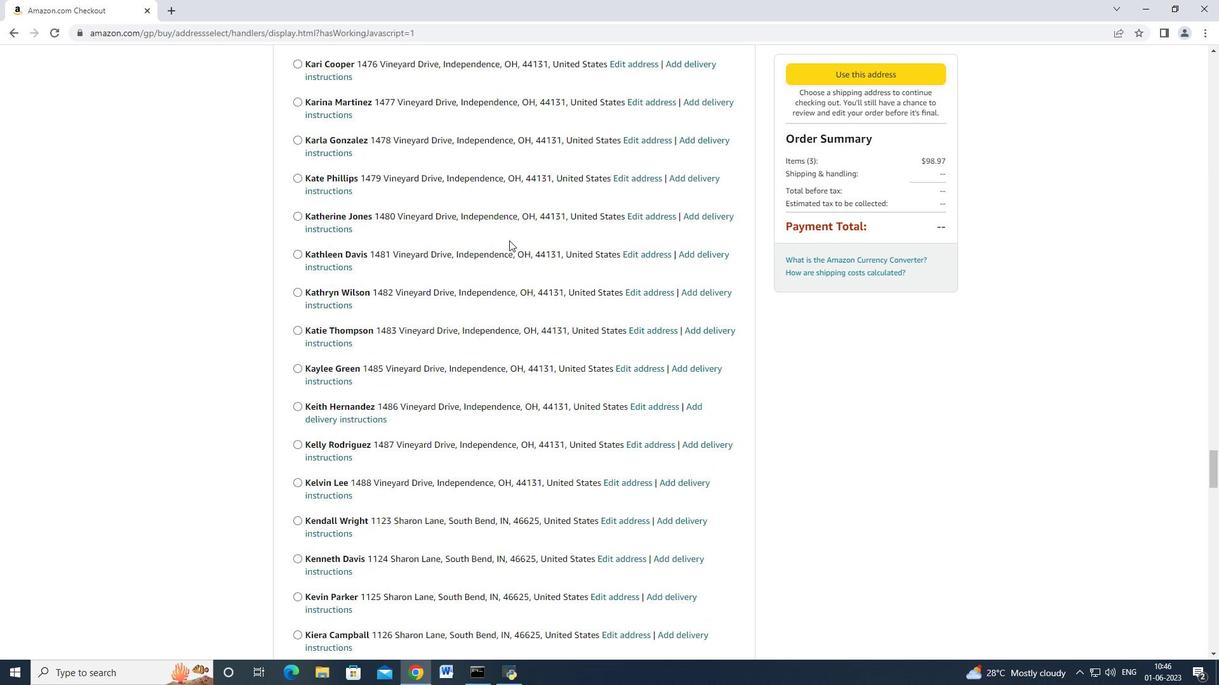
Action: Mouse scrolled (509, 240) with delta (0, 0)
Screenshot: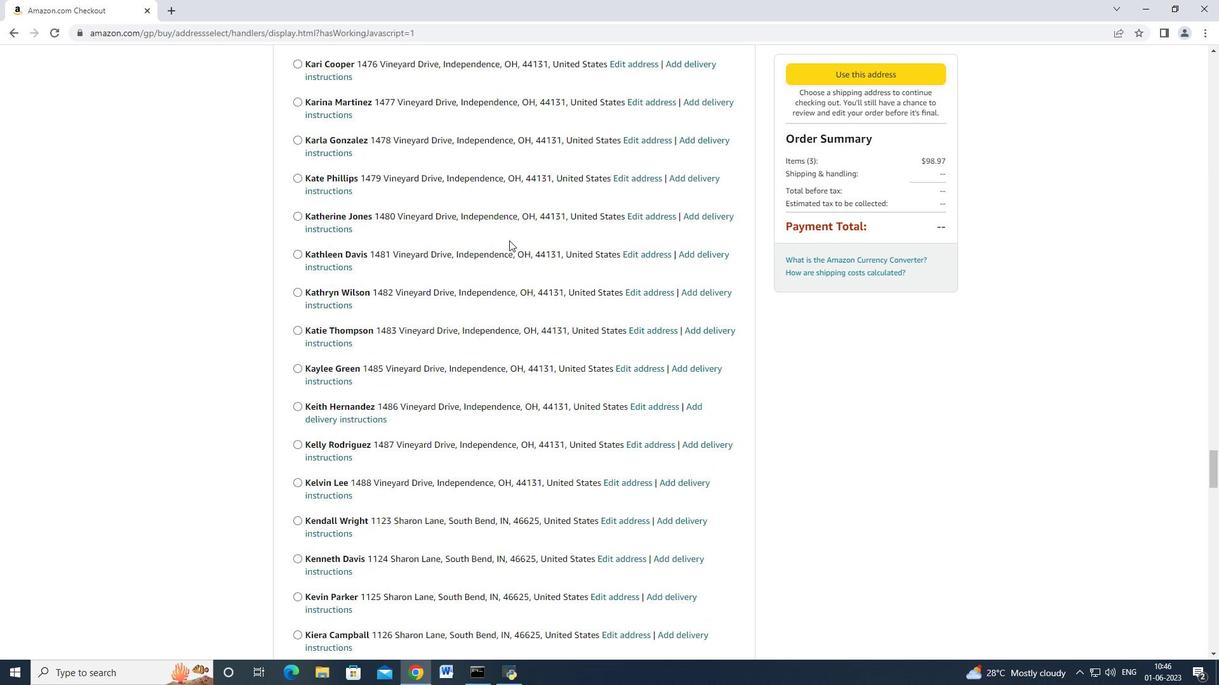 
Action: Mouse scrolled (509, 240) with delta (0, 0)
Screenshot: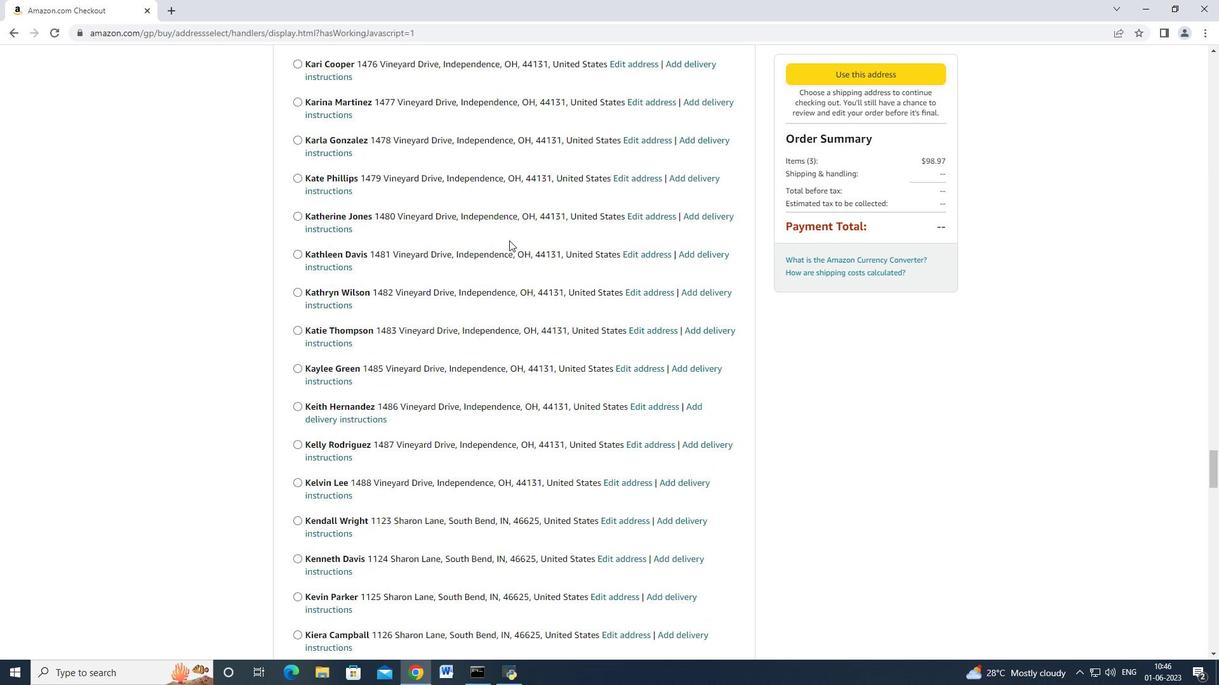 
Action: Mouse scrolled (509, 240) with delta (0, 0)
Screenshot: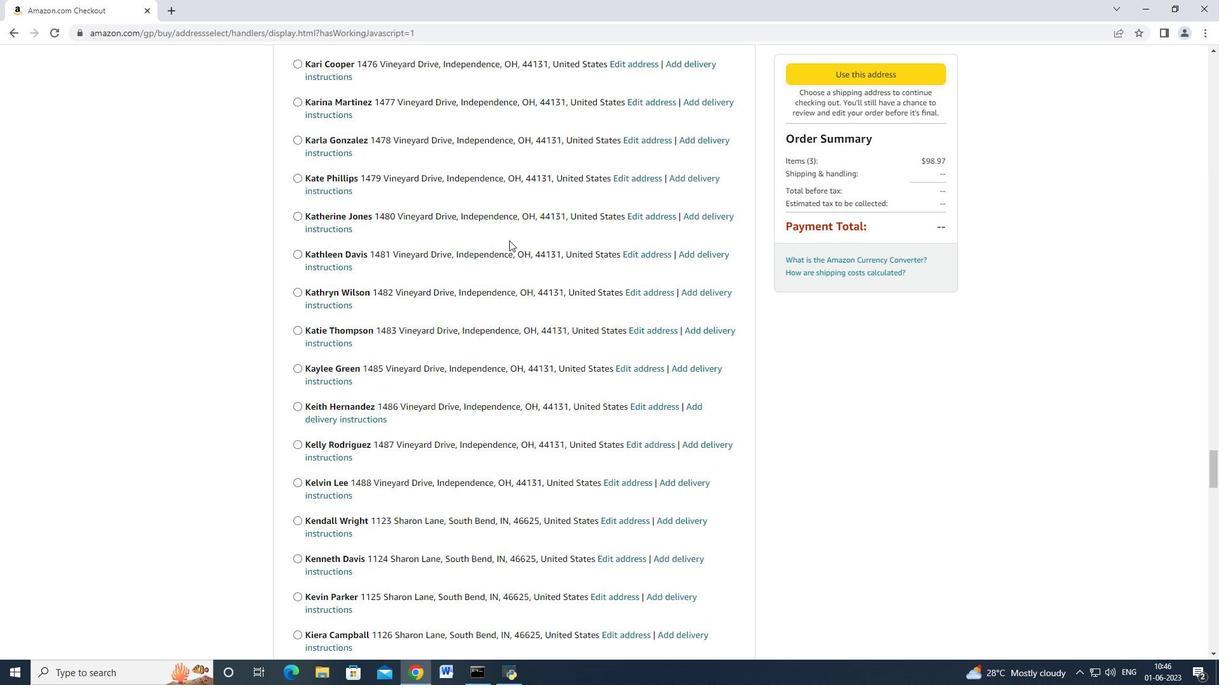 
Action: Mouse scrolled (509, 240) with delta (0, 0)
Screenshot: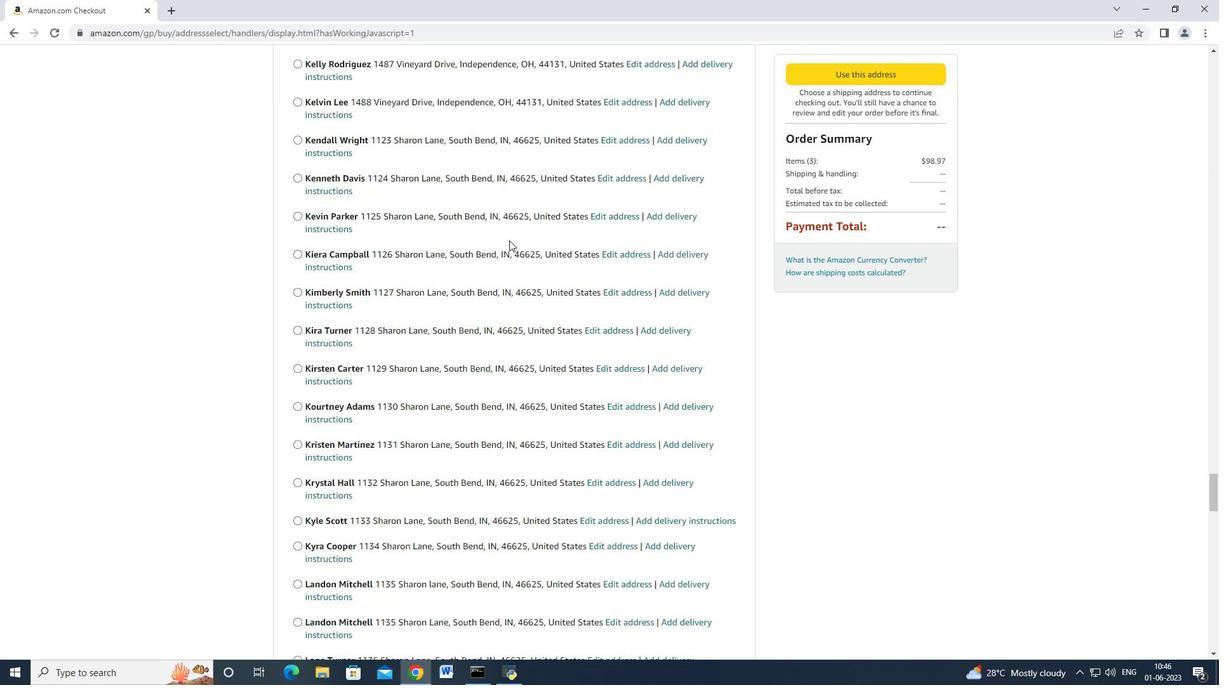 
Action: Mouse scrolled (509, 240) with delta (0, 0)
Screenshot: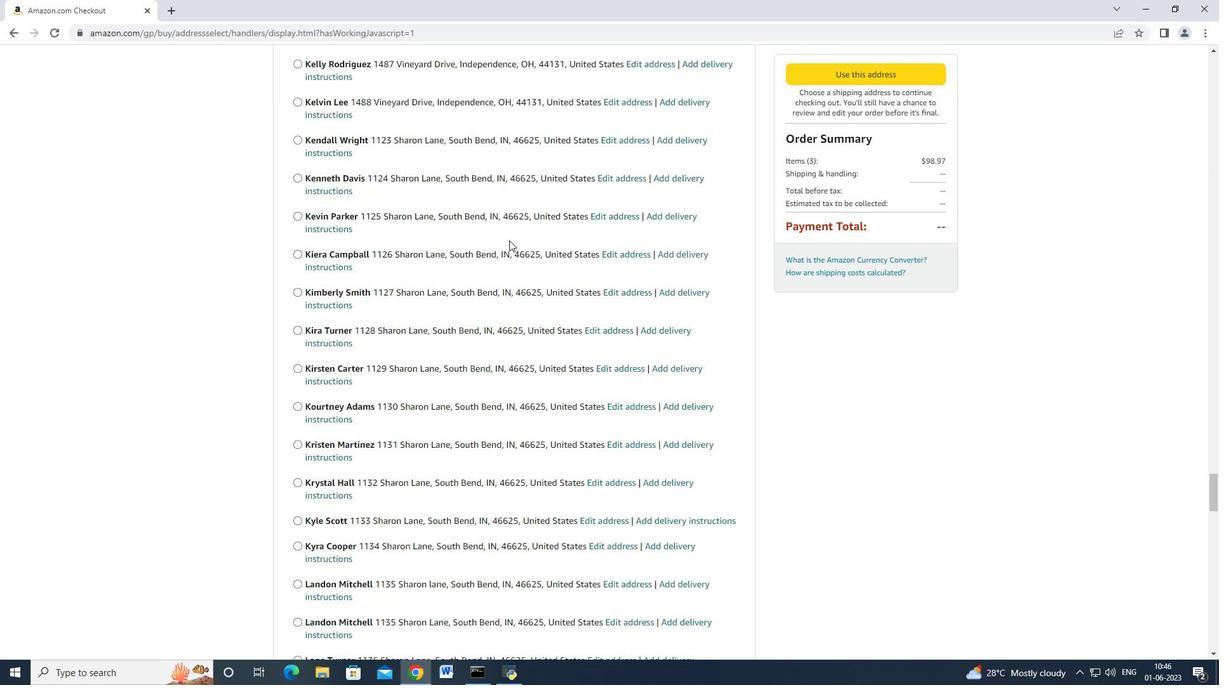 
Action: Mouse scrolled (509, 240) with delta (0, 0)
Screenshot: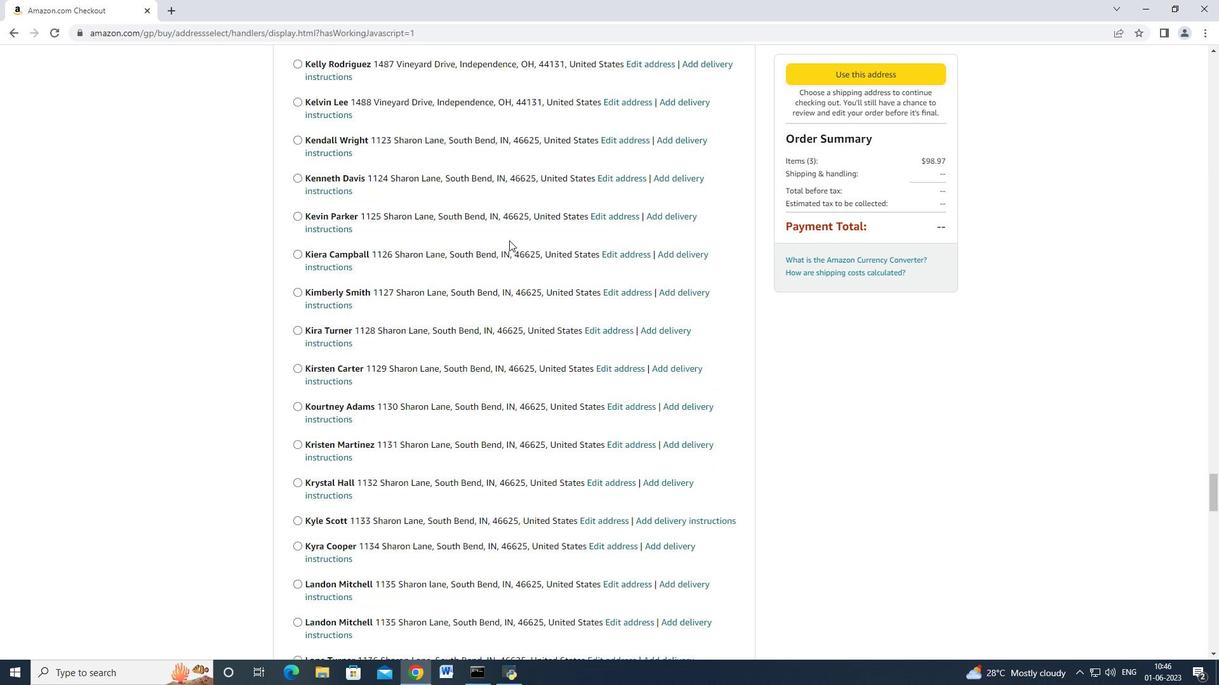 
Action: Mouse scrolled (509, 240) with delta (0, 0)
Screenshot: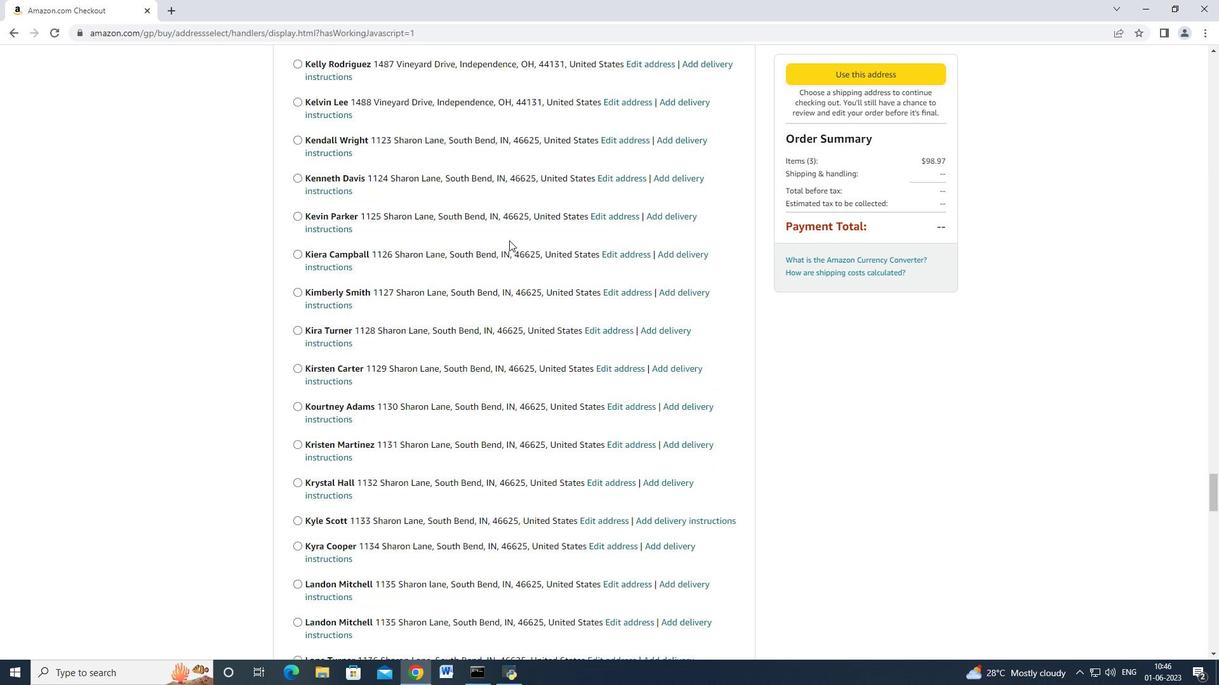 
Action: Mouse scrolled (509, 240) with delta (0, 0)
Screenshot: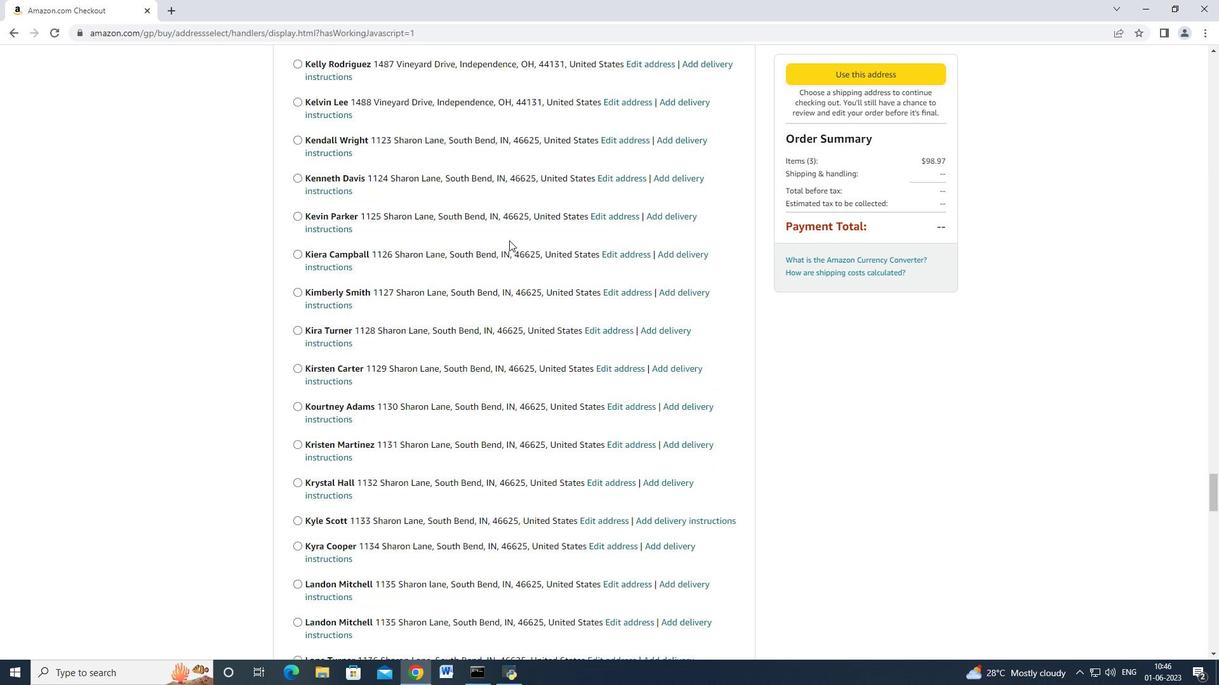 
Action: Mouse scrolled (509, 240) with delta (0, 0)
Screenshot: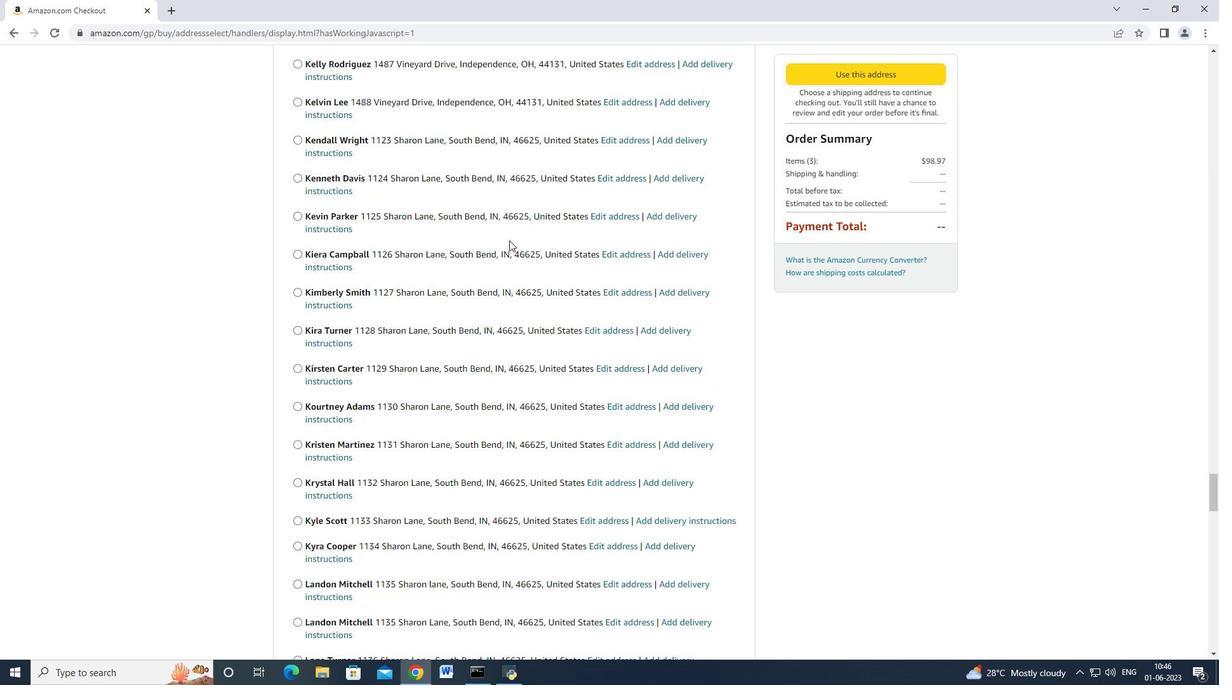 
Action: Mouse scrolled (509, 240) with delta (0, 0)
Screenshot: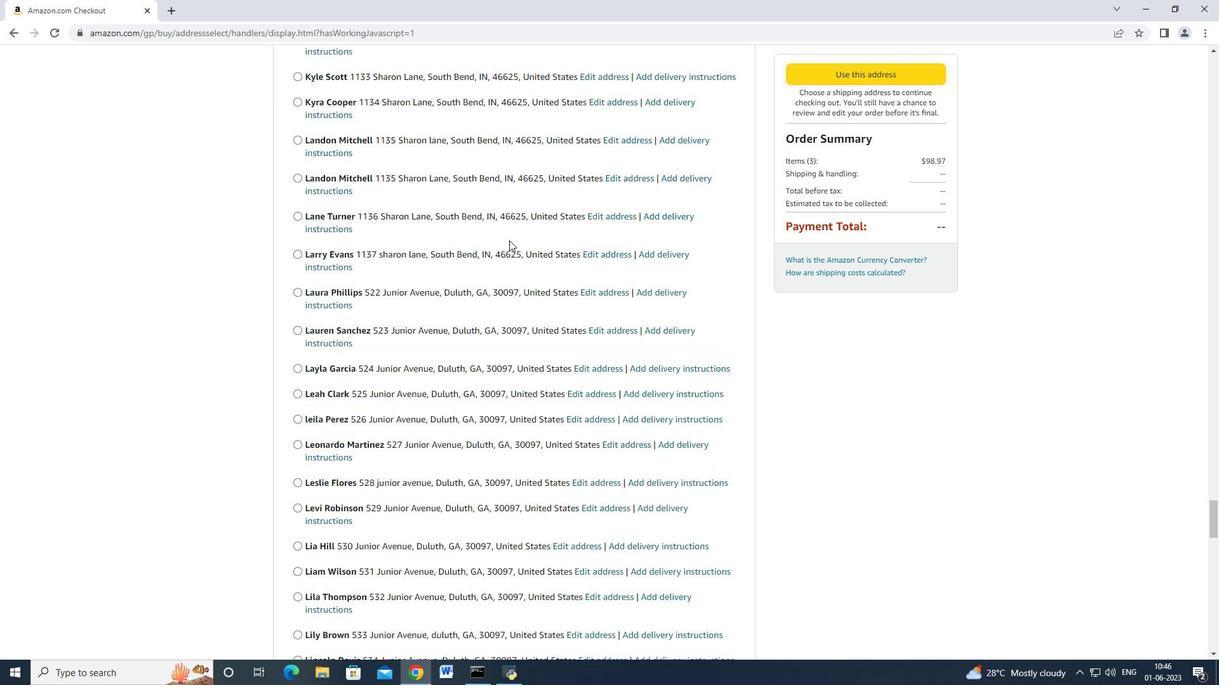 
Action: Mouse scrolled (509, 240) with delta (0, 0)
Screenshot: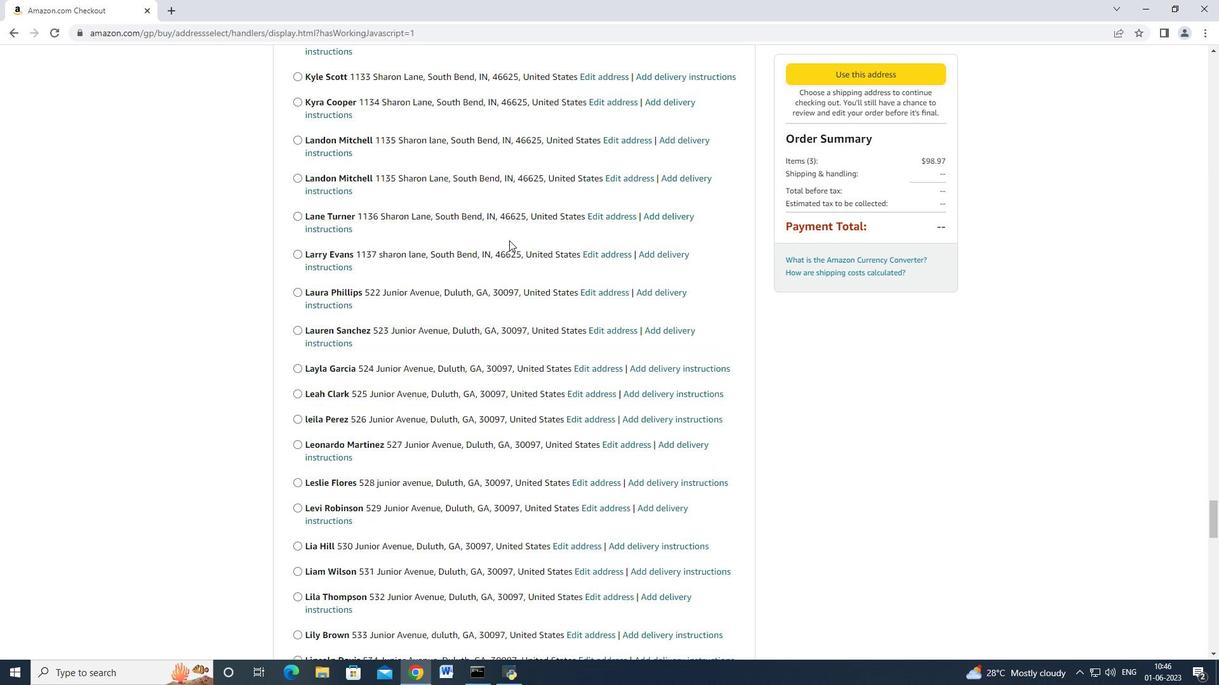
Action: Mouse scrolled (509, 240) with delta (0, 0)
Screenshot: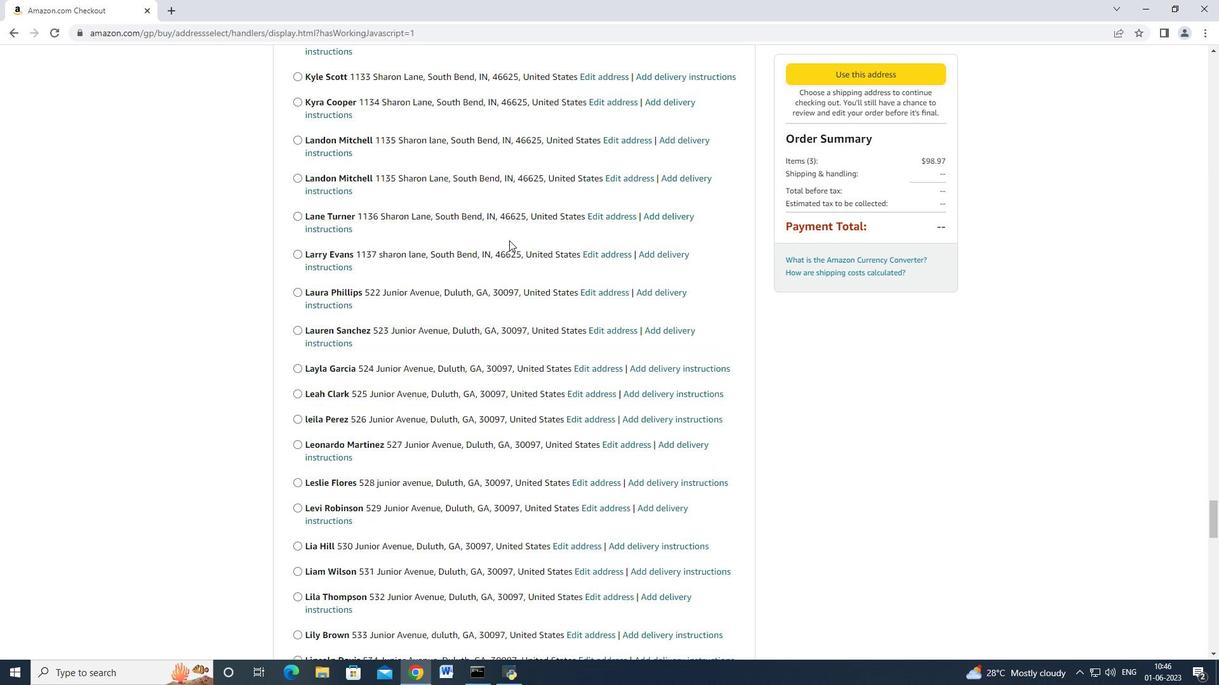 
Action: Mouse scrolled (509, 240) with delta (0, -1)
Screenshot: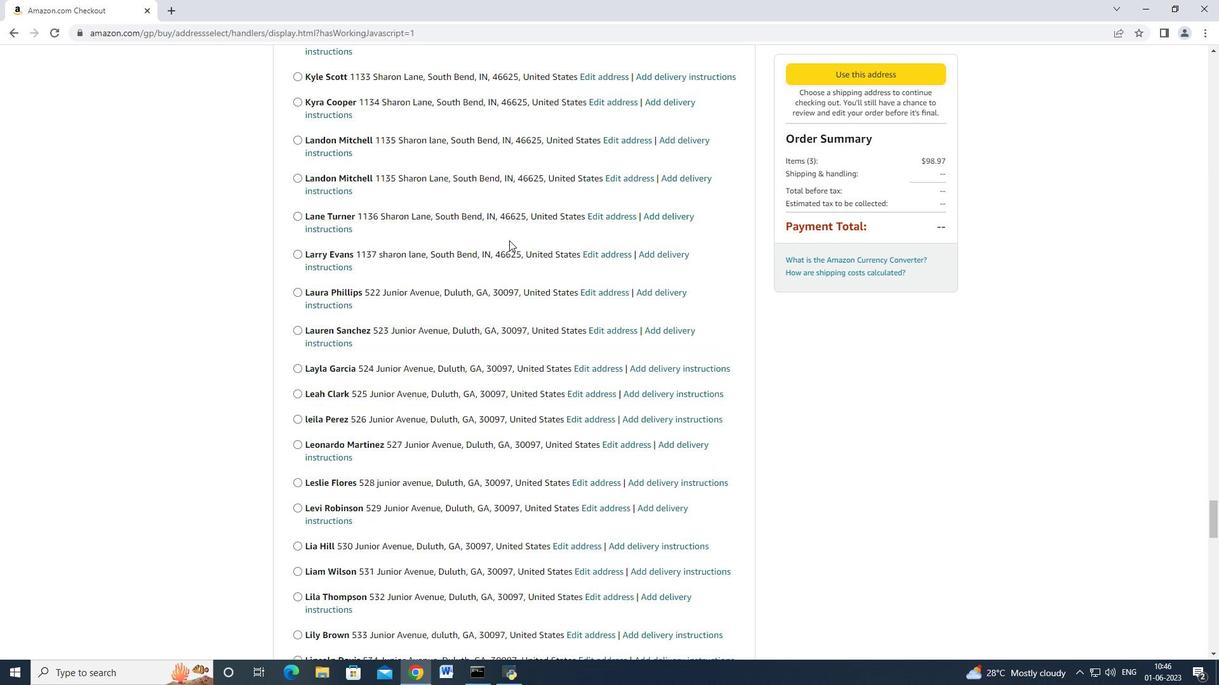 
Action: Mouse scrolled (509, 240) with delta (0, 0)
Screenshot: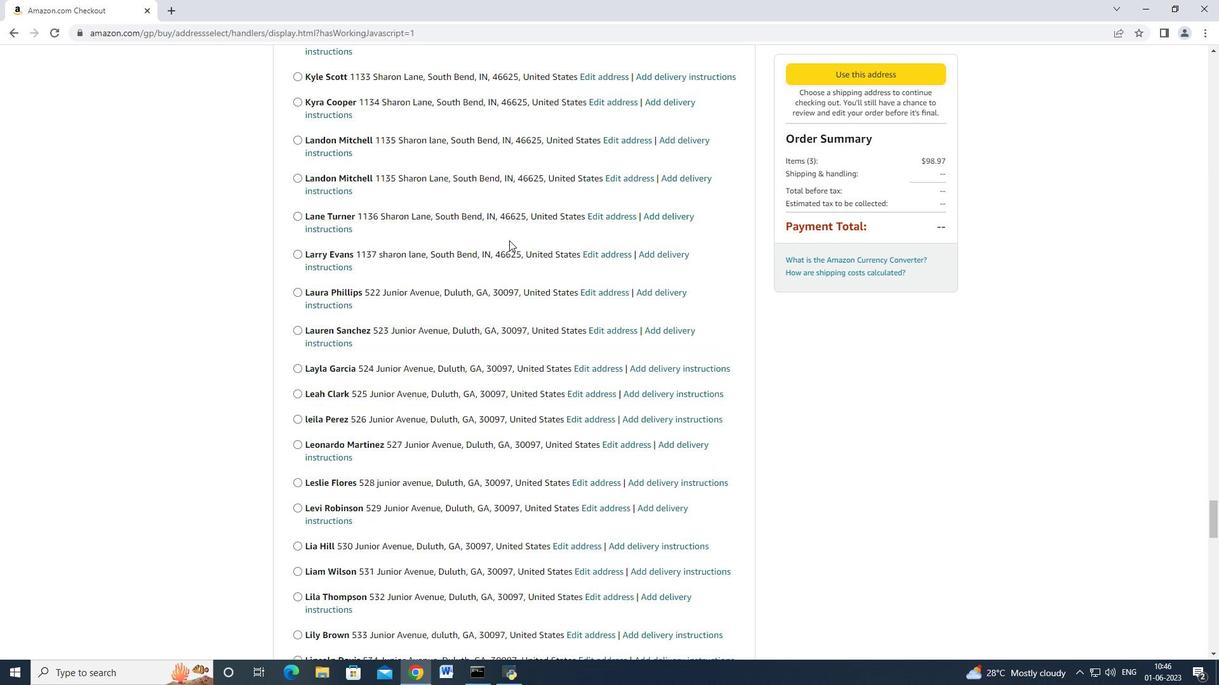 
Action: Mouse scrolled (509, 240) with delta (0, 0)
Screenshot: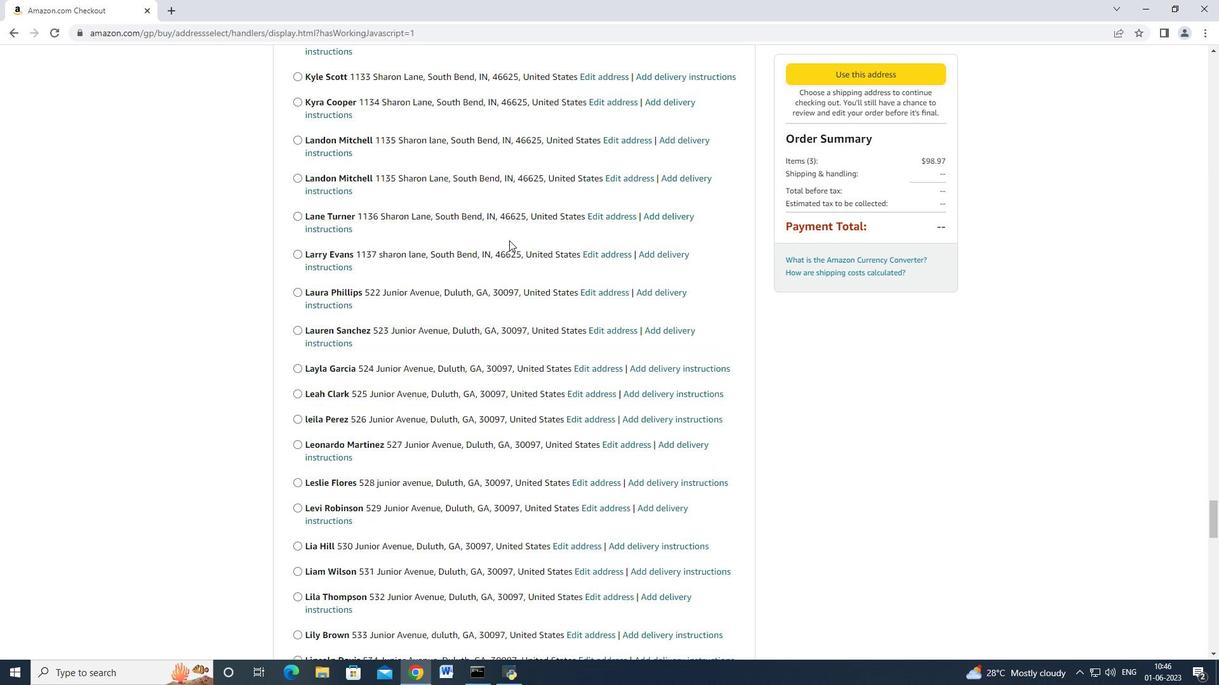 
Action: Mouse scrolled (509, 240) with delta (0, 0)
Screenshot: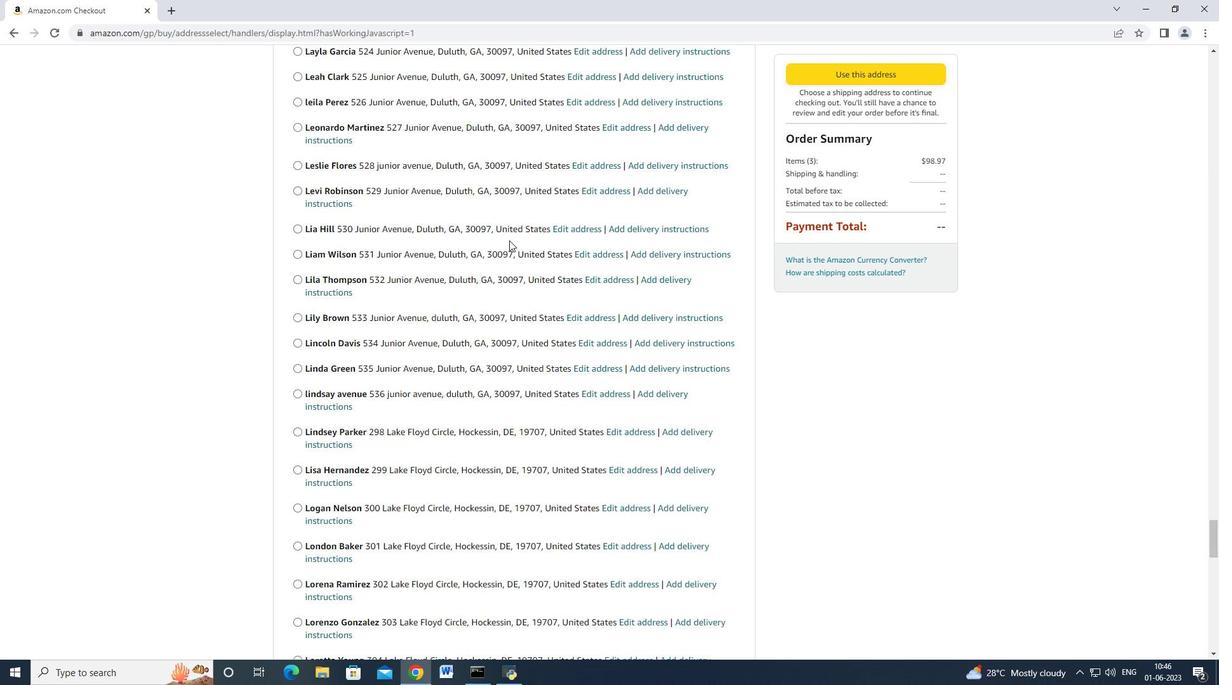 
Action: Mouse scrolled (509, 240) with delta (0, 0)
Screenshot: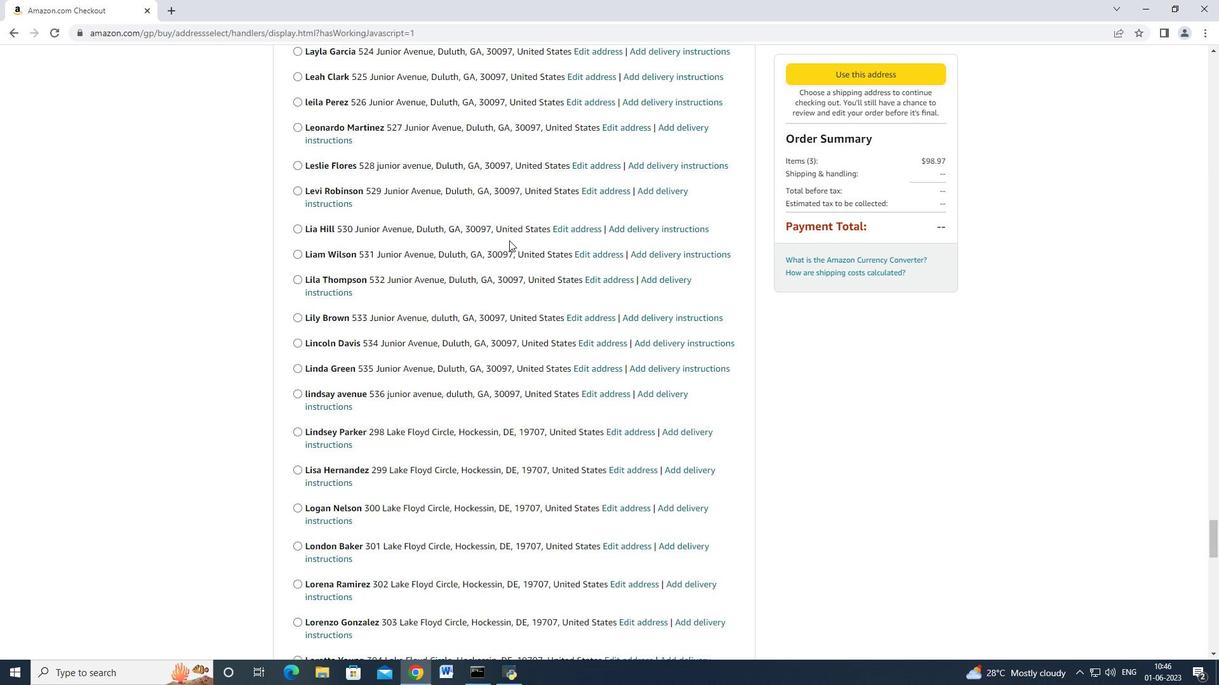
Action: Mouse scrolled (509, 240) with delta (0, 0)
Screenshot: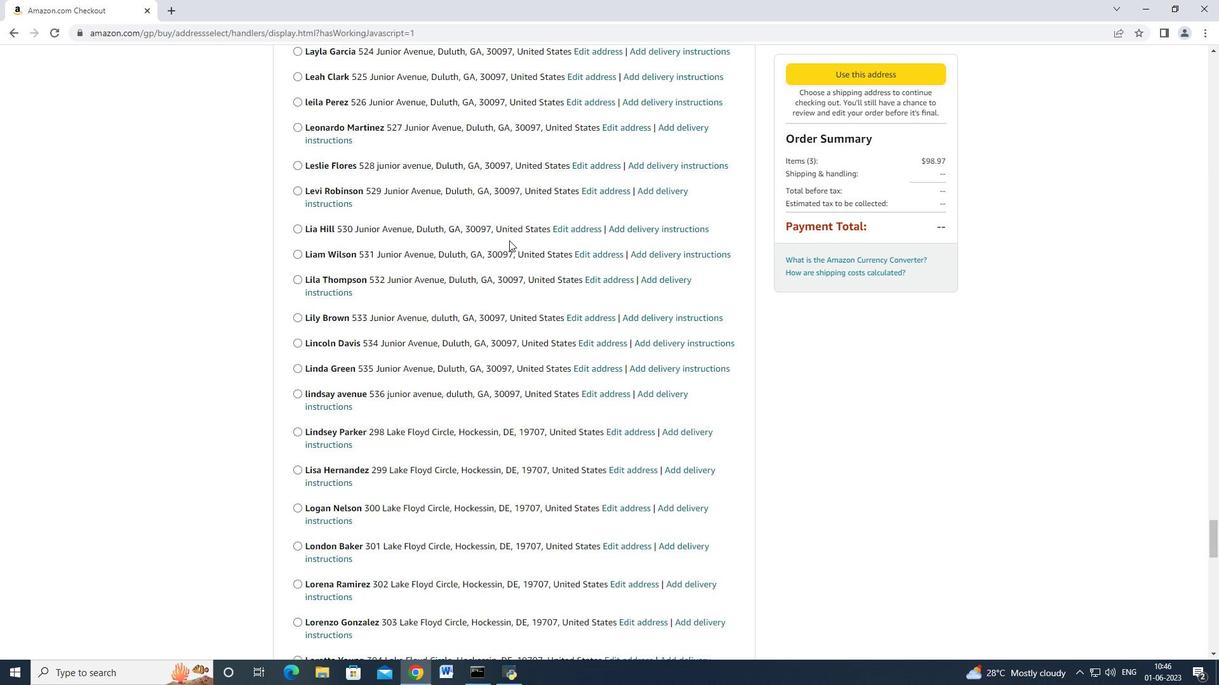
Action: Mouse scrolled (509, 240) with delta (0, 0)
Screenshot: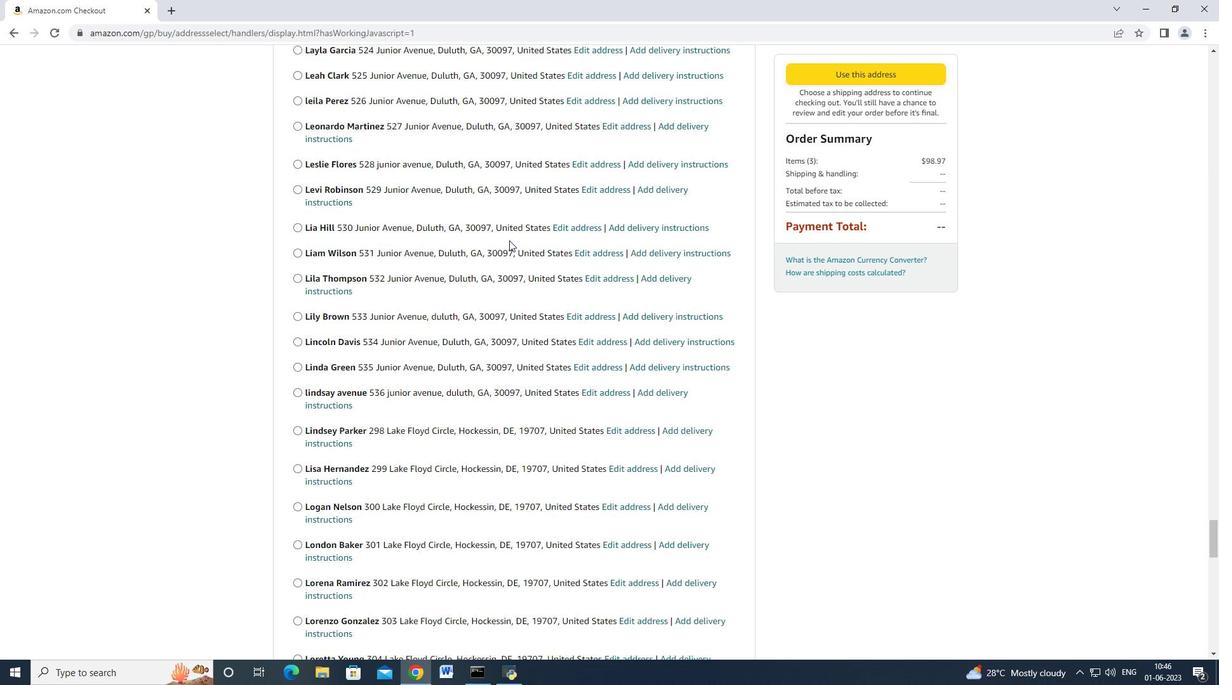 
Action: Mouse scrolled (509, 240) with delta (0, 0)
Screenshot: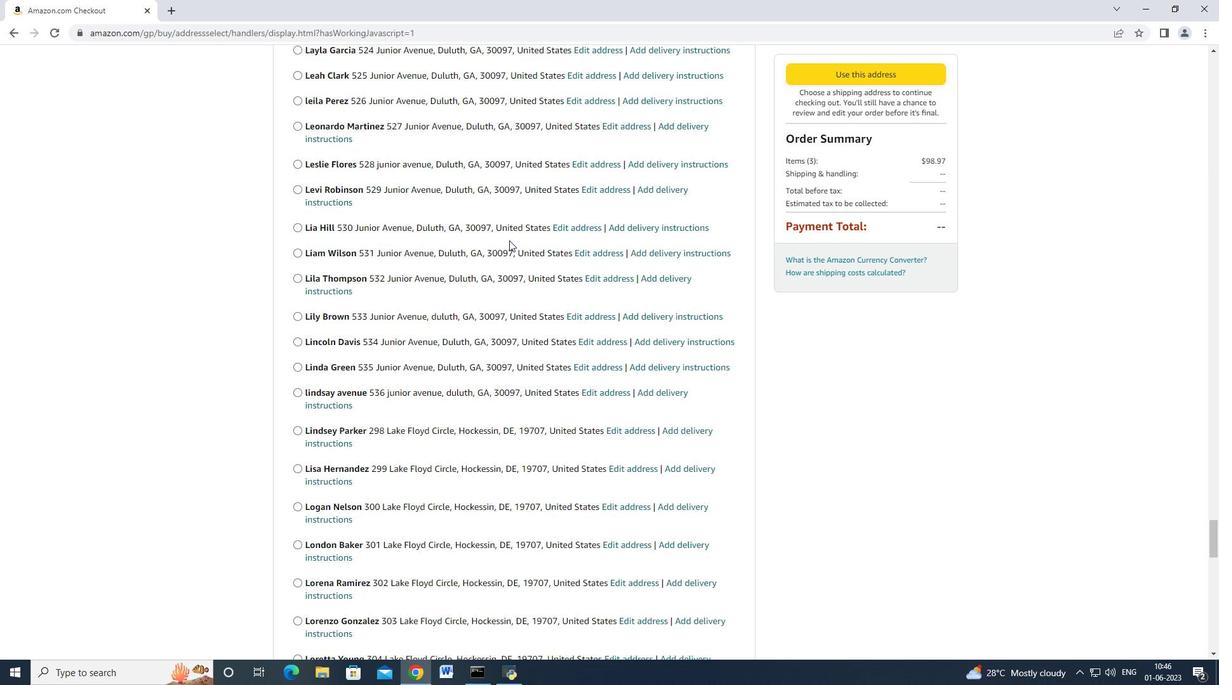 
Action: Mouse scrolled (509, 240) with delta (0, 0)
Screenshot: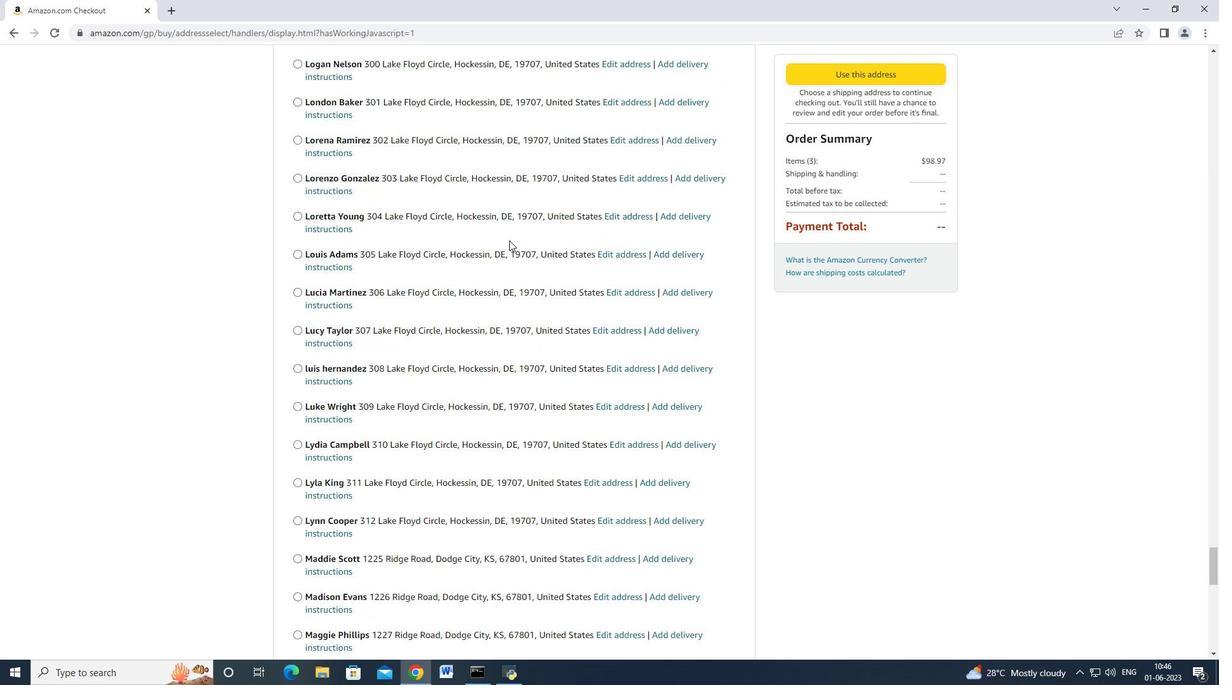 
Action: Mouse scrolled (509, 240) with delta (0, 0)
Screenshot: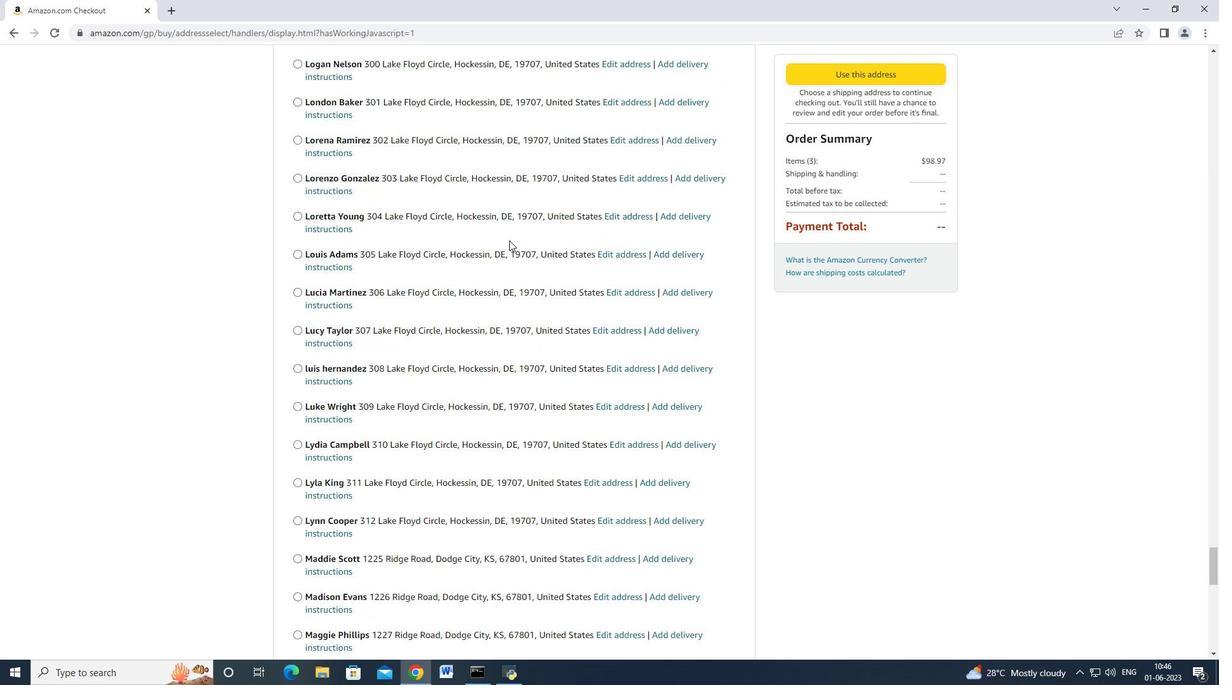 
Action: Mouse scrolled (509, 240) with delta (0, 0)
Screenshot: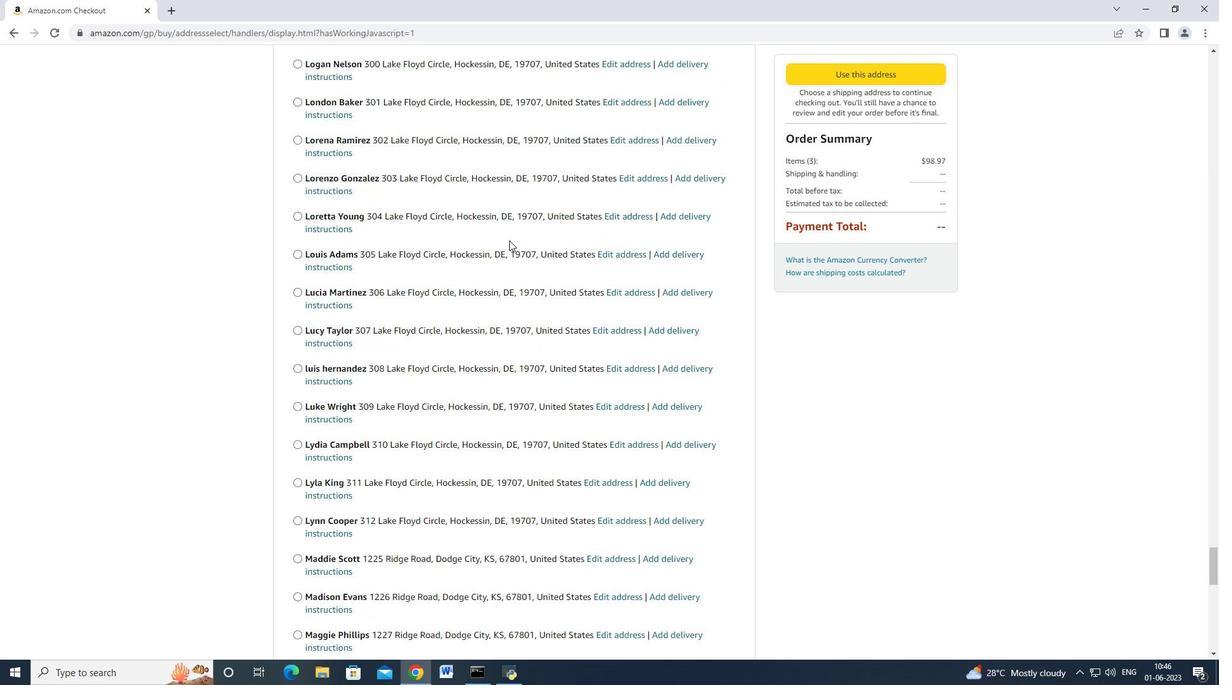 
Action: Mouse scrolled (509, 240) with delta (0, 0)
Screenshot: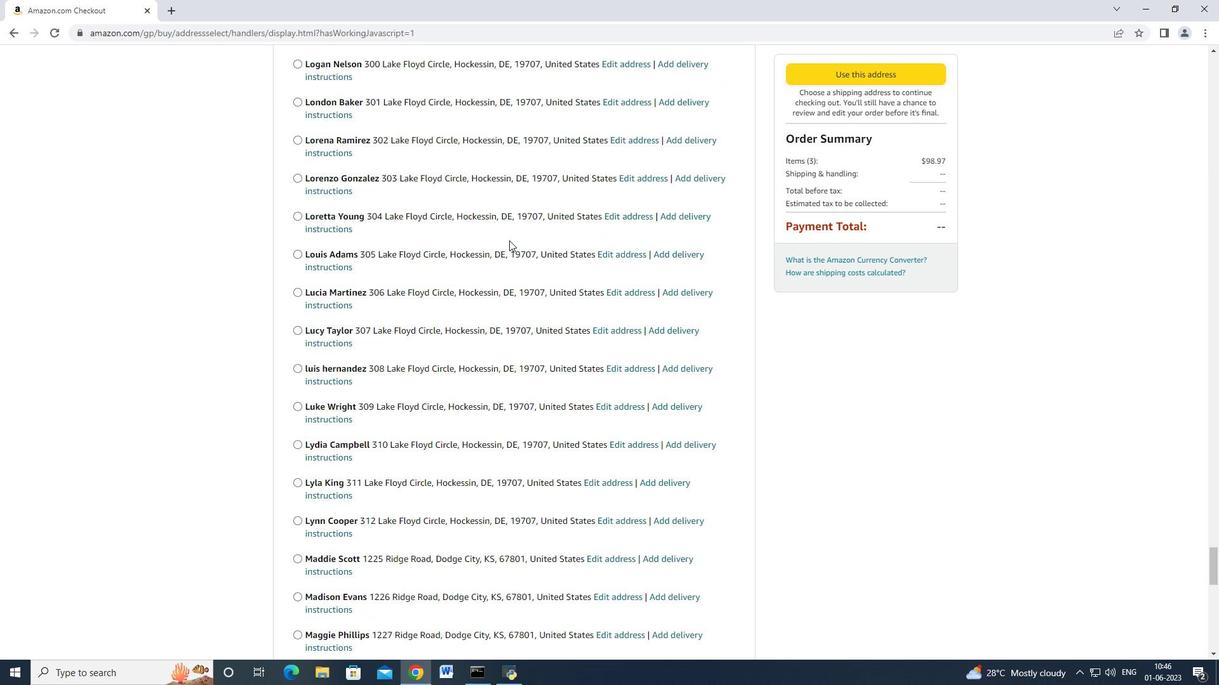 
Action: Mouse scrolled (509, 240) with delta (0, 0)
Screenshot: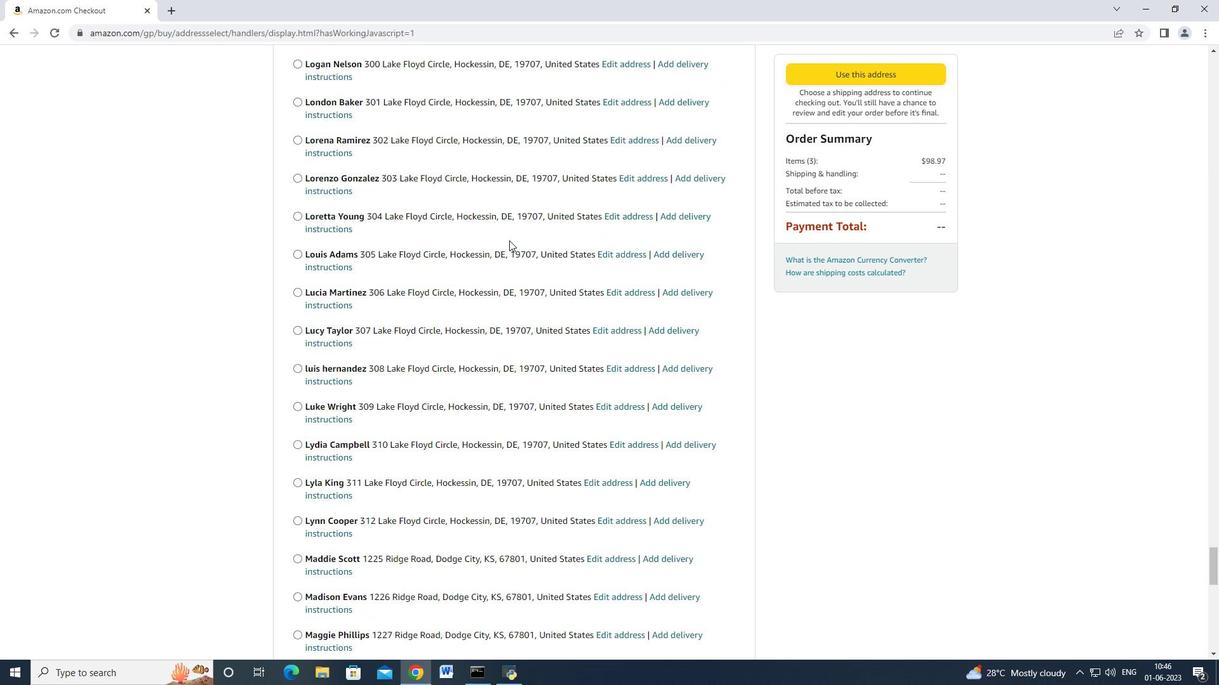 
Action: Mouse scrolled (509, 240) with delta (0, 0)
Screenshot: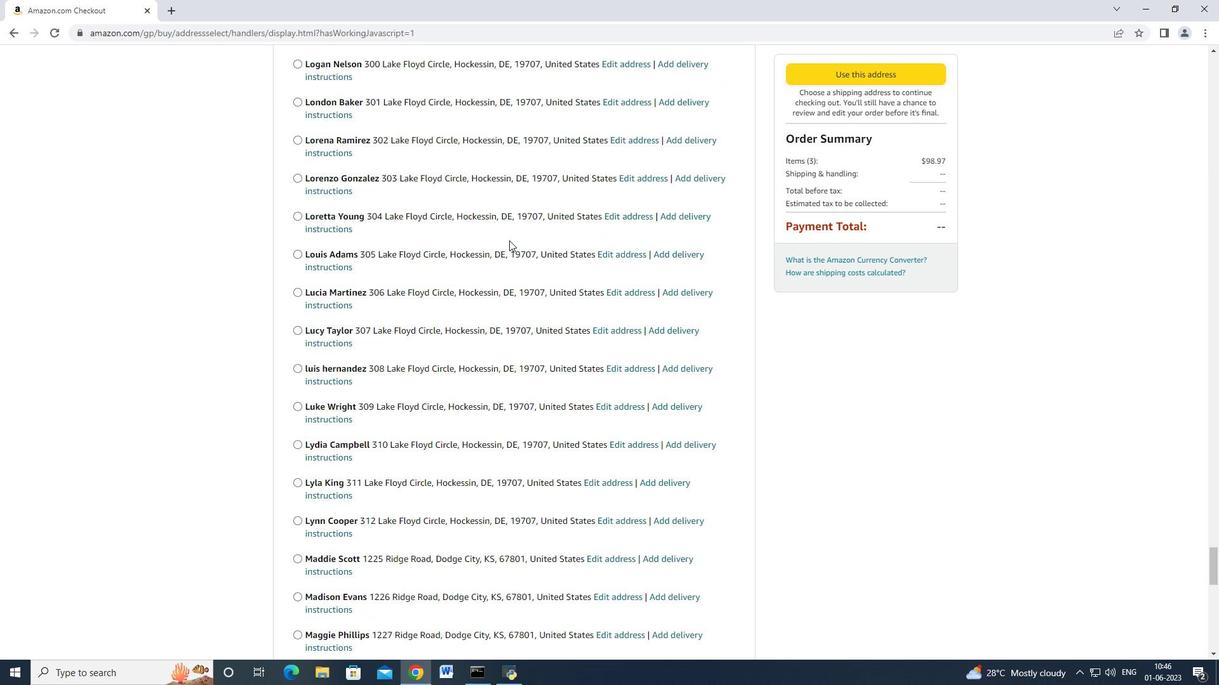 
Action: Mouse scrolled (509, 240) with delta (0, 0)
Screenshot: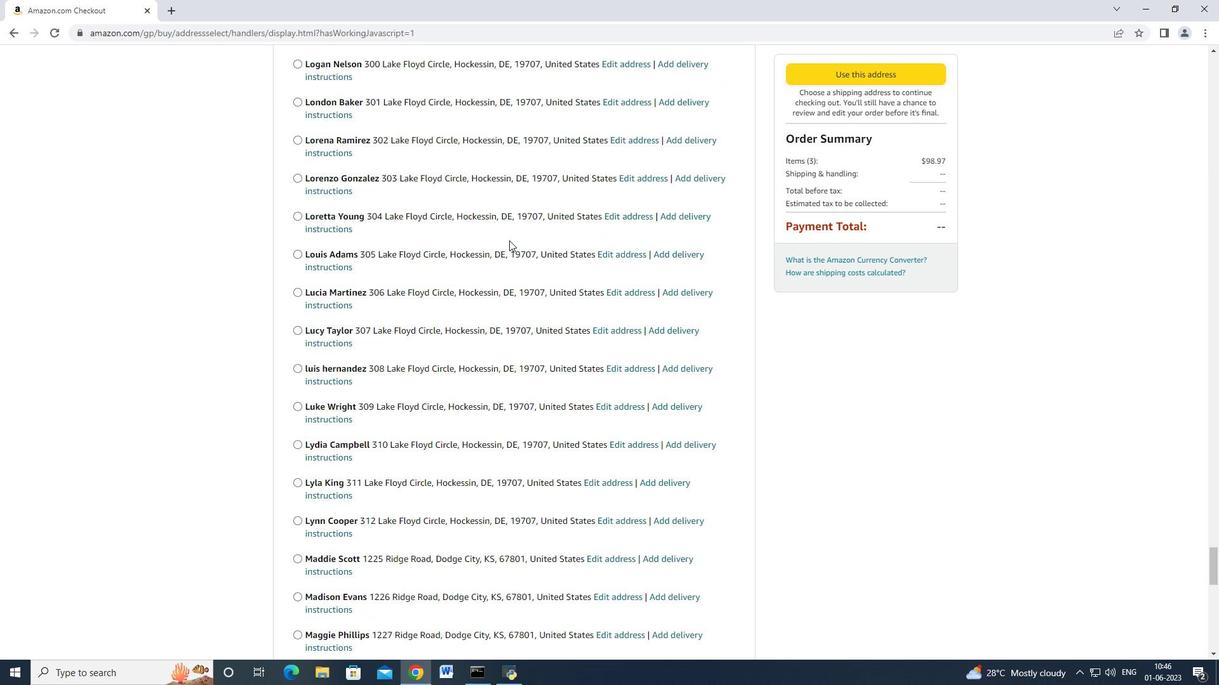 
Action: Mouse scrolled (509, 240) with delta (0, 0)
Screenshot: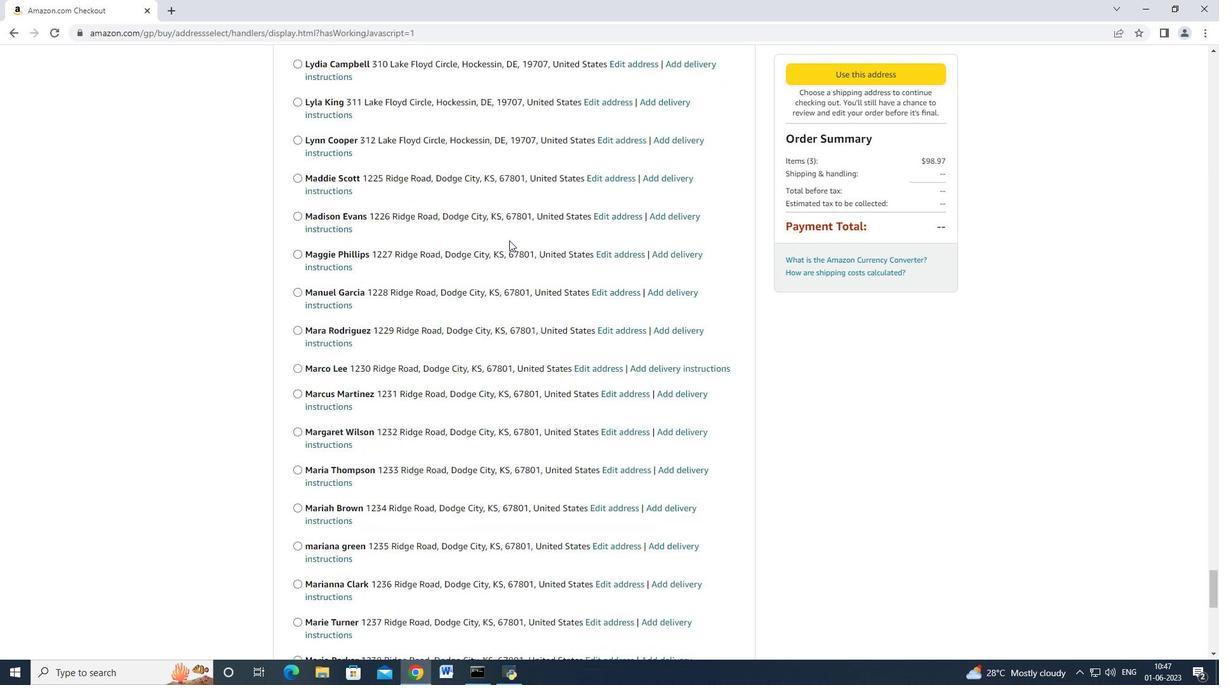 
Action: Mouse scrolled (509, 240) with delta (0, 0)
Screenshot: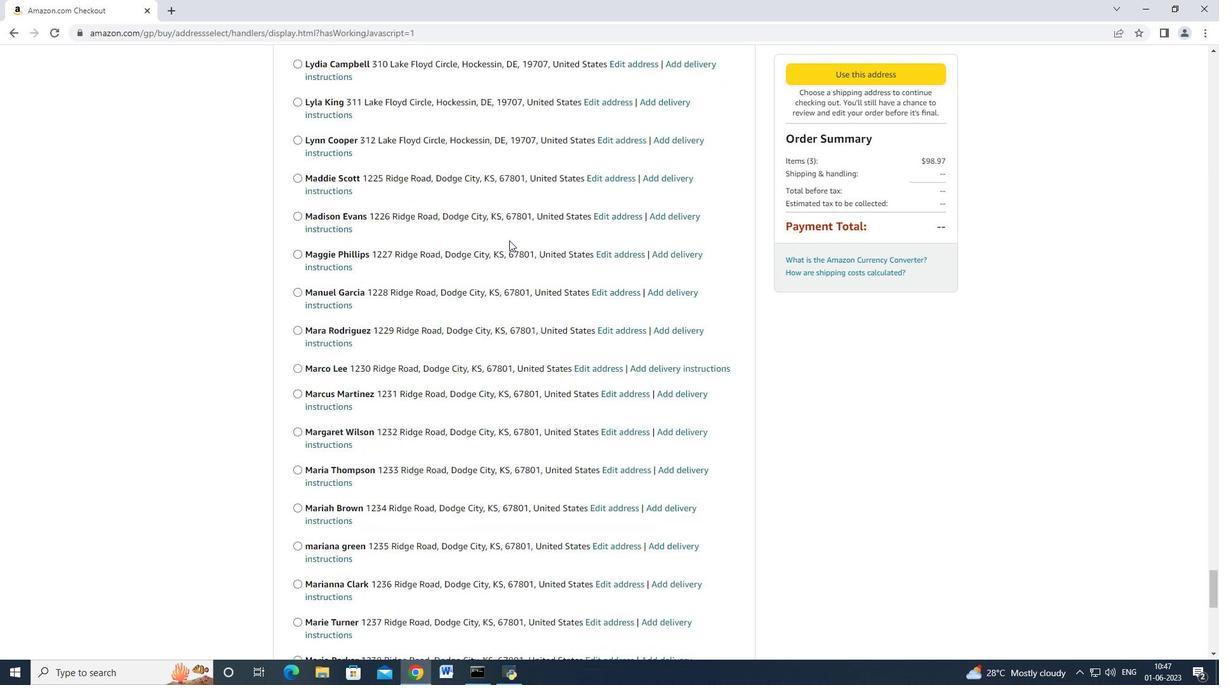
Action: Mouse scrolled (509, 240) with delta (0, 0)
Screenshot: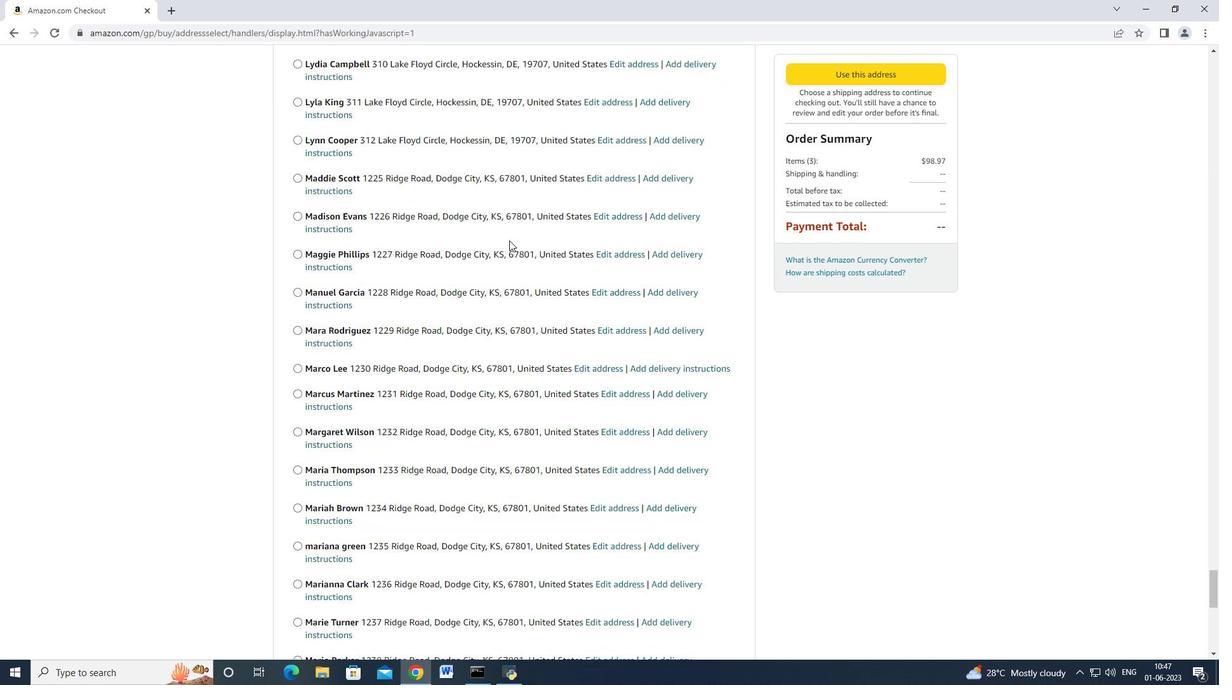 
Action: Mouse scrolled (509, 240) with delta (0, 0)
Screenshot: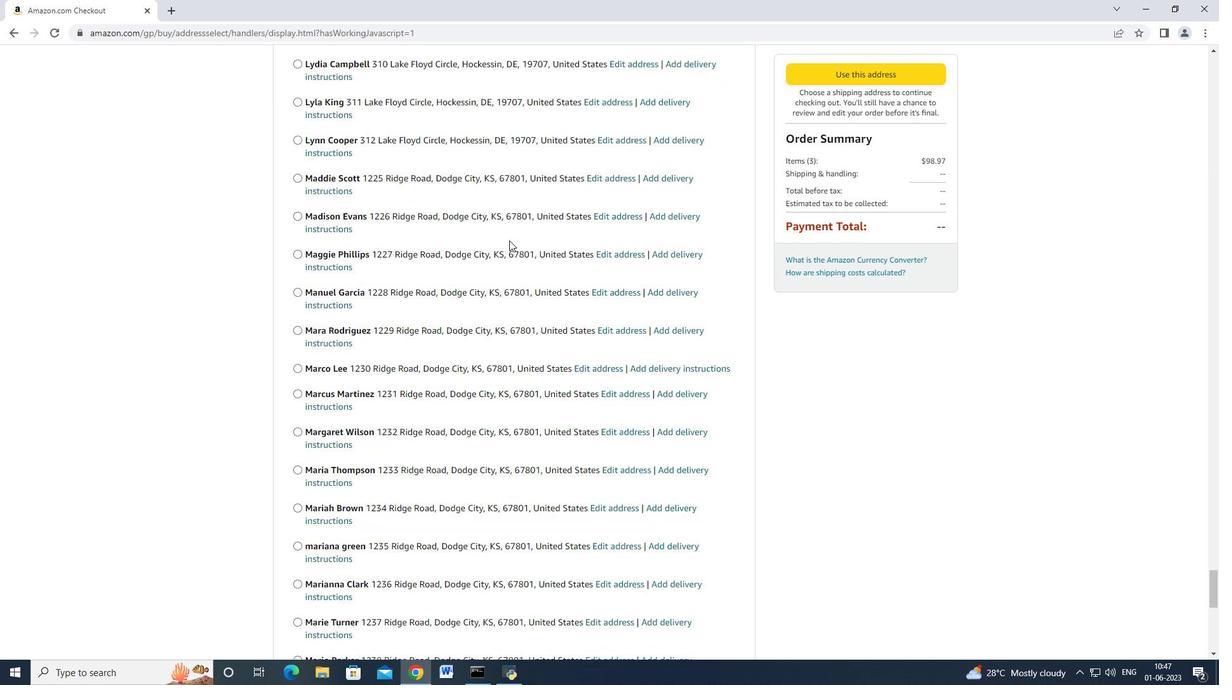 
Action: Mouse scrolled (509, 240) with delta (0, 0)
Screenshot: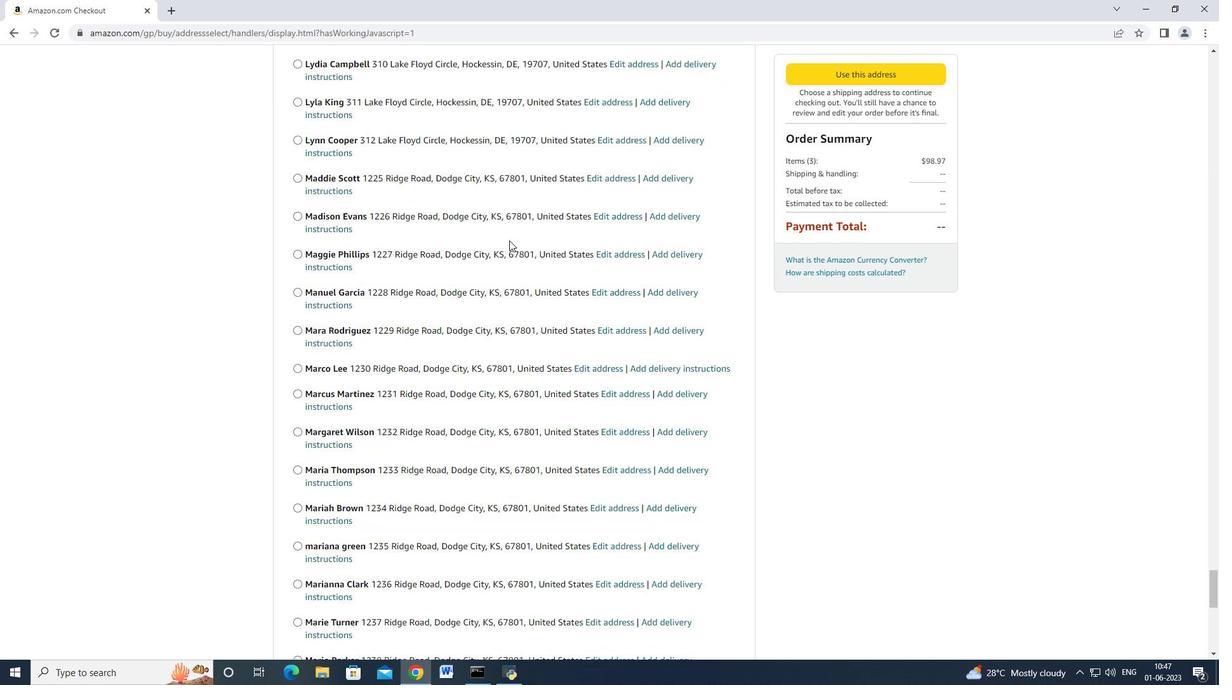 
Action: Mouse scrolled (509, 240) with delta (0, 0)
Screenshot: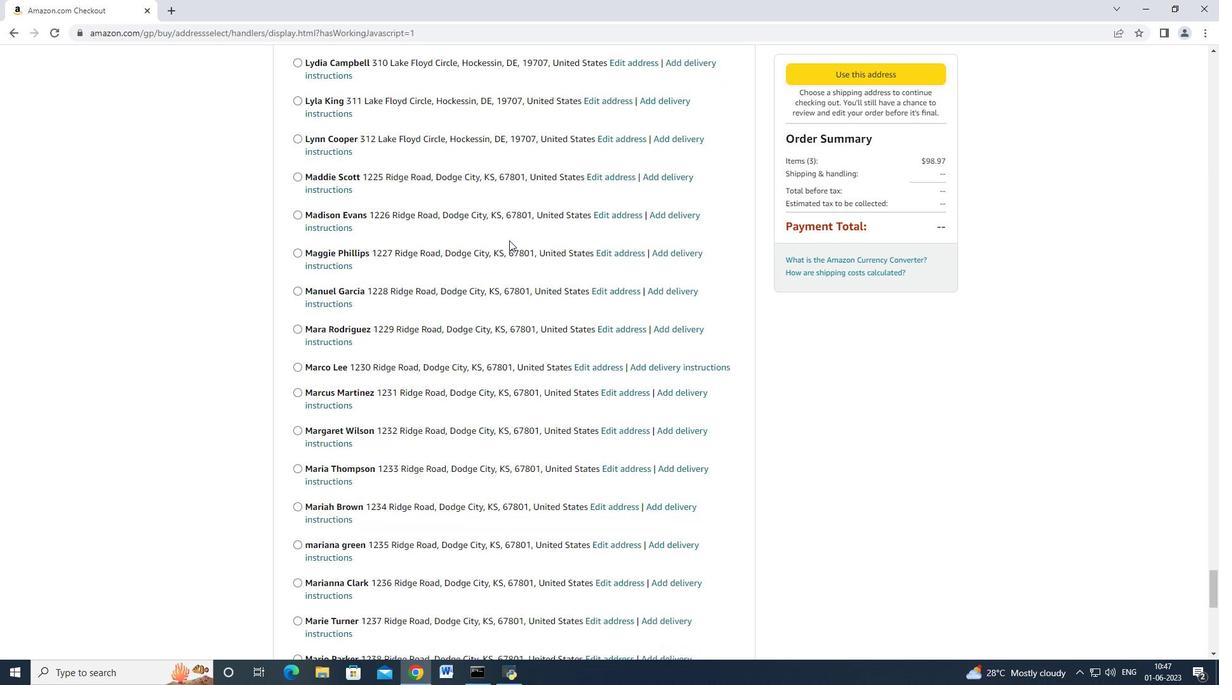 
Action: Mouse scrolled (509, 240) with delta (0, 0)
Screenshot: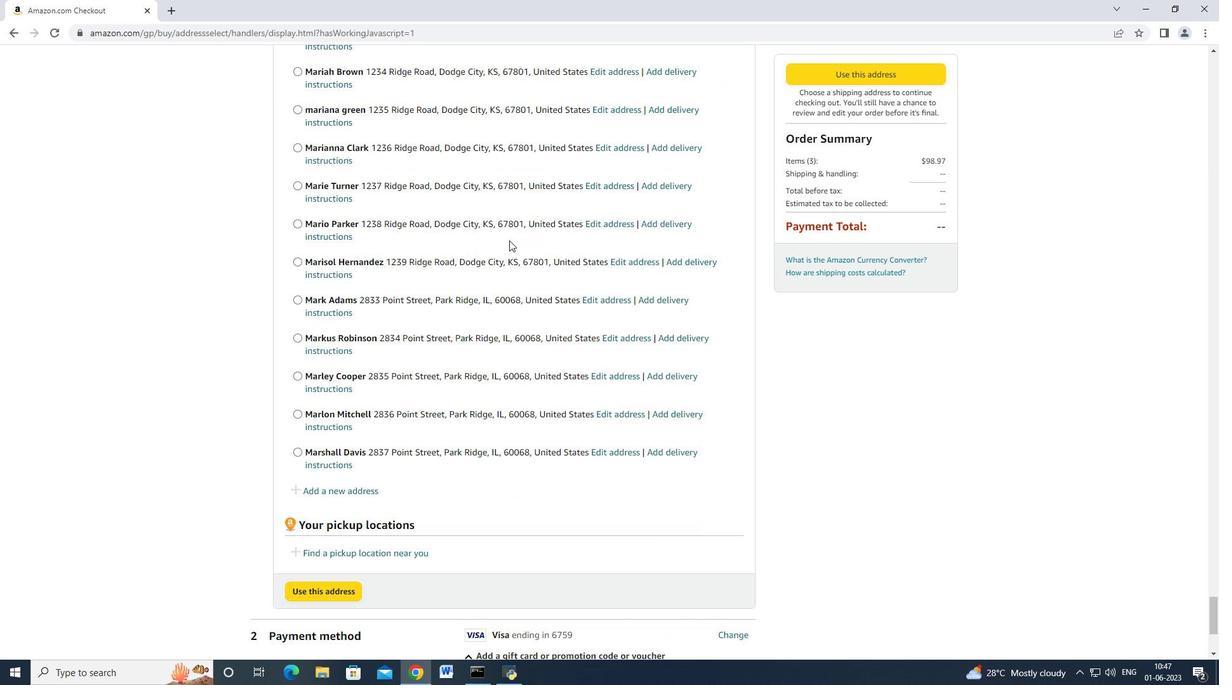 
Action: Mouse scrolled (509, 240) with delta (0, 0)
Screenshot: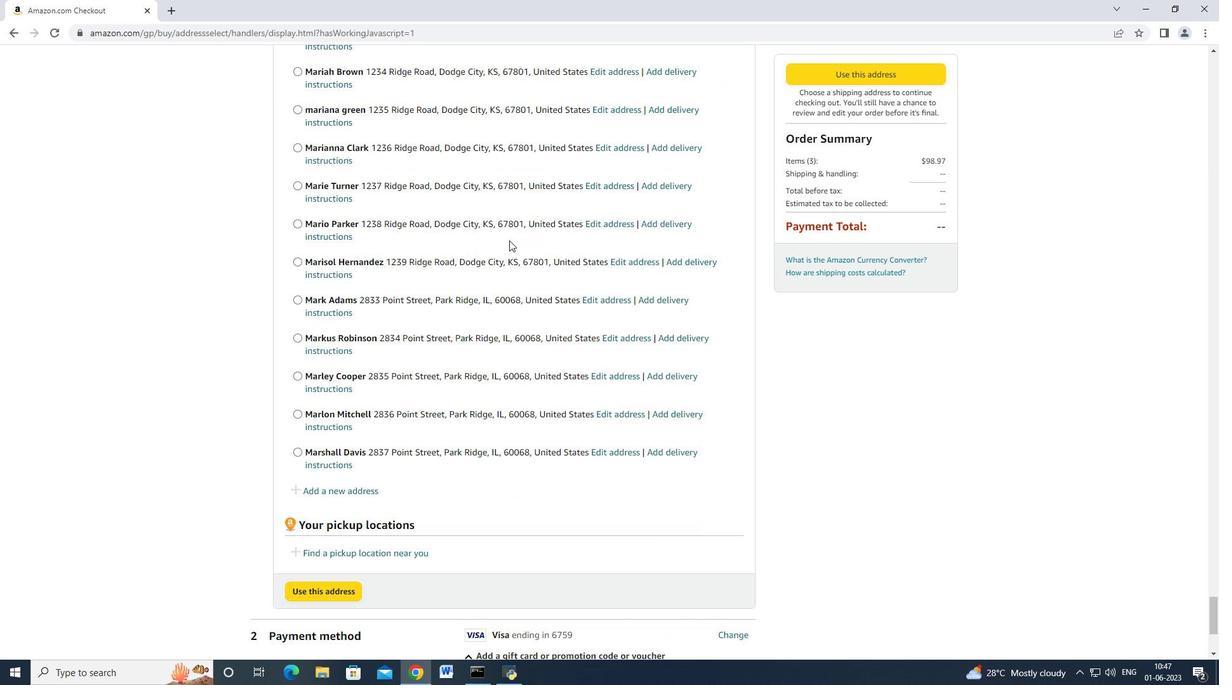
Action: Mouse scrolled (509, 240) with delta (0, 0)
Screenshot: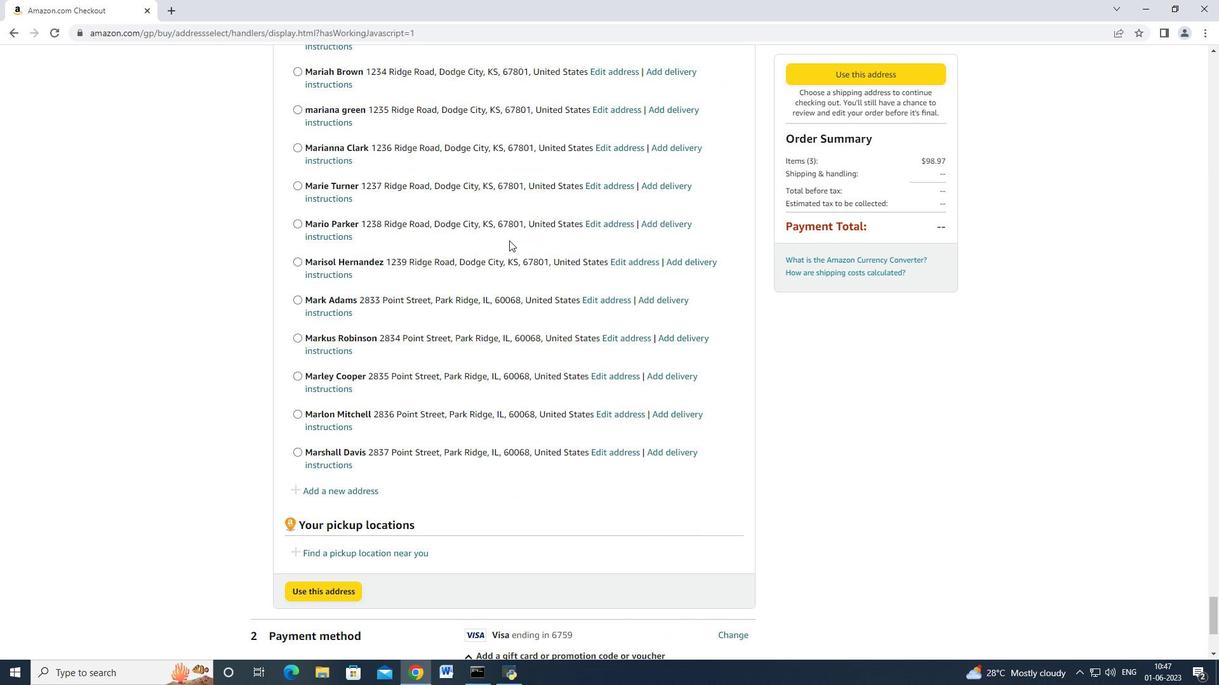 
Action: Mouse scrolled (509, 240) with delta (0, 0)
Screenshot: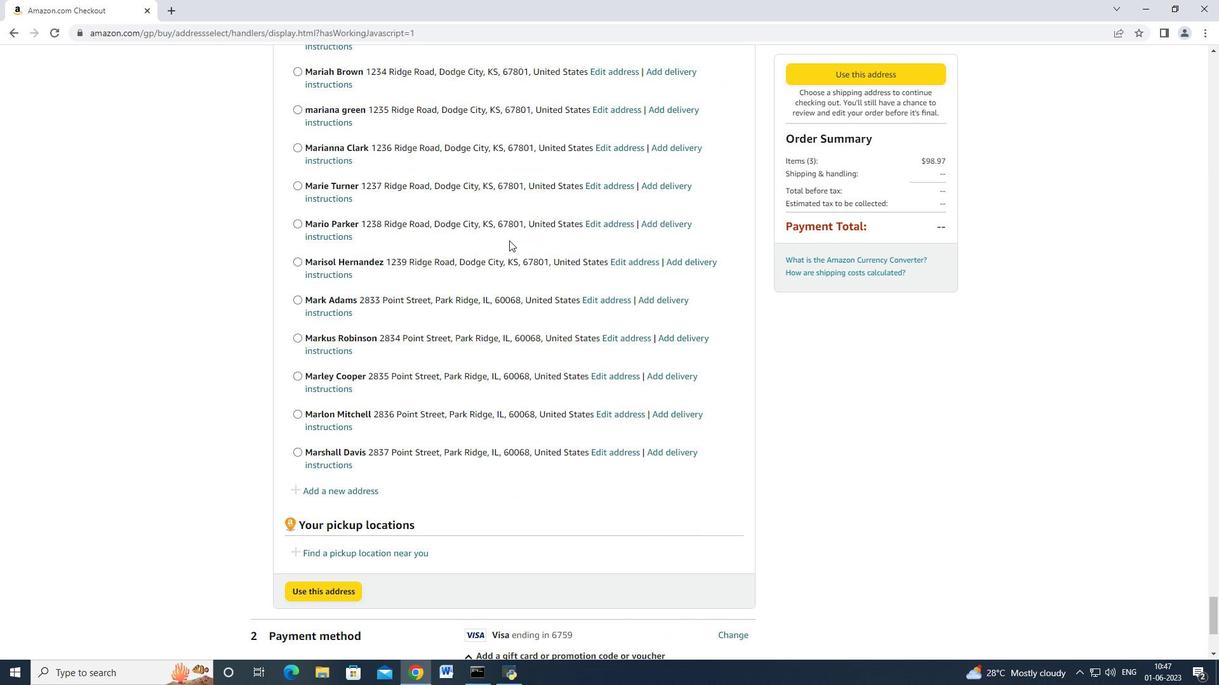 
Action: Mouse scrolled (509, 240) with delta (0, 0)
Screenshot: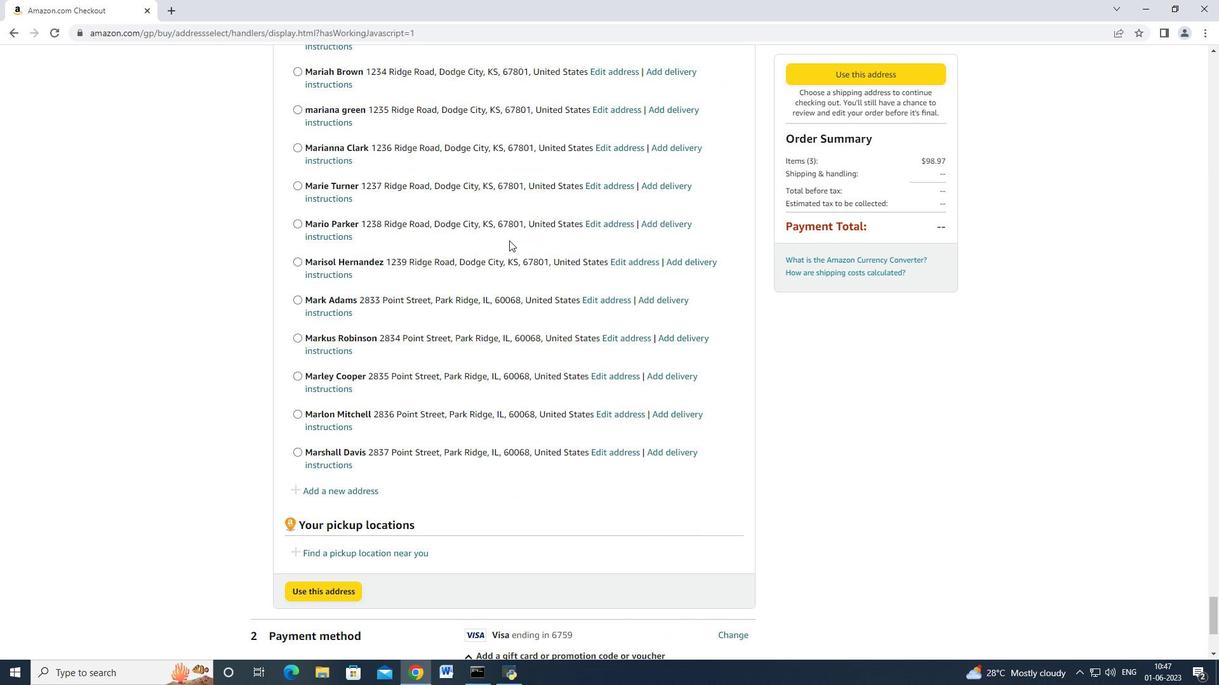 
Action: Mouse scrolled (509, 240) with delta (0, 0)
Screenshot: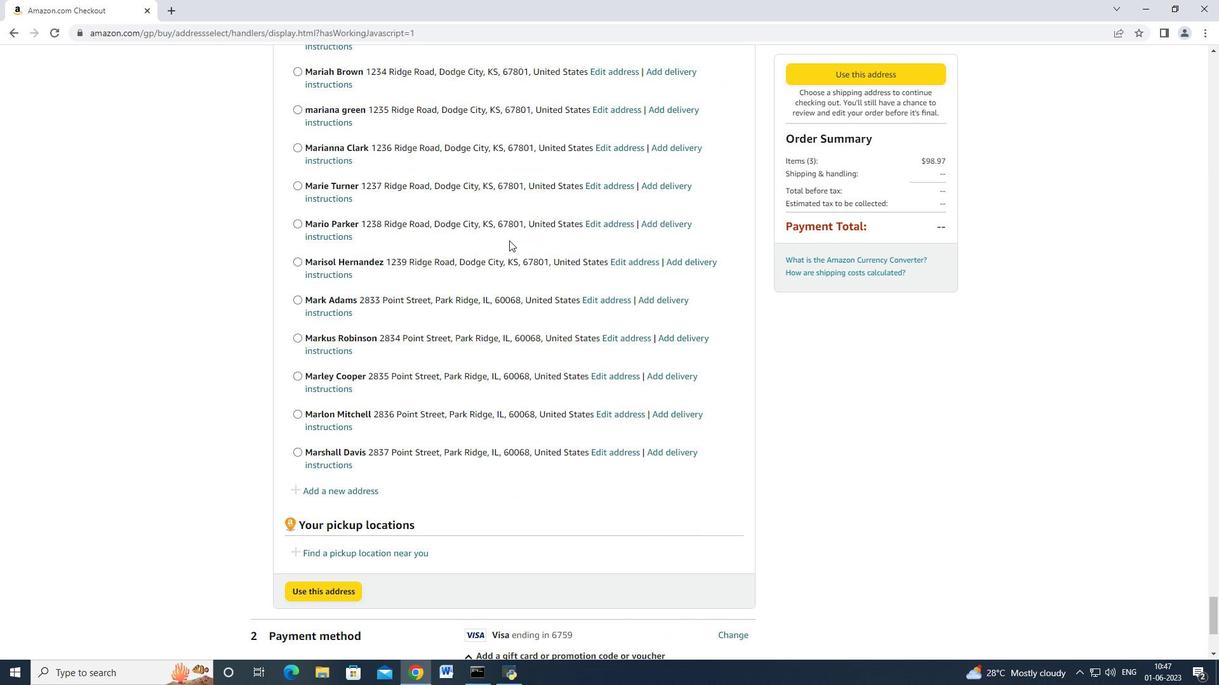 
Action: Mouse scrolled (509, 240) with delta (0, 0)
Screenshot: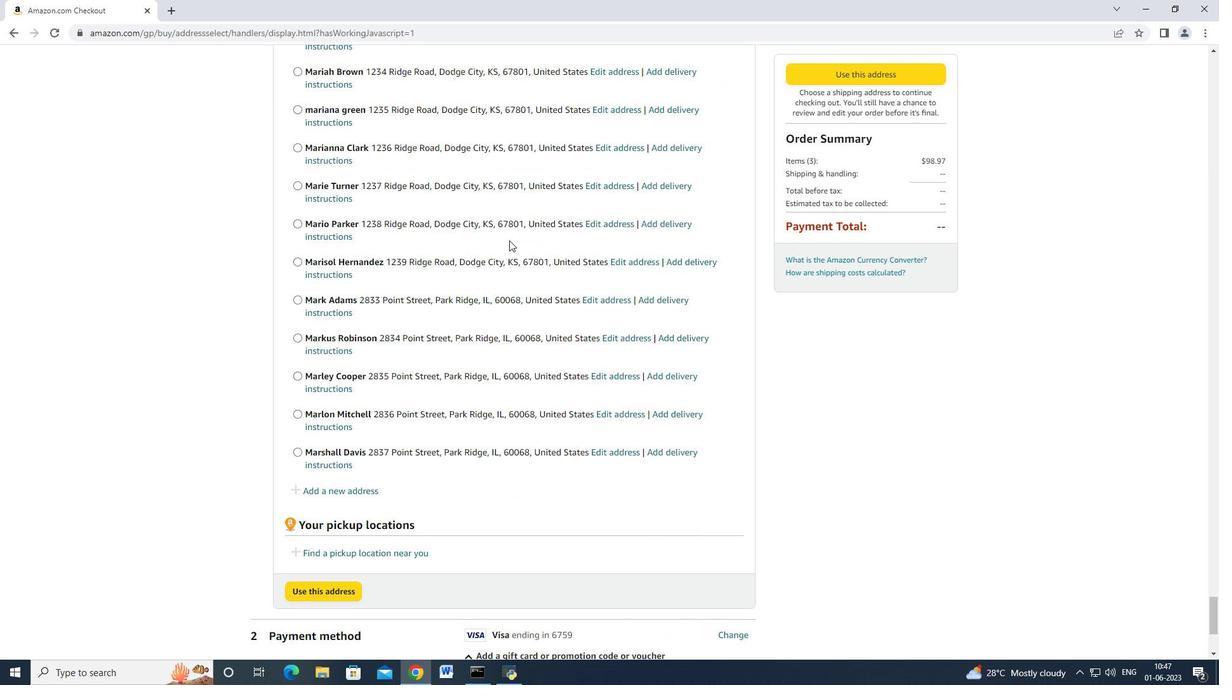 
Action: Mouse moved to (509, 241)
Screenshot: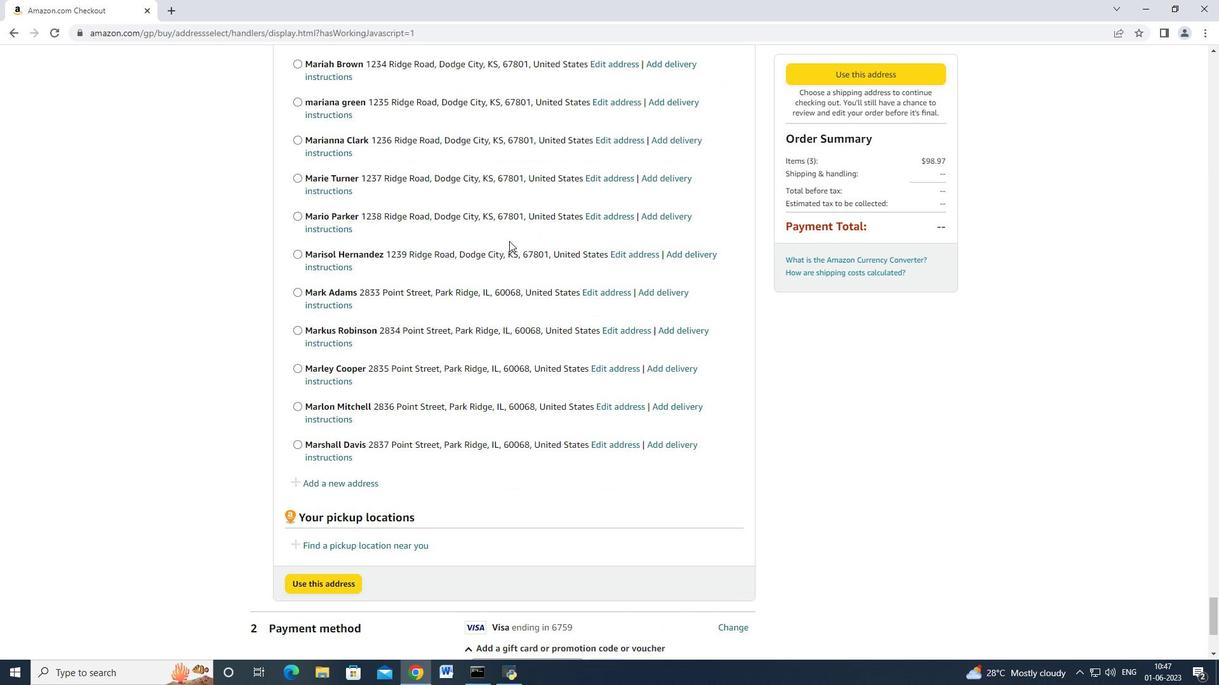 
Action: Mouse scrolled (509, 240) with delta (0, 0)
Screenshot: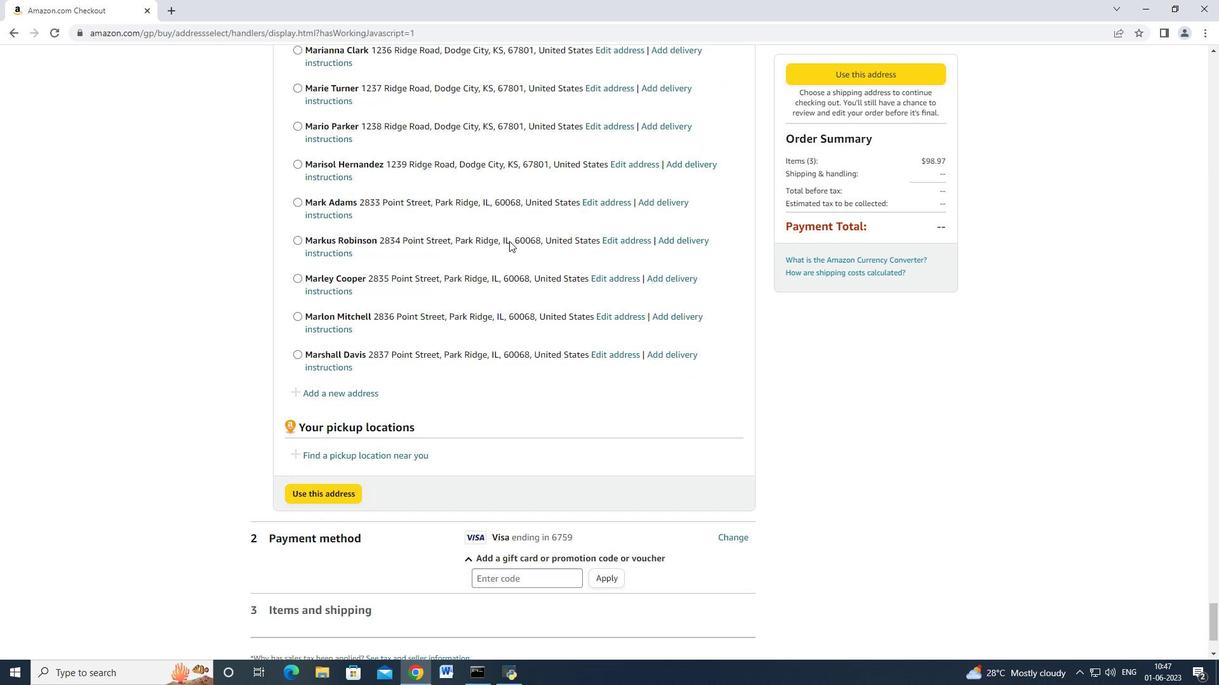 
Action: Mouse moved to (509, 241)
Screenshot: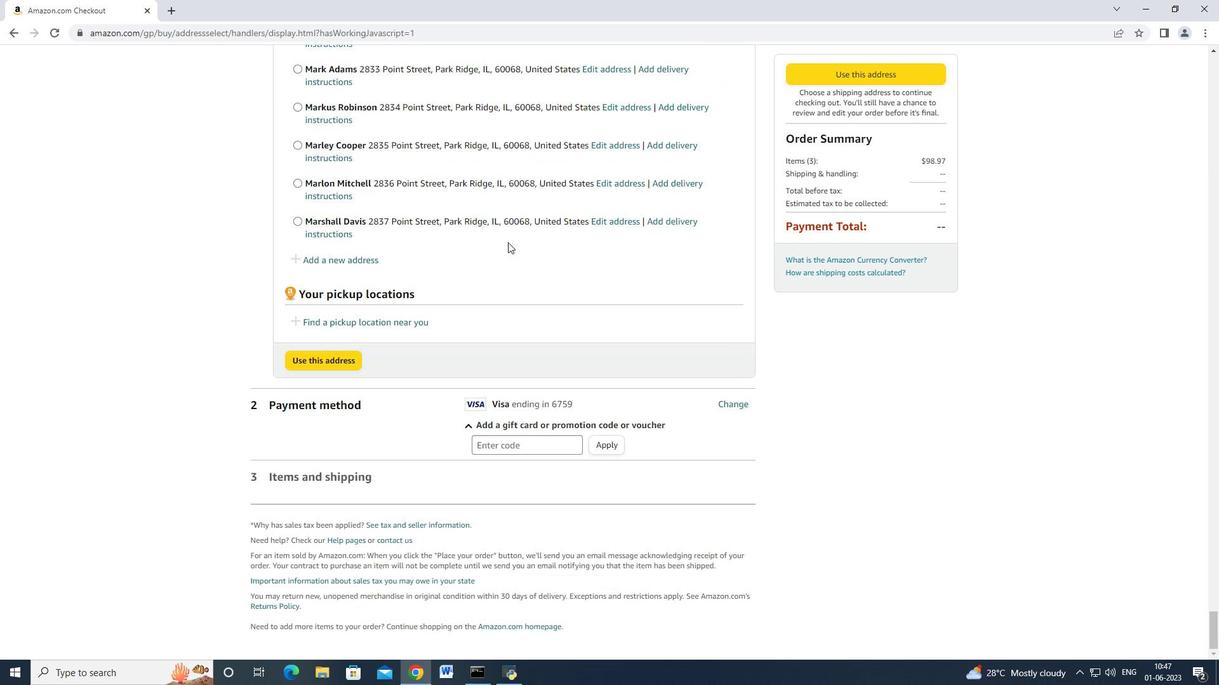 
Action: Mouse scrolled (509, 240) with delta (0, 0)
Screenshot: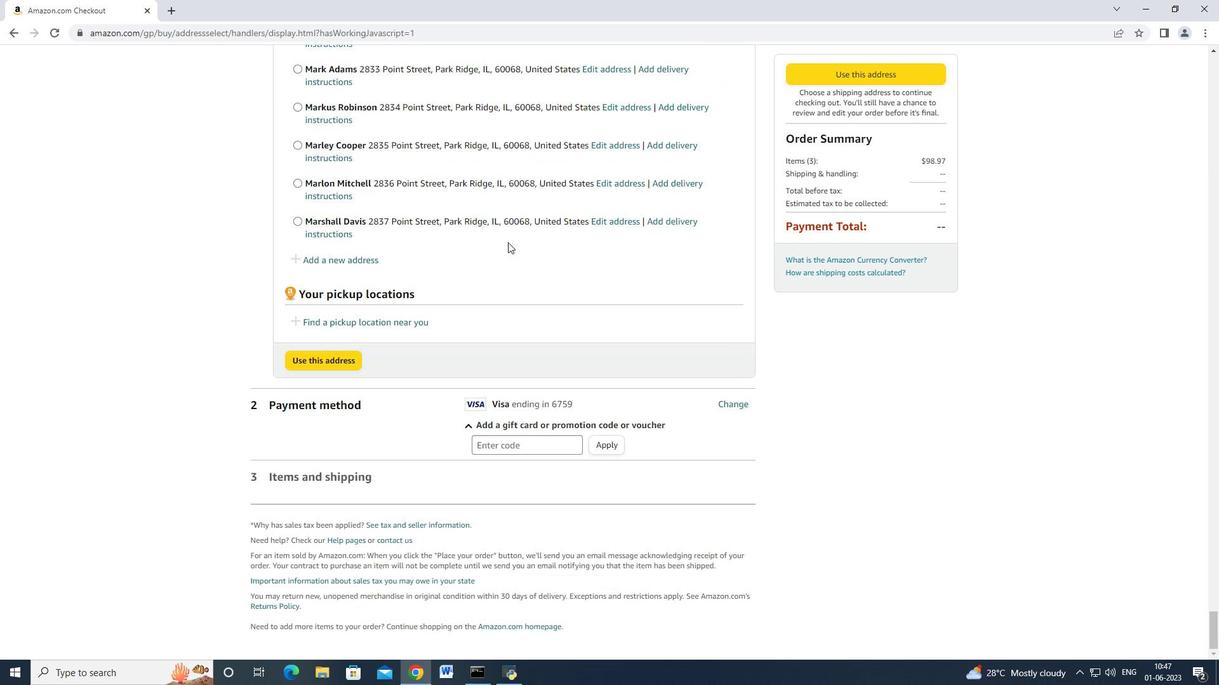 
Action: Mouse scrolled (509, 240) with delta (0, 0)
Screenshot: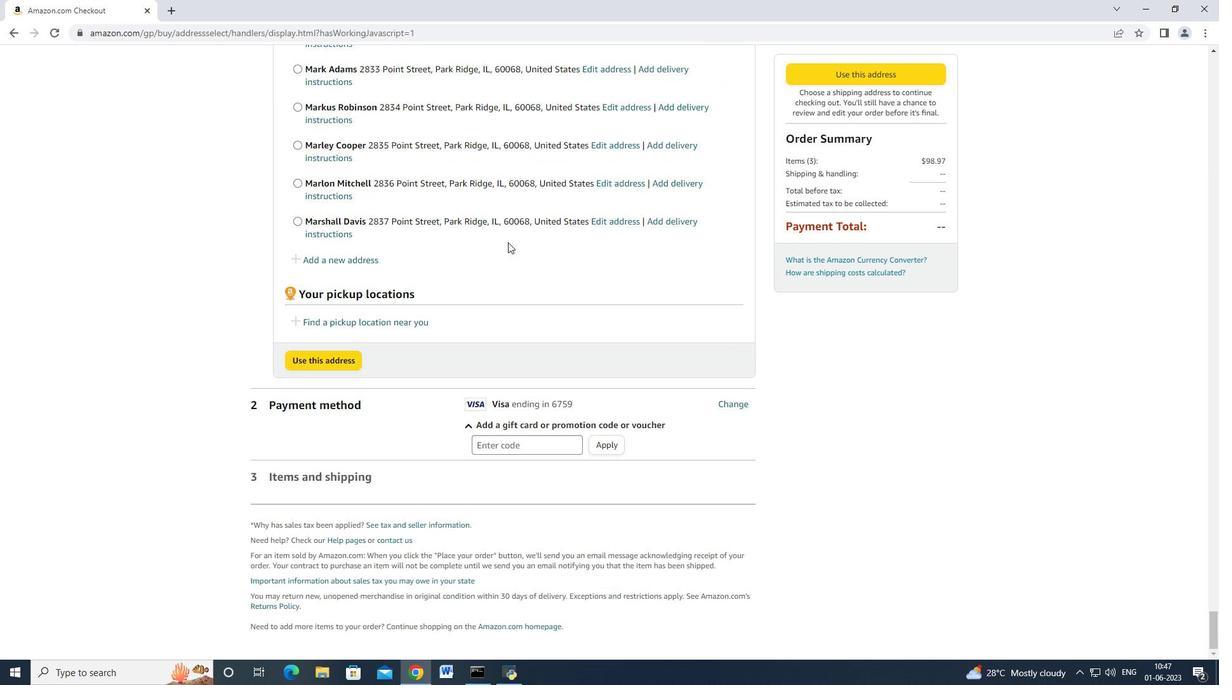
Action: Mouse scrolled (509, 241) with delta (0, 0)
Screenshot: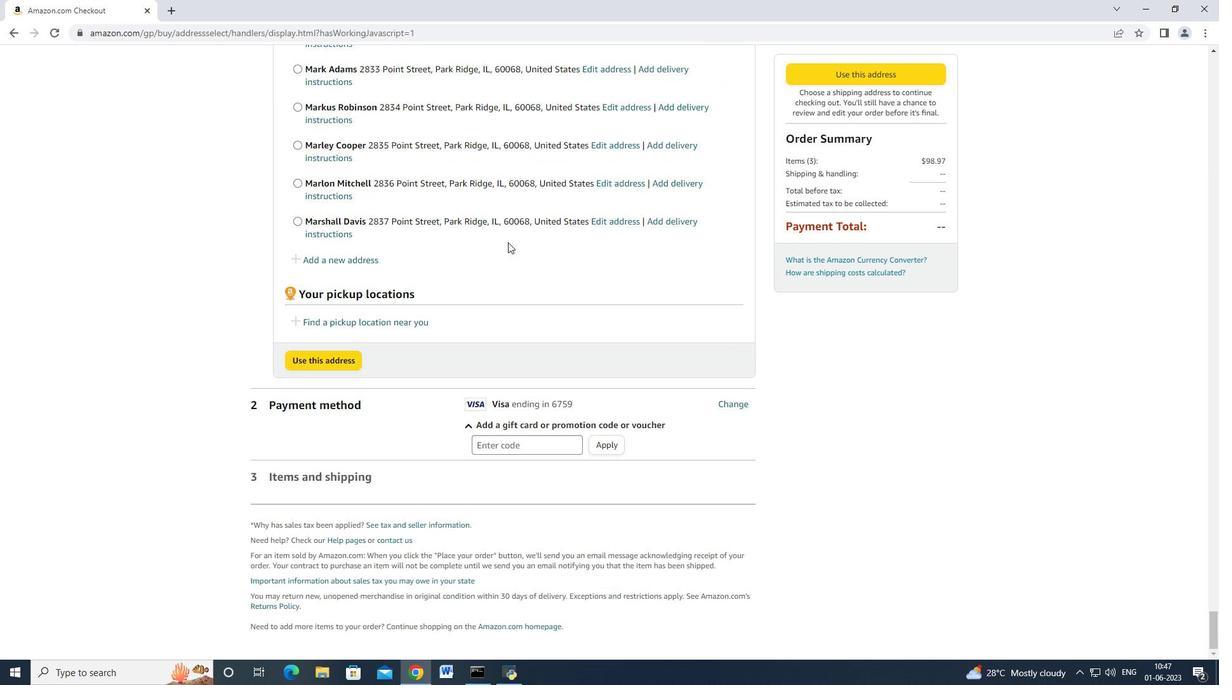 
Action: Mouse scrolled (509, 241) with delta (0, 0)
Screenshot: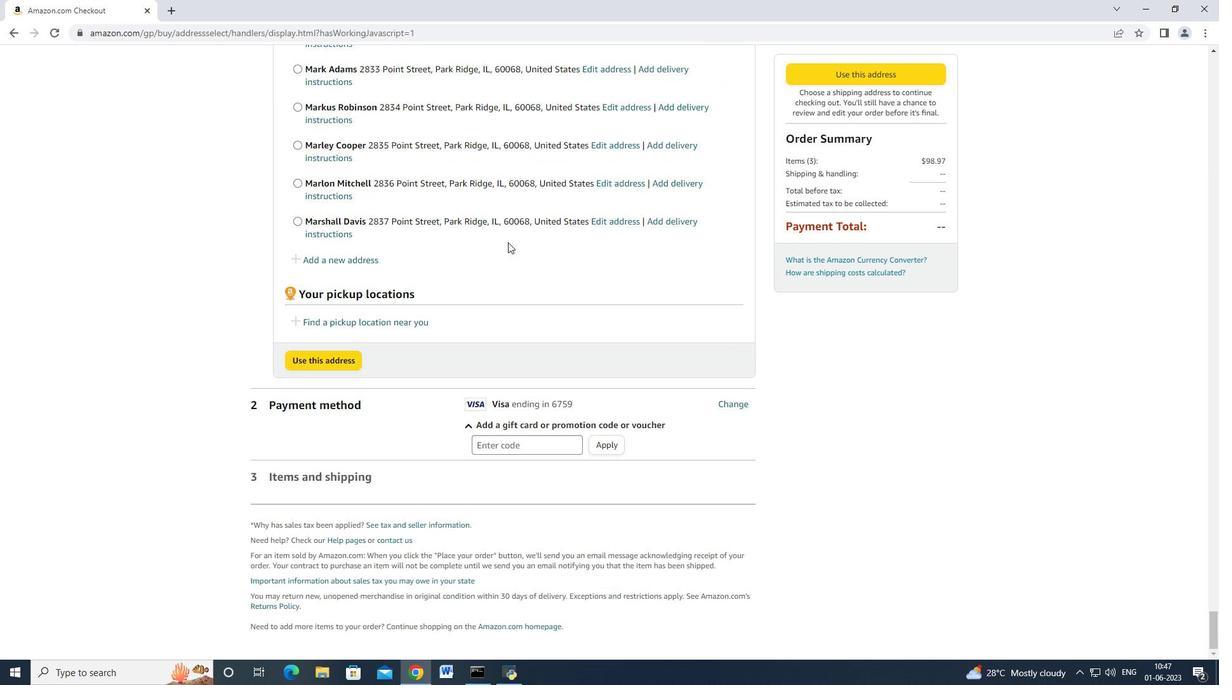 
Action: Mouse scrolled (509, 241) with delta (0, 0)
Screenshot: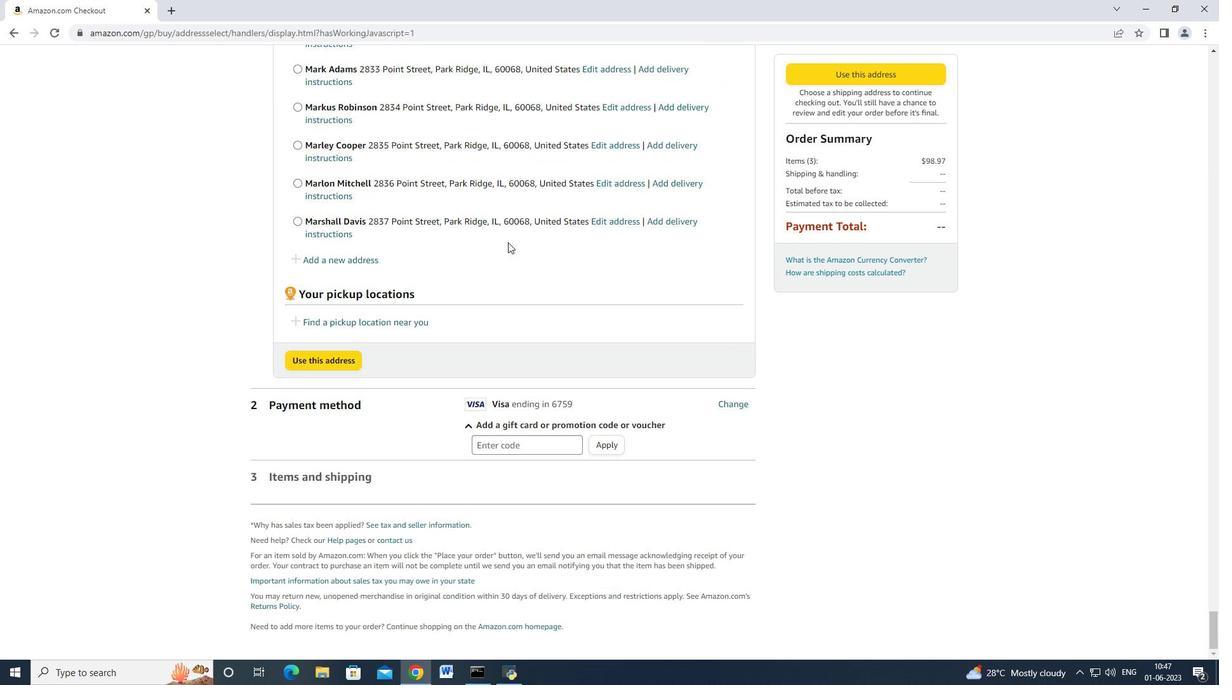 
Action: Mouse scrolled (509, 241) with delta (0, 0)
Screenshot: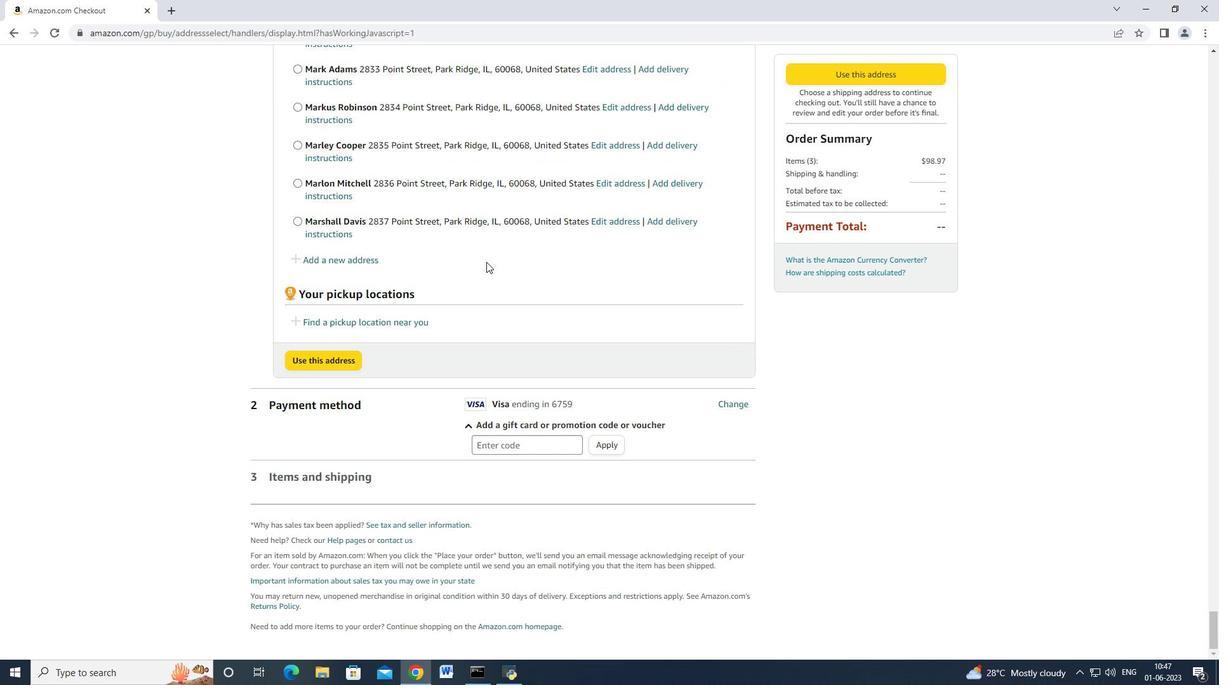 
Action: Mouse moved to (328, 260)
Screenshot: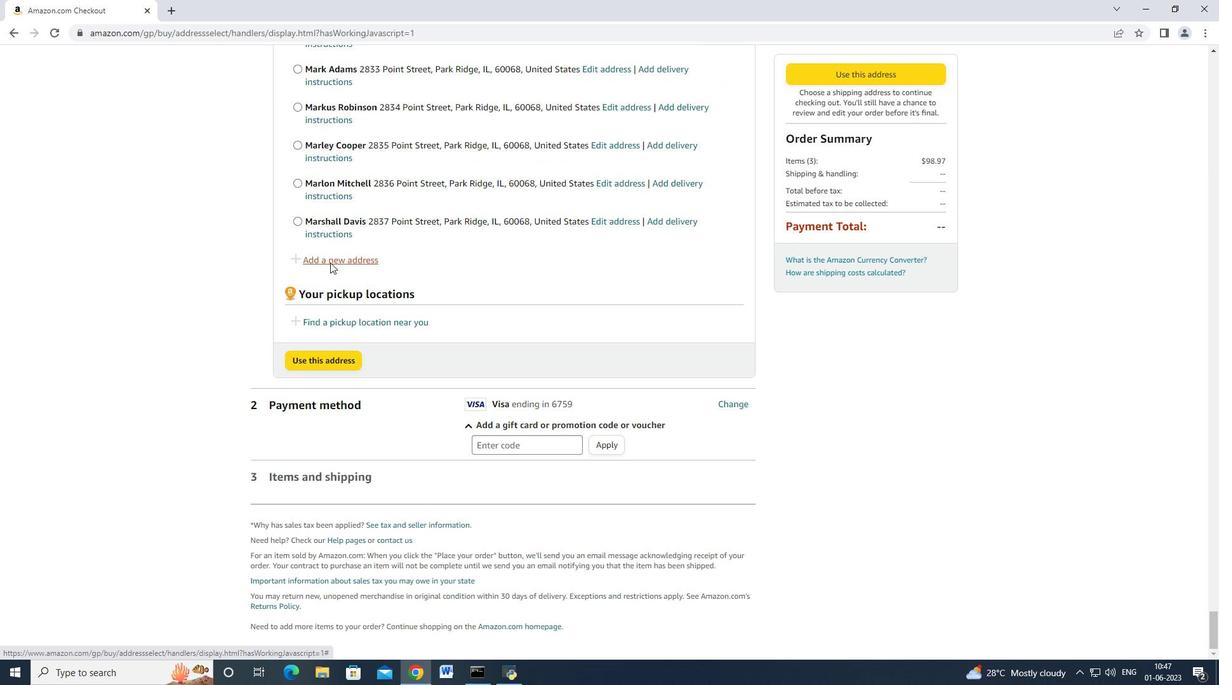 
Action: Mouse pressed left at (328, 260)
Screenshot: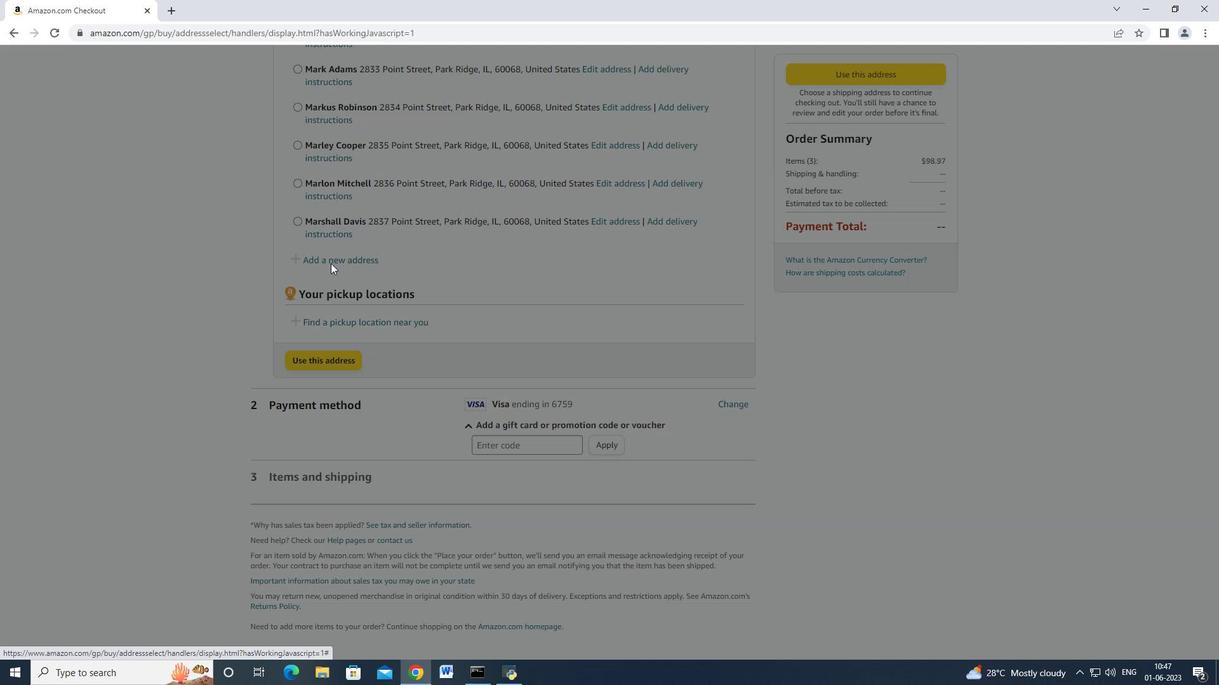 
Action: Mouse moved to (416, 307)
Screenshot: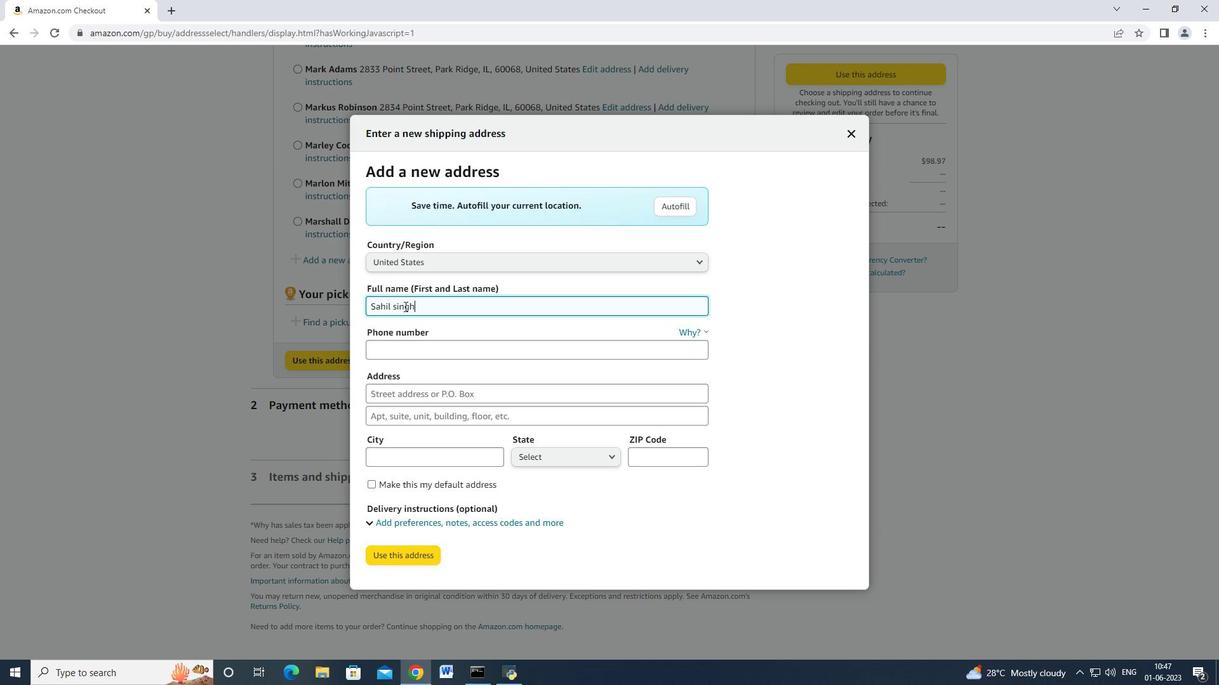 
Action: Mouse pressed left at (416, 307)
Screenshot: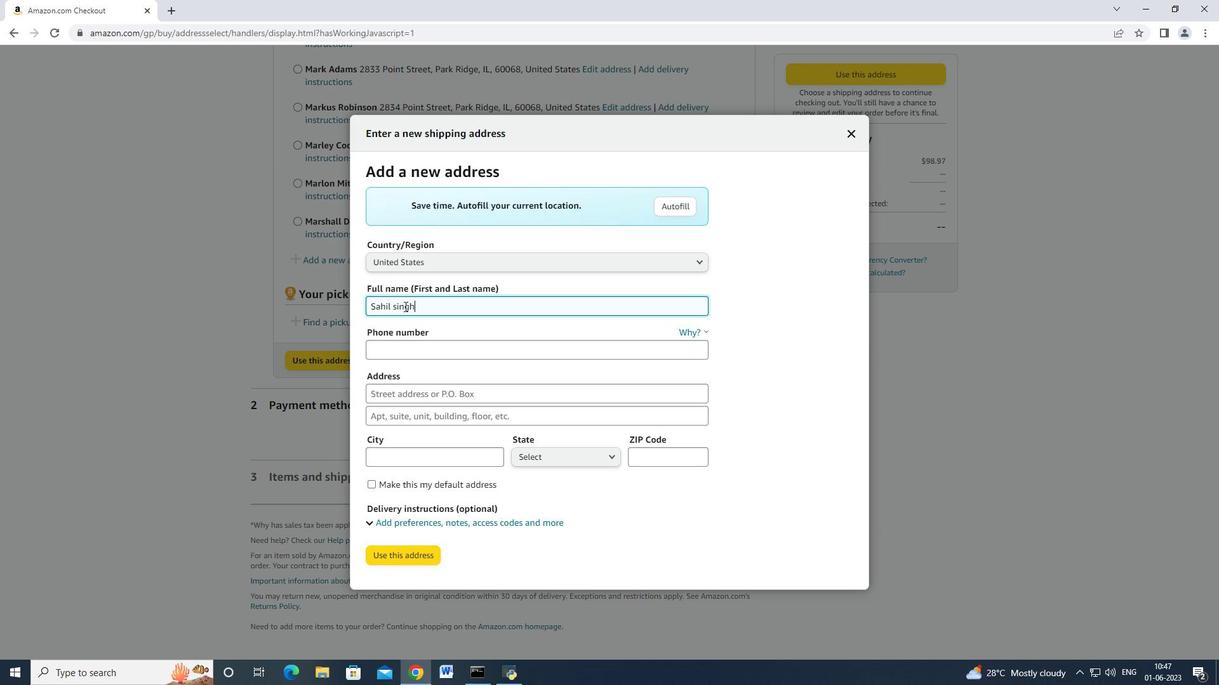 
Action: Mouse moved to (372, 304)
Screenshot: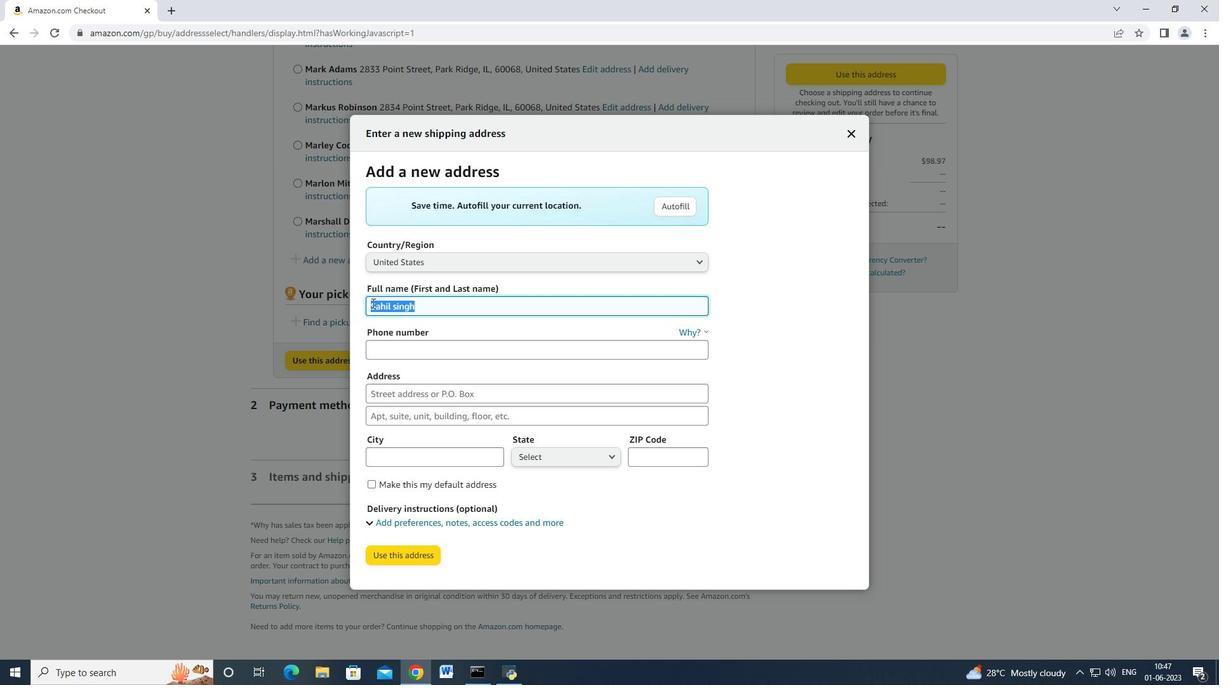 
Action: Key pressed <Key.backspace><Key.shift>Martha<Key.space><Key.shift><Key.shift><Key.shift><Key.shift><Key.shift><Key.shift><Key.shift><Key.shift><Key.shift><Key.shift><Key.shift><Key.shift><Key.shift><Key.shift><Key.shift><Key.shift>Hall<Key.tab><Key.tab>7738643880<Key.tab>2838<Key.space><Key.shift>Poin<Key.space><Key.backspace>t<Key.space><Key.shift_r>Street<Key.tab><Key.tab><Key.shift>Park<Key.space><Key.shift>Ridge<Key.space><Key.tab>
Screenshot: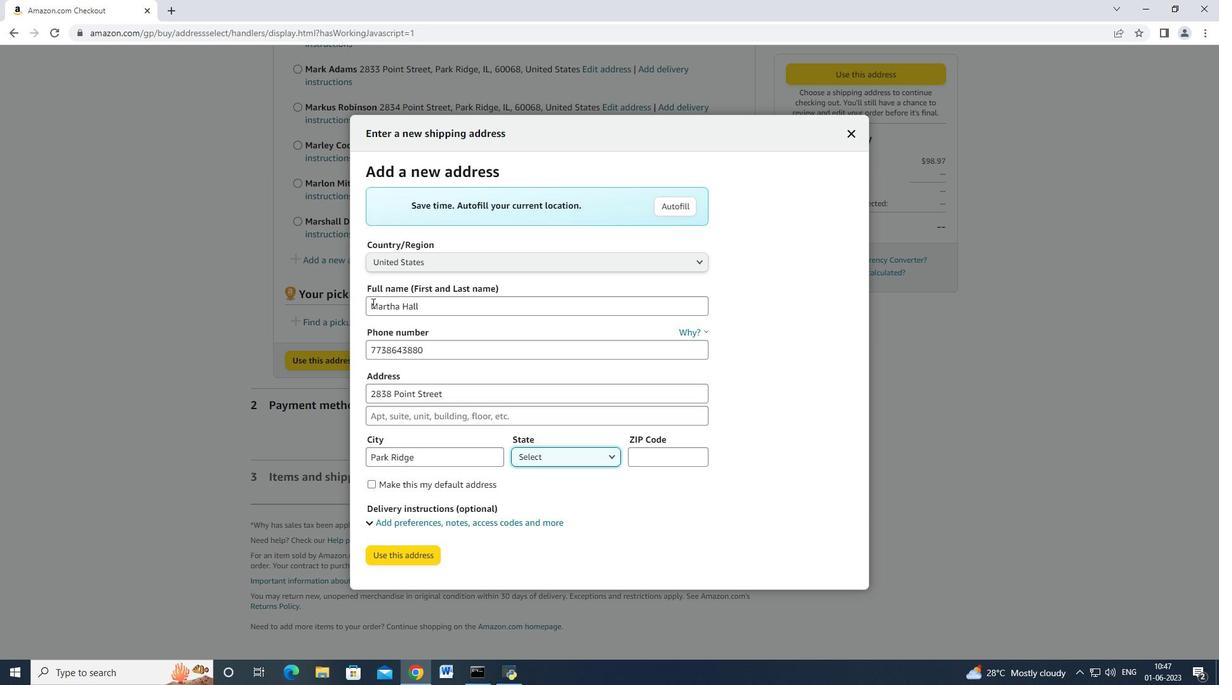 
Action: Mouse moved to (563, 464)
Screenshot: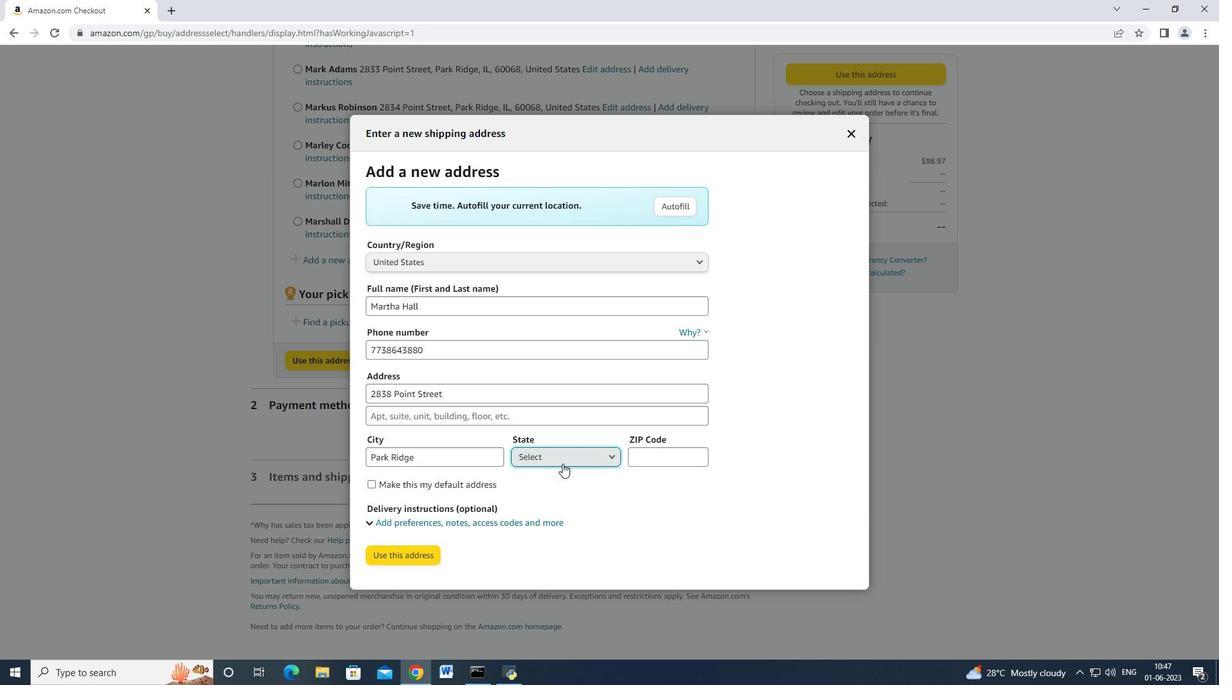 
Action: Mouse pressed left at (563, 464)
Screenshot: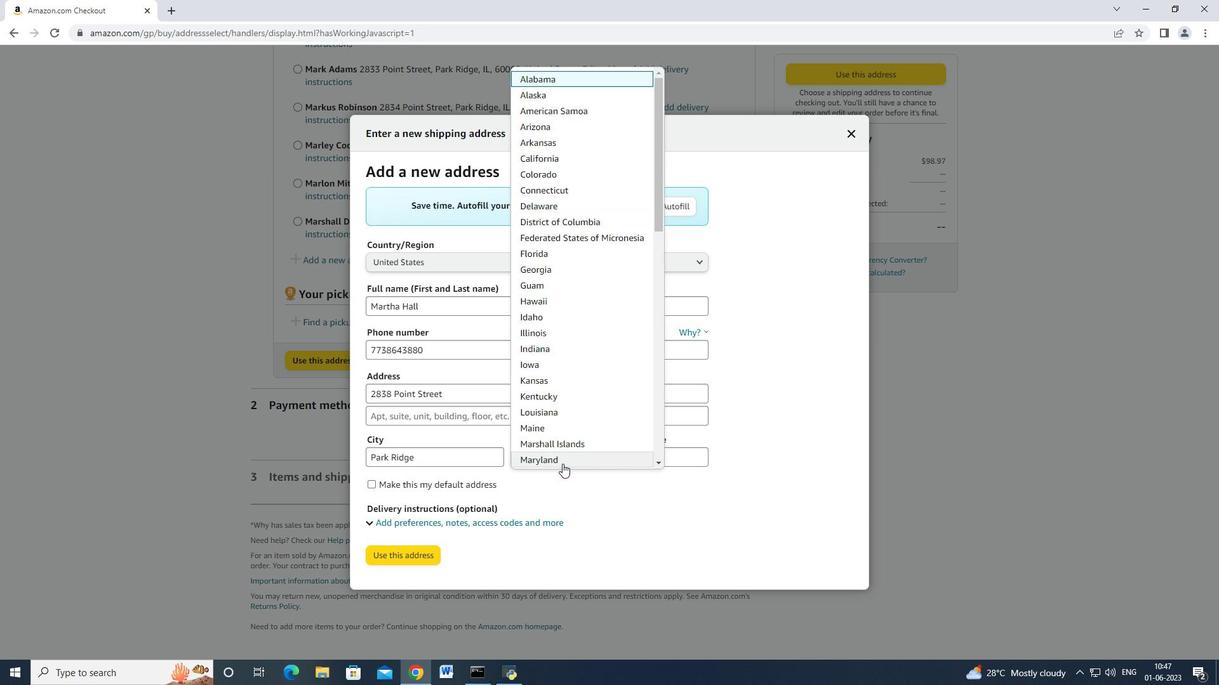 
Action: Mouse moved to (573, 336)
Screenshot: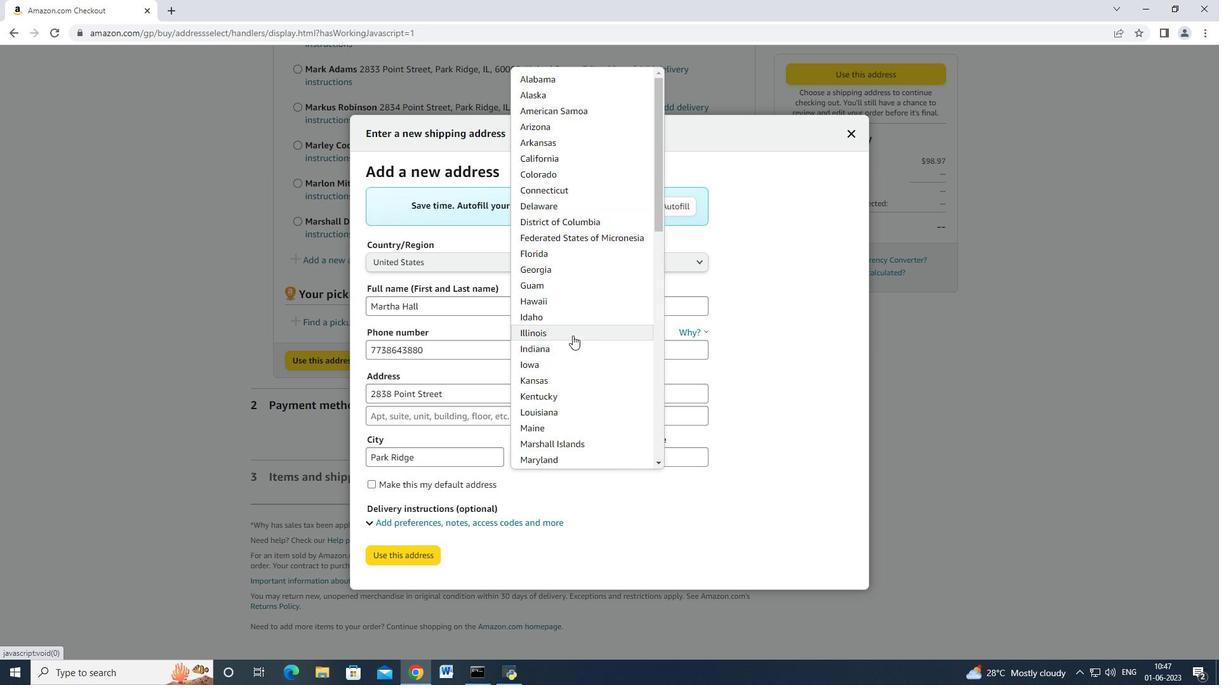 
Action: Mouse pressed left at (573, 336)
Screenshot: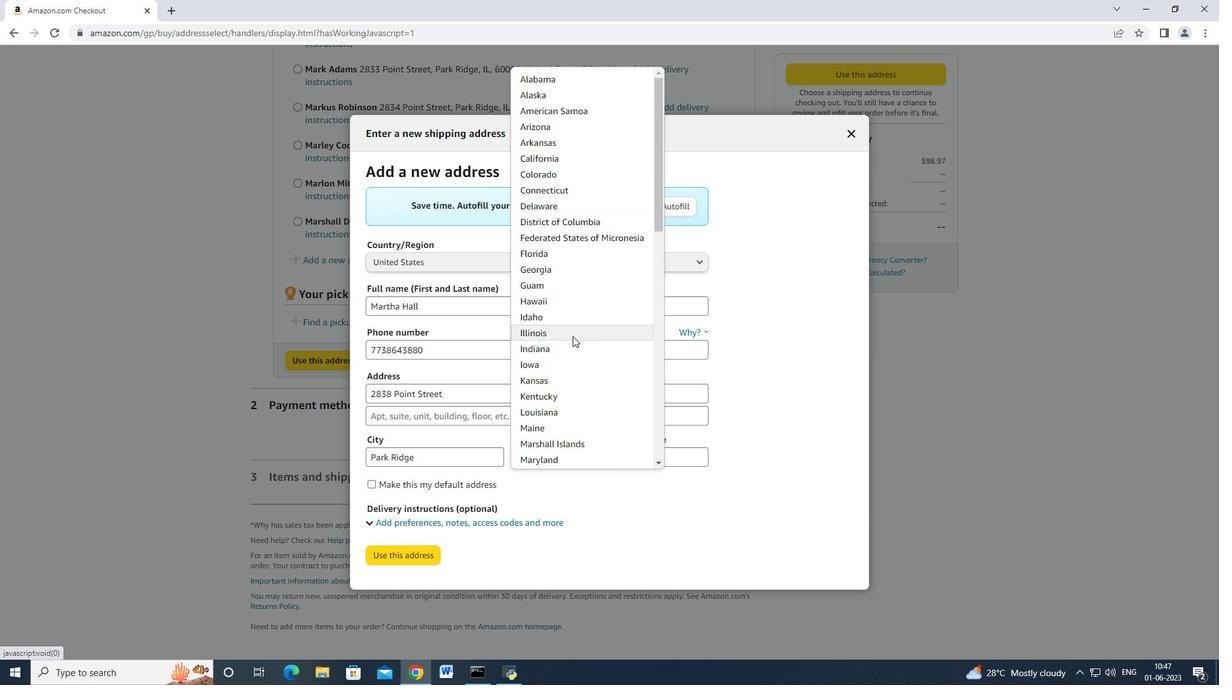 
Action: Mouse moved to (635, 452)
Screenshot: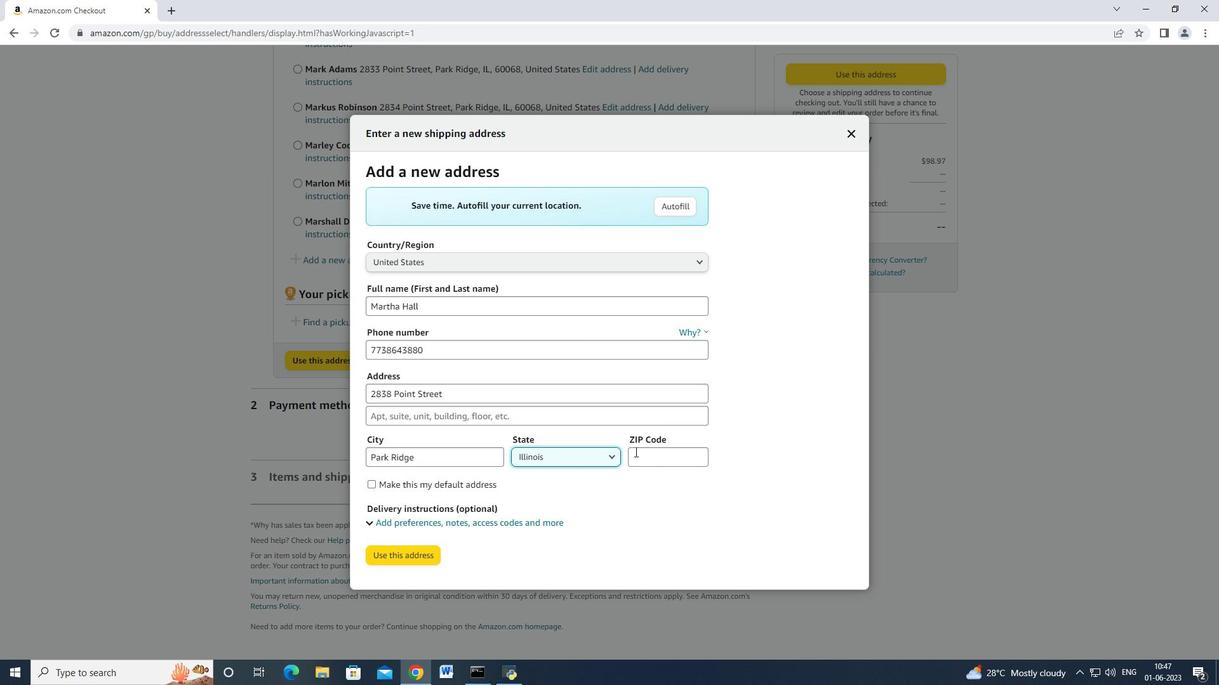 
Action: Mouse pressed left at (635, 452)
Screenshot: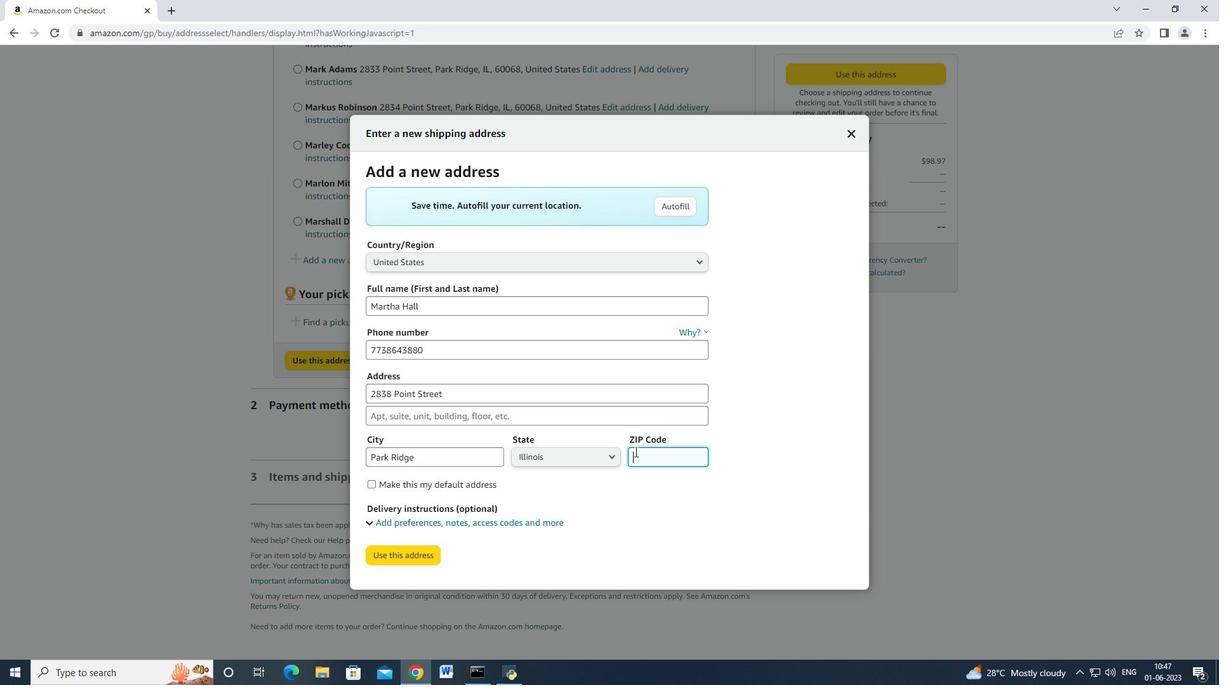 
Action: Key pressed 60068
Screenshot: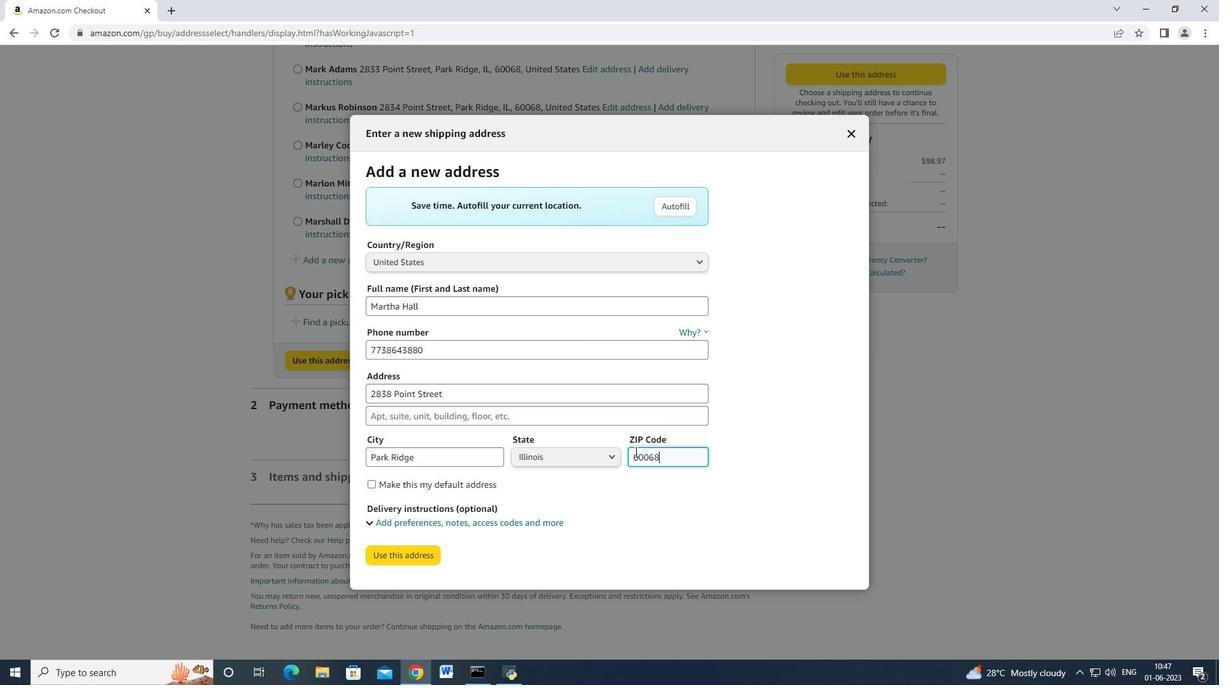 
Action: Mouse moved to (401, 558)
Screenshot: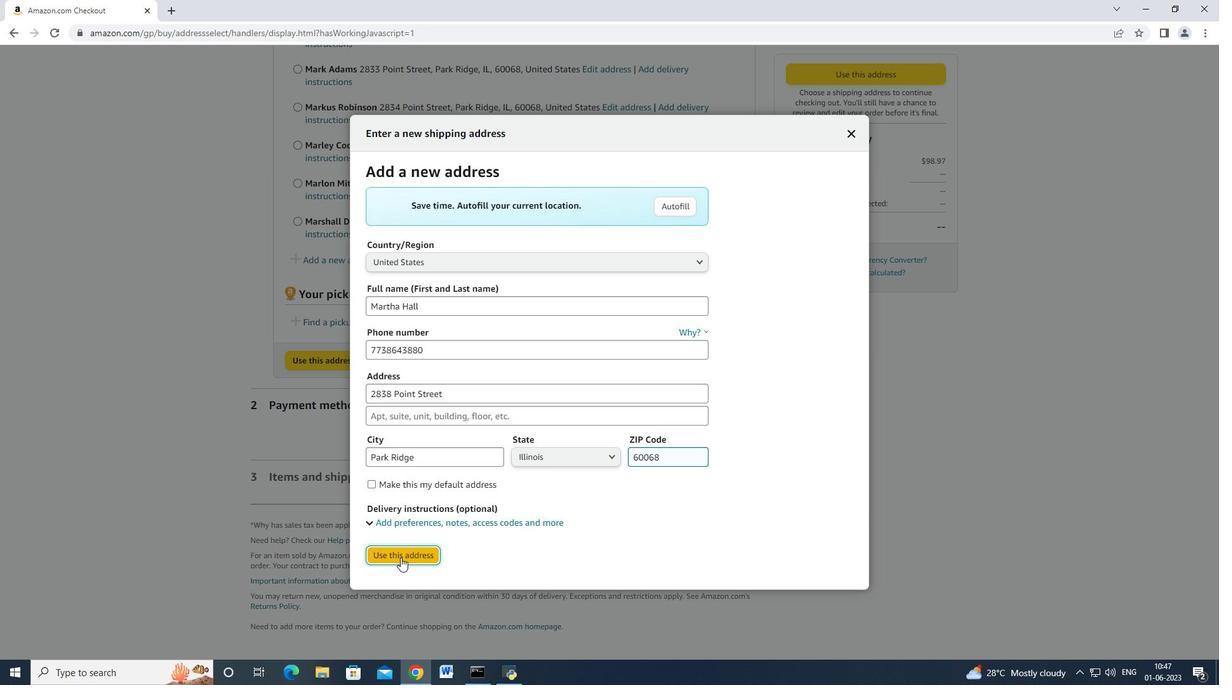 
Action: Mouse pressed left at (401, 558)
Screenshot: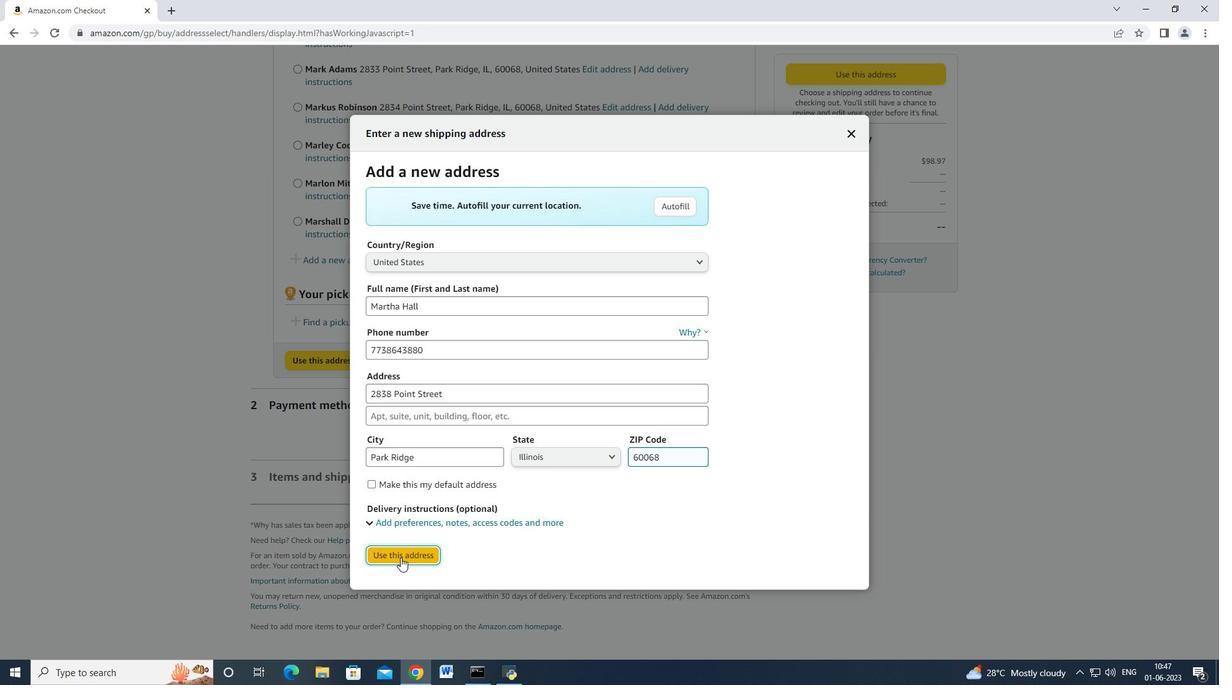 
Action: Mouse moved to (490, 382)
Screenshot: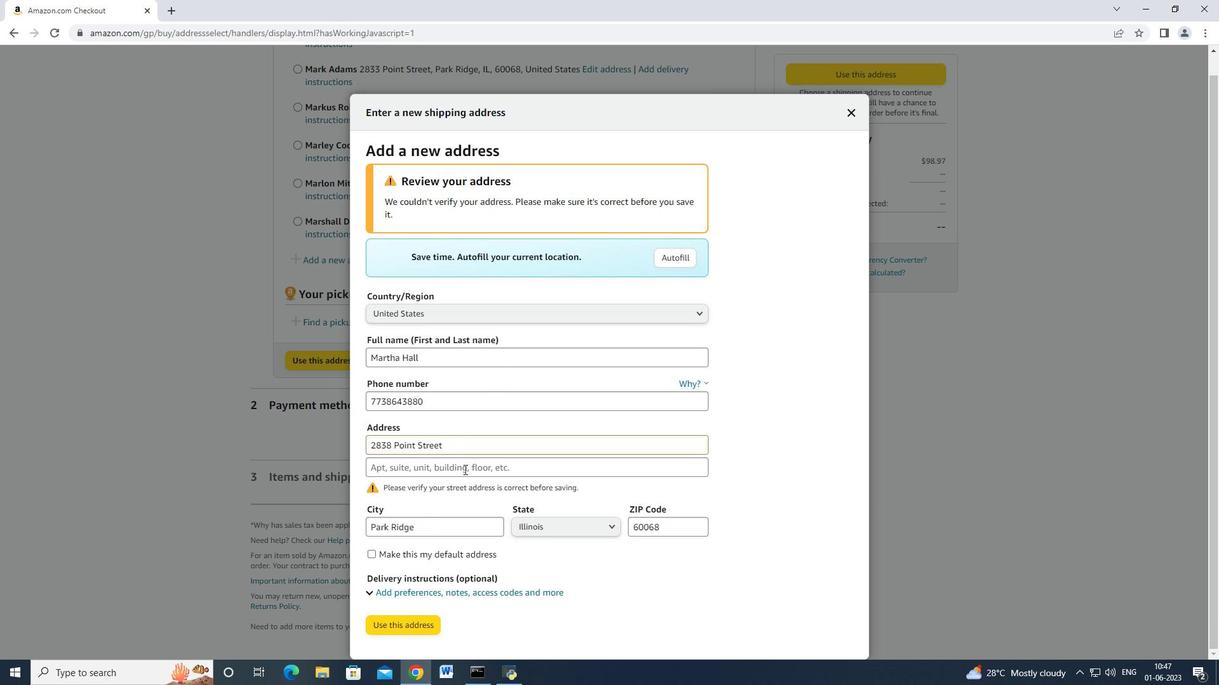 
Action: Mouse scrolled (490, 381) with delta (0, 0)
Screenshot: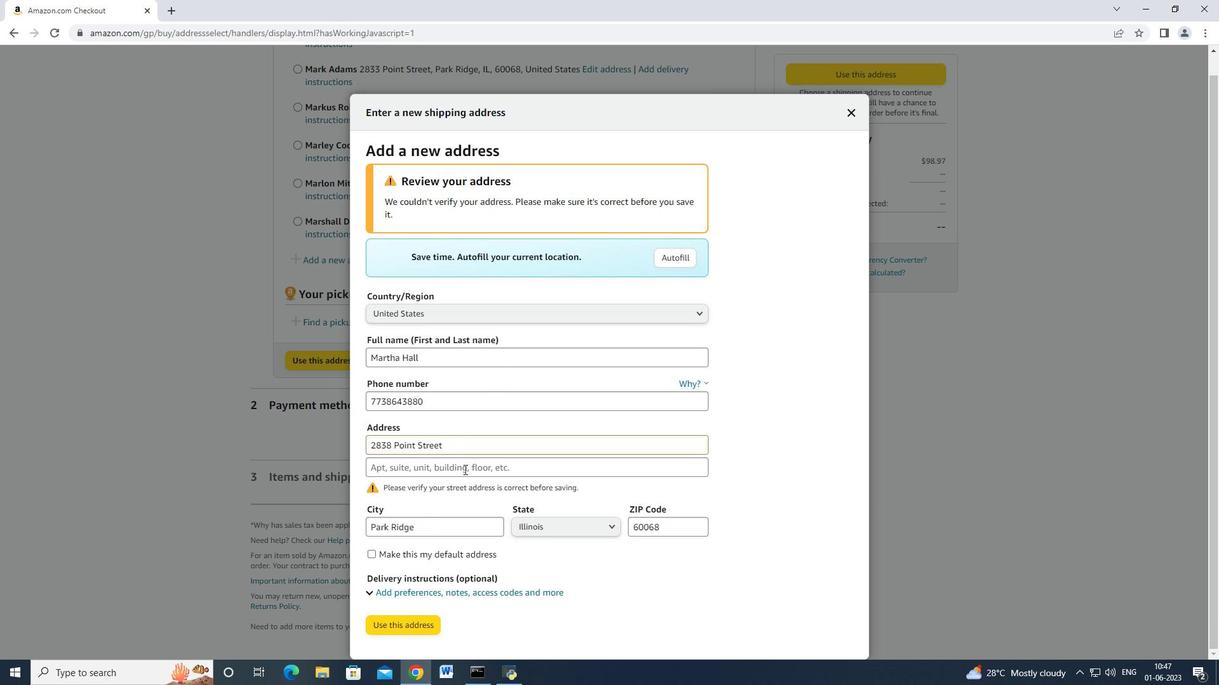 
Action: Mouse moved to (490, 382)
Screenshot: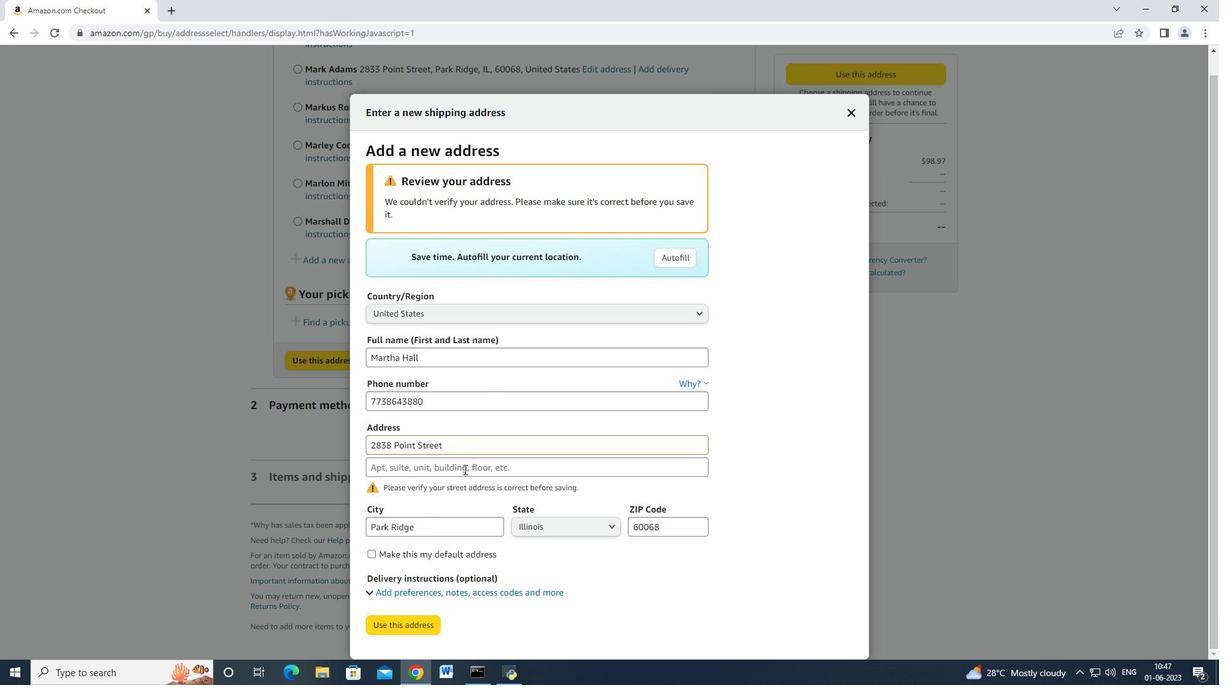 
Action: Mouse scrolled (490, 381) with delta (0, 0)
Screenshot: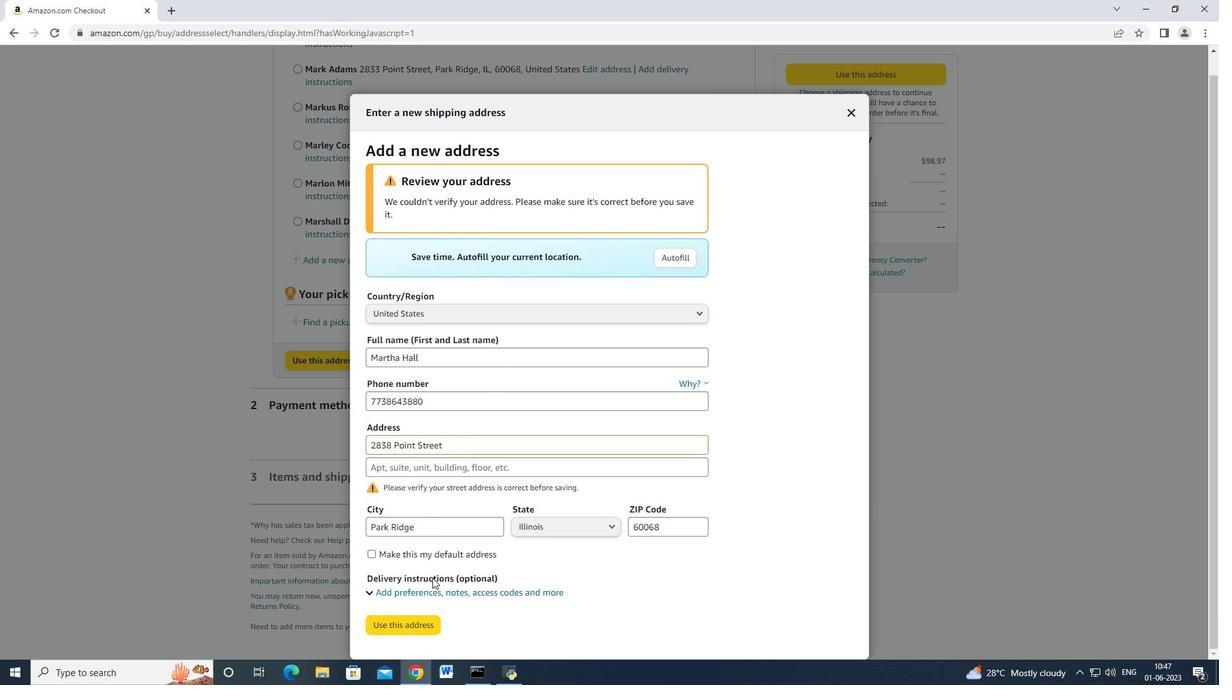 
Action: Mouse scrolled (490, 381) with delta (0, 0)
Screenshot: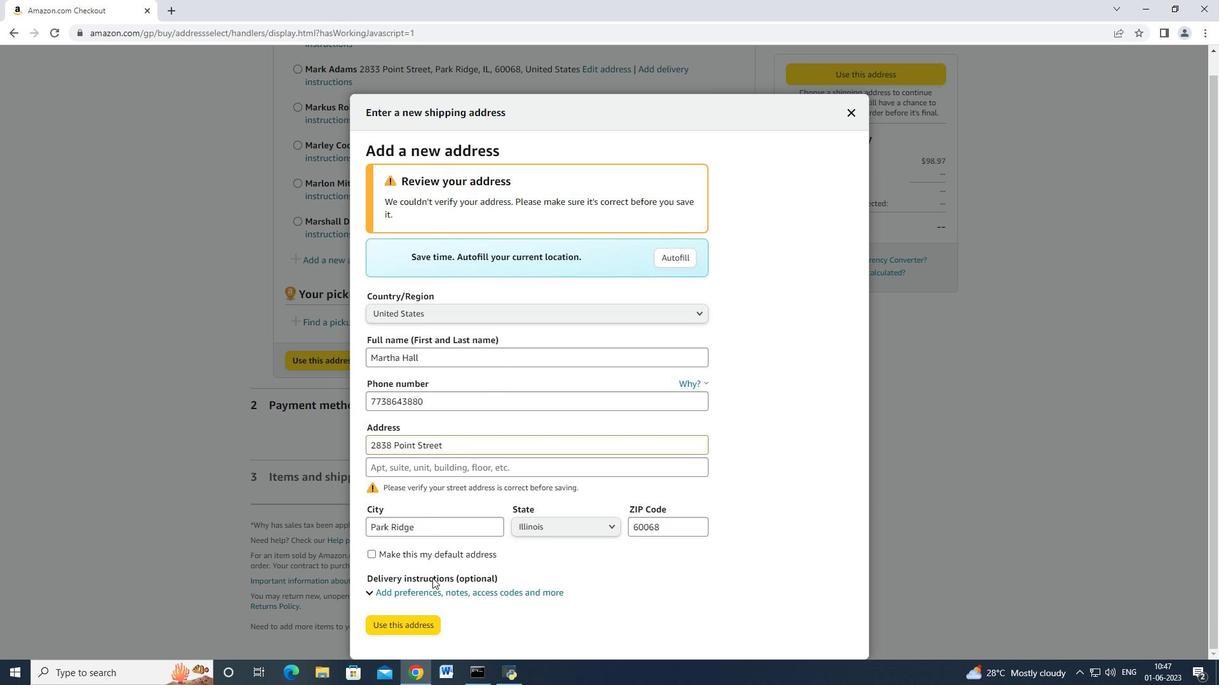 
Action: Mouse scrolled (490, 381) with delta (0, 0)
Screenshot: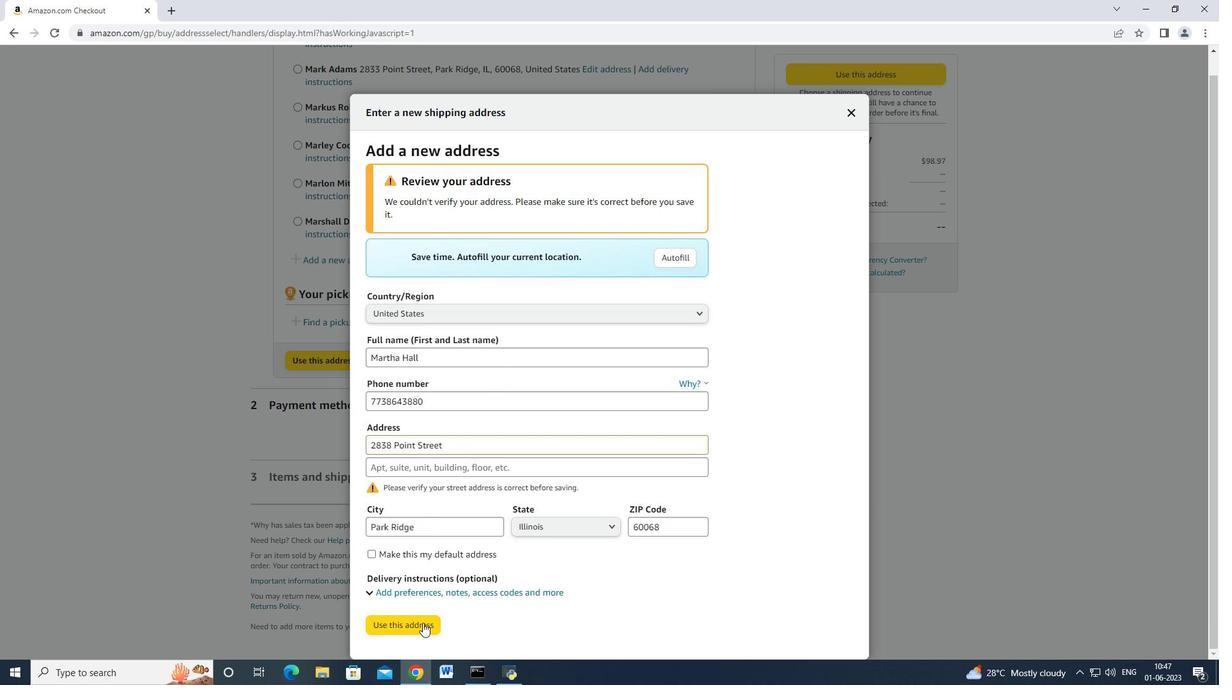 
Action: Mouse moved to (424, 625)
Screenshot: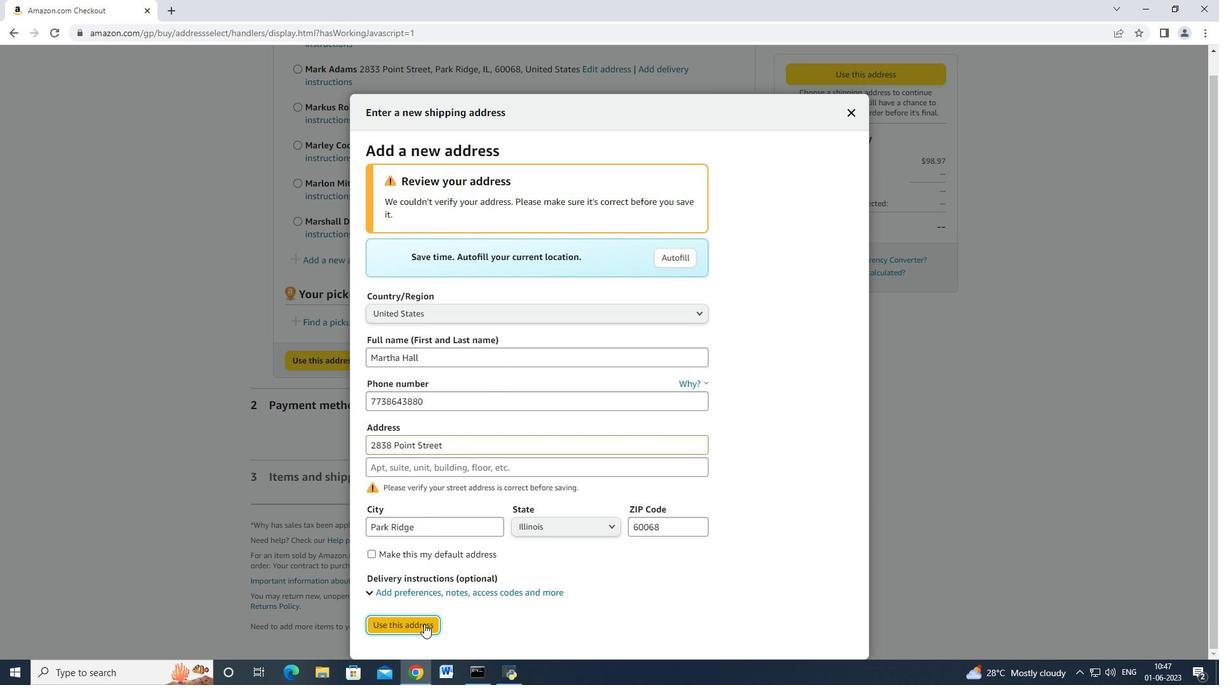 
Action: Mouse pressed left at (424, 625)
Screenshot: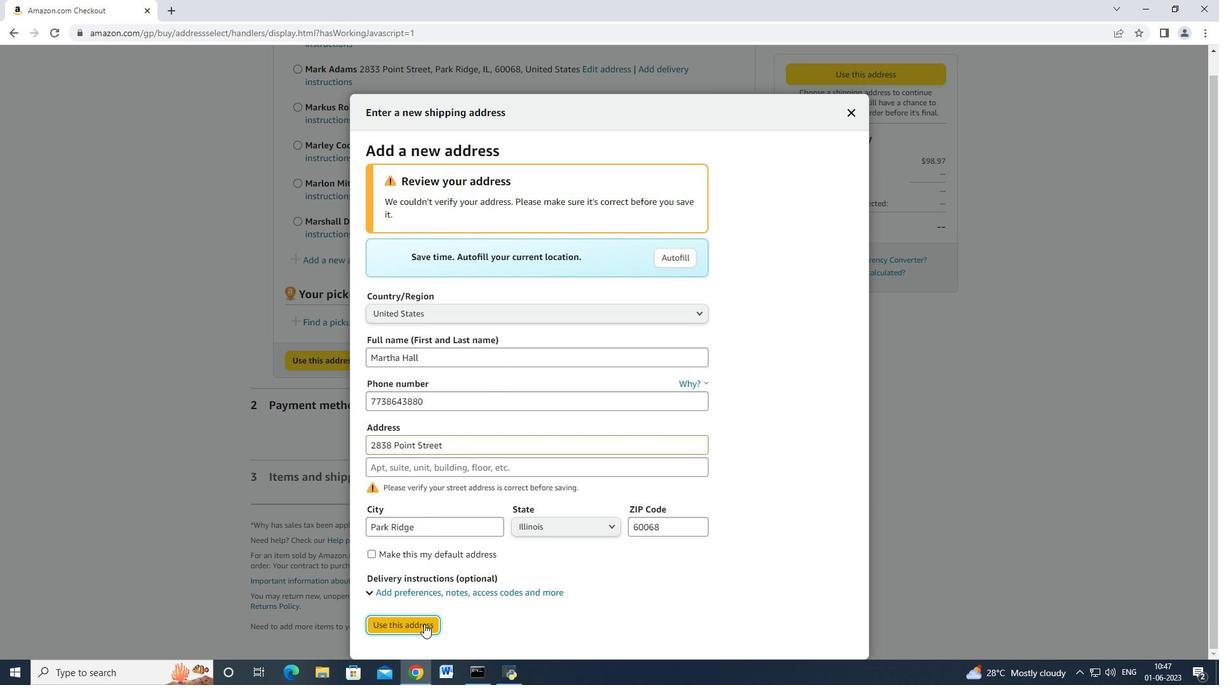 
Action: Mouse moved to (368, 305)
Screenshot: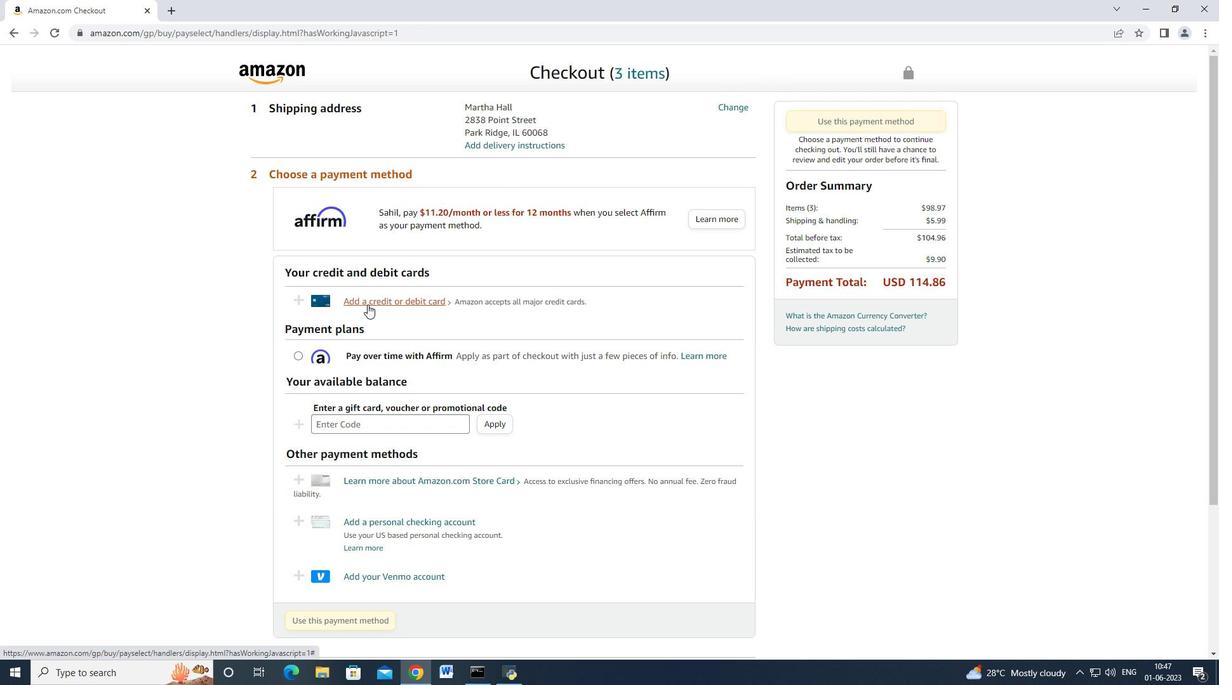 
Action: Mouse pressed left at (368, 305)
Screenshot: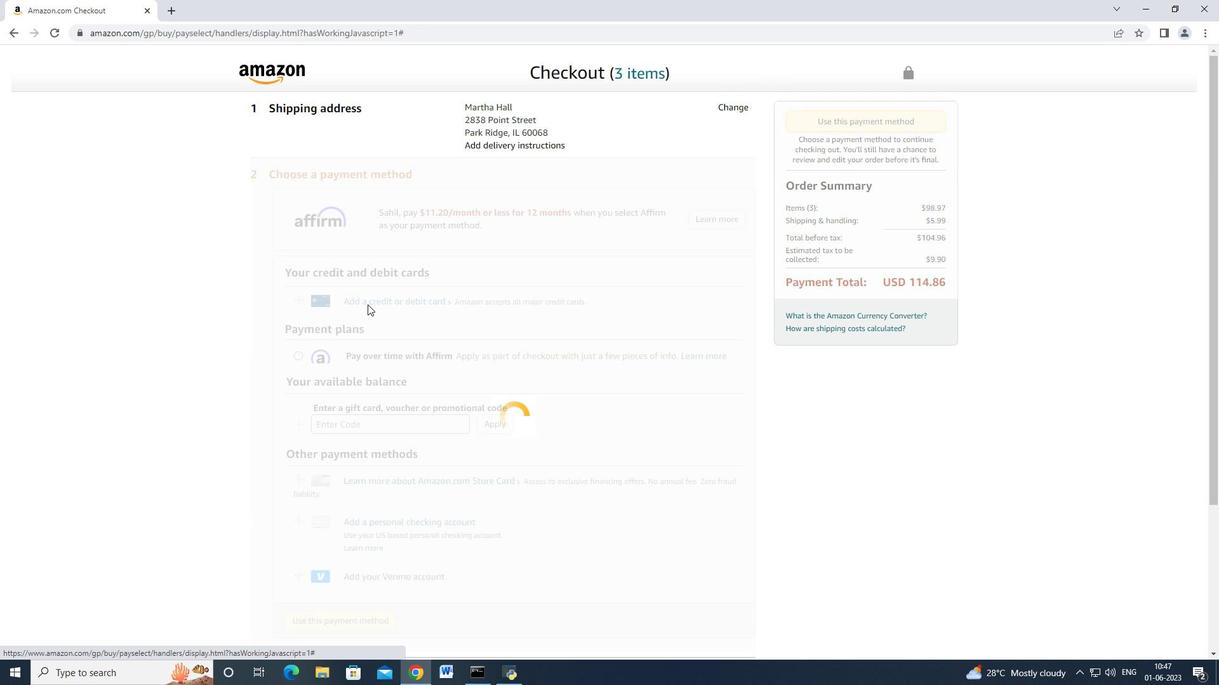 
Action: Mouse moved to (499, 297)
Screenshot: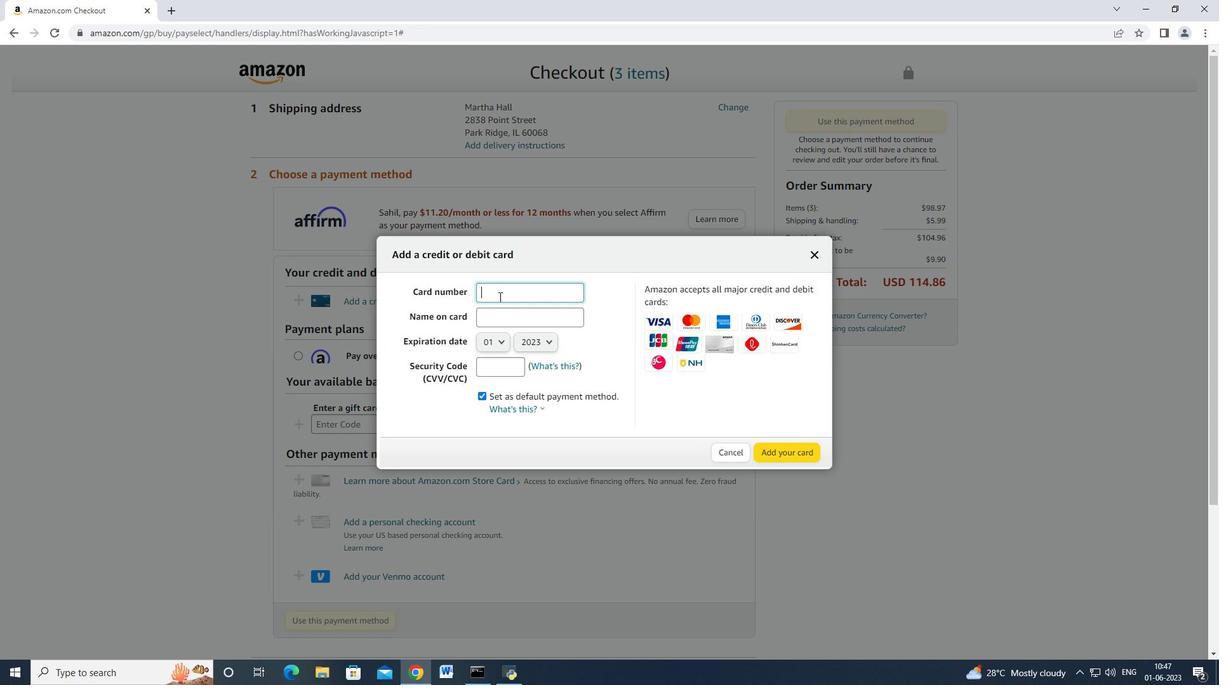 
Action: Mouse pressed left at (499, 297)
Screenshot: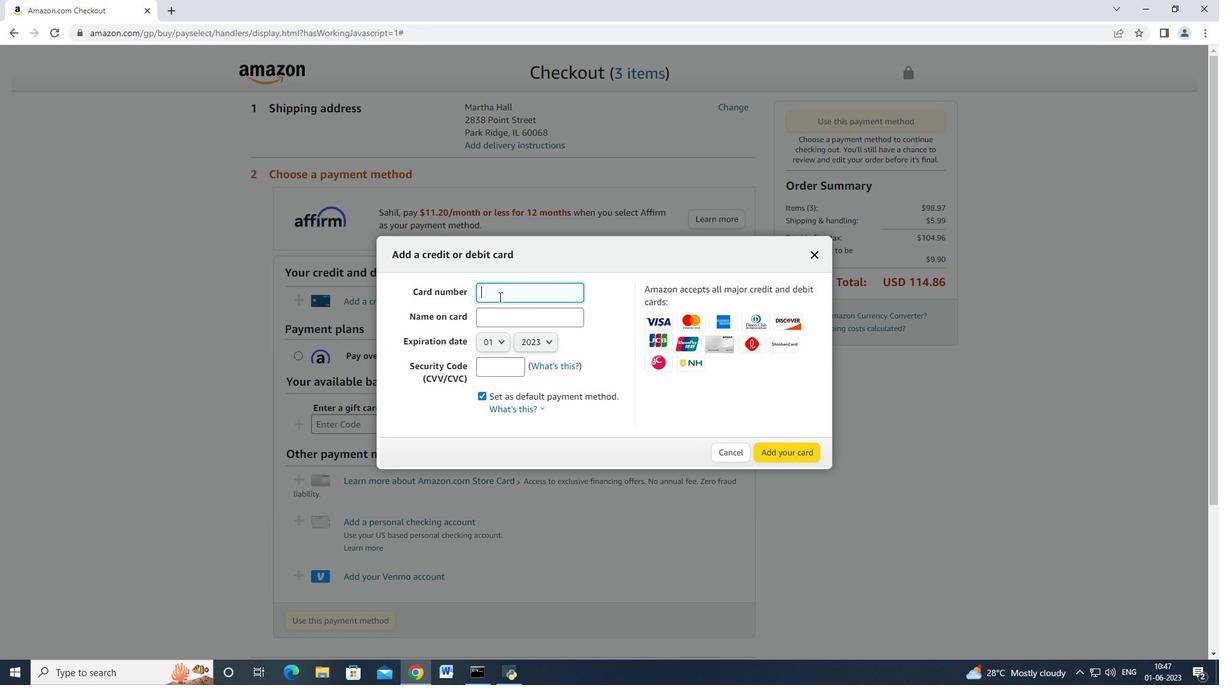 
Action: Mouse moved to (499, 297)
Screenshot: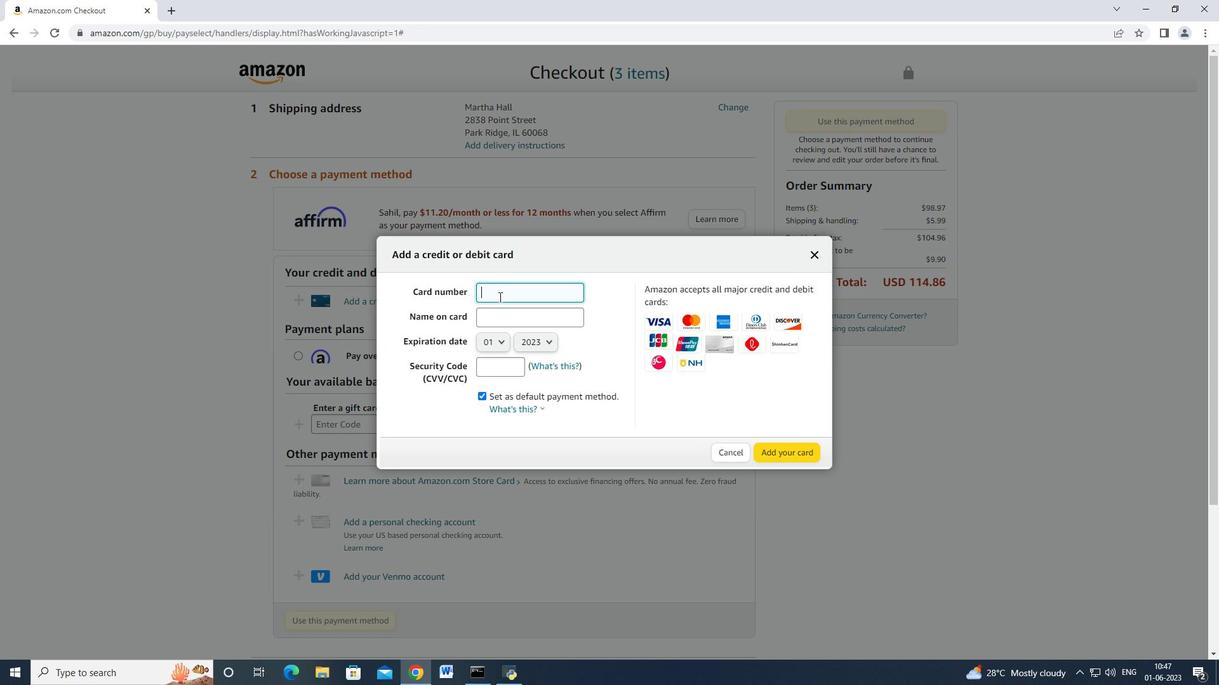 
Action: Key pressed 4983754559857695<Key.tab><Key.shift>John<Key.space><Key.shift>Baker
Screenshot: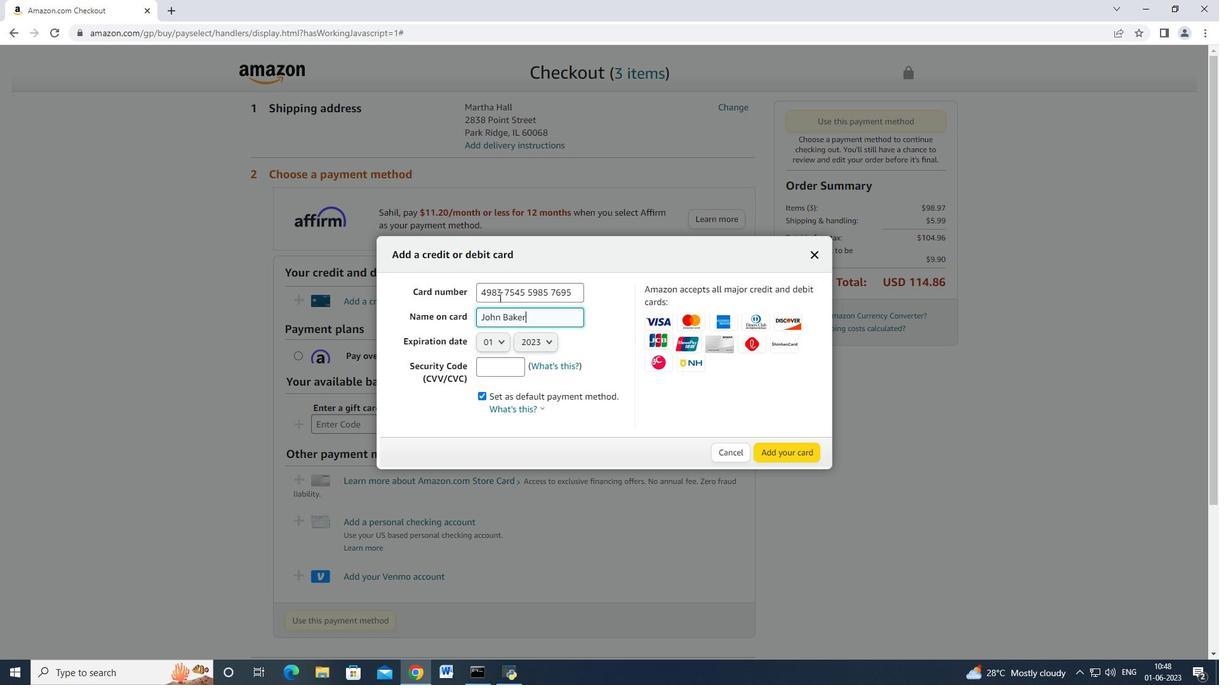 
Action: Mouse moved to (495, 339)
Screenshot: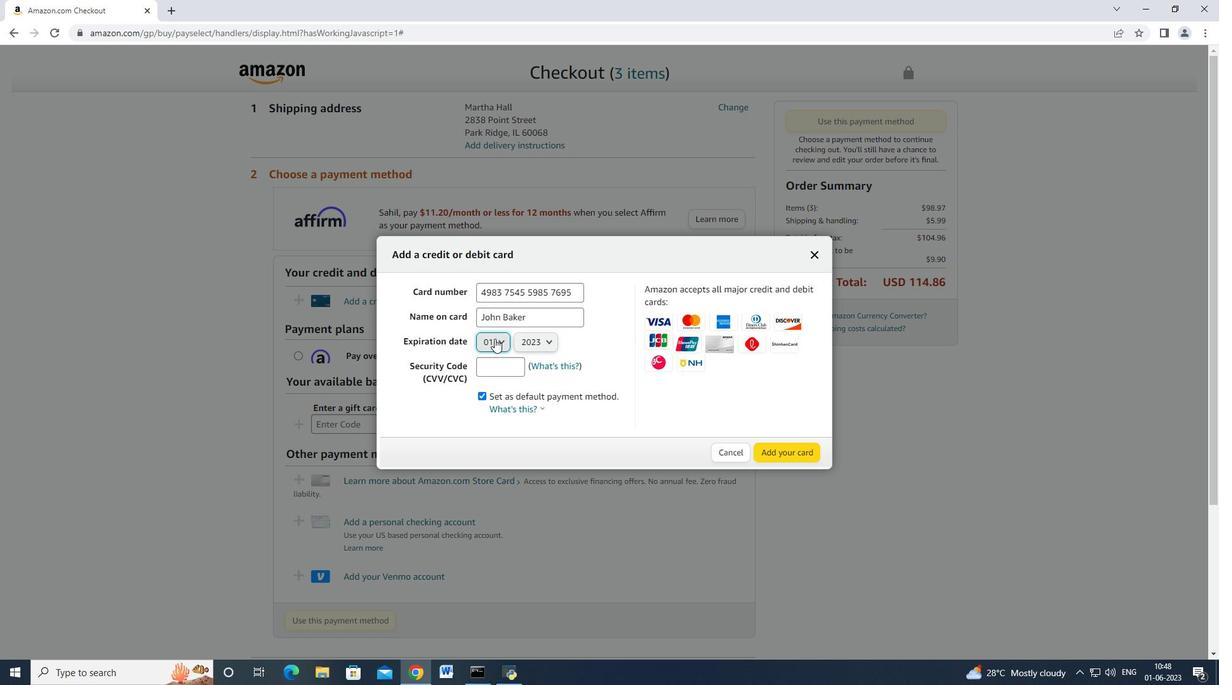 
Action: Mouse pressed left at (495, 339)
Screenshot: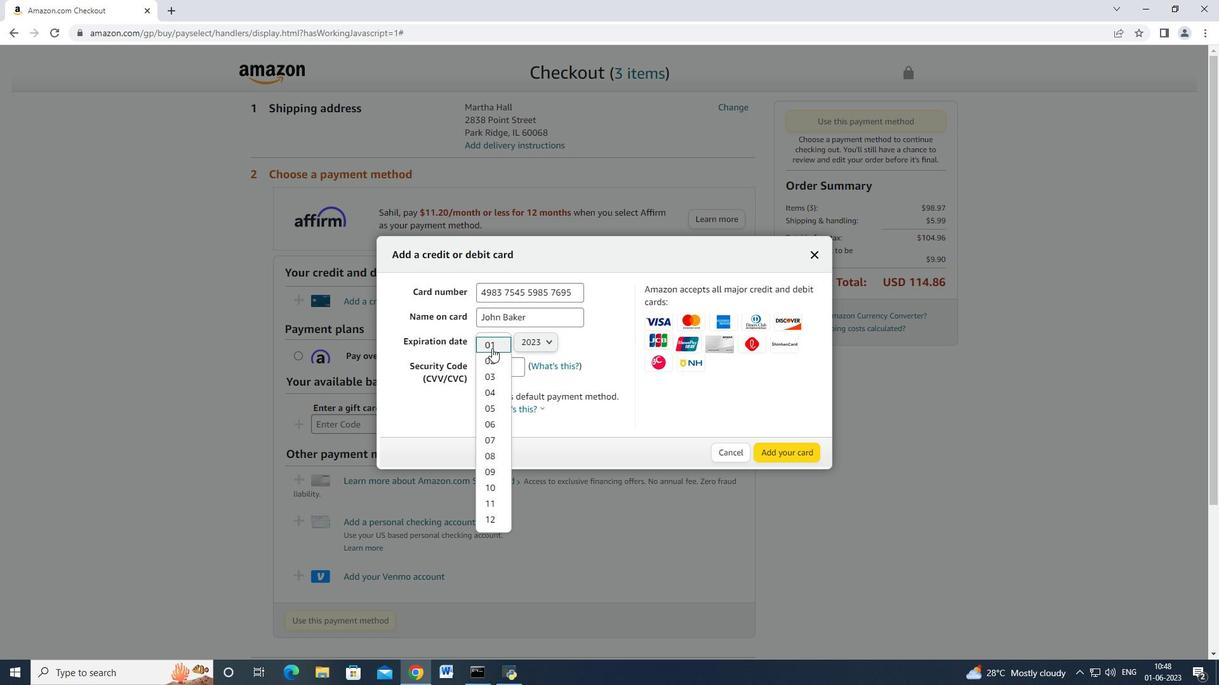 
Action: Mouse moved to (489, 419)
Screenshot: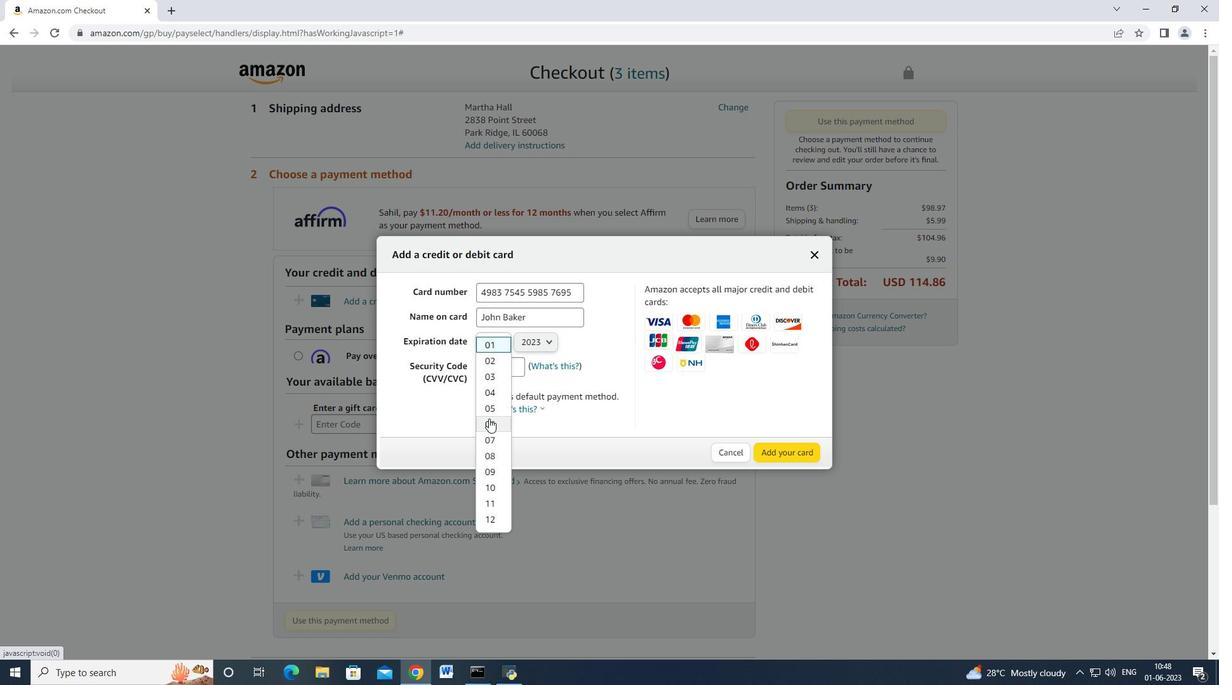 
Action: Mouse pressed left at (489, 419)
Screenshot: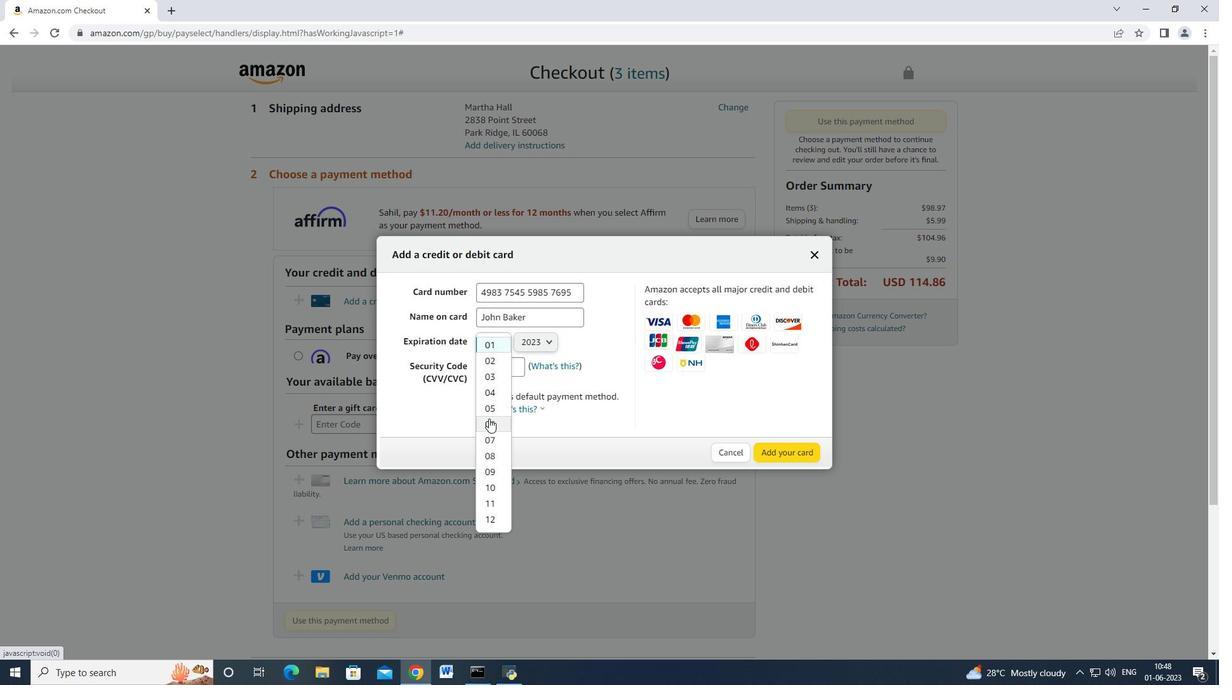 
Action: Mouse moved to (528, 348)
